Task: Create a public Facebook event named 'Neighborhood clean-up' in Los Angeles, California, USA, starting on 22 June 2023 at 6:00 AM, with a weekly recurrence and add a co-host.
Action: Mouse moved to (455, 337)
Screenshot: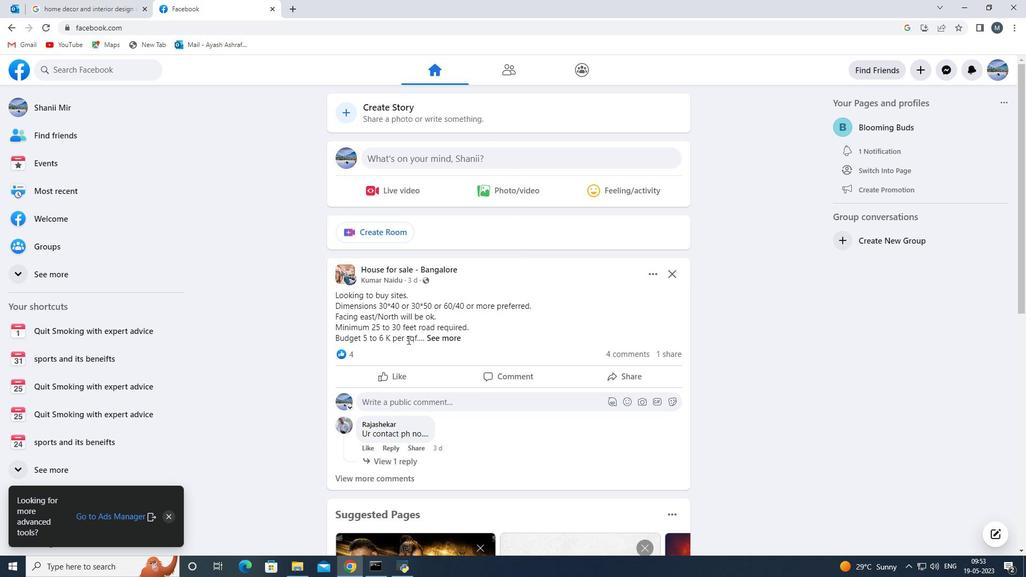 
Action: Mouse scrolled (455, 336) with delta (0, 0)
Screenshot: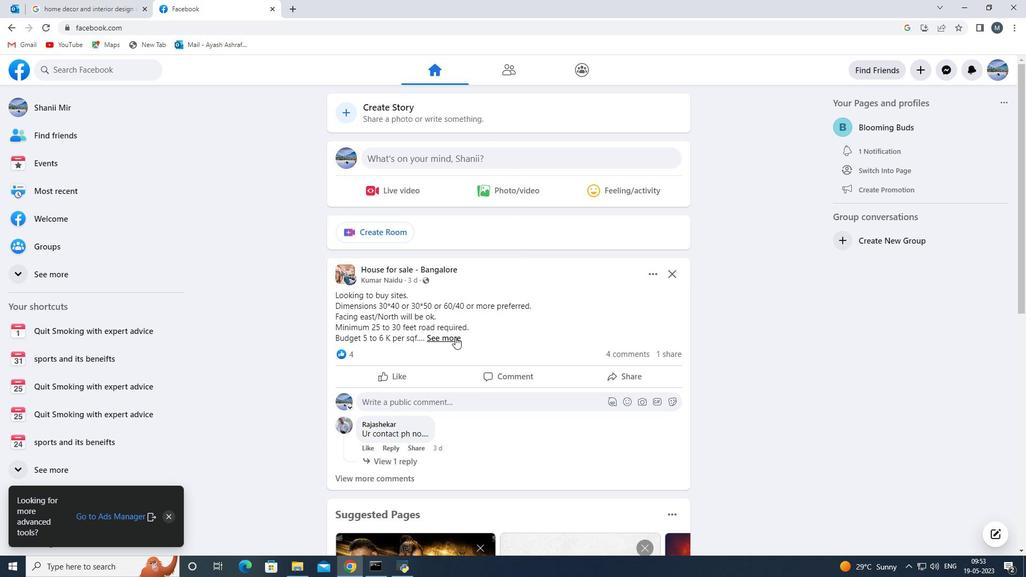
Action: Mouse moved to (705, 267)
Screenshot: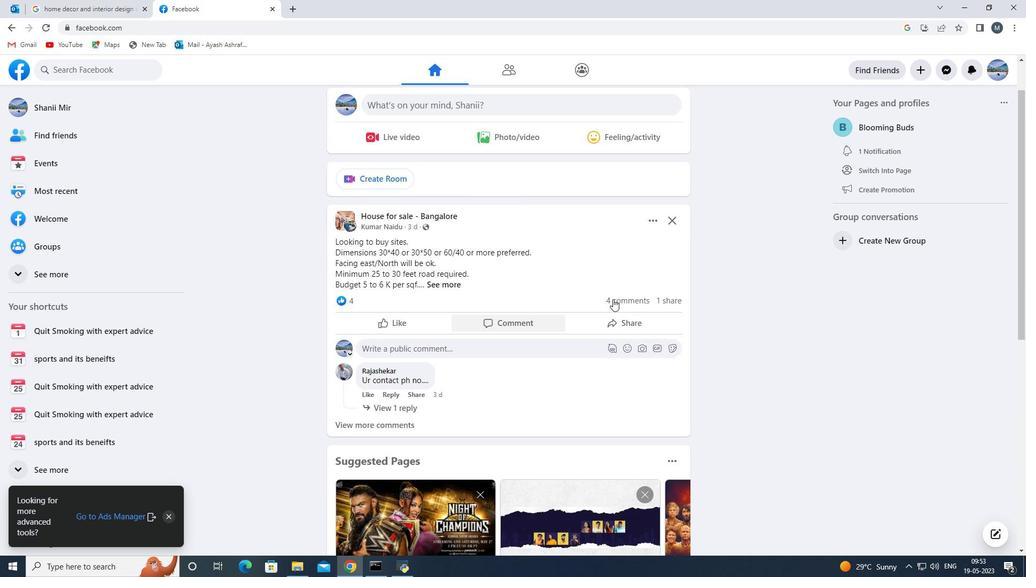 
Action: Mouse scrolled (705, 268) with delta (0, 0)
Screenshot: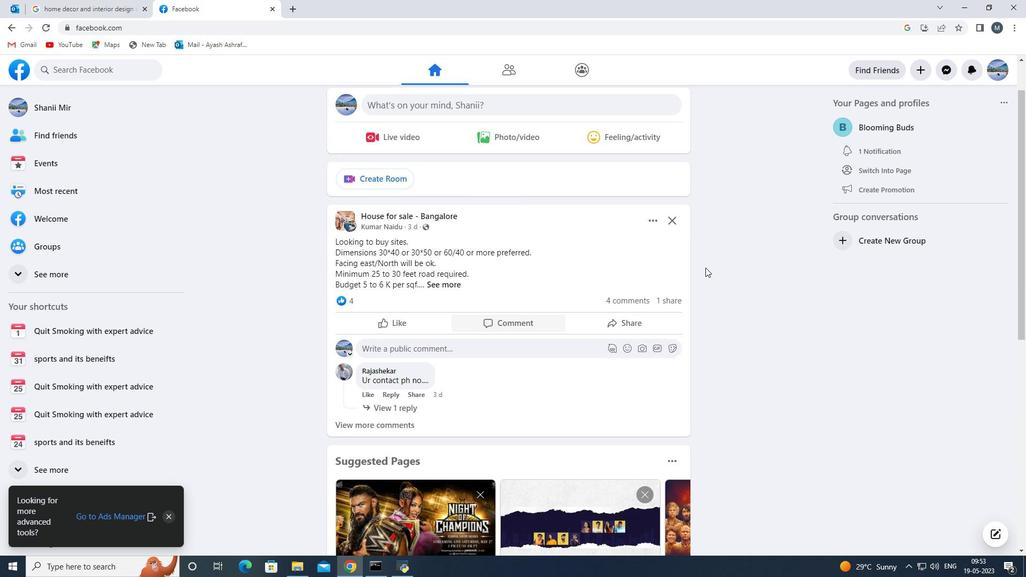 
Action: Mouse scrolled (705, 268) with delta (0, 0)
Screenshot: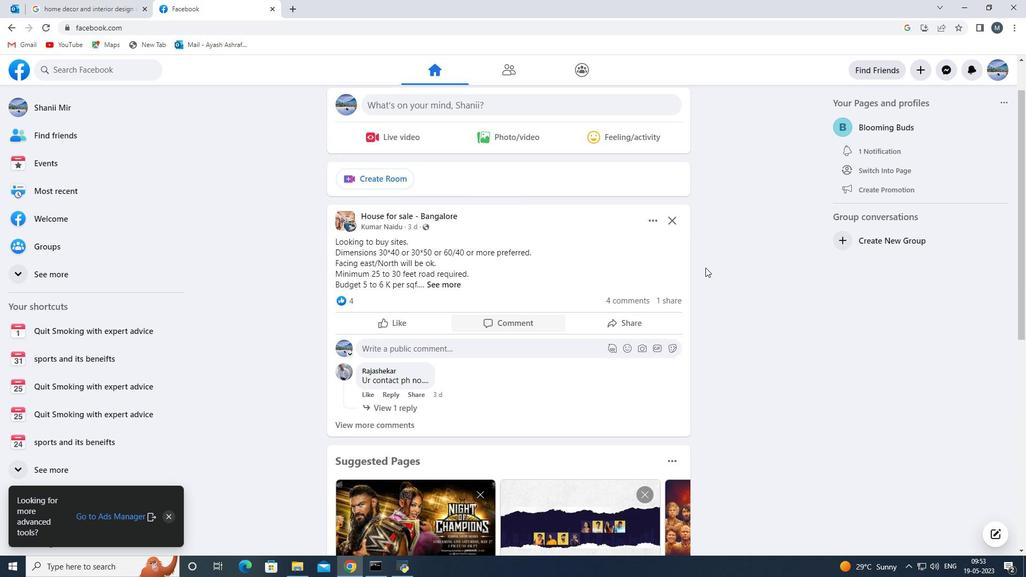 
Action: Mouse scrolled (705, 268) with delta (0, 0)
Screenshot: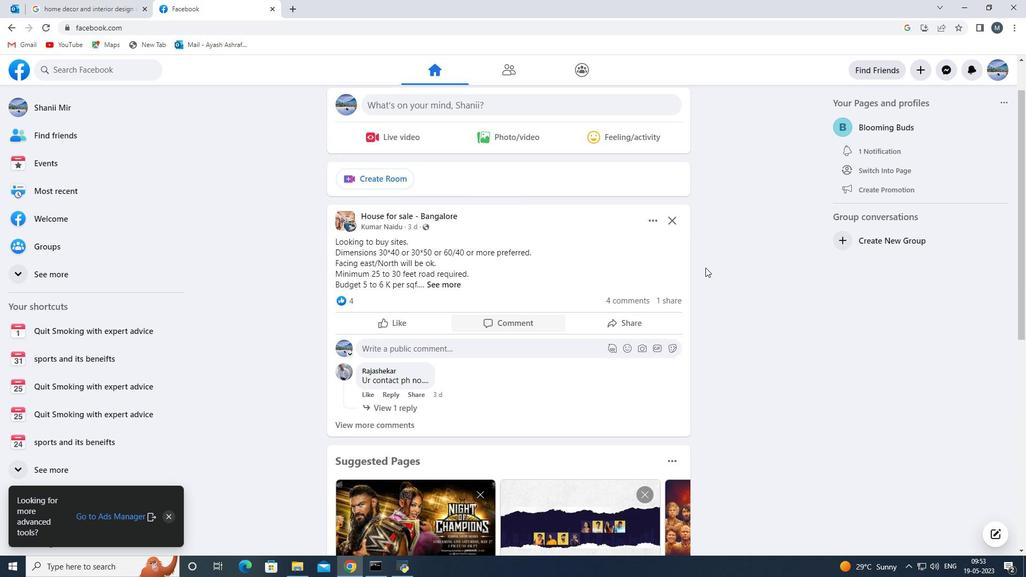 
Action: Mouse moved to (916, 74)
Screenshot: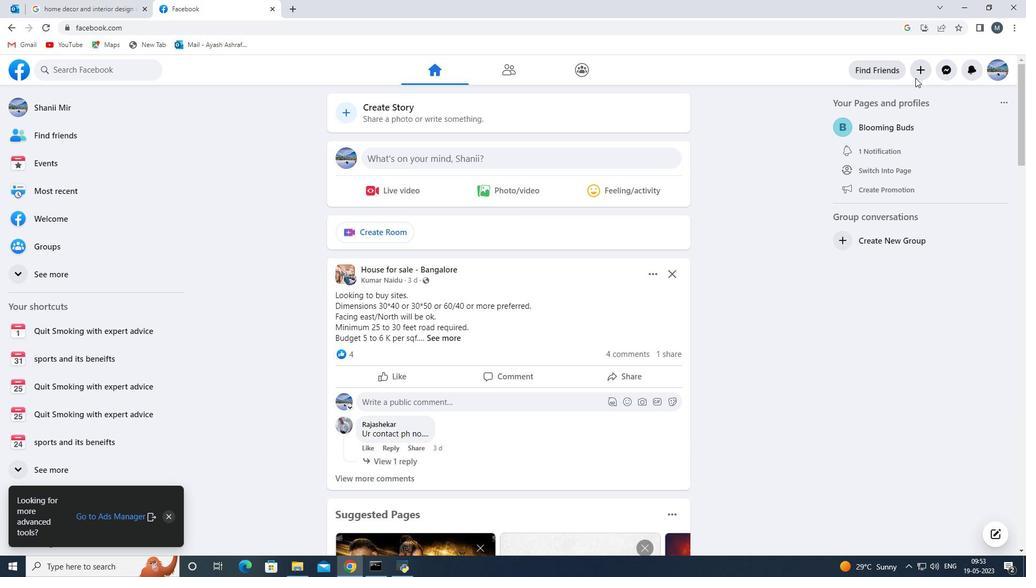 
Action: Mouse pressed left at (916, 74)
Screenshot: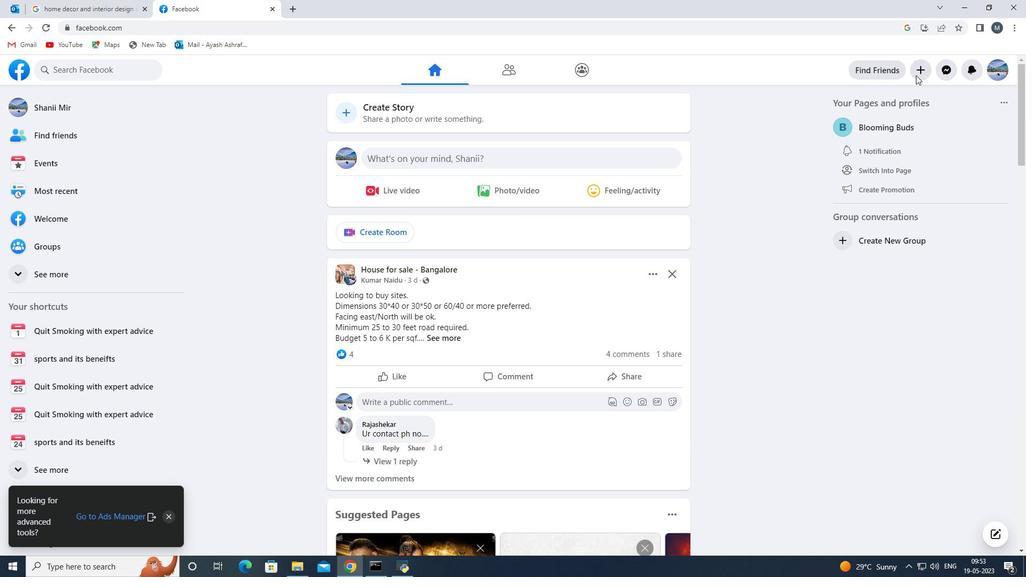 
Action: Mouse moved to (877, 343)
Screenshot: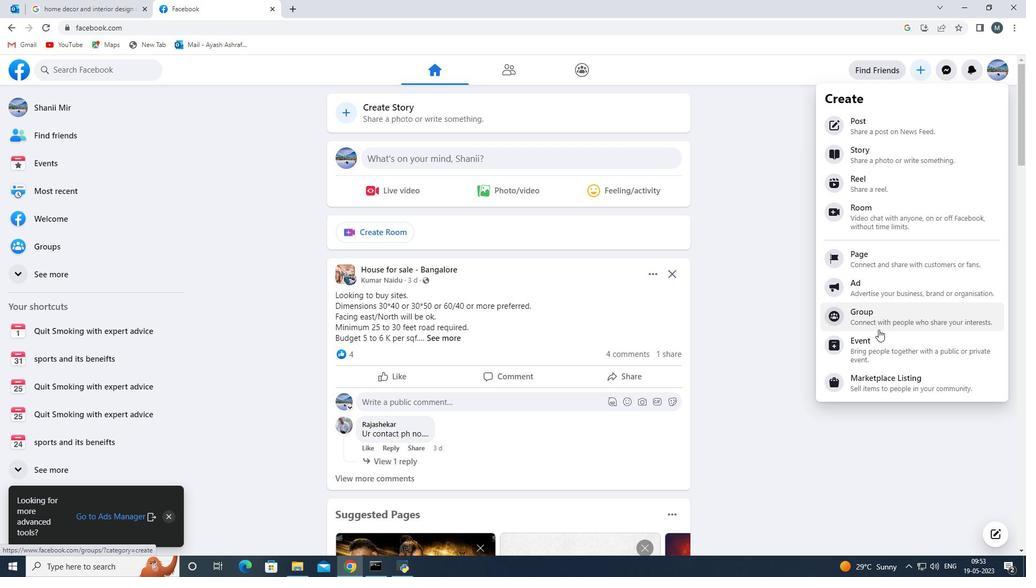 
Action: Mouse pressed left at (877, 343)
Screenshot: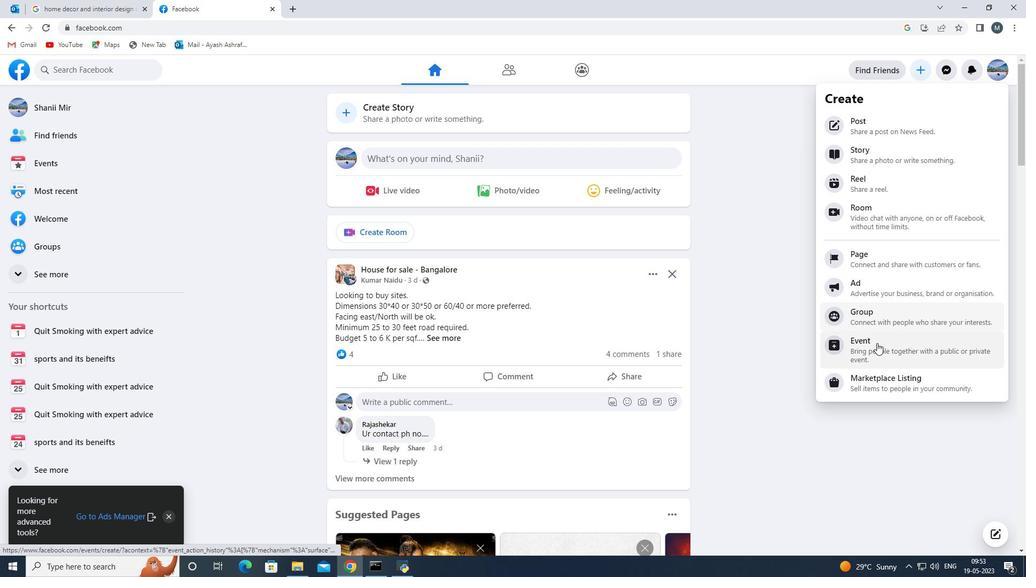 
Action: Mouse moved to (492, 269)
Screenshot: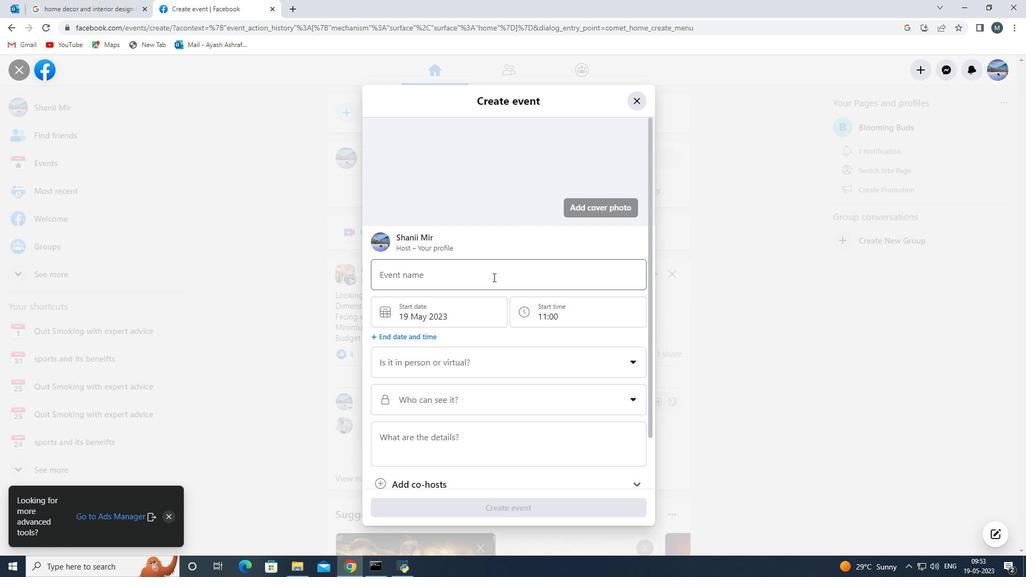 
Action: Mouse scrolled (492, 268) with delta (0, 0)
Screenshot: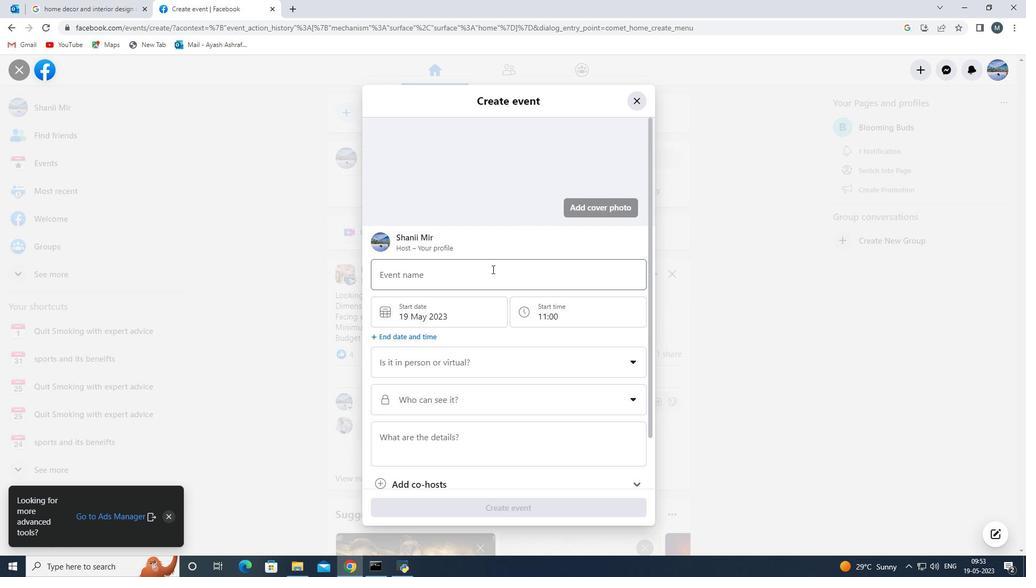 
Action: Mouse moved to (468, 224)
Screenshot: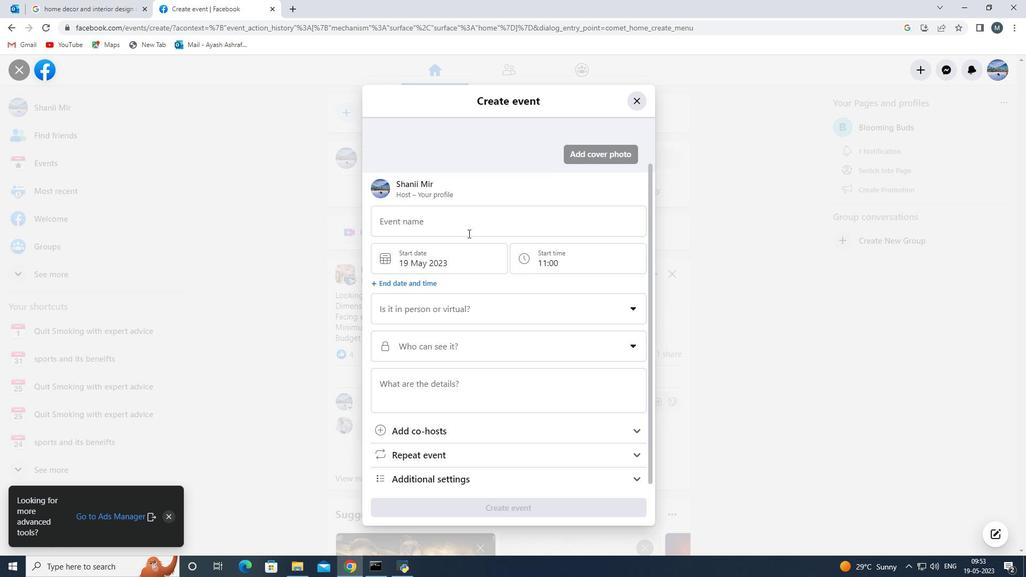 
Action: Mouse pressed left at (468, 224)
Screenshot: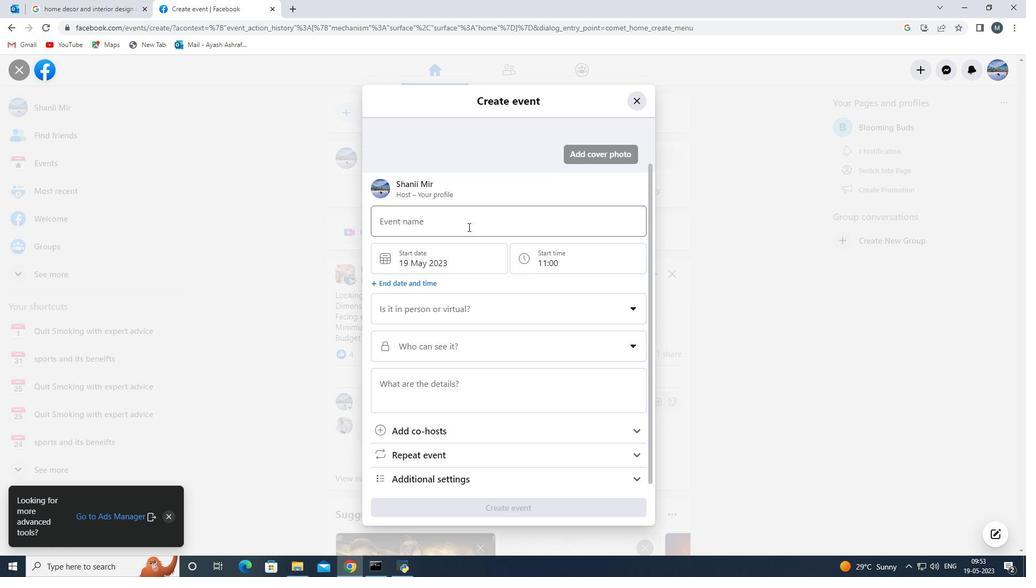 
Action: Key pressed <Key.shift>Neii<Key.backspace>ghborhod<Key.space>clean-up<Key.space>
Screenshot: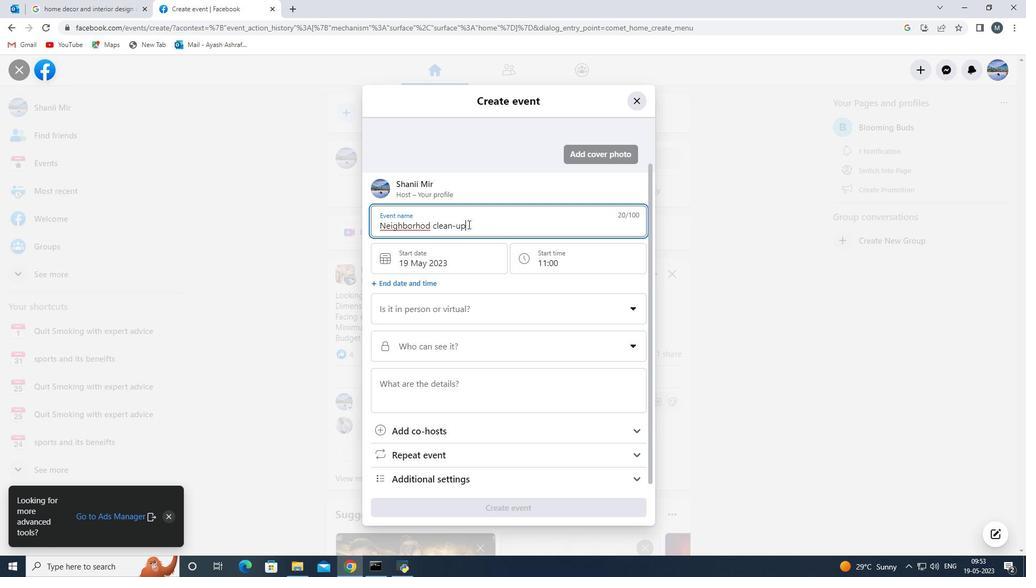 
Action: Mouse moved to (424, 226)
Screenshot: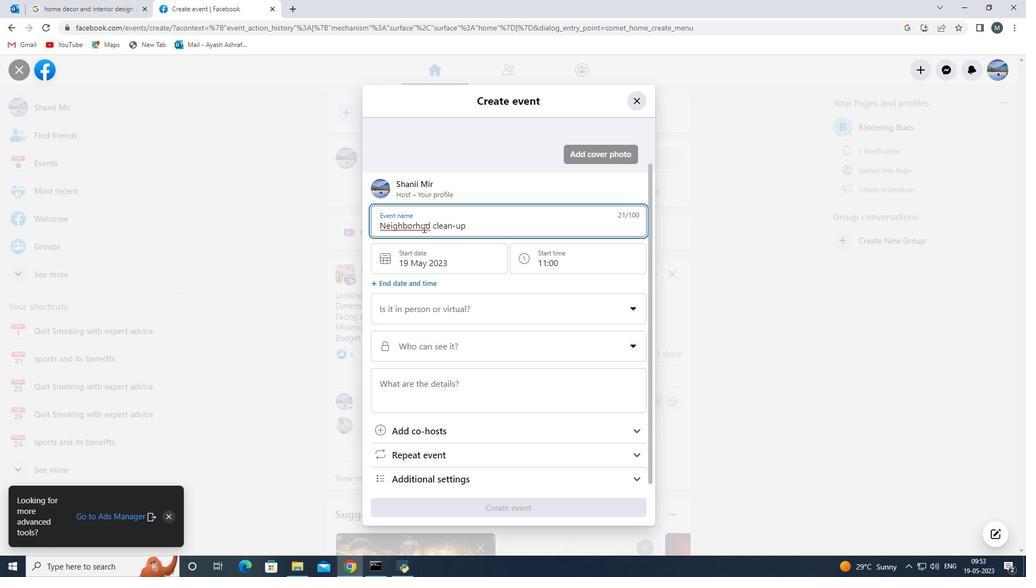 
Action: Mouse pressed left at (424, 226)
Screenshot: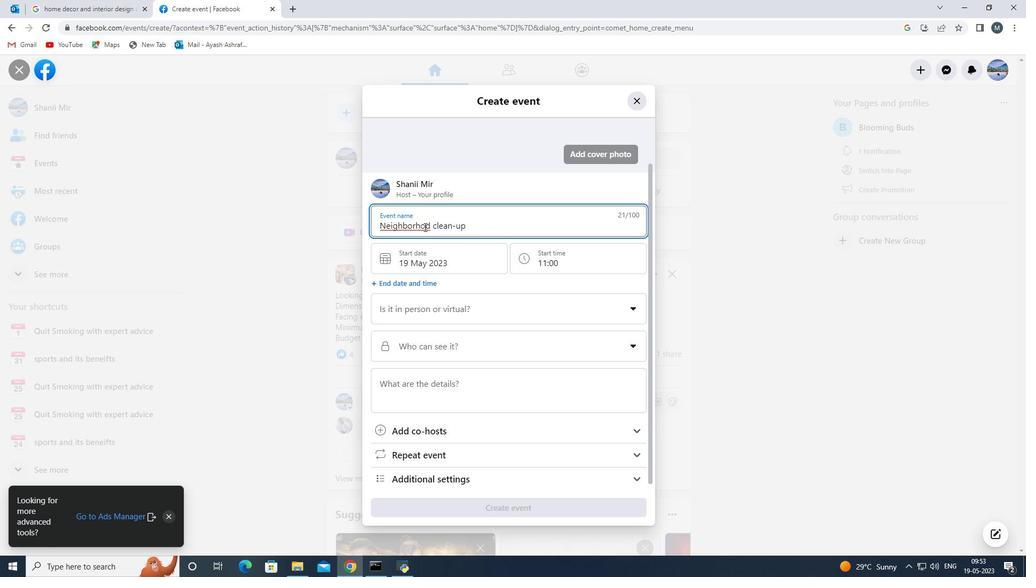 
Action: Mouse moved to (430, 227)
Screenshot: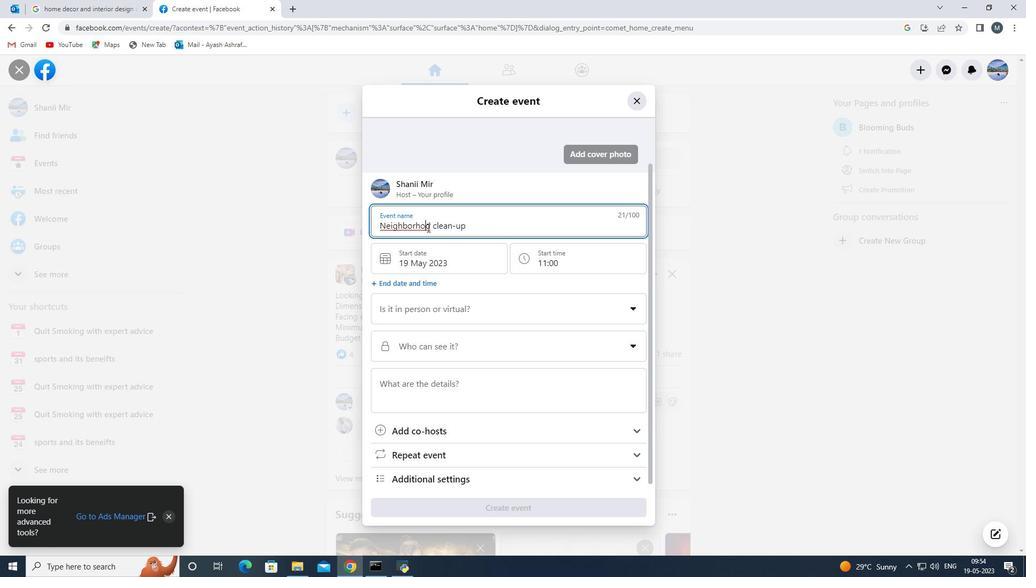 
Action: Key pressed o
Screenshot: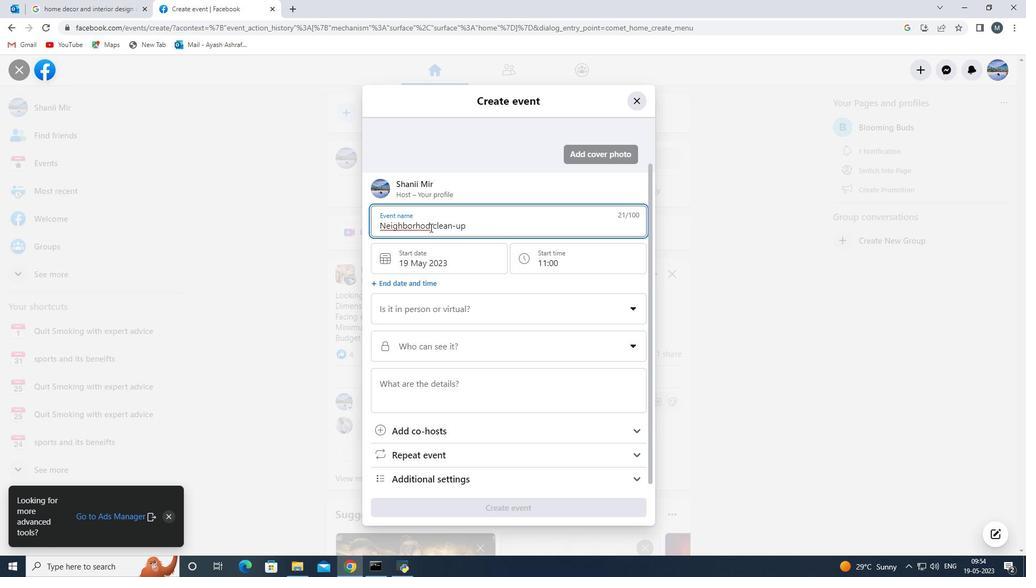 
Action: Mouse moved to (491, 226)
Screenshot: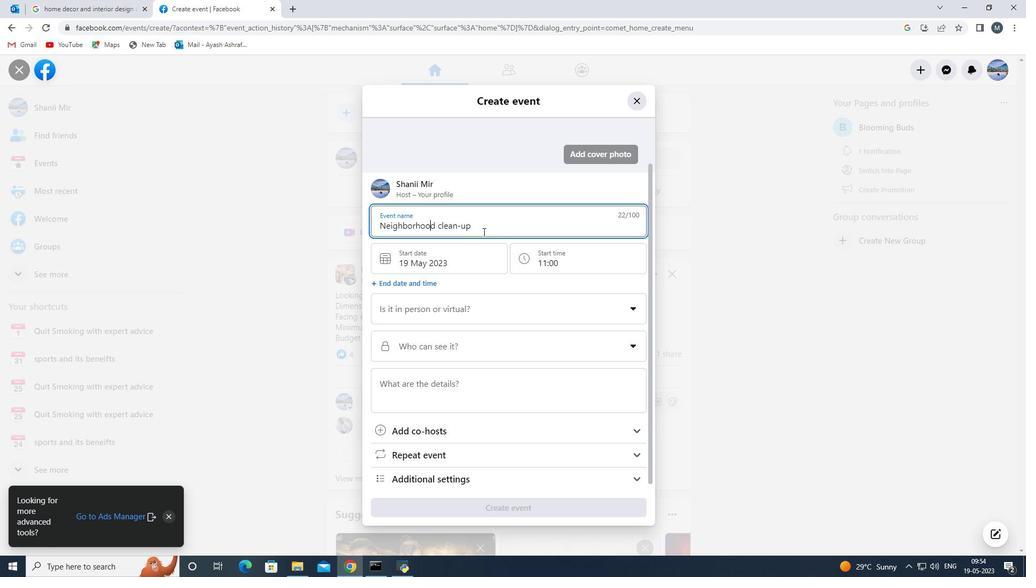 
Action: Mouse pressed left at (491, 226)
Screenshot: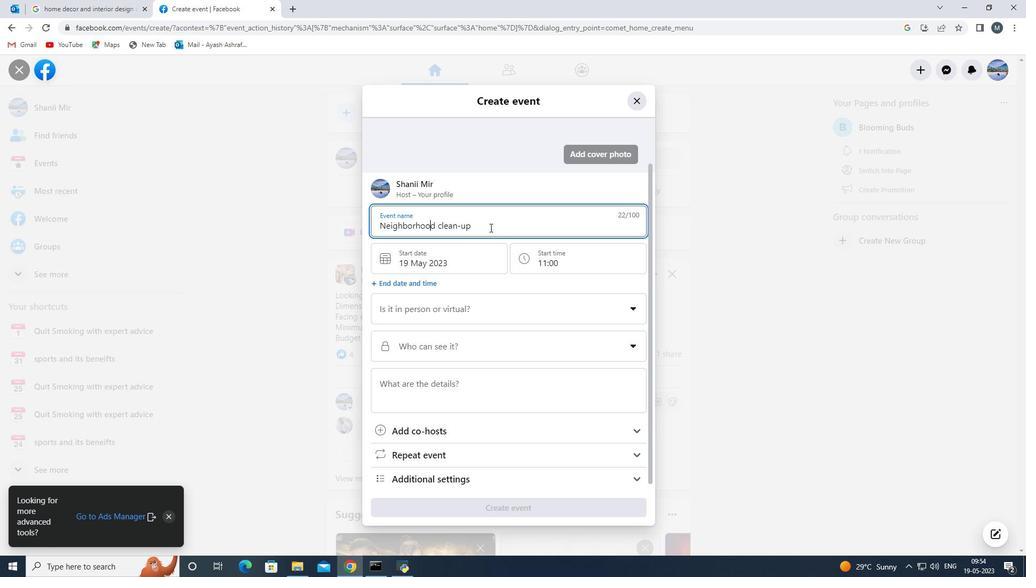 
Action: Key pressed and<Key.space><Key.backspace><Key.backspace><Key.backspace><Key.backspace>event<Key.space>
Screenshot: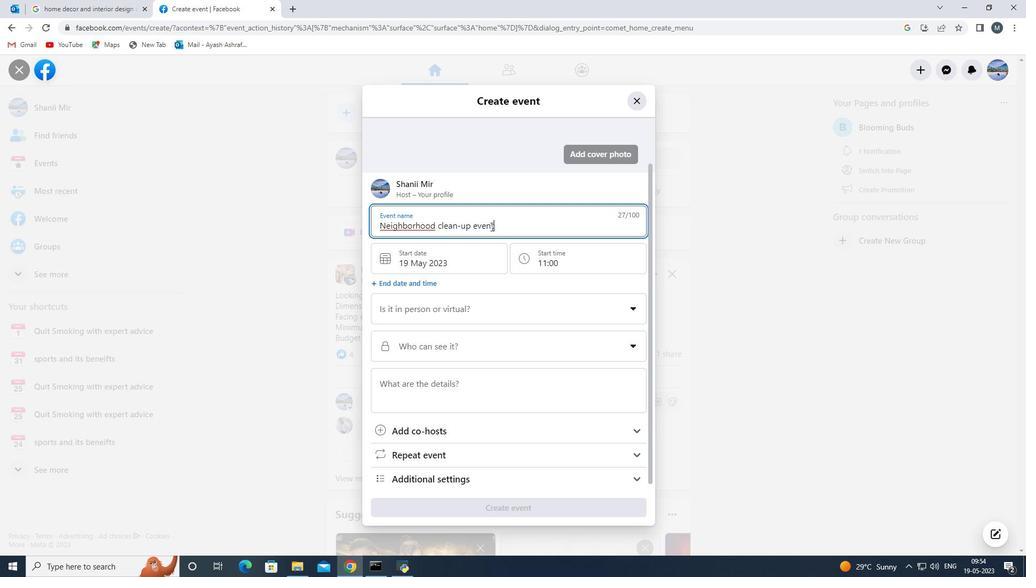 
Action: Mouse moved to (464, 294)
Screenshot: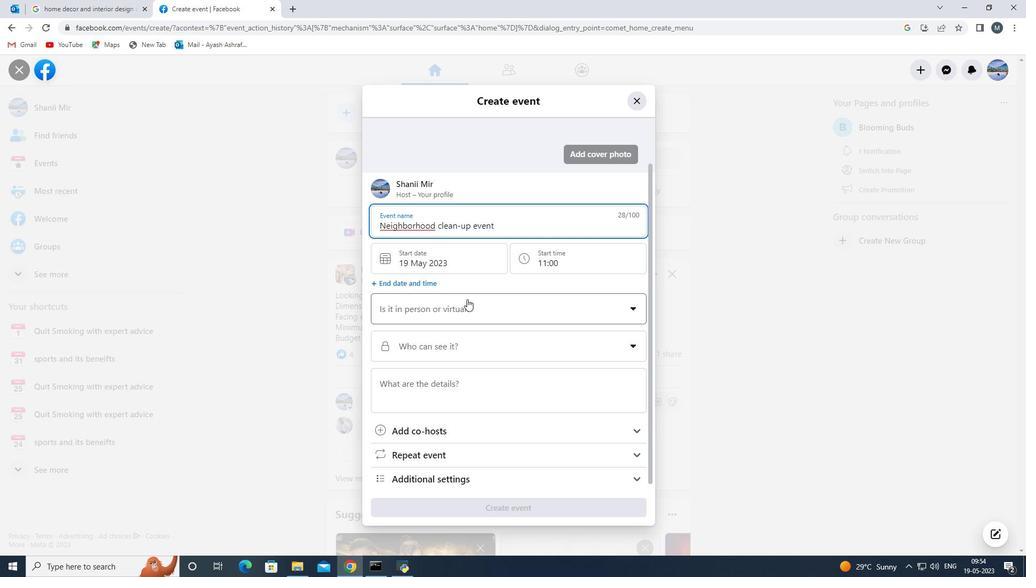 
Action: Mouse scrolled (464, 294) with delta (0, 0)
Screenshot: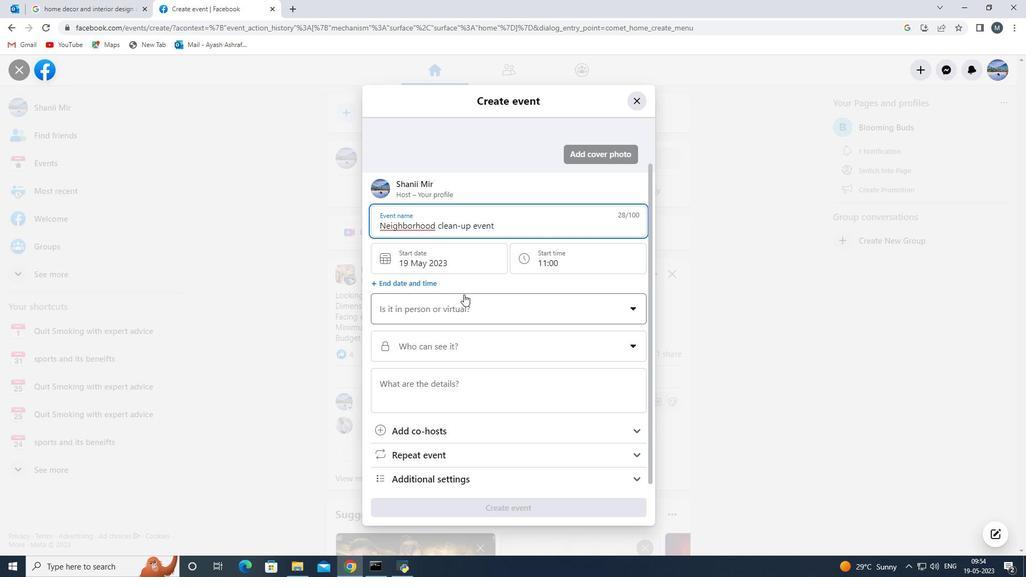 
Action: Mouse moved to (456, 253)
Screenshot: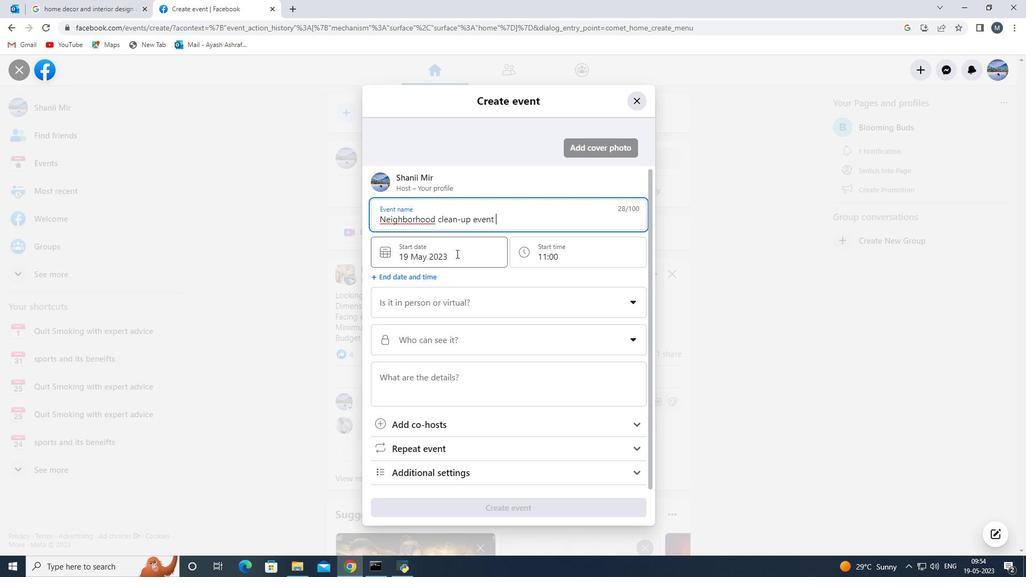 
Action: Mouse pressed left at (456, 253)
Screenshot: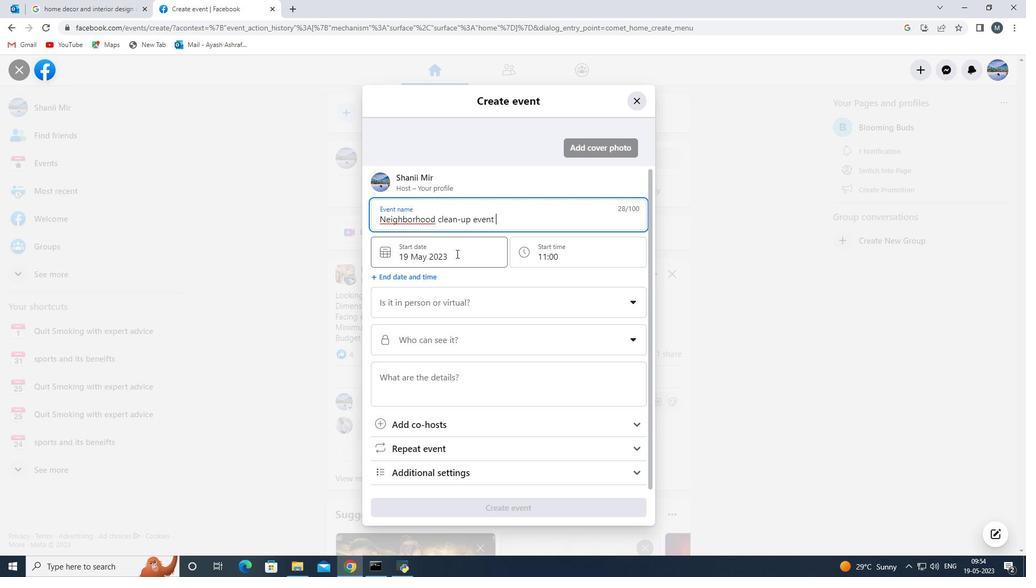 
Action: Mouse moved to (473, 327)
Screenshot: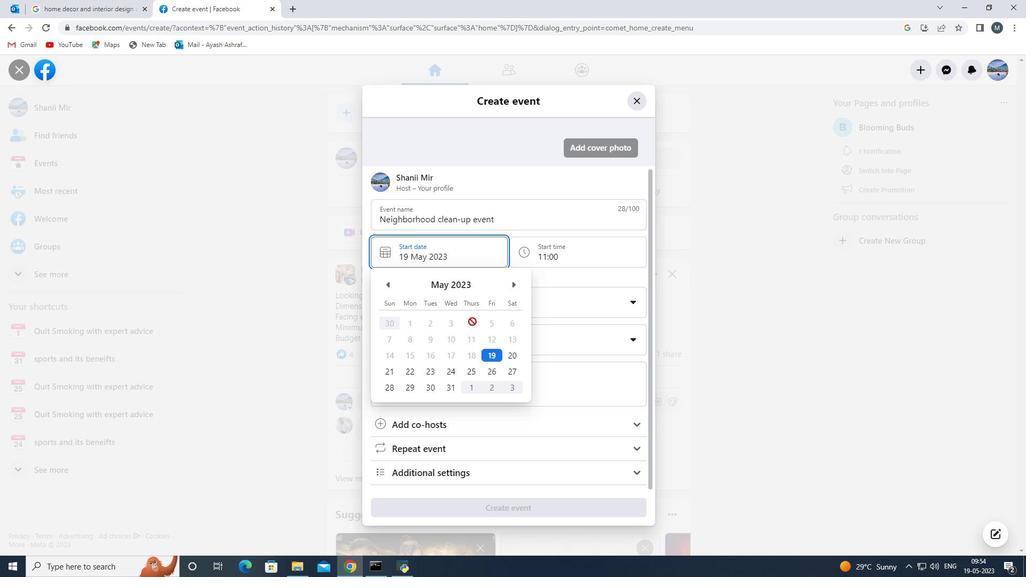 
Action: Mouse scrolled (473, 326) with delta (0, 0)
Screenshot: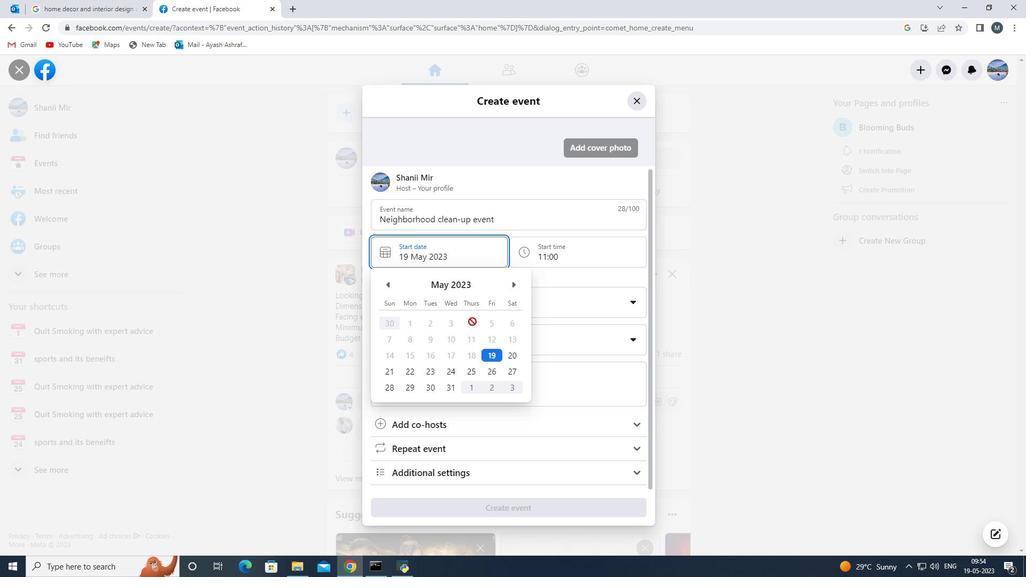 
Action: Mouse moved to (426, 393)
Screenshot: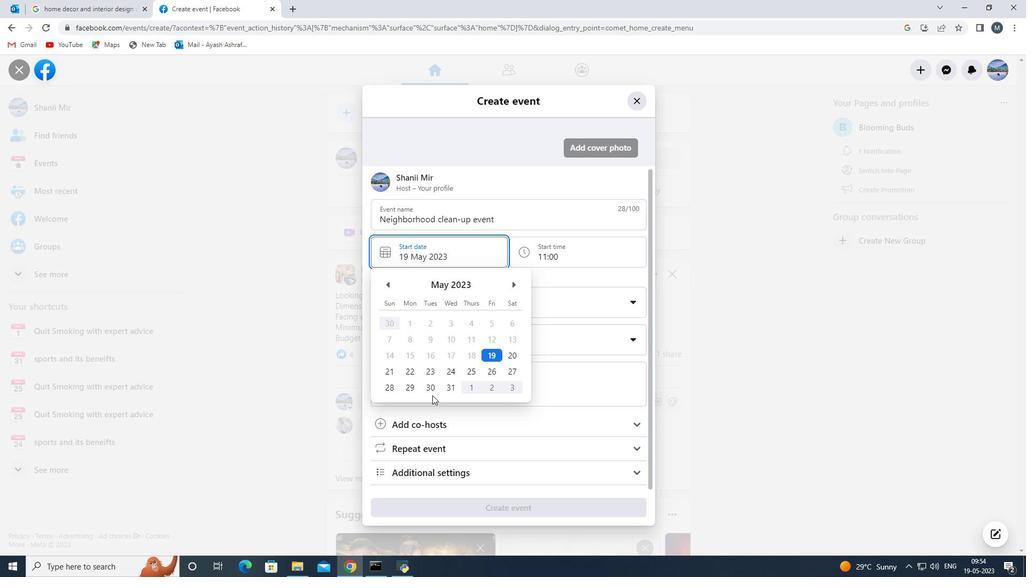 
Action: Mouse pressed left at (426, 393)
Screenshot: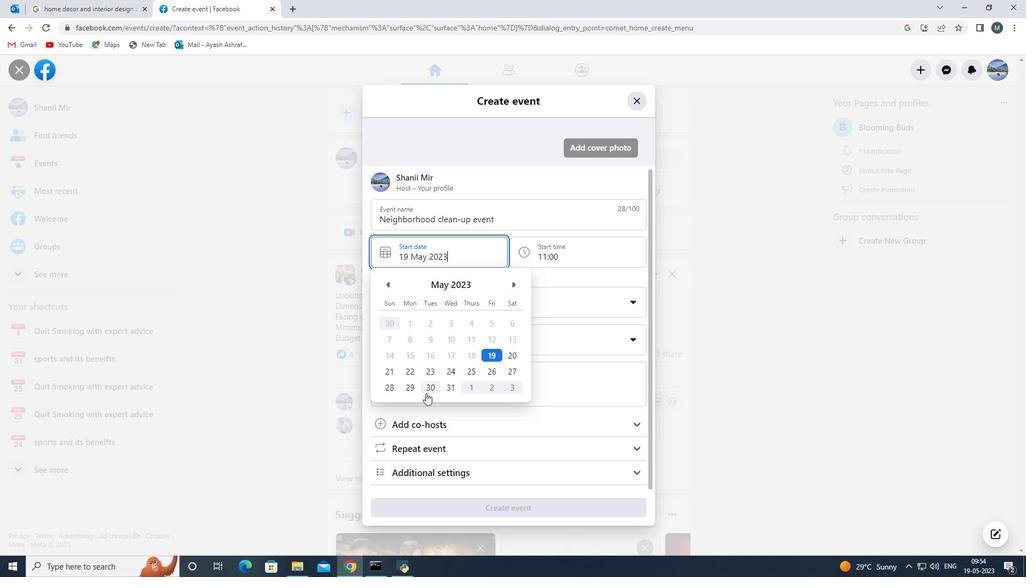 
Action: Mouse moved to (550, 248)
Screenshot: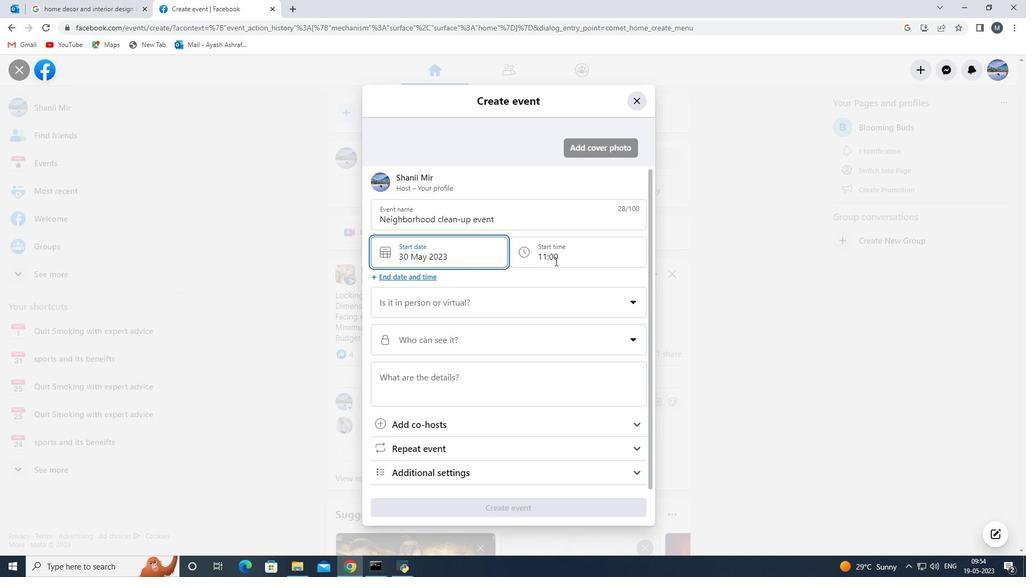 
Action: Mouse pressed left at (550, 248)
Screenshot: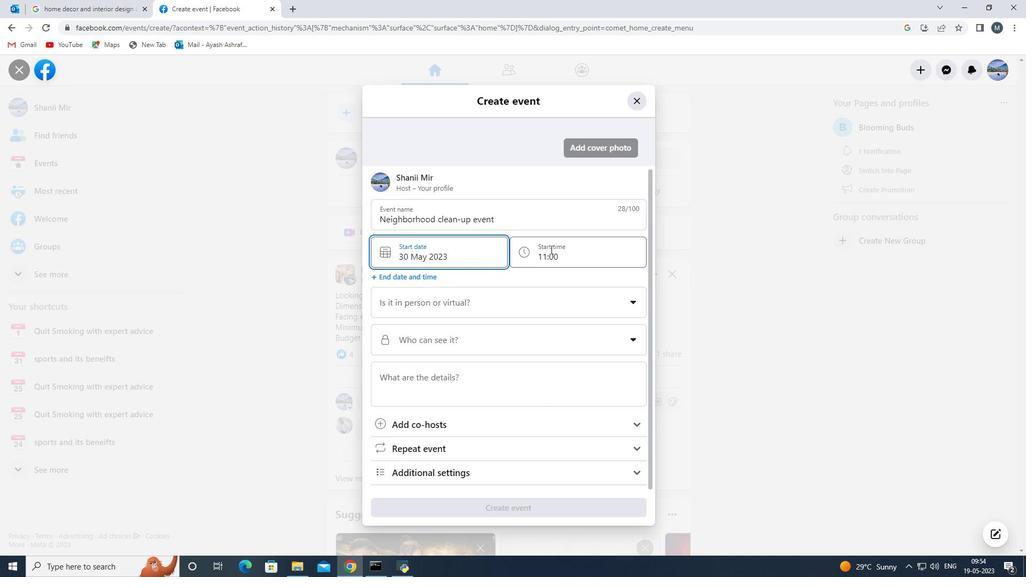 
Action: Mouse moved to (544, 407)
Screenshot: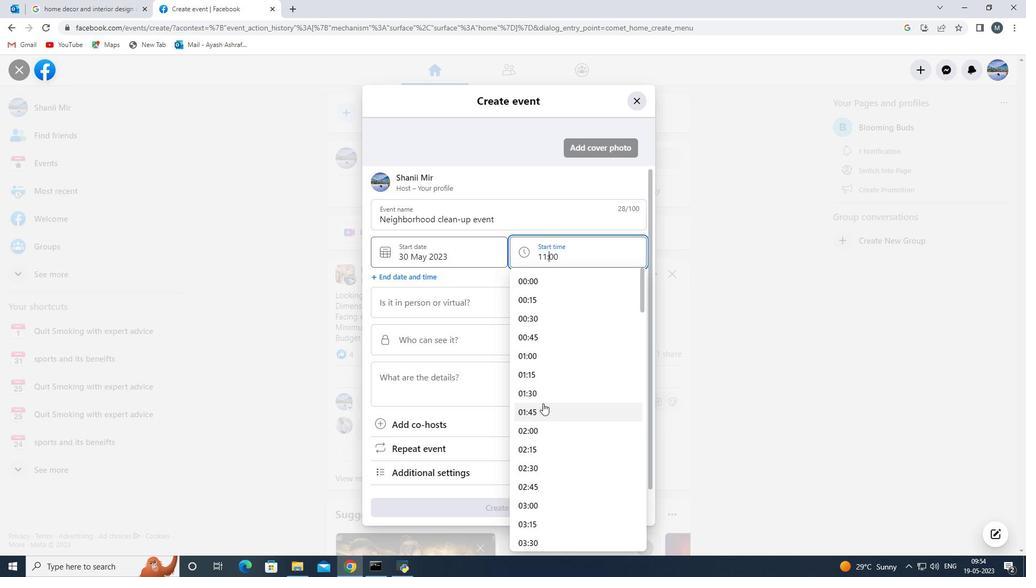
Action: Mouse pressed left at (544, 407)
Screenshot: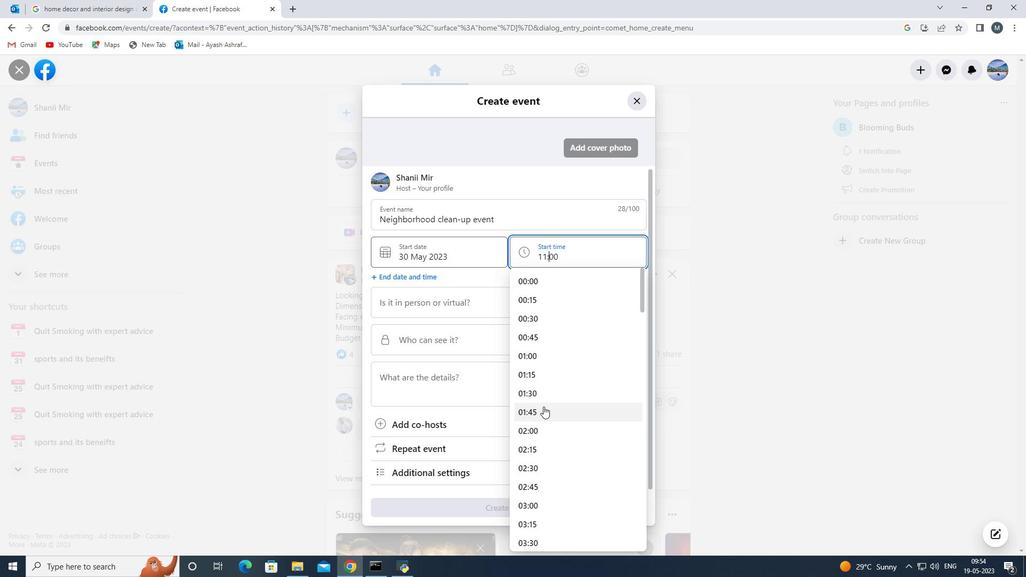 
Action: Mouse moved to (477, 306)
Screenshot: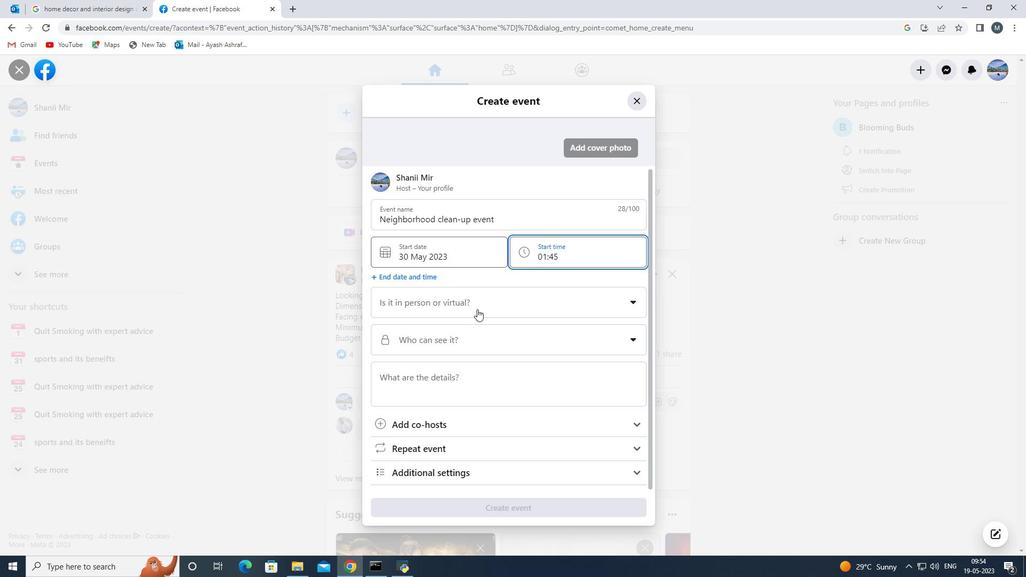 
Action: Mouse pressed left at (477, 306)
Screenshot: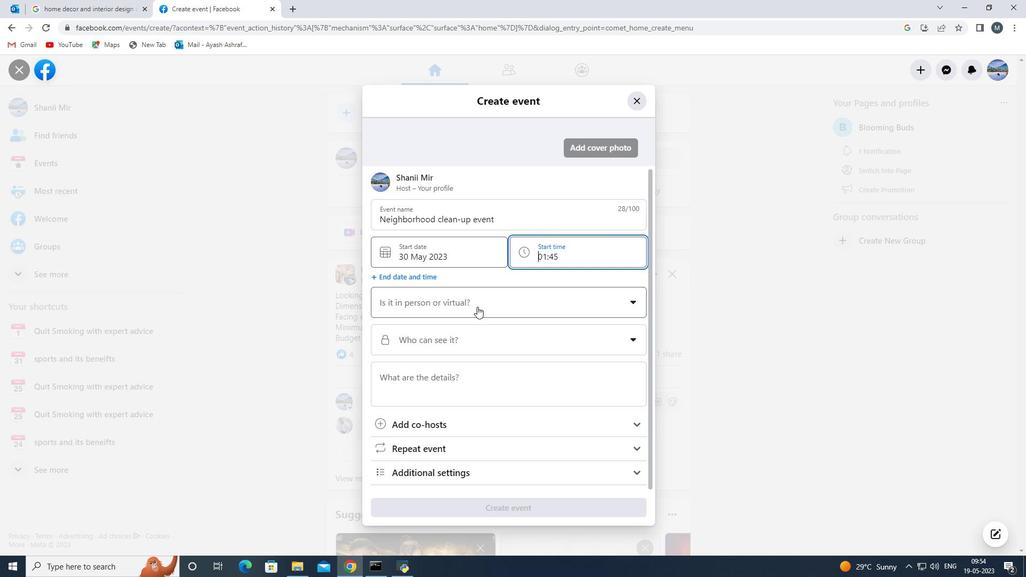 
Action: Mouse moved to (459, 365)
Screenshot: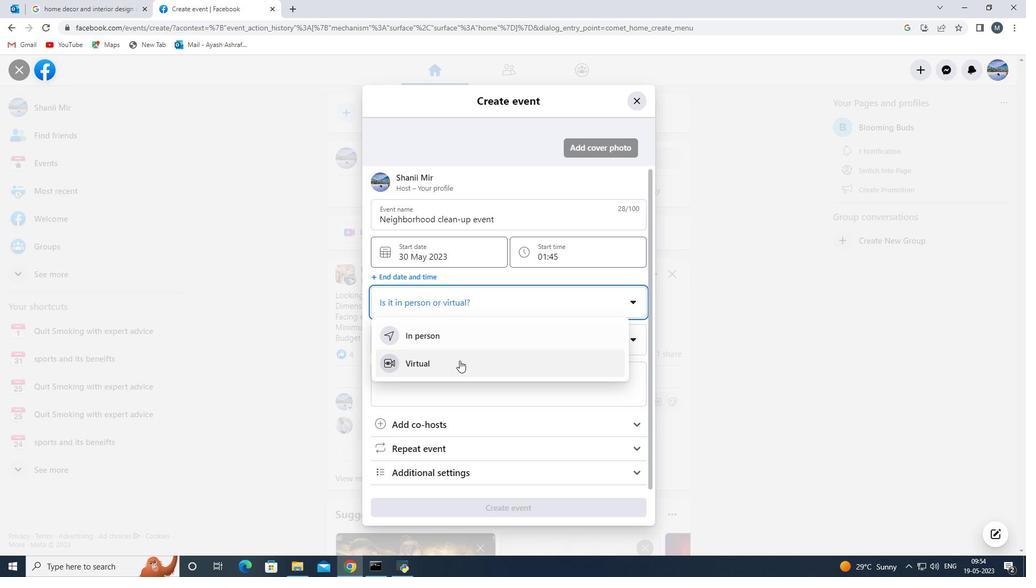 
Action: Mouse pressed left at (459, 365)
Screenshot: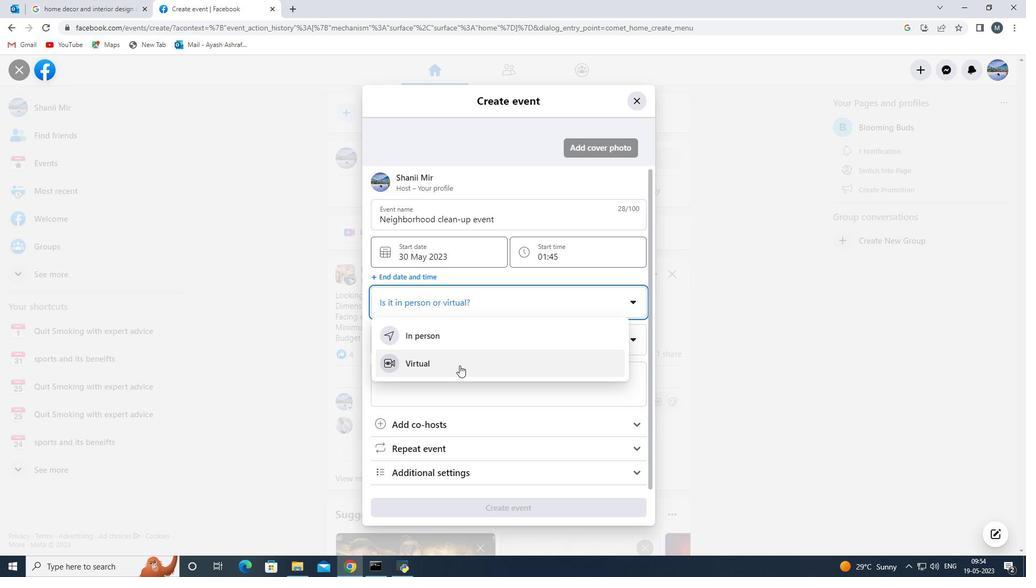 
Action: Mouse moved to (480, 339)
Screenshot: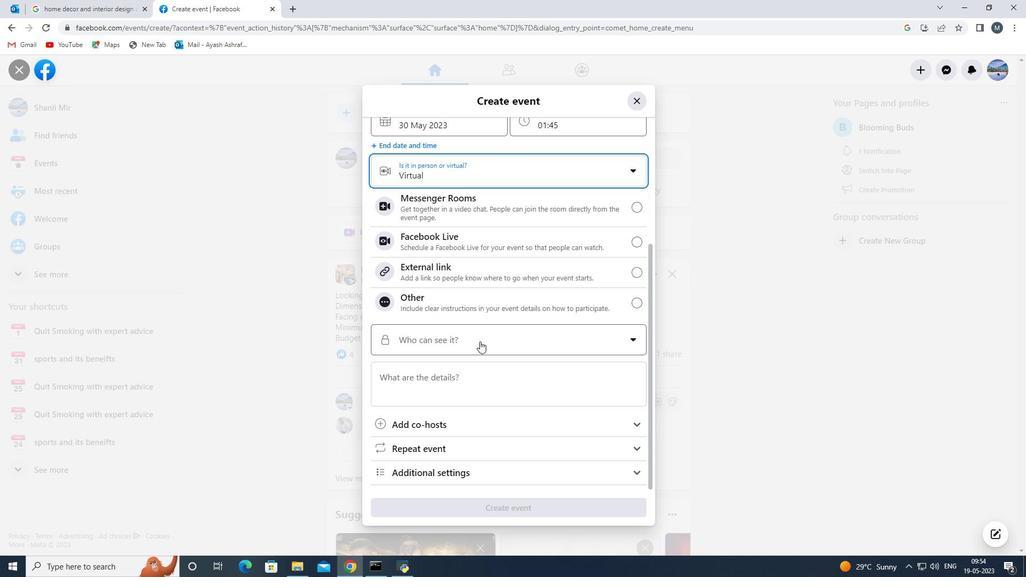 
Action: Mouse scrolled (480, 338) with delta (0, 0)
Screenshot: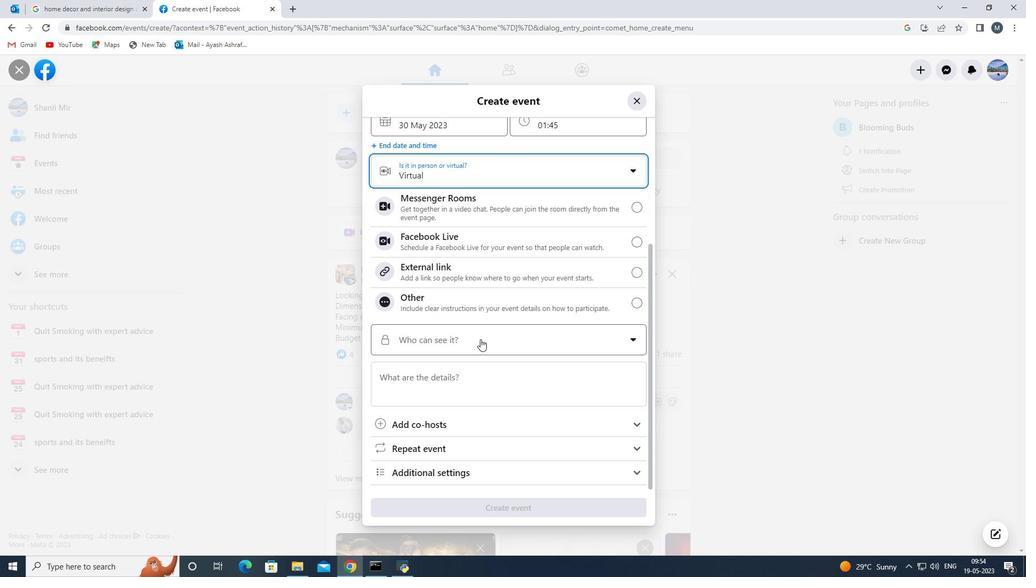 
Action: Mouse moved to (636, 276)
Screenshot: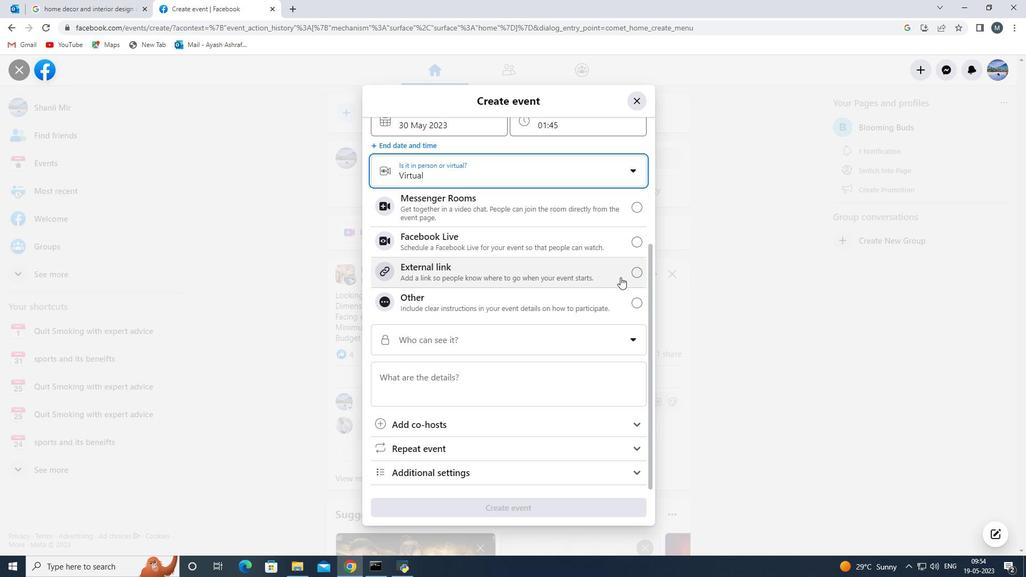 
Action: Mouse pressed left at (636, 276)
Screenshot: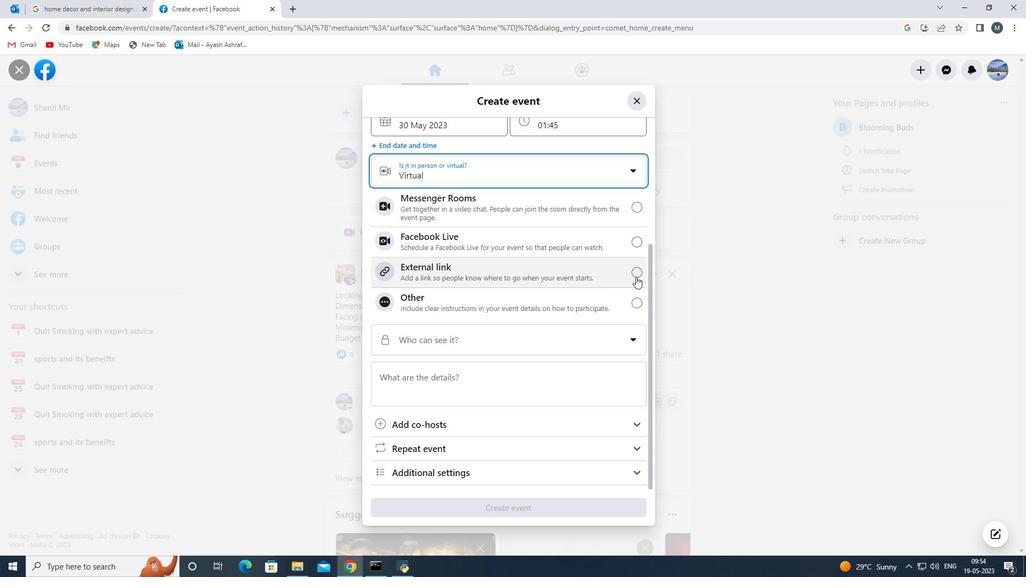 
Action: Mouse moved to (504, 276)
Screenshot: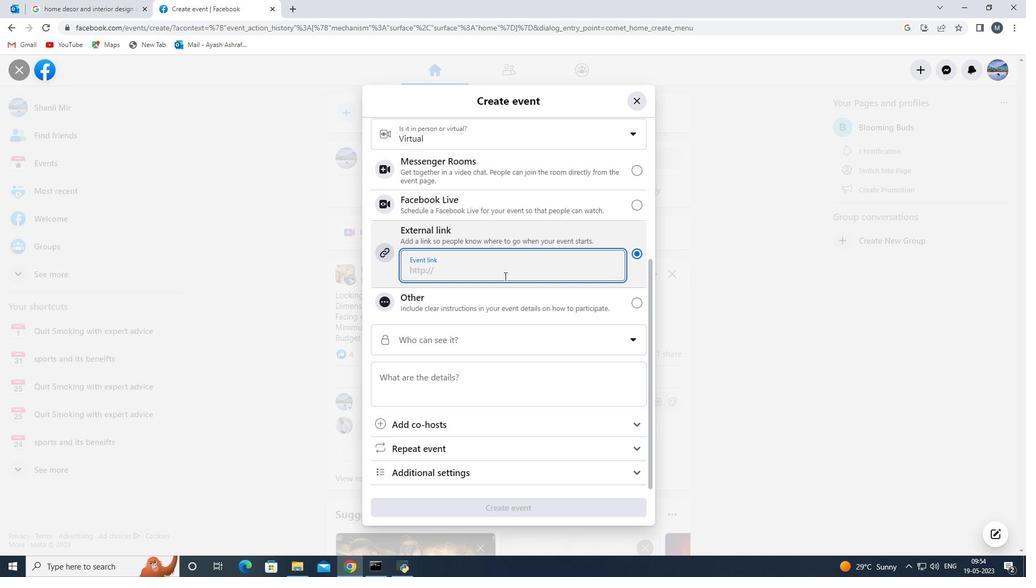 
Action: Key pressed https/sps.//facebool<Key.backspace>k.com
Screenshot: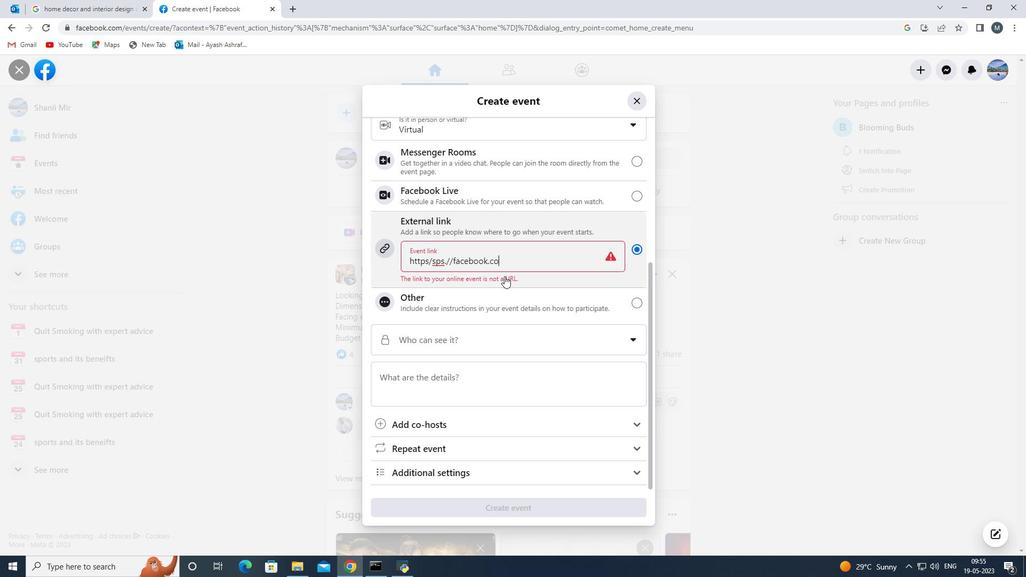 
Action: Mouse moved to (536, 261)
Screenshot: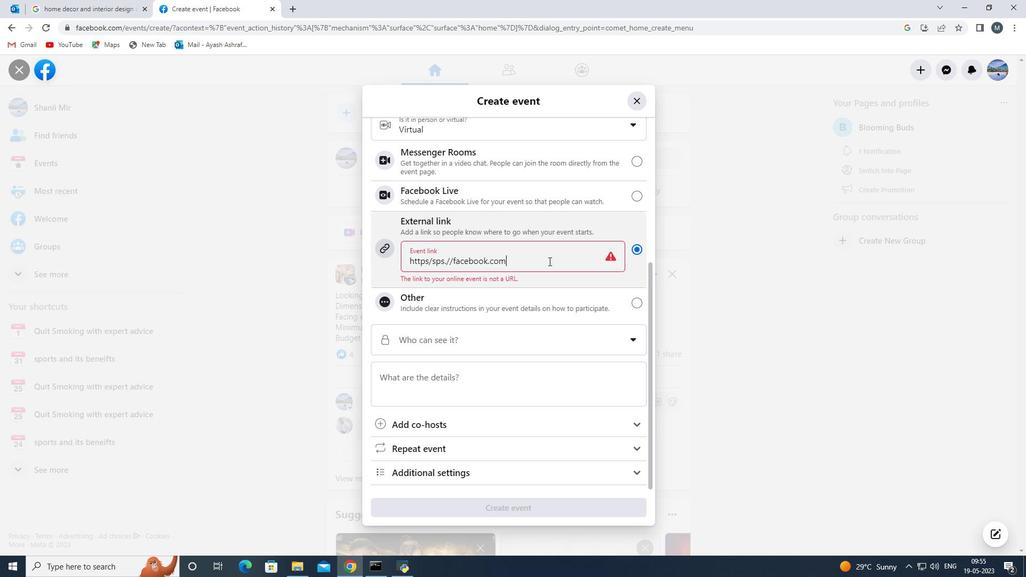 
Action: Mouse pressed left at (536, 261)
Screenshot: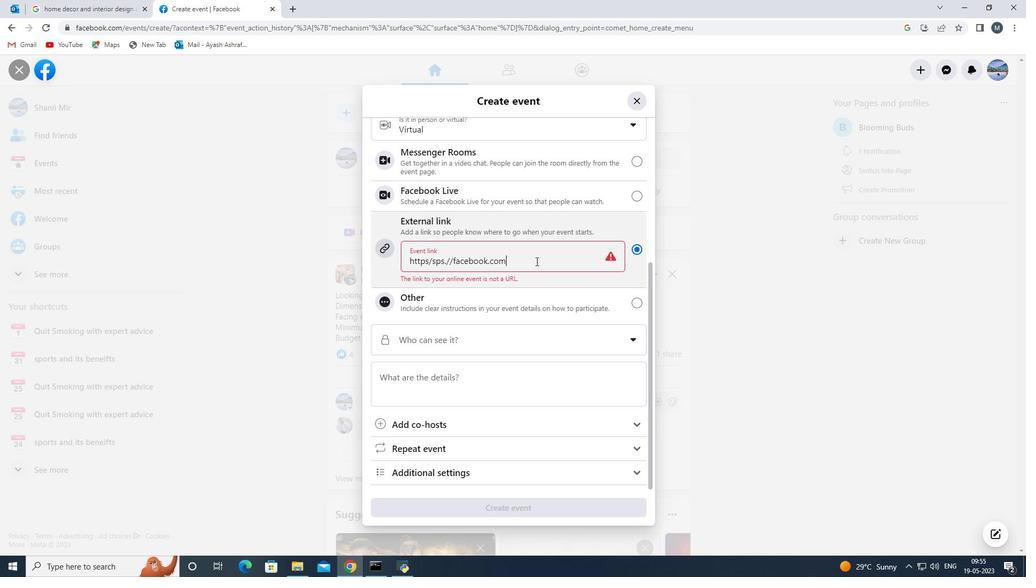 
Action: Mouse moved to (404, 268)
Screenshot: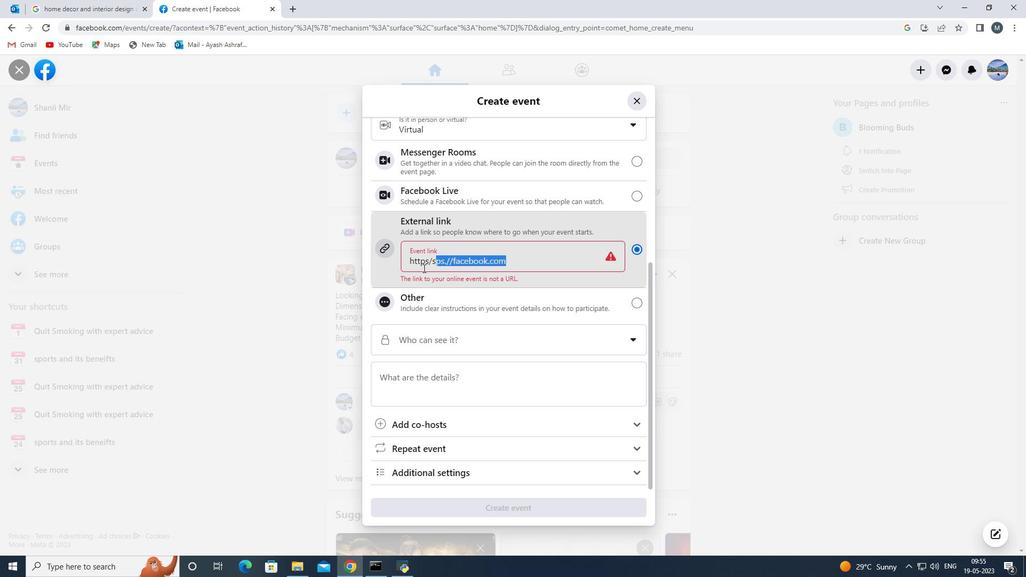 
Action: Key pressed <Key.delete>
Screenshot: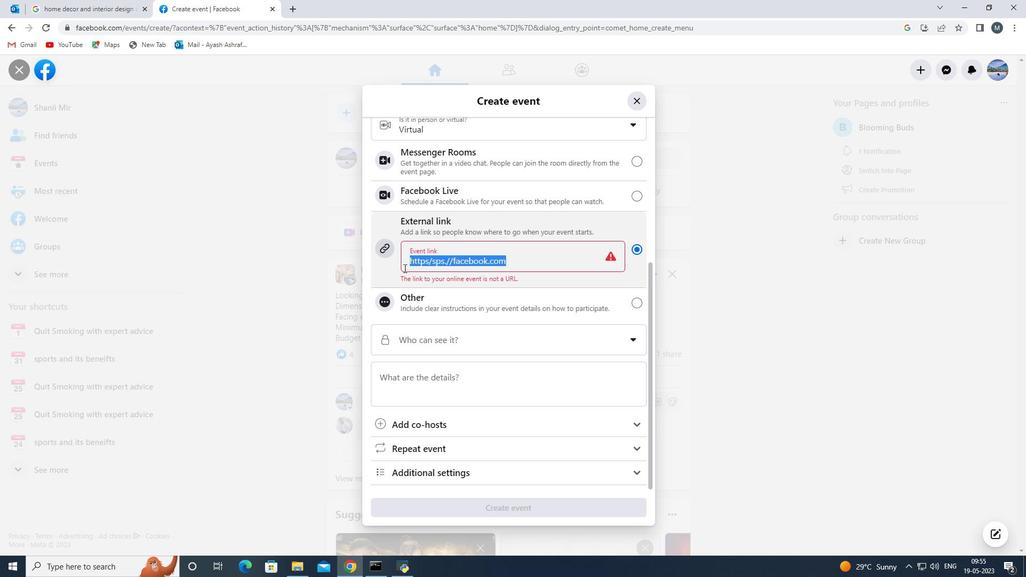 
Action: Mouse moved to (553, 312)
Screenshot: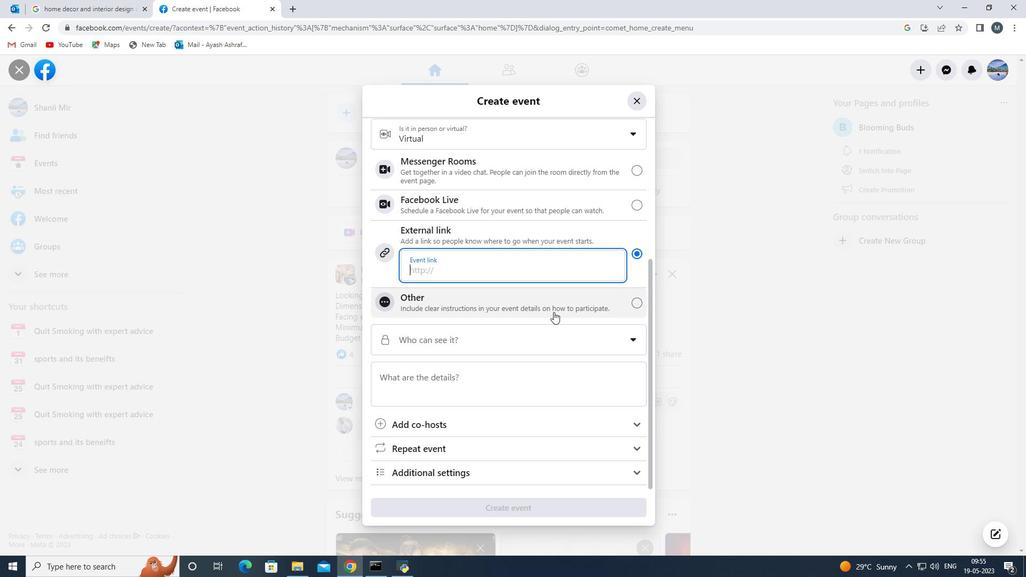 
Action: Mouse pressed left at (553, 312)
Screenshot: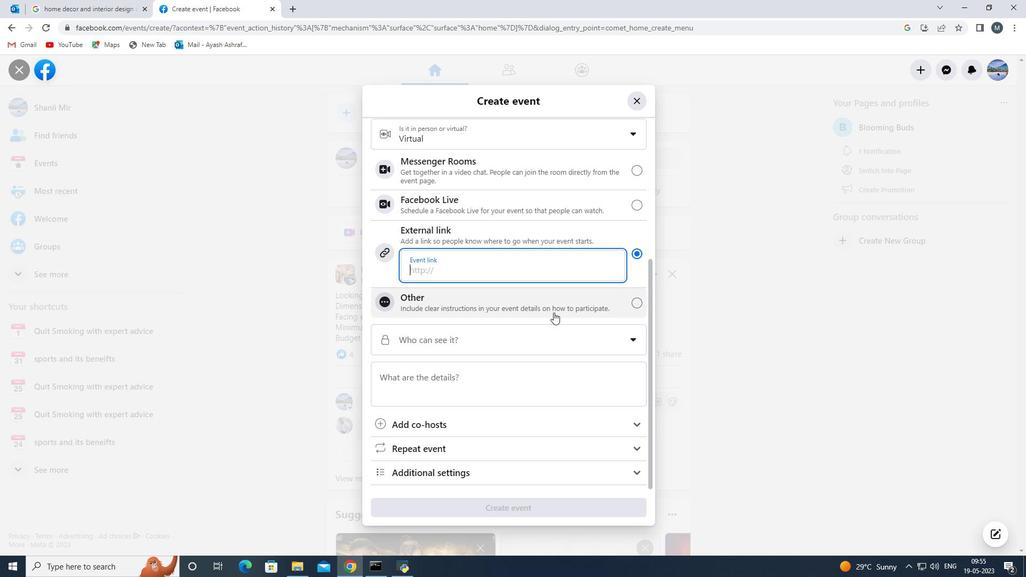
Action: Mouse moved to (559, 283)
Screenshot: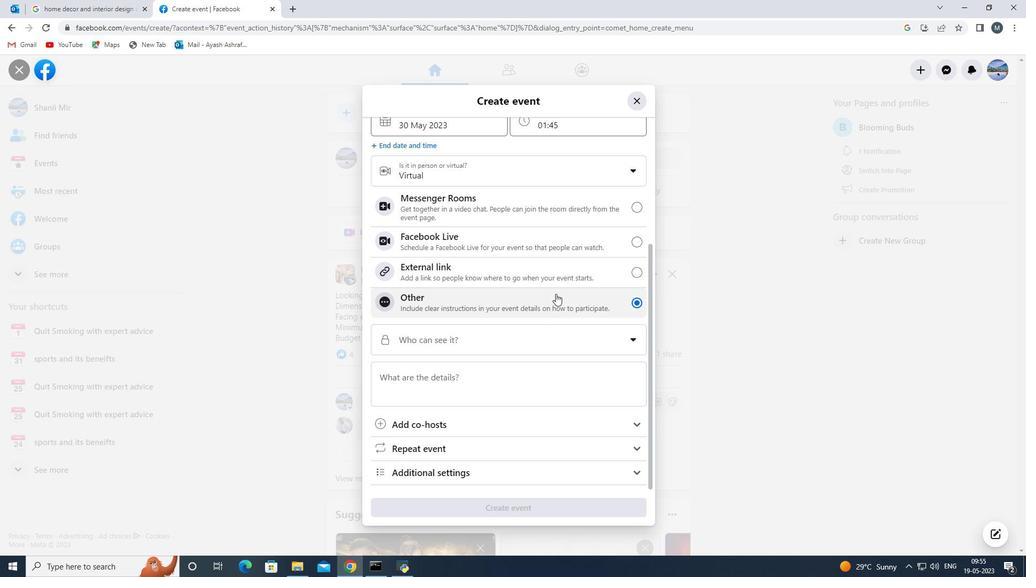 
Action: Mouse scrolled (559, 284) with delta (0, 0)
Screenshot: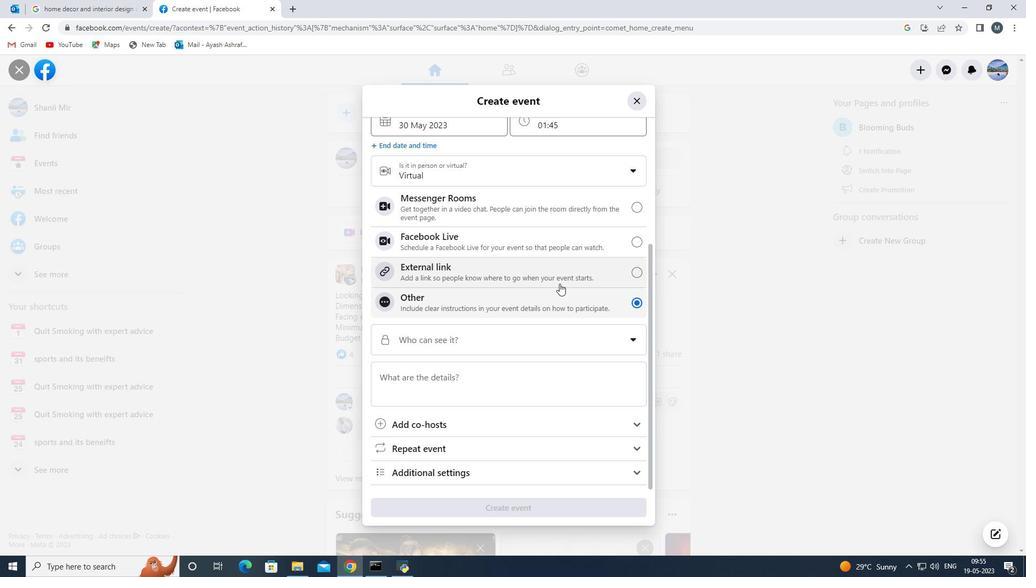 
Action: Mouse moved to (562, 281)
Screenshot: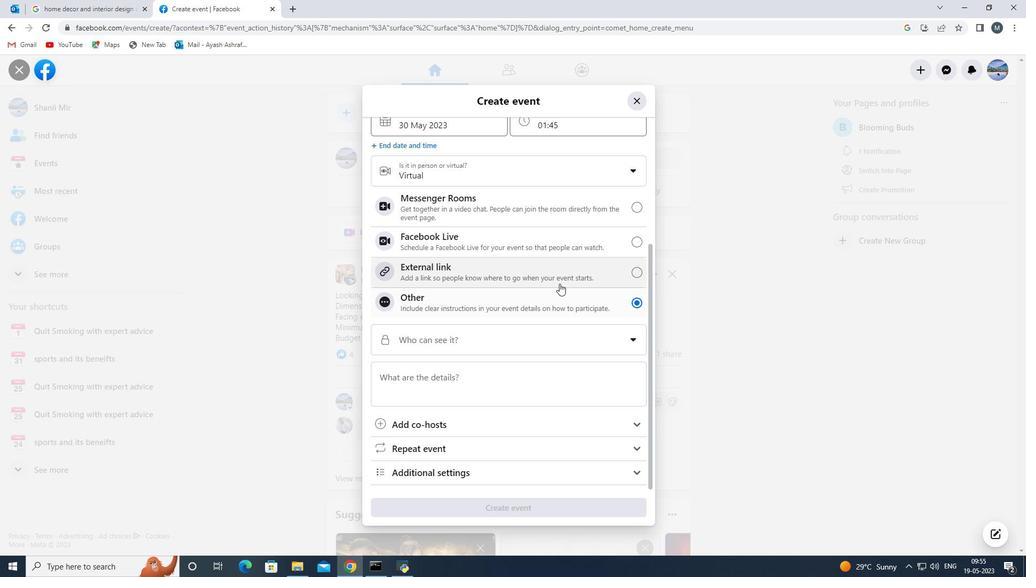 
Action: Mouse scrolled (562, 282) with delta (0, 0)
Screenshot: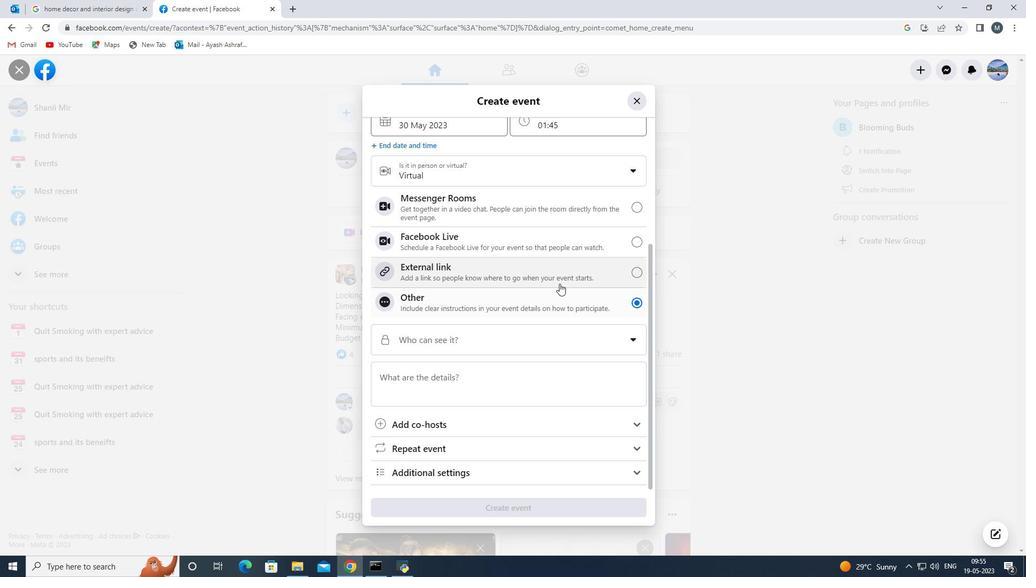 
Action: Mouse moved to (632, 317)
Screenshot: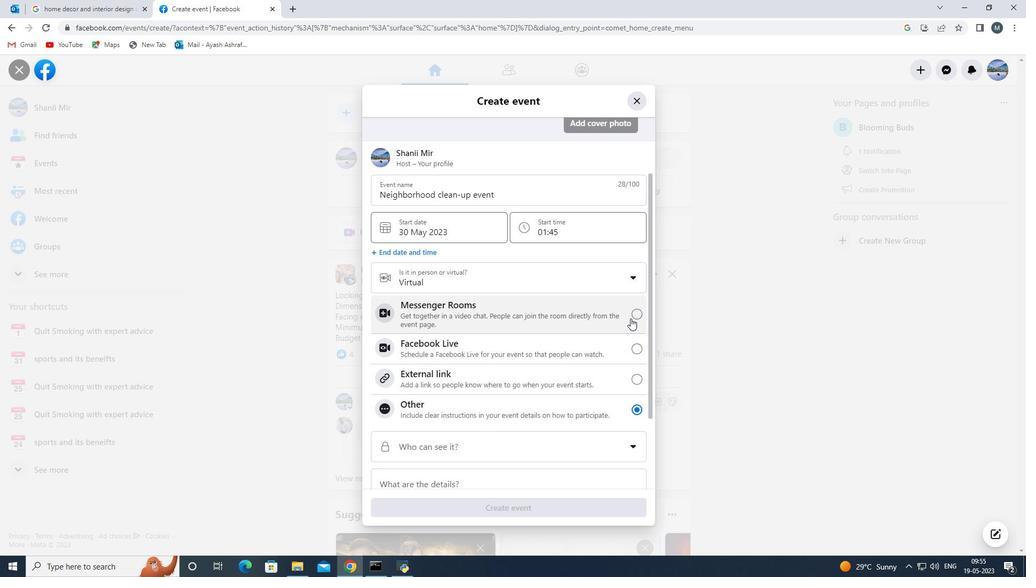 
Action: Mouse pressed left at (632, 317)
Screenshot: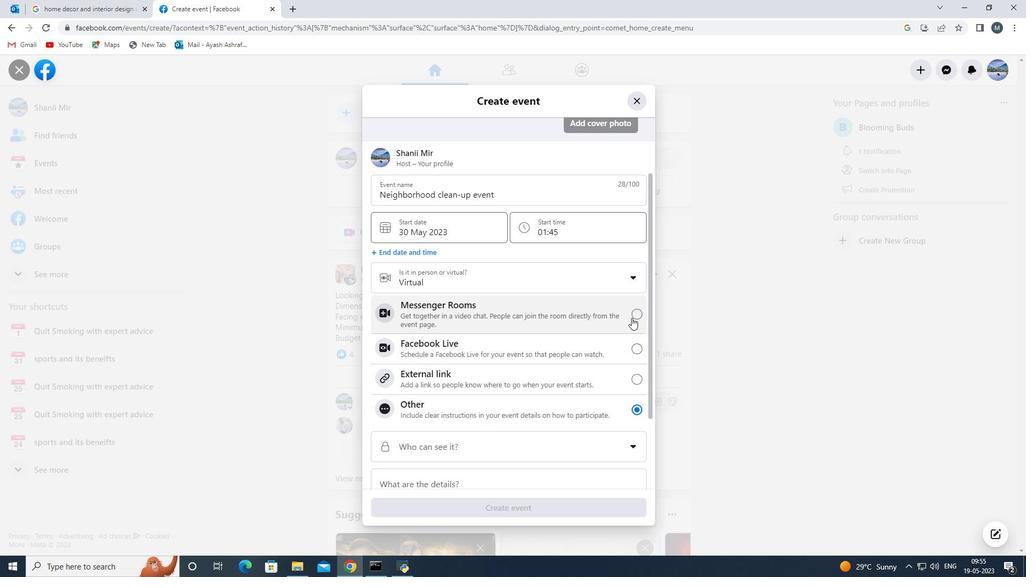 
Action: Mouse moved to (537, 337)
Screenshot: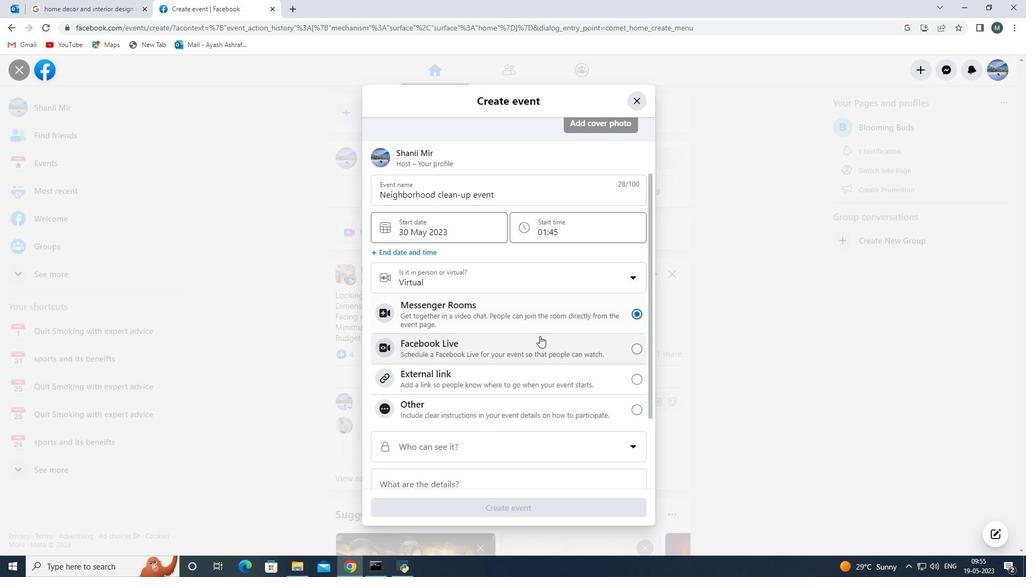 
Action: Mouse scrolled (537, 336) with delta (0, 0)
Screenshot: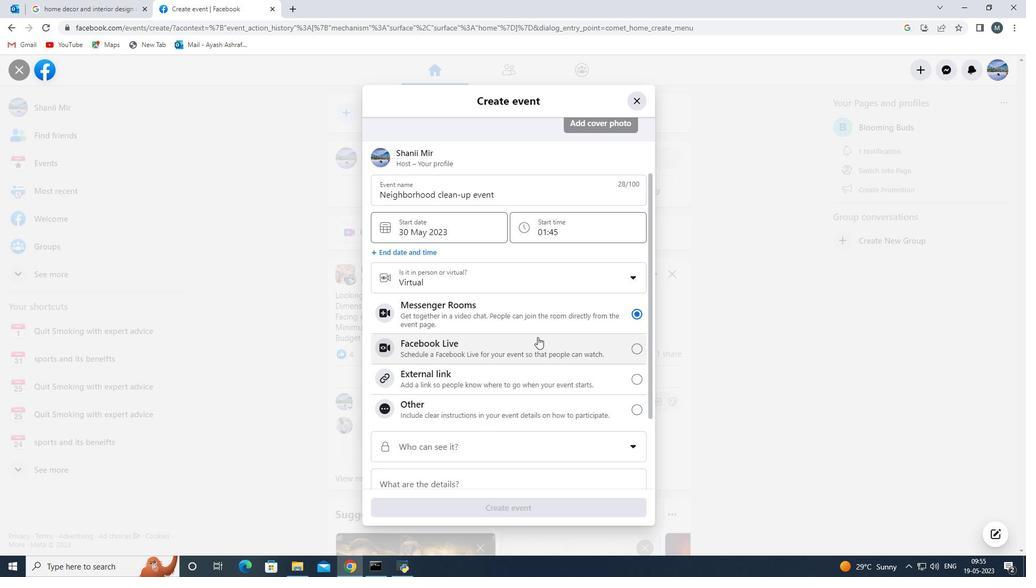 
Action: Mouse scrolled (537, 336) with delta (0, 0)
Screenshot: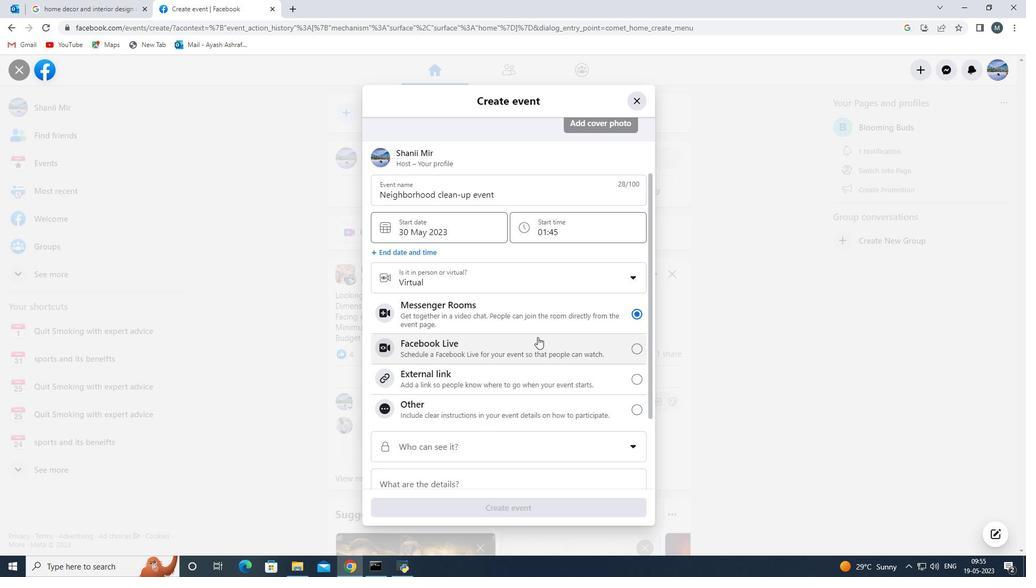 
Action: Mouse moved to (539, 337)
Screenshot: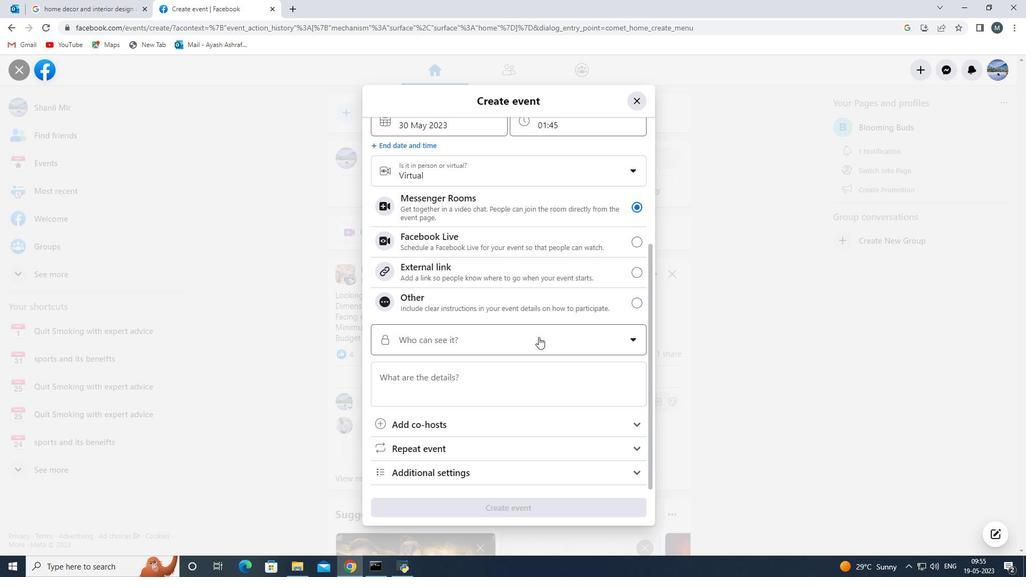 
Action: Mouse pressed left at (539, 337)
Screenshot: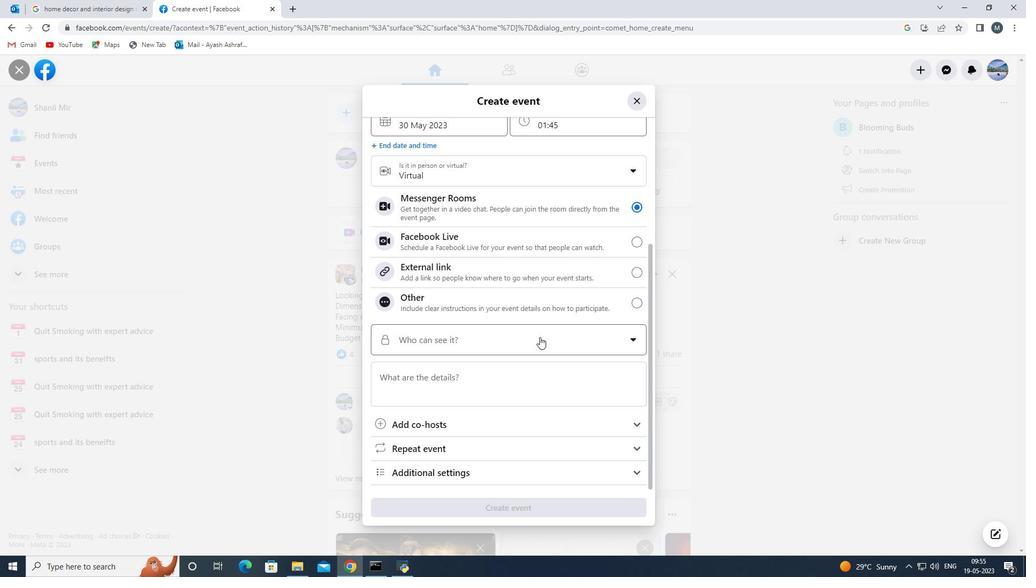 
Action: Mouse moved to (504, 399)
Screenshot: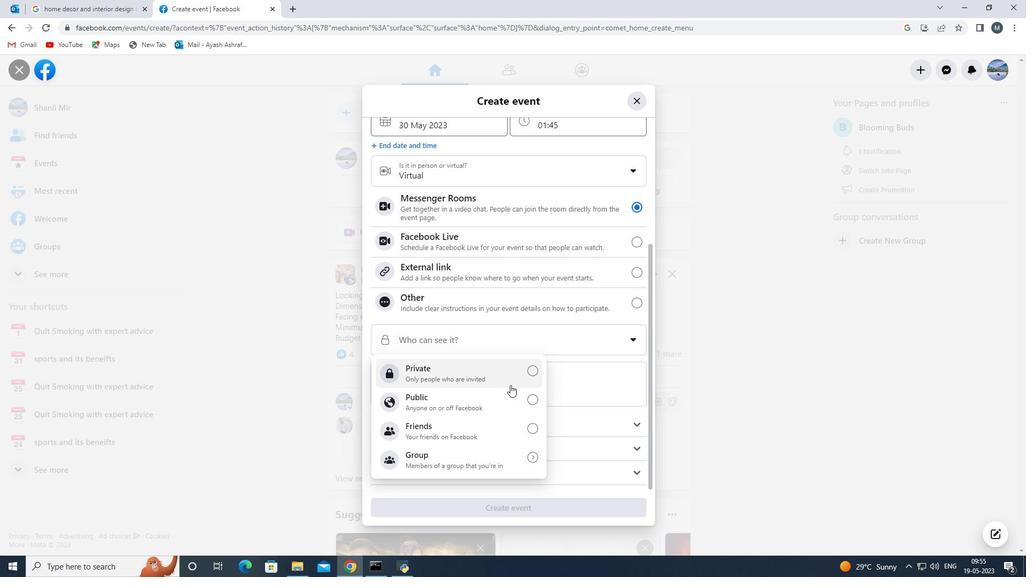 
Action: Mouse pressed left at (504, 399)
Screenshot: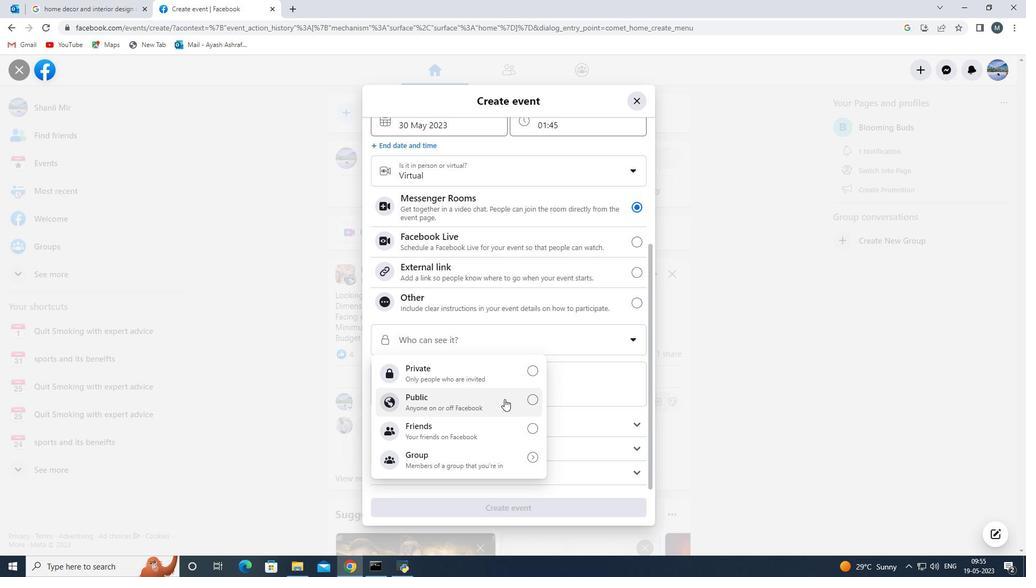 
Action: Mouse moved to (529, 359)
Screenshot: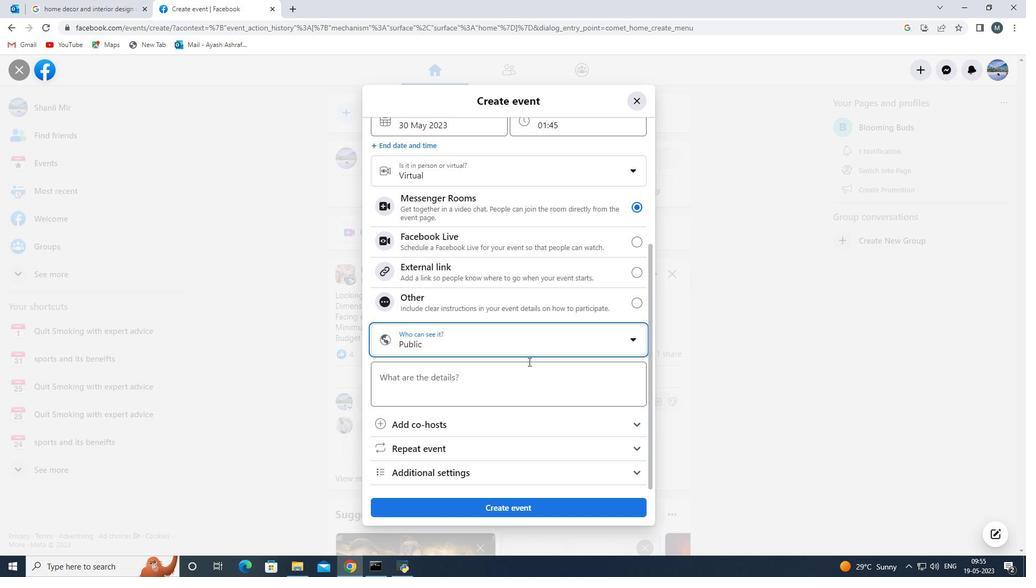 
Action: Mouse scrolled (529, 359) with delta (0, 0)
Screenshot: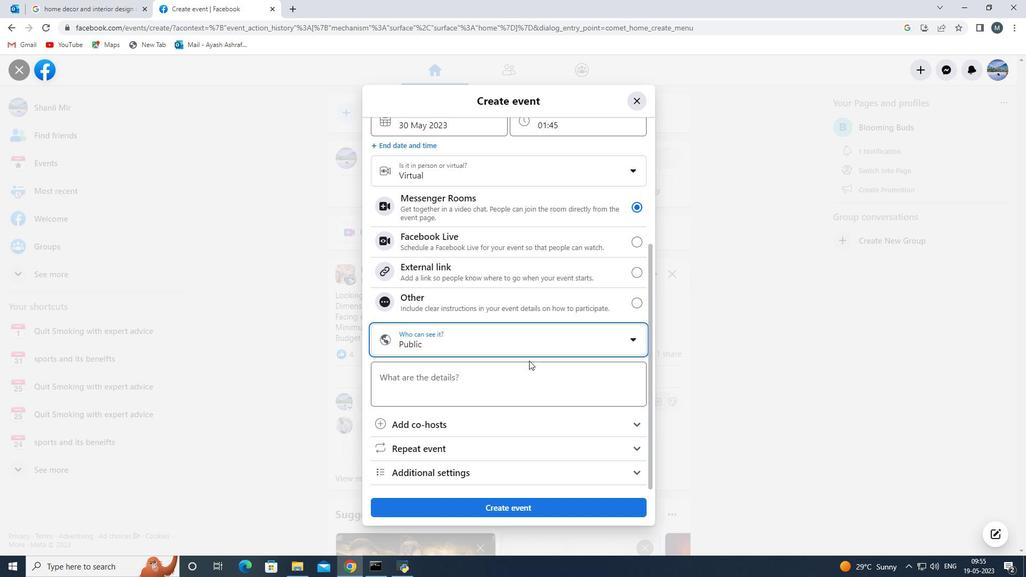 
Action: Mouse moved to (502, 384)
Screenshot: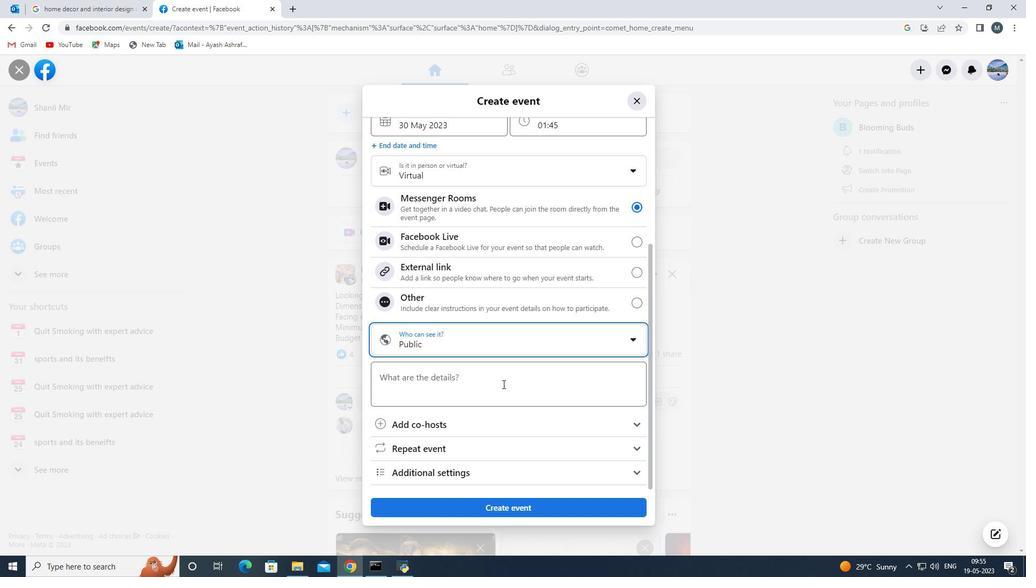 
Action: Mouse pressed left at (502, 384)
Screenshot: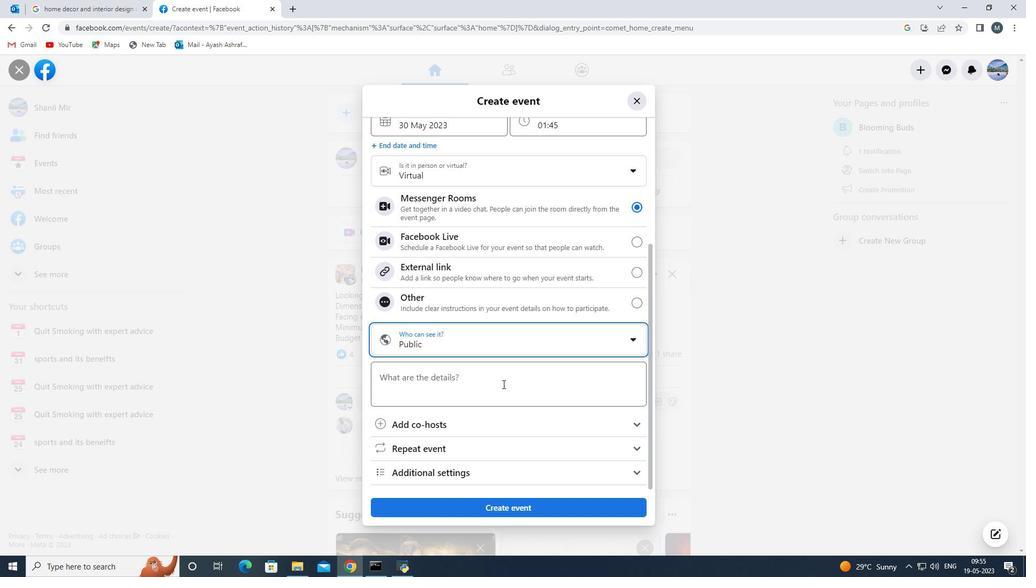 
Action: Key pressed heelo<Key.space><Key.backspace><Key.backspace><Key.backspace><Key.backspace><Key.backspace><Key.backspace><Key.caps_lock>HELLO<Key.space>ALL<Key.space>HOP[<Key.backspace>E<Key.space>YOU<Key.space>GI<Key.backspace>UYS<Key.space>ARE<Key.space>DING<Key.space><Key.backspace><Key.backspace><Key.backspace><Key.backspace><Key.backspace>DOING<Key.space>WELL<Key.space>OUT<Key.space>THERE<Key.space><Key.enter><Key.space>WE<Key.space>ARE<Key.space>PLEASED<Key.space>TO<Key.space>ANNOUCE<Key.space>YOU<Key.space>THAT<Key.space>WE<Key.space>ARE<Key.space>GOING<Key.space>TO<Key.space>CODUCT<Key.space>A<Key.space>NEIGHBORHOOD<Key.space>CLEAN-UP<Key.space>DRIVE<Key.space>EVENT<Key.space>HERE<Key.space>ON<Key.space>FACEBOOK<Key.space>VIRTUAL<Key.space>V<Key.backspace>EVENT<Key.space>AND<Key.space>WE<Key.space>HAVE<Key.space>SOME<Key.space>OF<Key.space>THE<Key.space>GREAT<Key.space>HOSTS<Key.space>WH<Key.space><Key.backspace>O<Key.space>WILL<Key.space>BE<Key.space>PRESENT<Key.space><Key.backspace>ING<Key.space>THE<Key.space>EVENT<Key.space>AN<Key.backspace><Key.backspace>WITH<Key.space>FULLL<Key.space>FERVOR<Key.space>AND<Key.space>ENTHUSIASAM<Key.space>AND<Key.space>WE<Key.space>ARE<Key.space>LOOKING<Key.space>FOR<Key.space>YOU<Key.space>GUYS<Key.space>TP<Key.backspace>O<Key.space>ATTEND<Key.space>THIS<Key.space>GREAT<Key.space>AWA<Key.backspace><Key.backspace><Key.backspace>EVENT<Key.space>SO,YOU<Key.backspace><Key.backspace><Key.backspace>WE<Key.space>CAN<Key.space>AWARE<Key.space>ABOUT<Key.space>THE<Key.space>SAME<Key.space>.<Key.space><Key.enter><Key.space><Key.backspace>WE<Key.space>FIRMLY<Key.space>BELEIVE<Key.space>THAT<Key.space>YOU<Key.space>GUYS<Key.space>WILL<Key.space>PARTICIPO<Key.backspace>PATE<Key.backspace><Key.backspace><Key.backspace><Key.backspace><Key.backspace>PATE<Key.space>IN<Key.space>THE<Key.space><Key.backspace><Key.backspace><Key.backspace><Key.backspace>
Screenshot: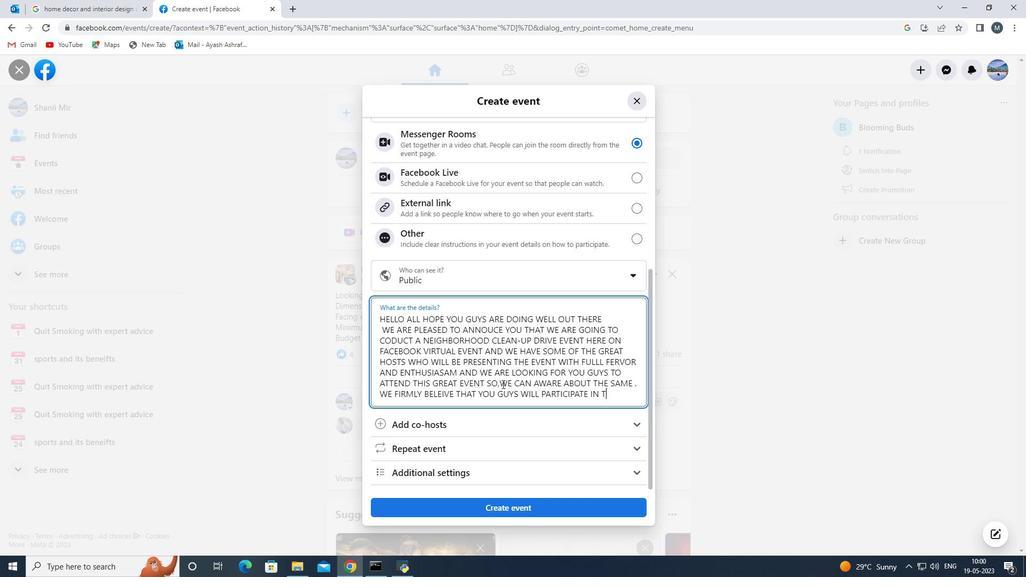 
Action: Mouse moved to (540, 398)
Screenshot: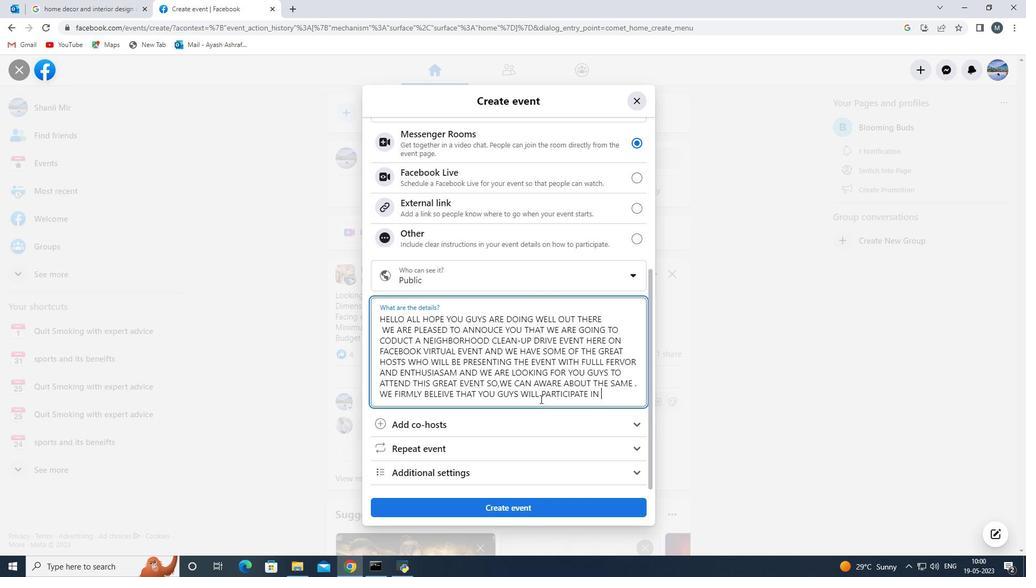 
Action: Mouse pressed left at (540, 398)
Screenshot: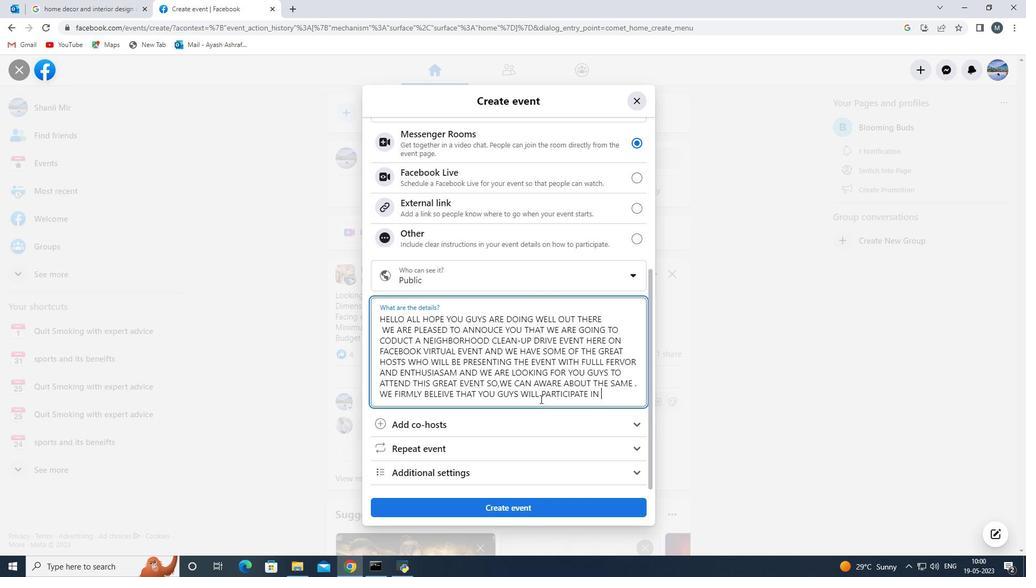 
Action: Mouse moved to (539, 398)
Screenshot: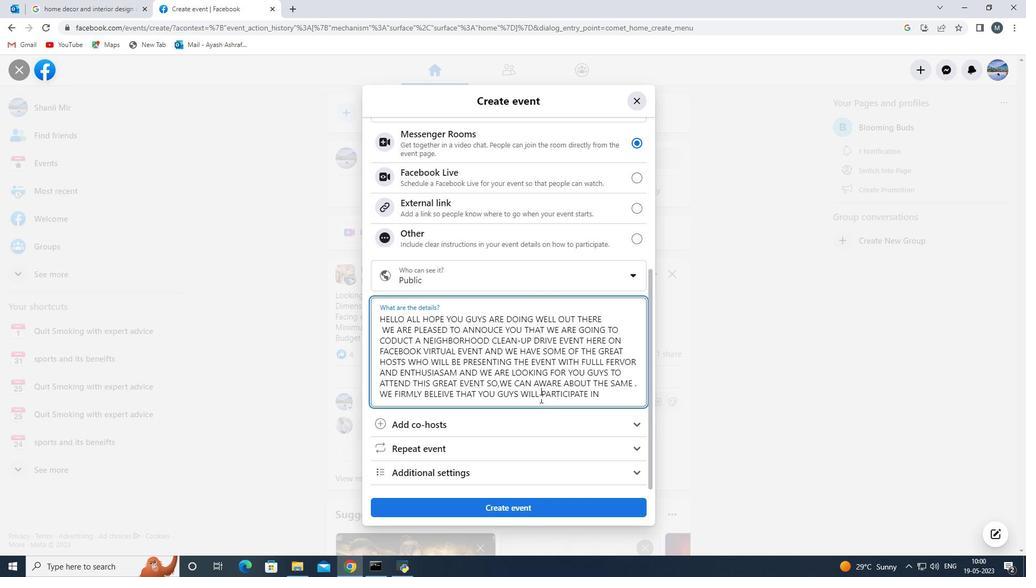 
Action: Key pressed TAKE<Key.space>
Screenshot: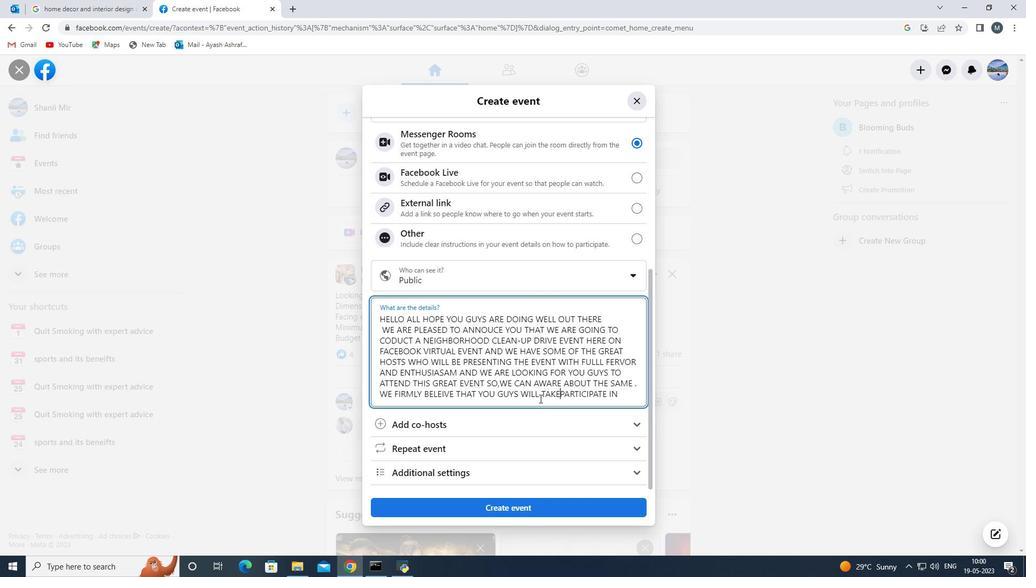 
Action: Mouse moved to (623, 395)
Screenshot: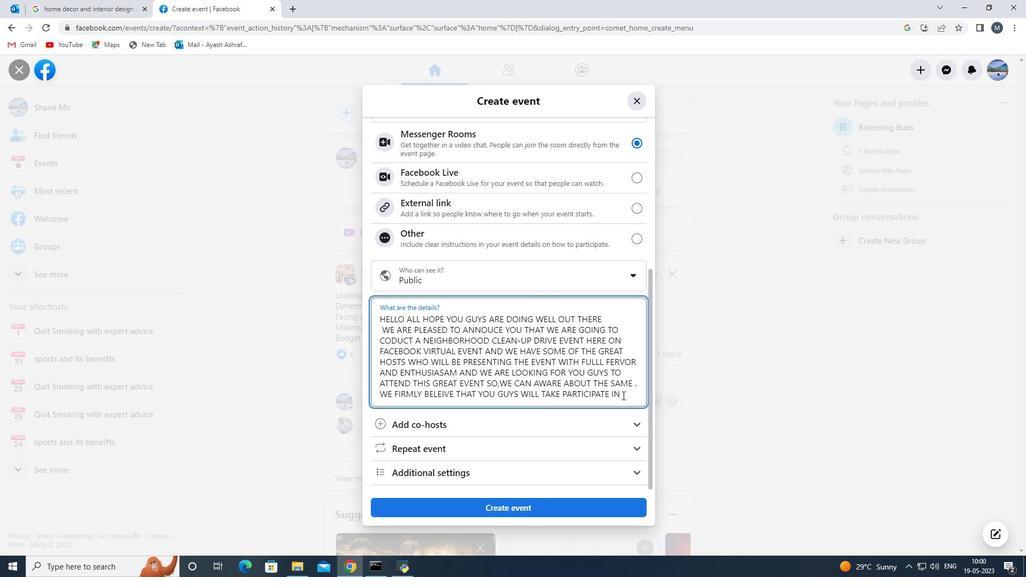 
Action: Mouse pressed left at (623, 395)
Screenshot: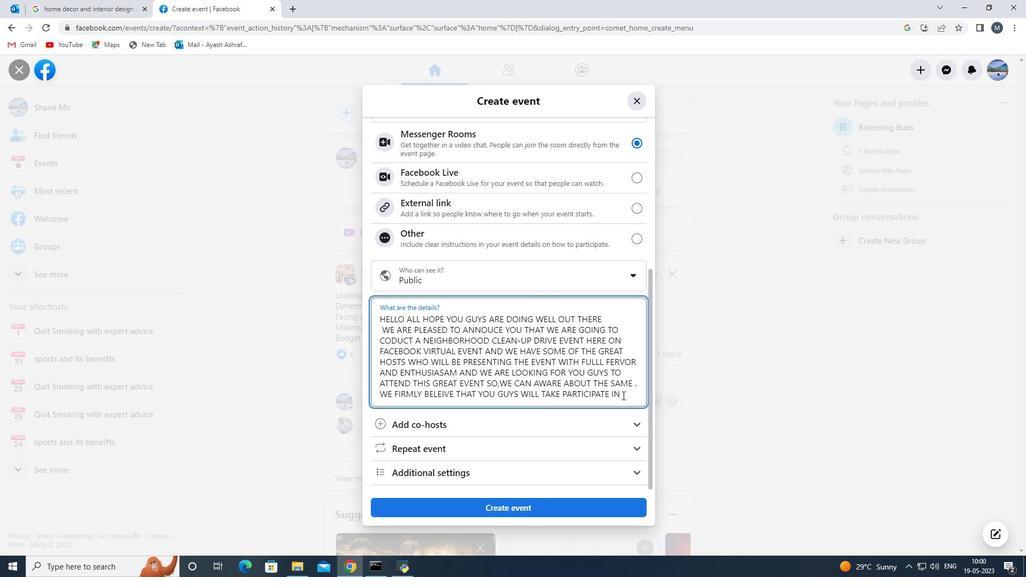
Action: Mouse moved to (631, 409)
Screenshot: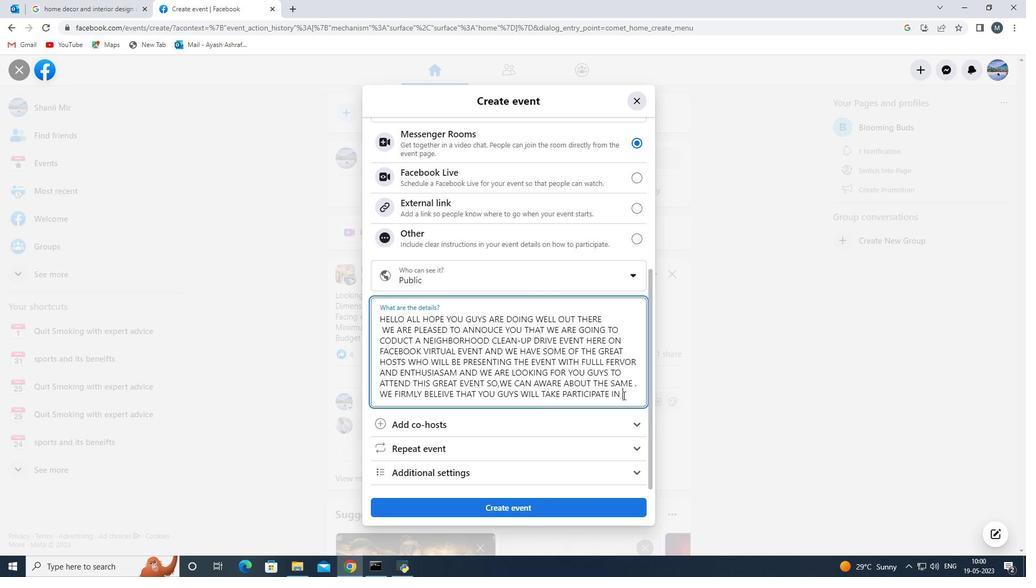 
Action: Key pressed <Key.backspace><Key.backspace><Key.backspace><Key.backspace><Key.backspace>IN<Key.backspace><Key.backspace>ION<Key.space>IN<Key.space>THIS<Key.space>SAME<Key.space>
Screenshot: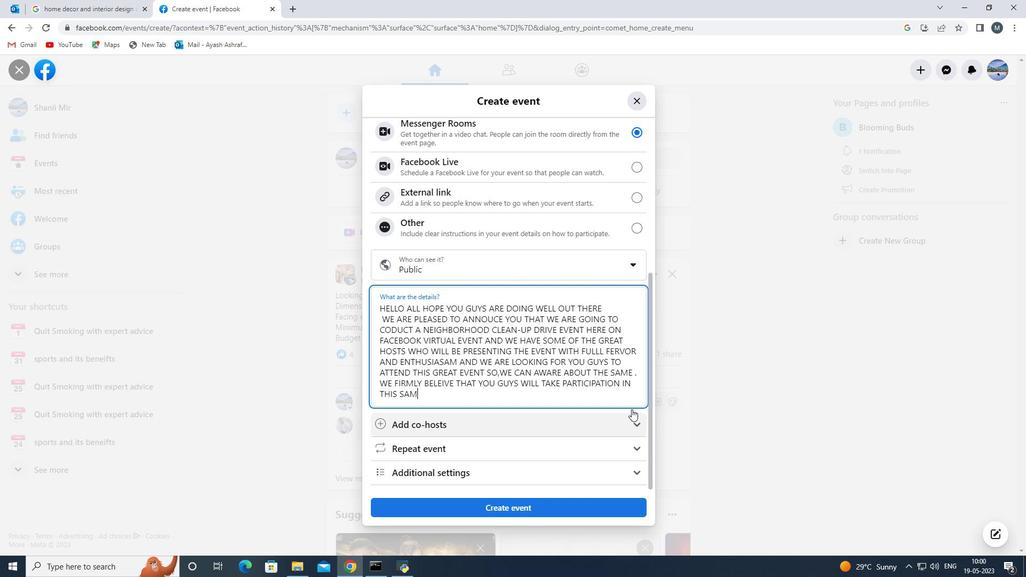 
Action: Mouse moved to (430, 403)
Screenshot: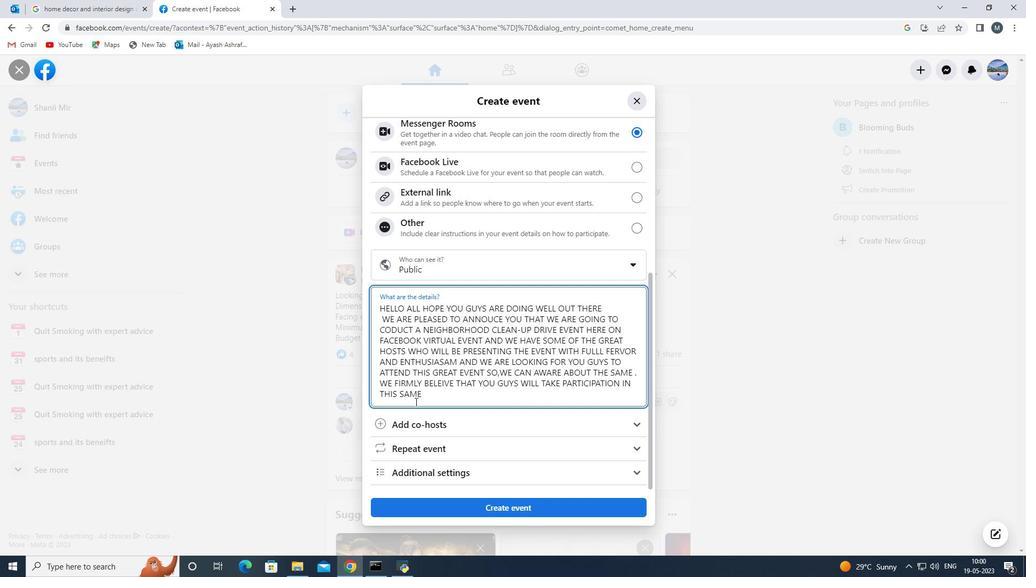 
Action: Key pressed VIRY<Key.backspace>TUAL<Key.space><Key.space>E<Key.backspace><Key.backspace>EVENT<Key.space><Key.backspace>.<Key.space><Key.shift>aND<Key.space><Key.backspace><Key.backspace><Key.backspace><Key.backspace>AND<Key.space><Key.backspace><Key.backspace><Key.backspace><Key.backspace><Key.backspace><Key.backspace>.<Key.enter><Key.space>WE<Key.space>EXPECT<Key.space>YU<Key.space><Key.backspace><Key.backspace>OU<Key.space>GUYTS<Key.space>TO<Key.space>JOIN<Key.space>THE<Key.space>EVENT<Key.space>ON<Key.space>THE<Key.space>DESIRED<Key.space>DATE<Key.space>AND<Key.space>ITME<Key.space><Key.backspace><Key.backspace><Key.backspace><Key.backspace><Key.backspace>TIME<Key.space>
Screenshot: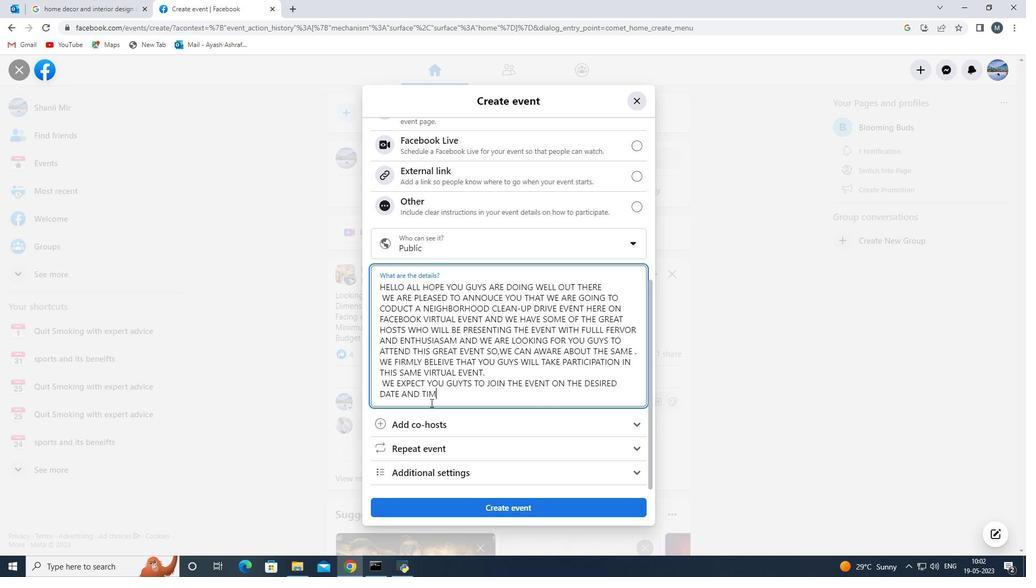 
Action: Mouse moved to (410, 430)
Screenshot: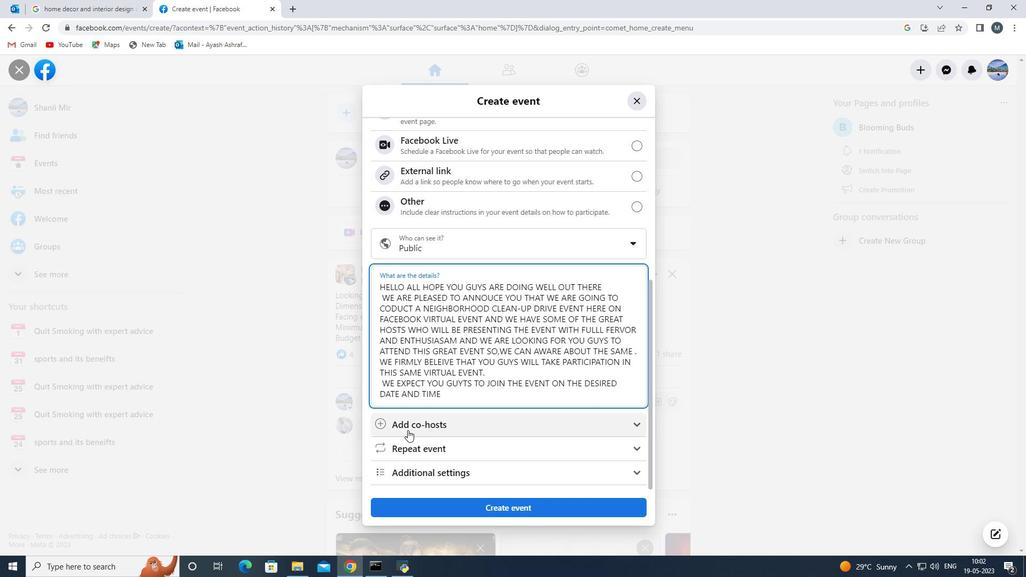 
Action: Mouse pressed left at (410, 430)
Screenshot: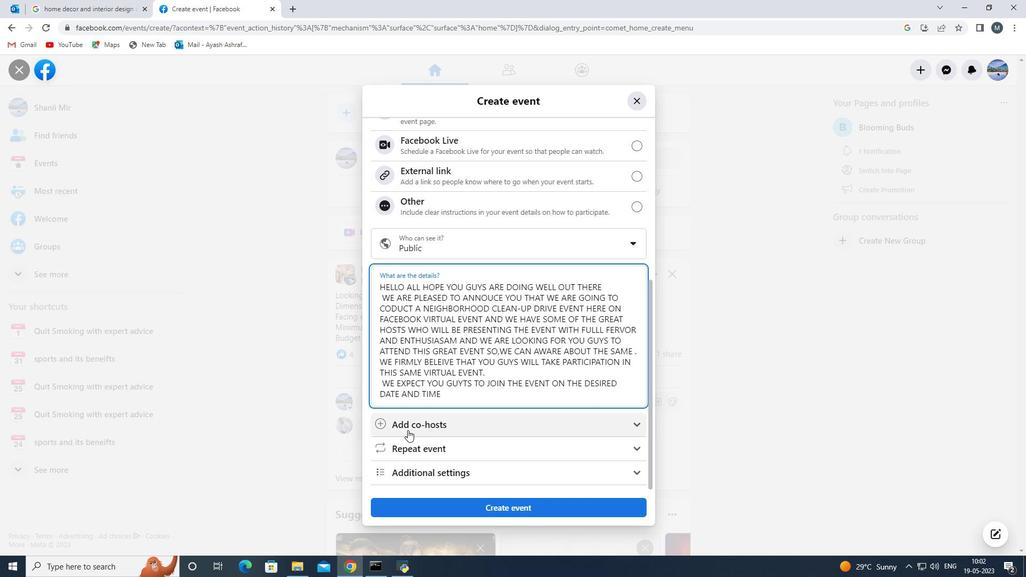 
Action: Mouse moved to (436, 388)
Screenshot: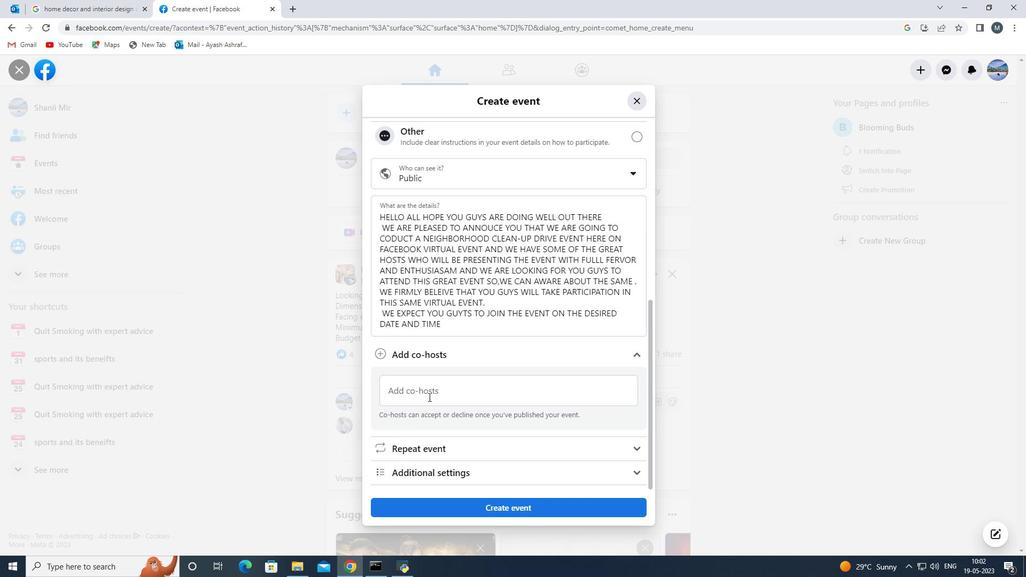 
Action: Mouse pressed left at (436, 388)
Screenshot: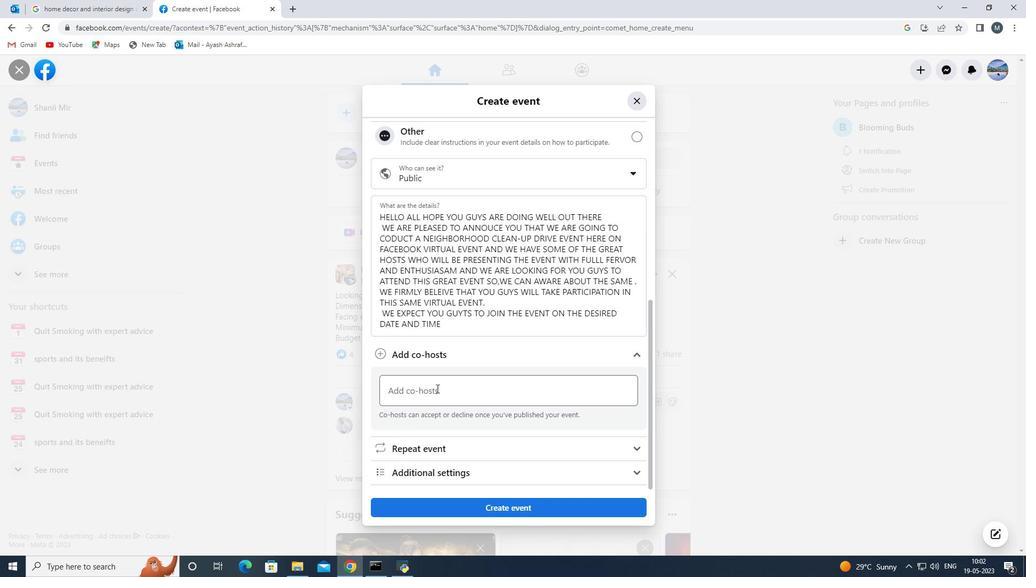 
Action: Key pressed JAVEED<Key.space>AH<Key.space>DAR<Key.space>
Screenshot: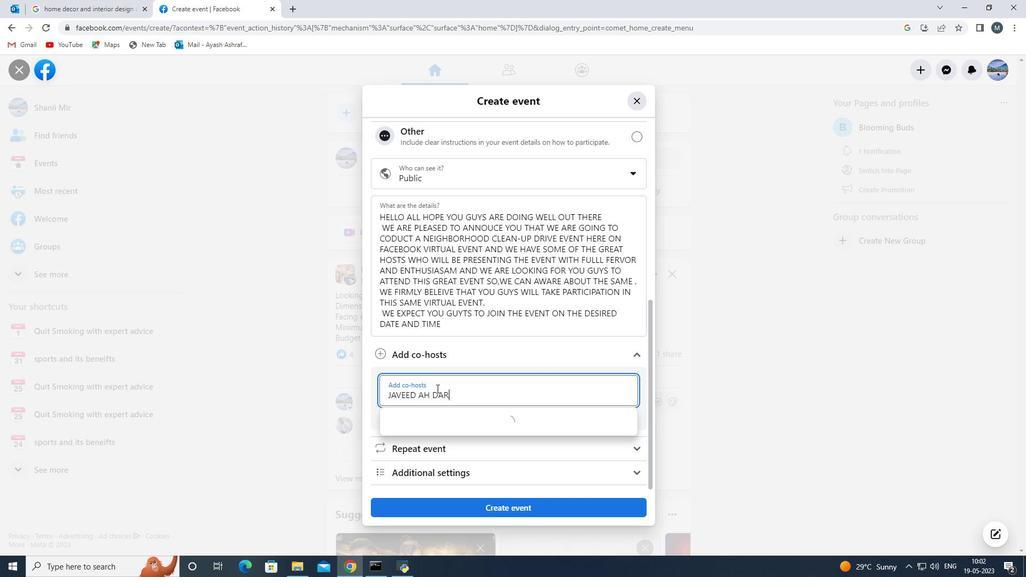 
Action: Mouse moved to (428, 356)
Screenshot: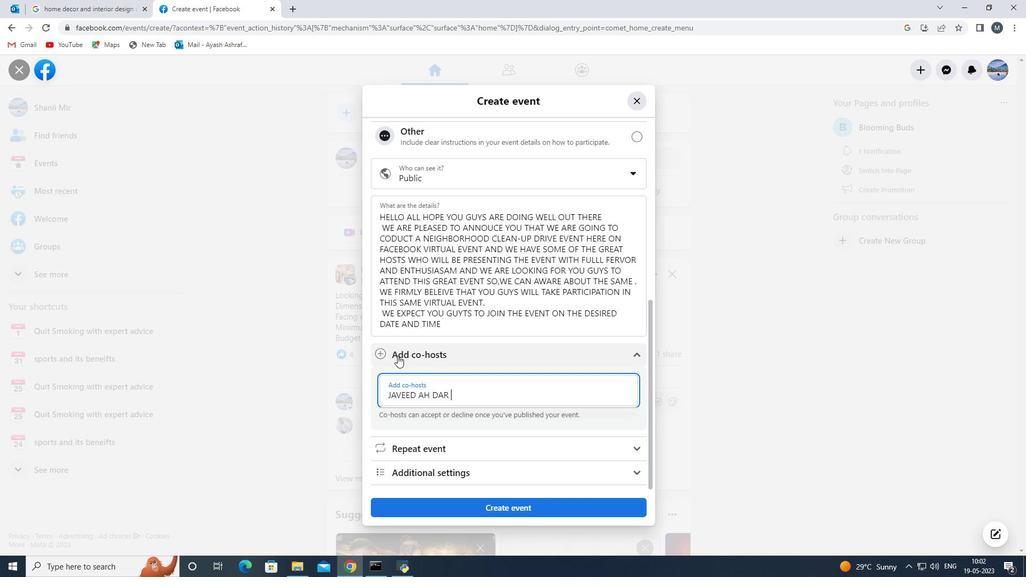 
Action: Mouse scrolled (428, 355) with delta (0, 0)
Screenshot: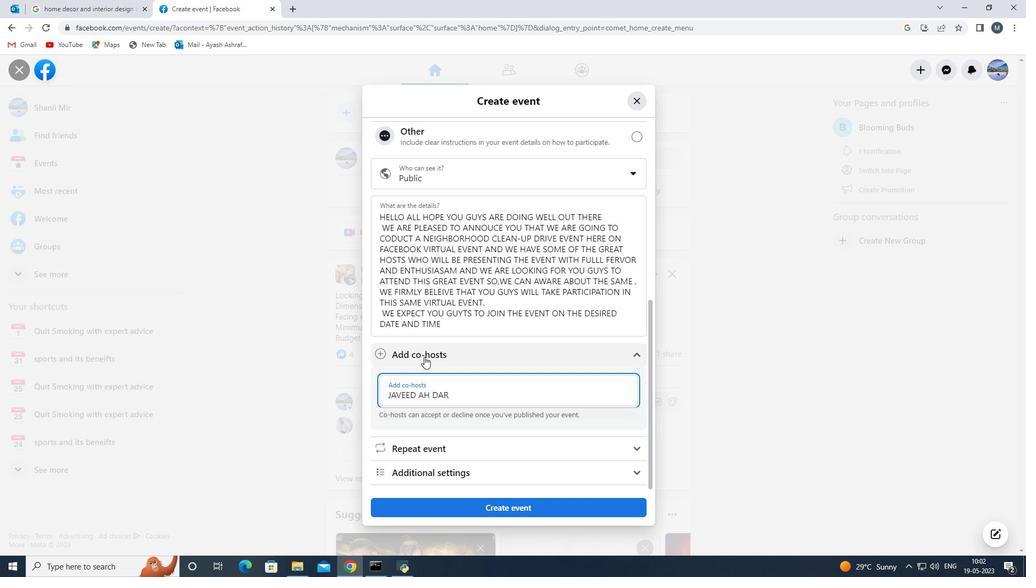 
Action: Mouse moved to (428, 356)
Screenshot: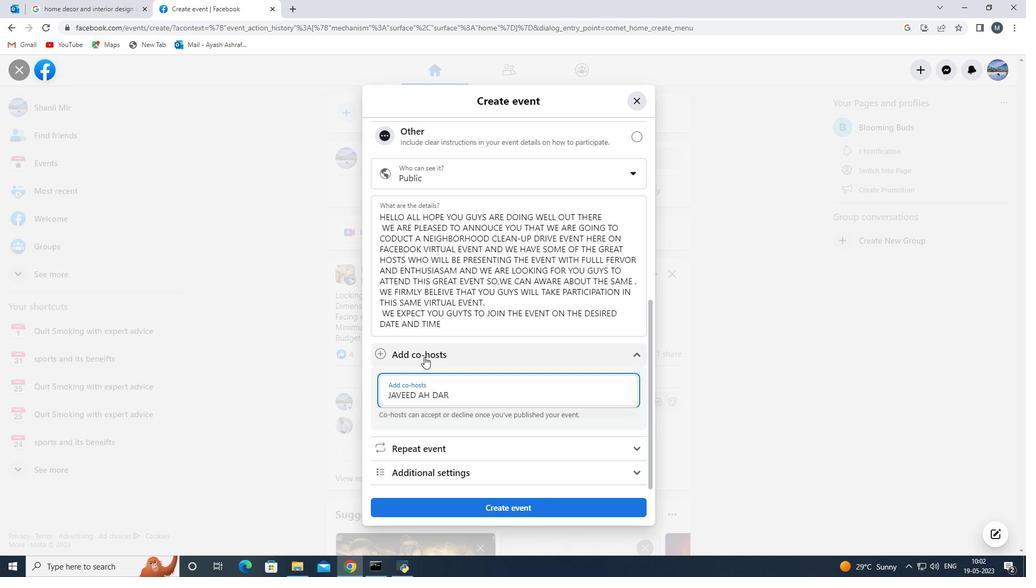 
Action: Mouse scrolled (428, 355) with delta (0, 0)
Screenshot: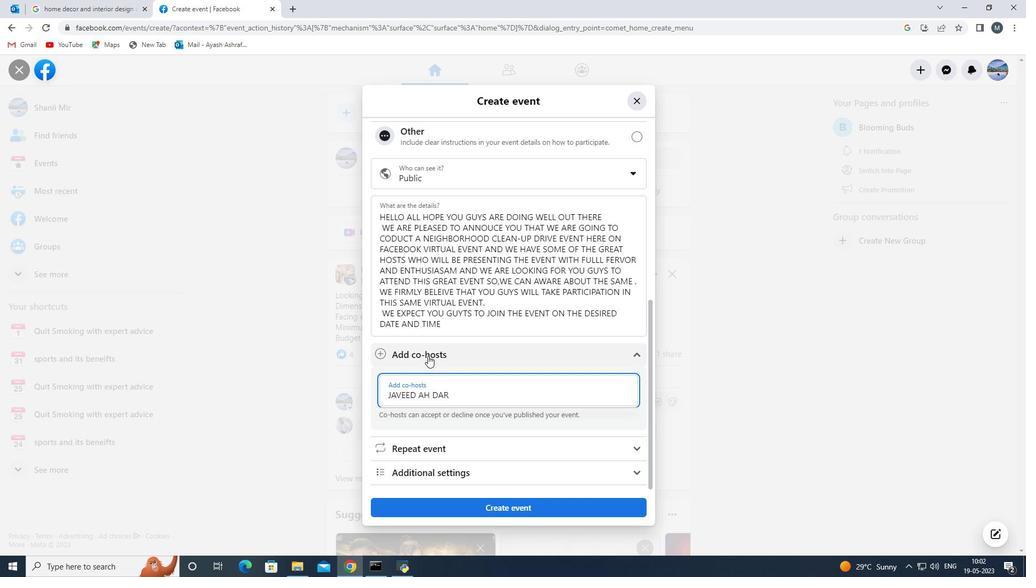 
Action: Mouse moved to (471, 445)
Screenshot: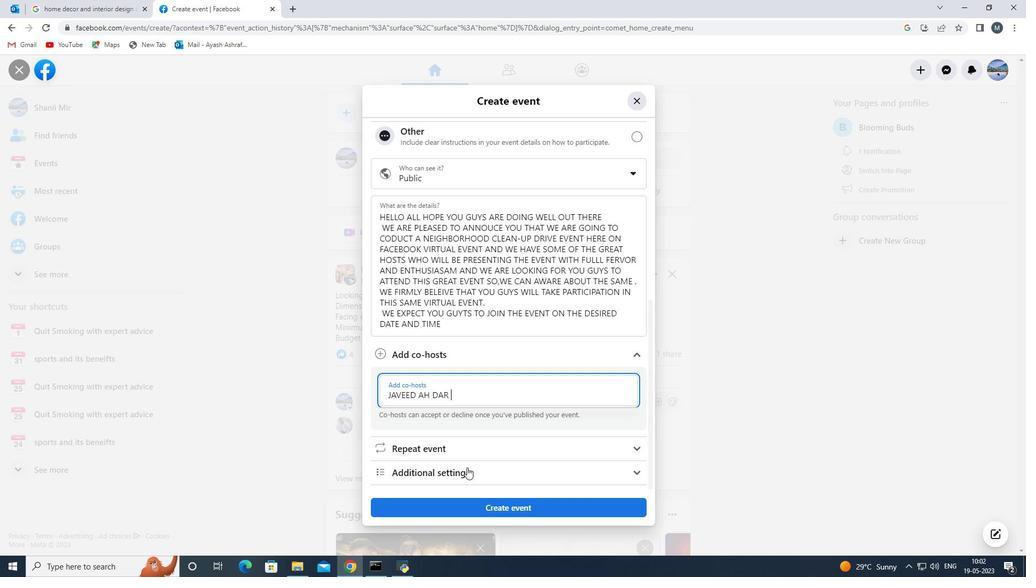 
Action: Mouse pressed left at (471, 445)
Screenshot: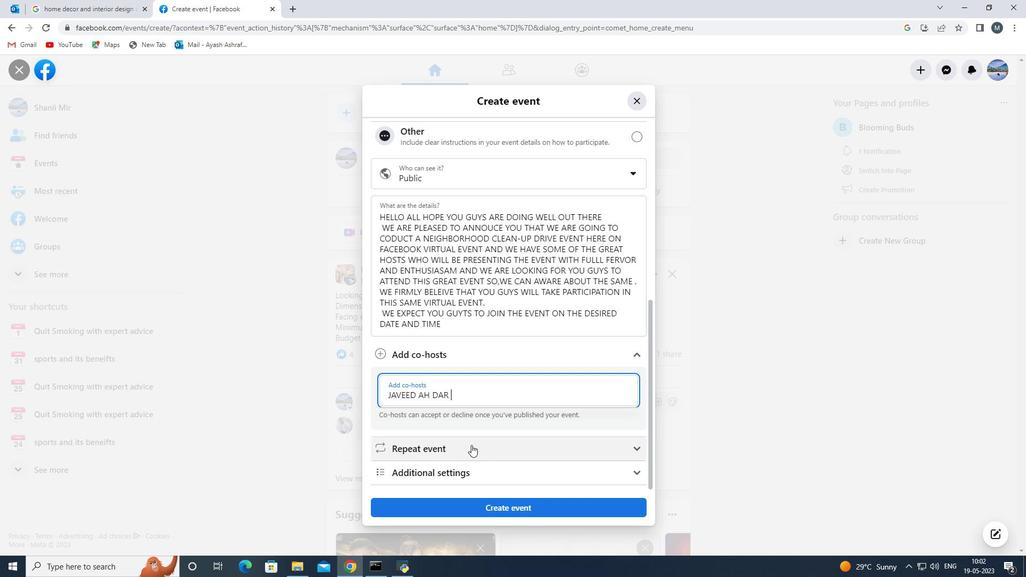 
Action: Mouse moved to (483, 392)
Screenshot: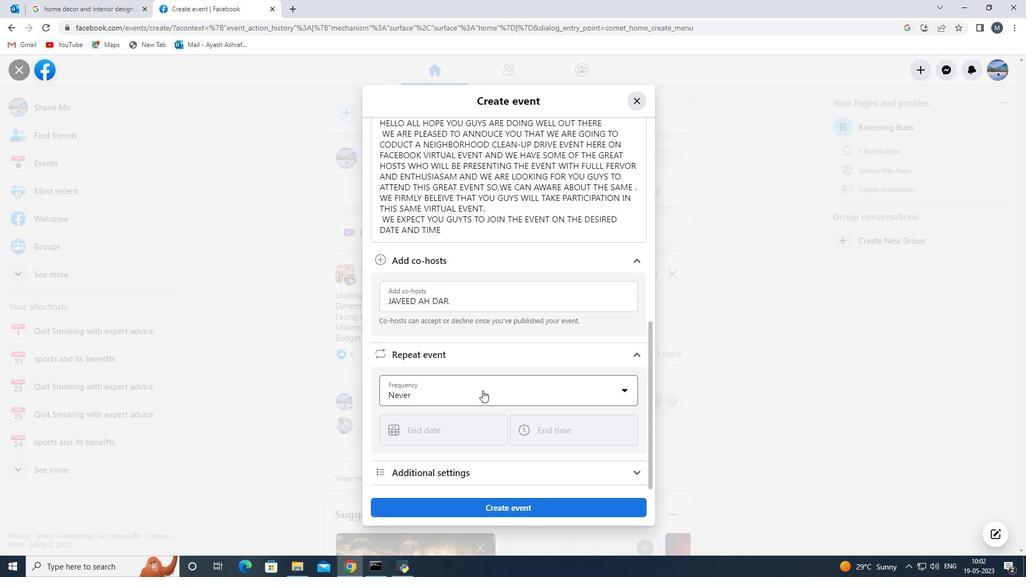
Action: Mouse pressed left at (483, 392)
Screenshot: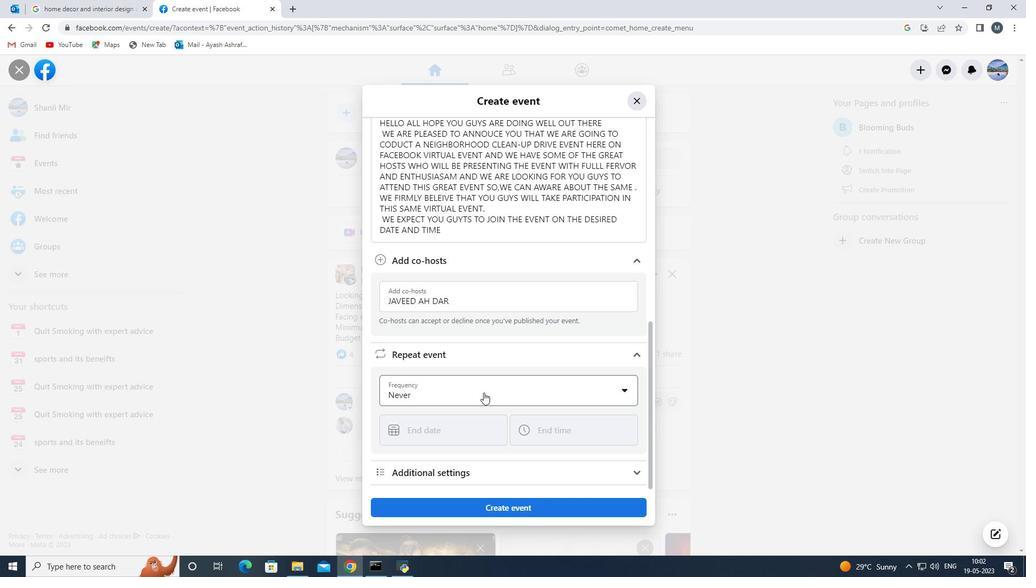 
Action: Mouse moved to (511, 382)
Screenshot: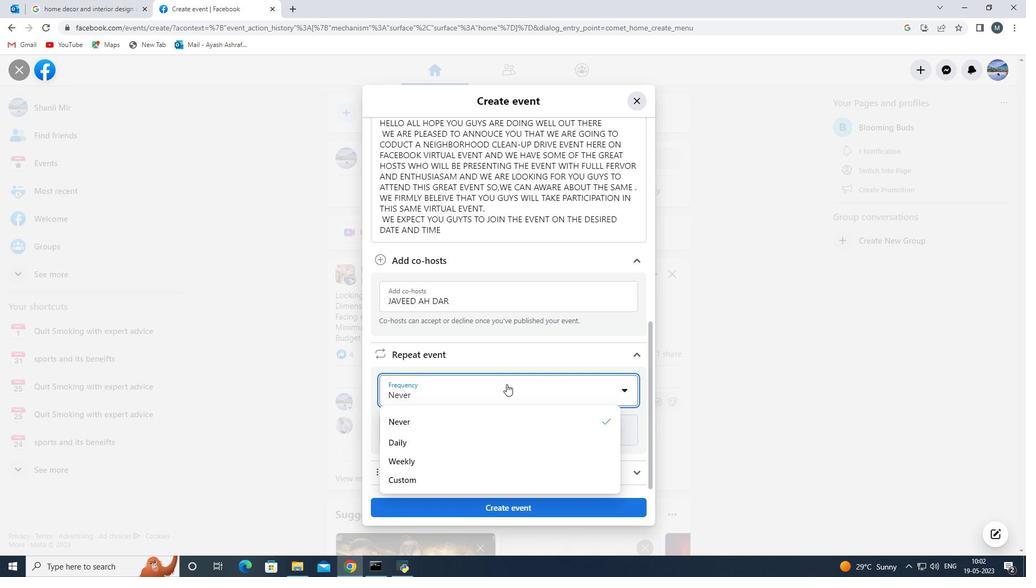
Action: Mouse scrolled (511, 381) with delta (0, 0)
Screenshot: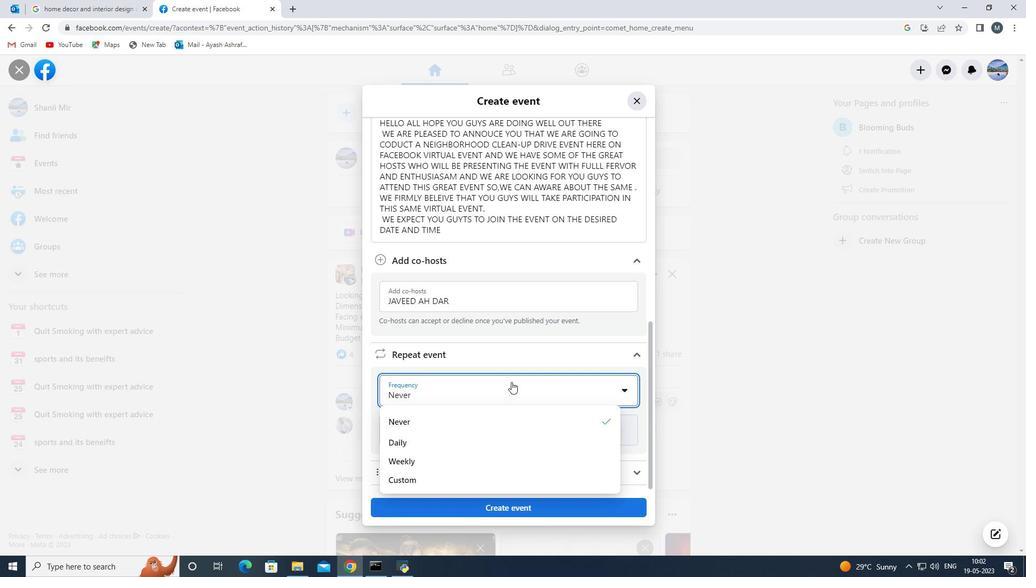 
Action: Mouse moved to (449, 455)
Screenshot: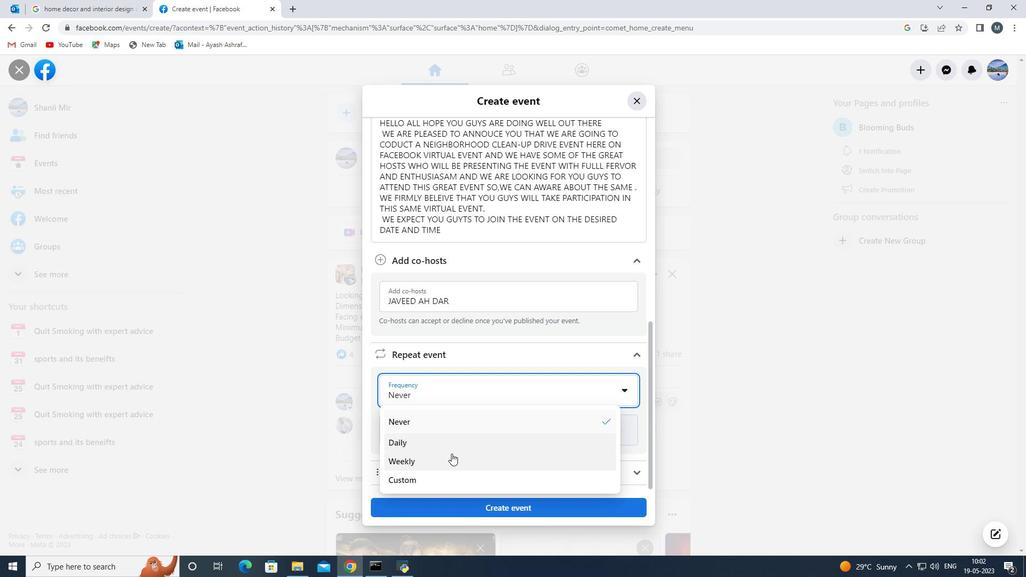 
Action: Mouse pressed left at (449, 455)
Screenshot: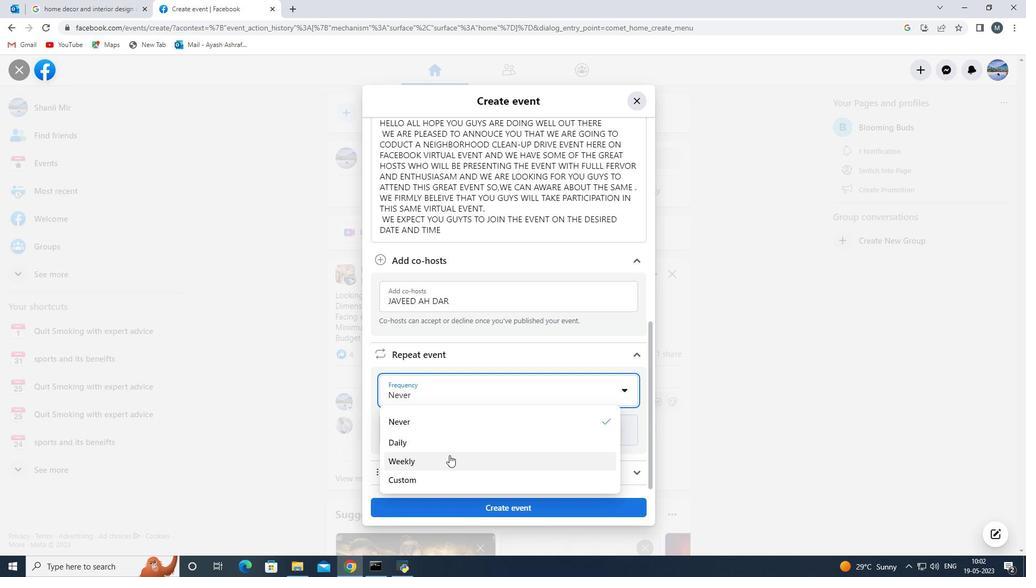 
Action: Mouse moved to (485, 423)
Screenshot: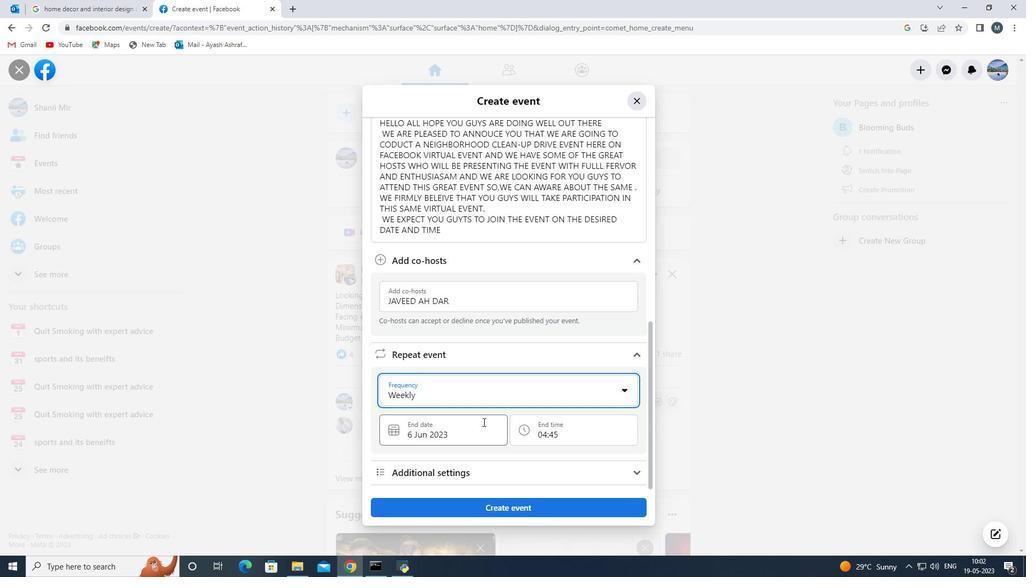 
Action: Mouse scrolled (485, 422) with delta (0, 0)
Screenshot: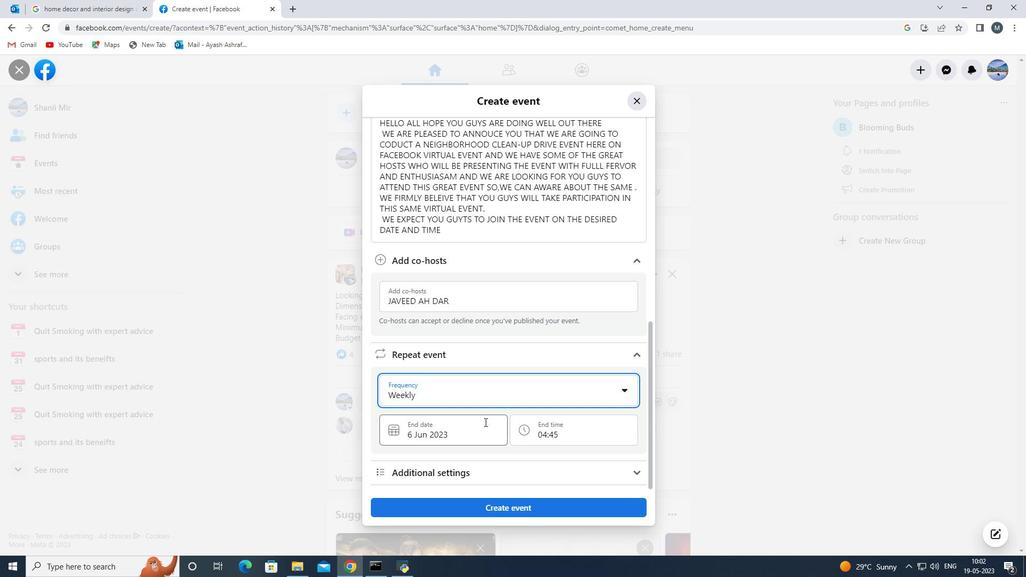 
Action: Mouse moved to (489, 481)
Screenshot: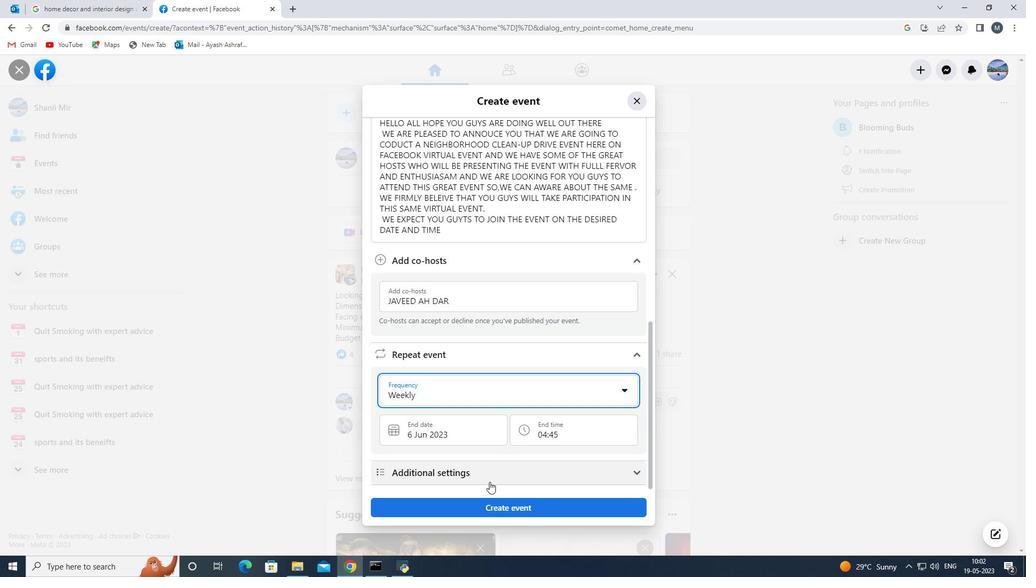 
Action: Mouse pressed left at (489, 481)
Screenshot: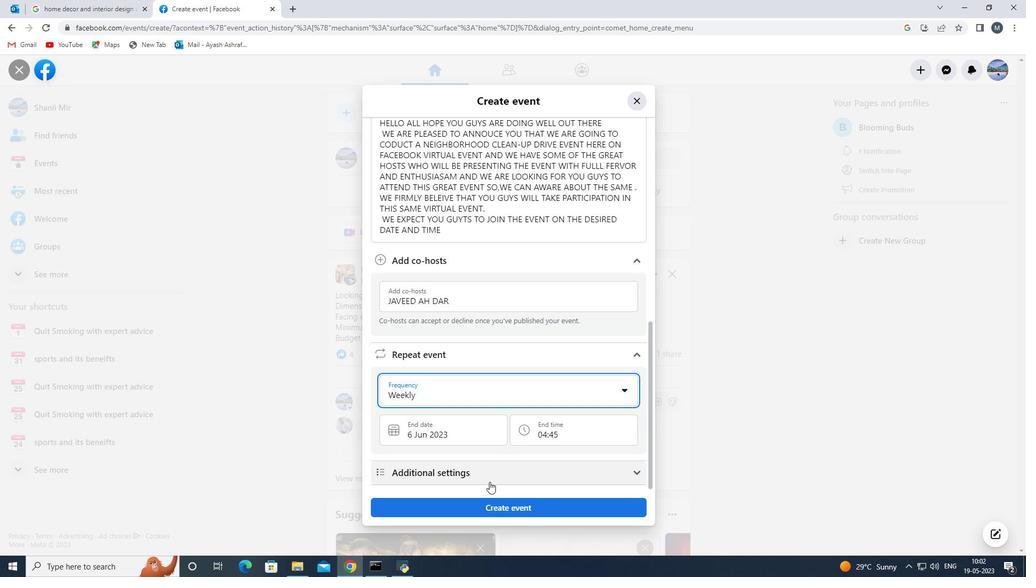 
Action: Mouse moved to (497, 421)
Screenshot: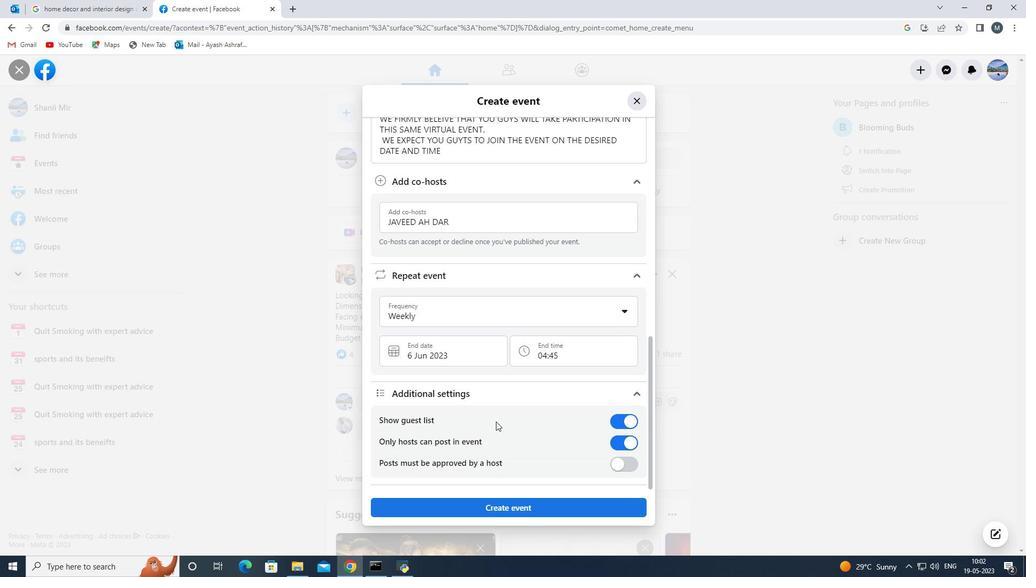 
Action: Mouse scrolled (497, 420) with delta (0, 0)
Screenshot: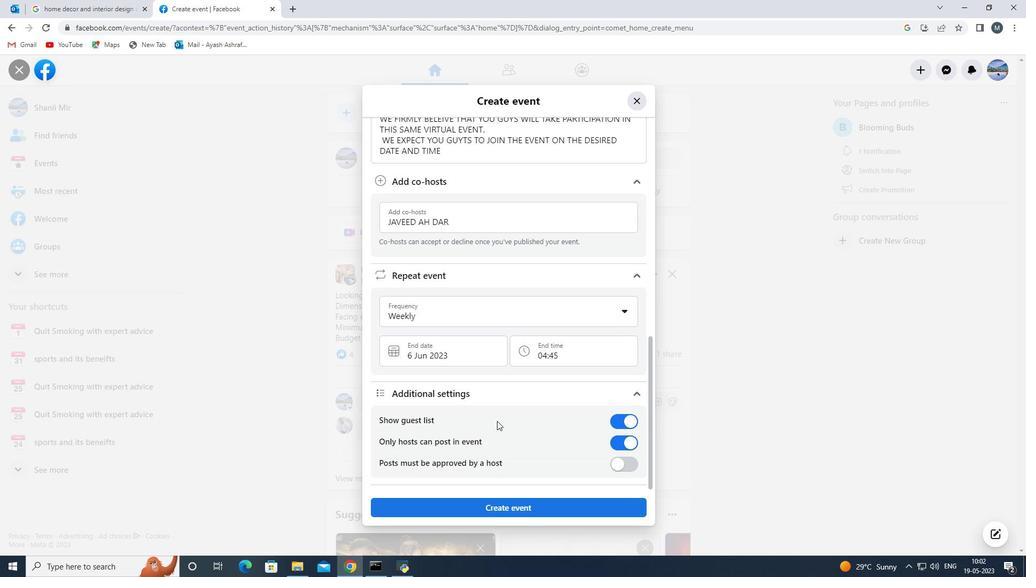 
Action: Mouse moved to (529, 406)
Screenshot: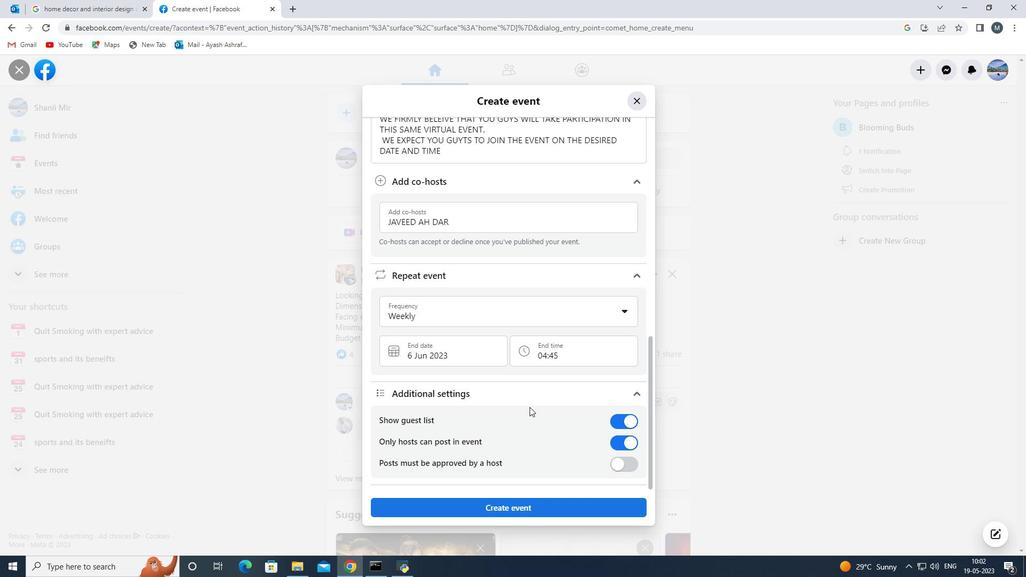 
Action: Mouse scrolled (529, 406) with delta (0, 0)
Screenshot: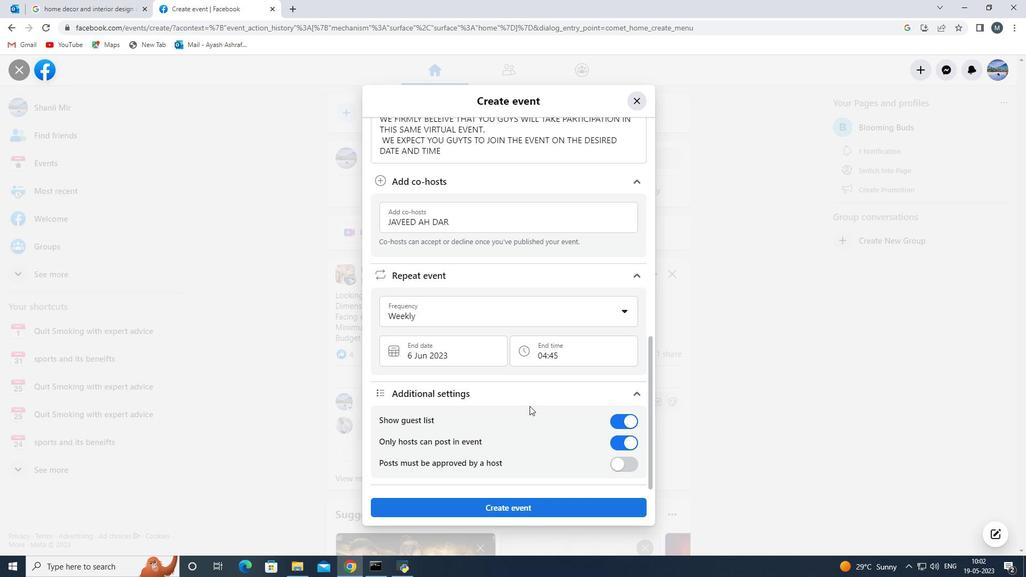 
Action: Mouse scrolled (529, 406) with delta (0, 0)
Screenshot: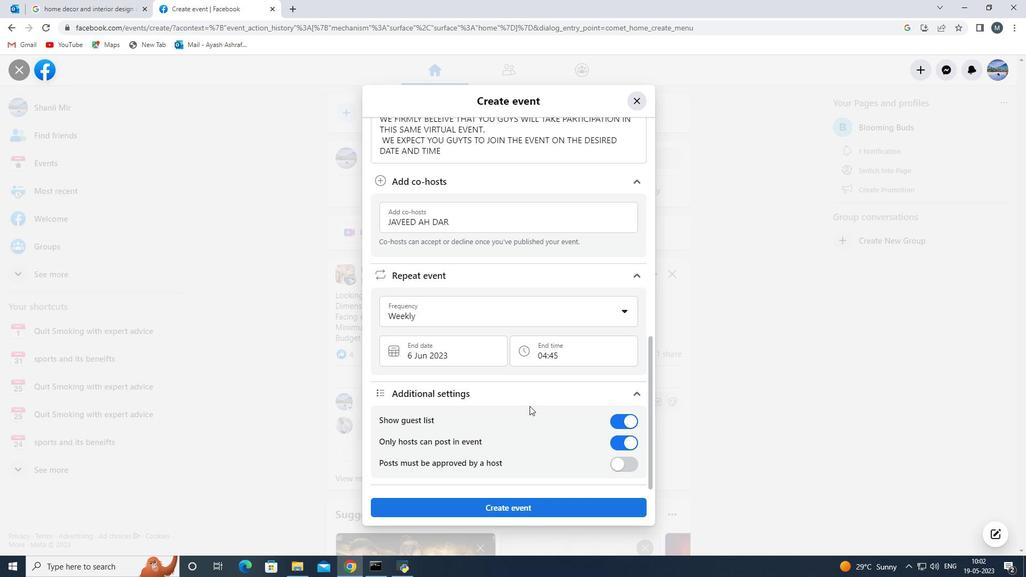
Action: Mouse scrolled (529, 406) with delta (0, 0)
Screenshot: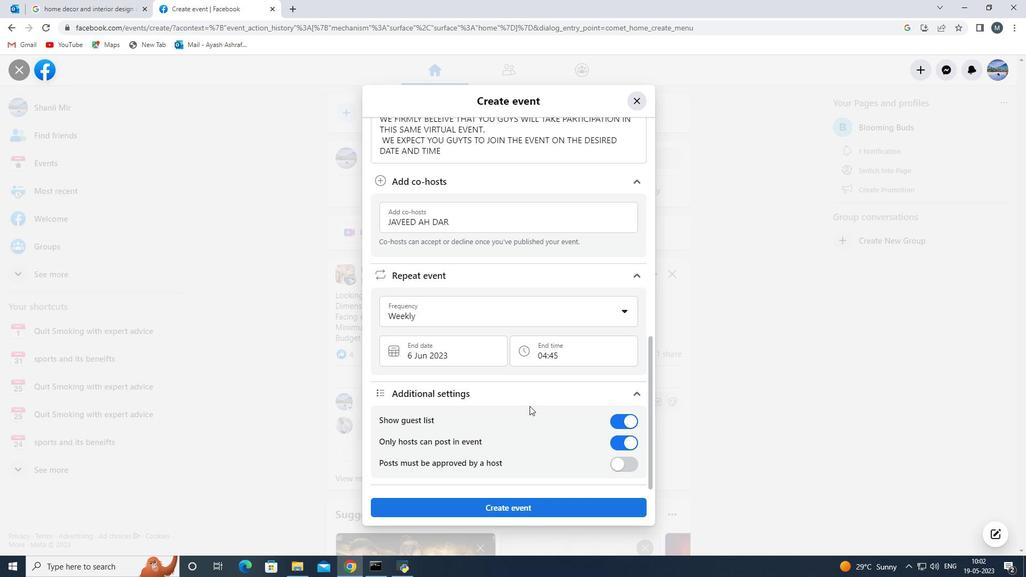 
Action: Mouse scrolled (529, 406) with delta (0, 0)
Screenshot: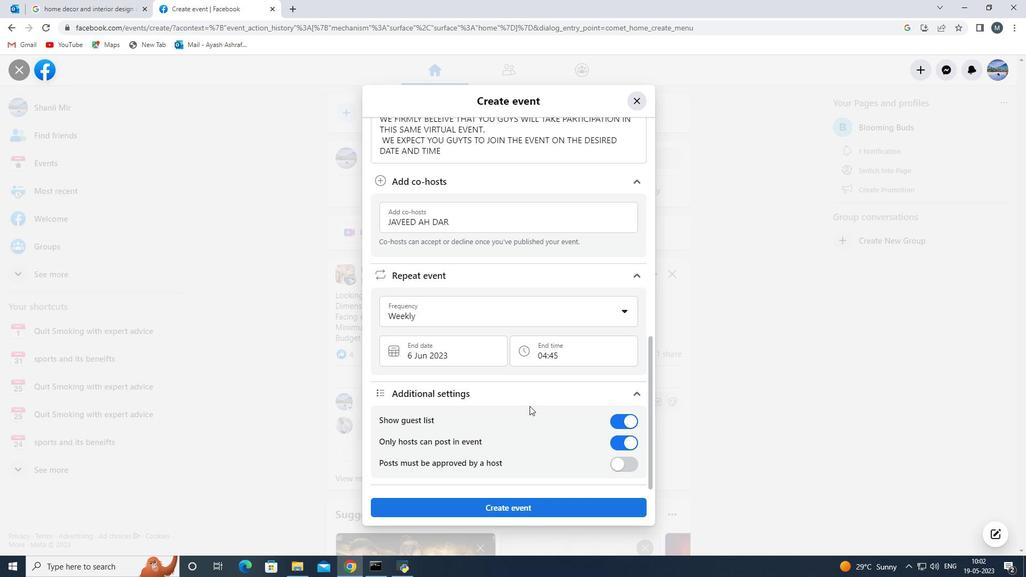 
Action: Mouse moved to (529, 408)
Screenshot: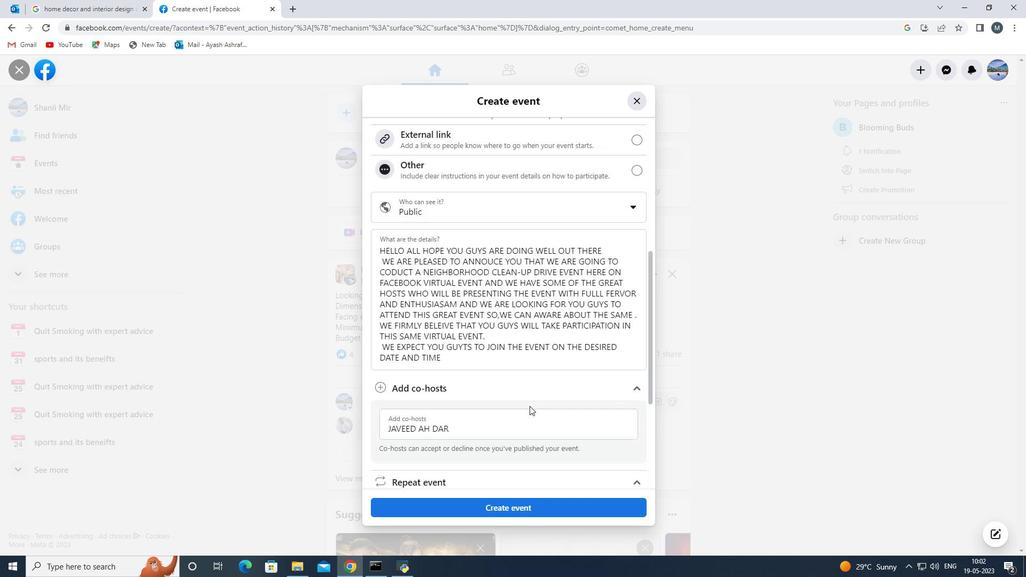 
Action: Mouse scrolled (529, 408) with delta (0, 0)
Screenshot: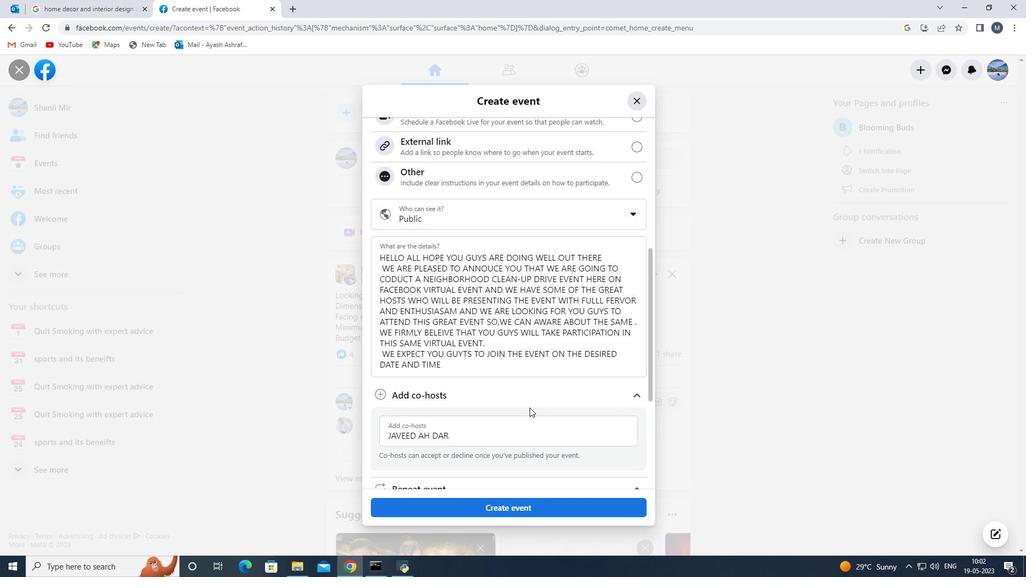 
Action: Mouse scrolled (529, 408) with delta (0, 0)
Screenshot: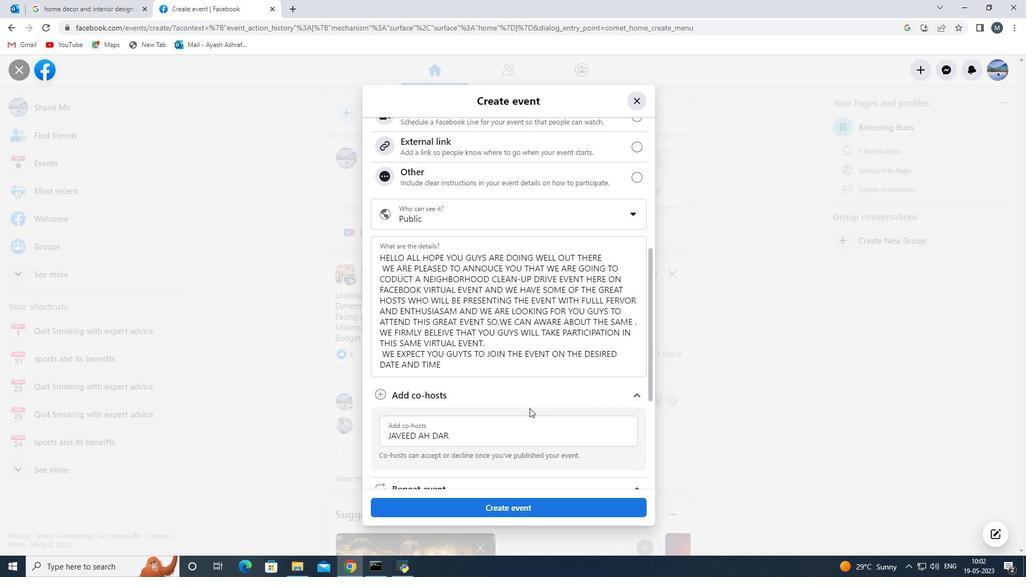 
Action: Mouse scrolled (529, 408) with delta (0, 0)
Screenshot: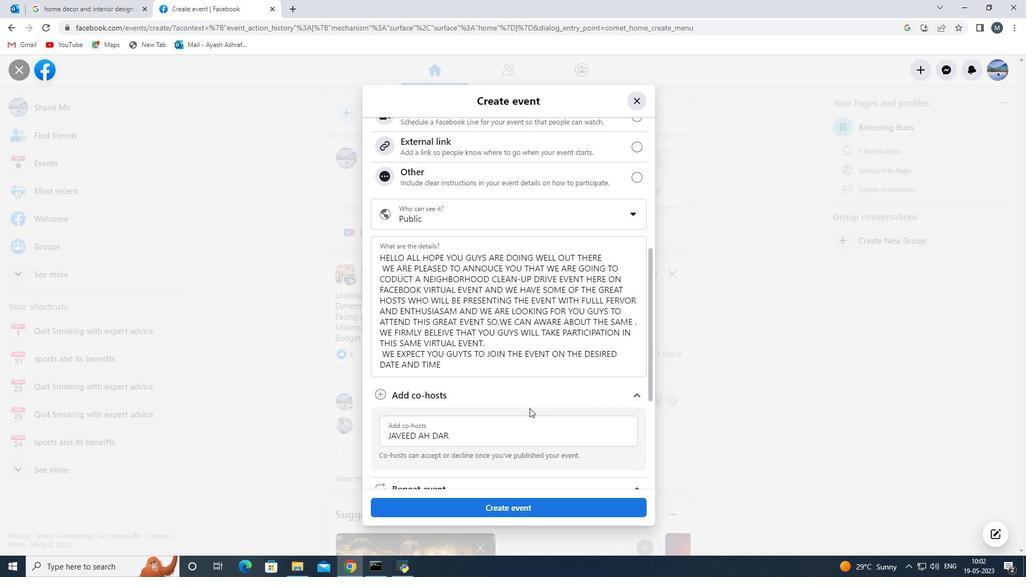 
Action: Mouse scrolled (529, 408) with delta (0, 0)
Screenshot: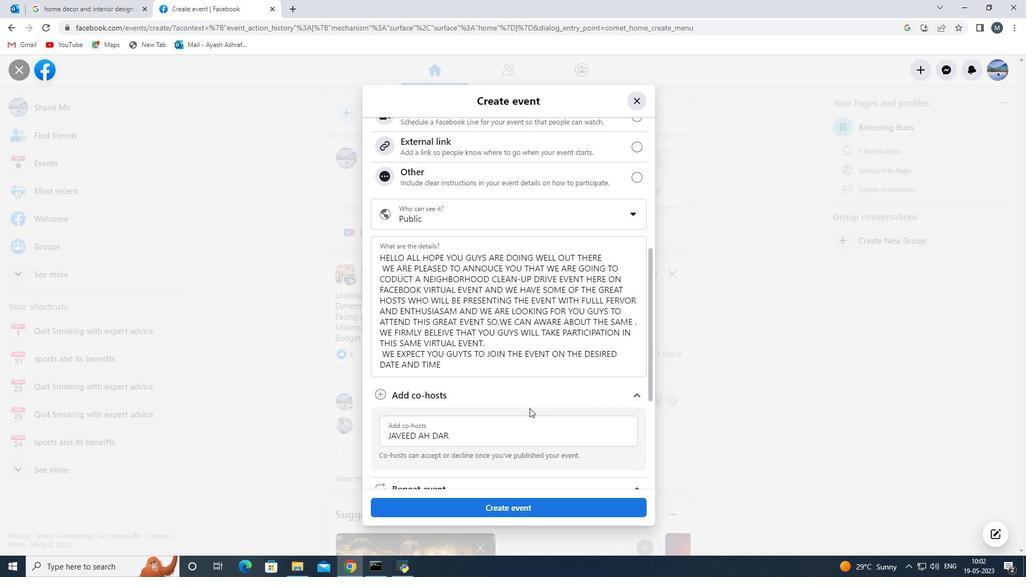 
Action: Mouse scrolled (529, 408) with delta (0, 0)
Screenshot: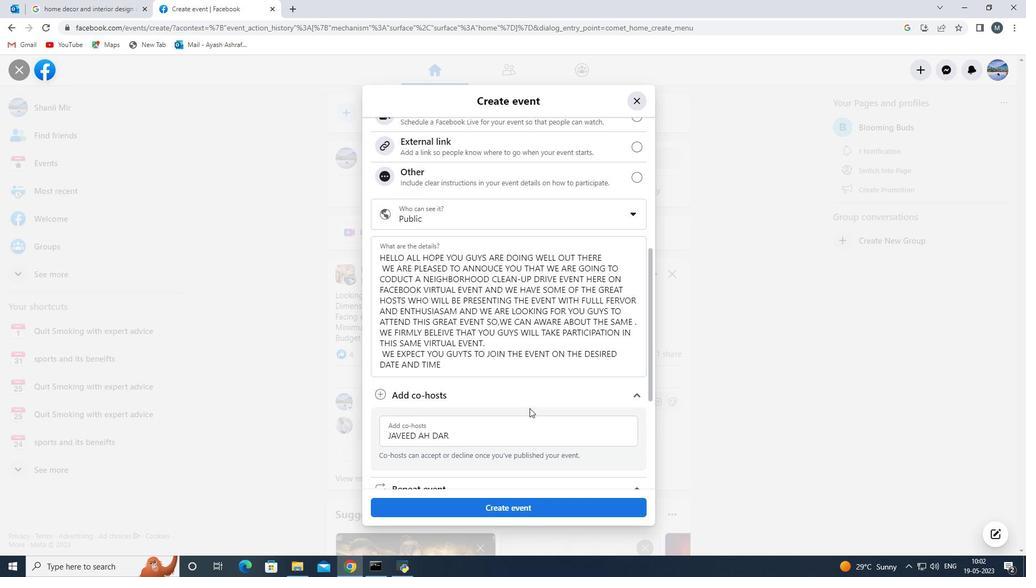 
Action: Mouse moved to (529, 408)
Screenshot: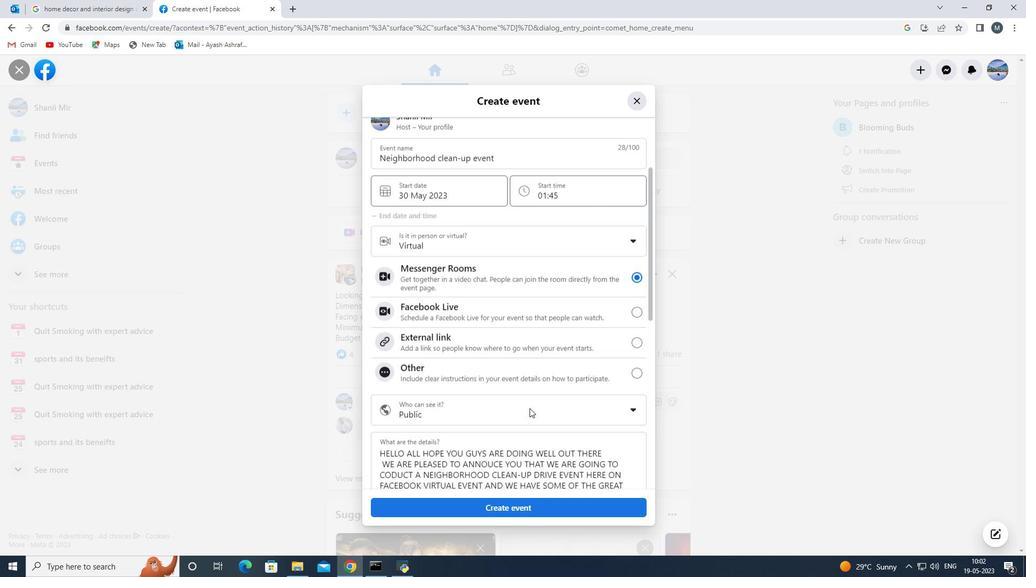 
Action: Mouse scrolled (529, 408) with delta (0, 0)
Screenshot: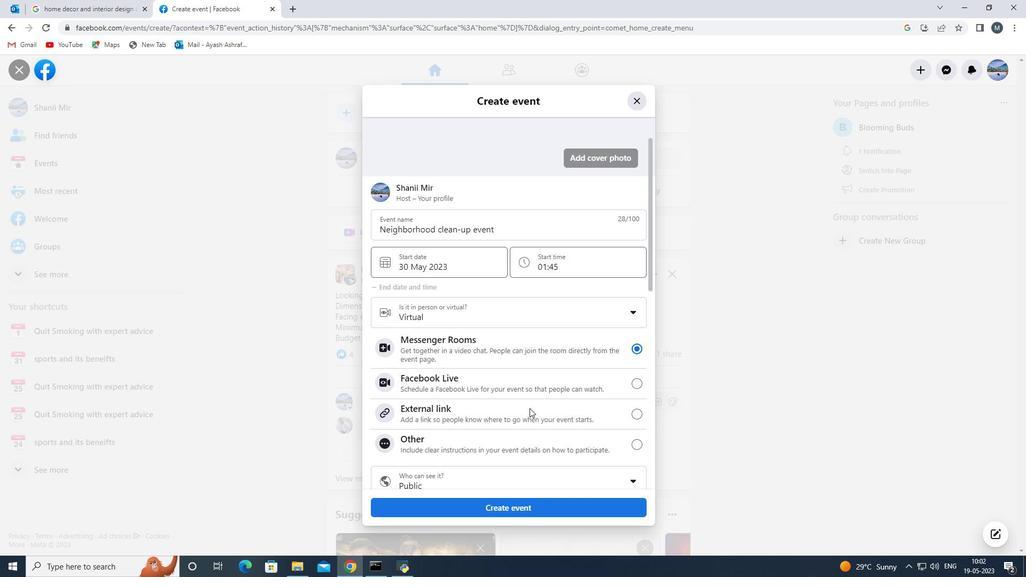 
Action: Mouse scrolled (529, 408) with delta (0, 0)
Screenshot: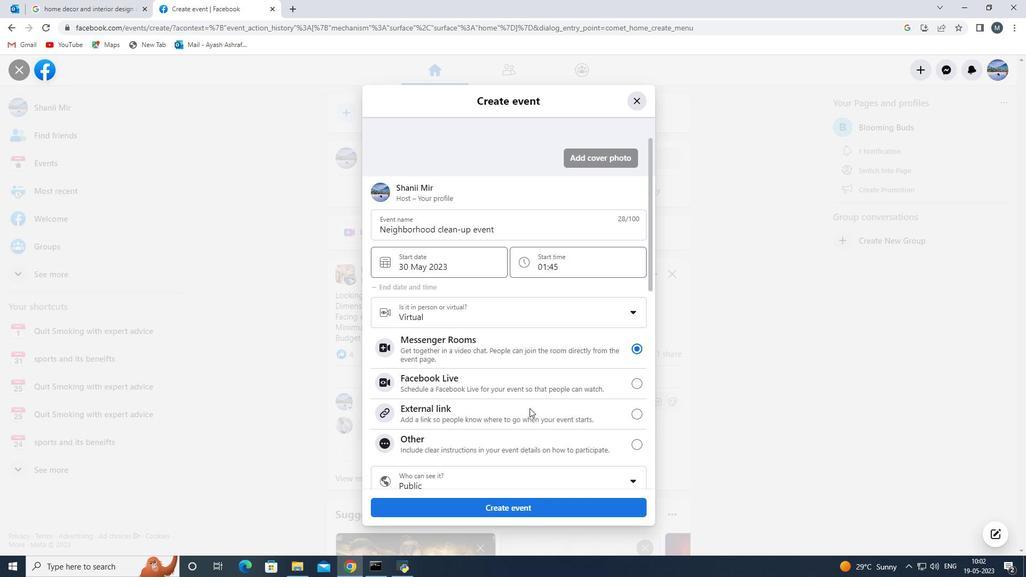 
Action: Mouse scrolled (529, 408) with delta (0, 0)
Screenshot: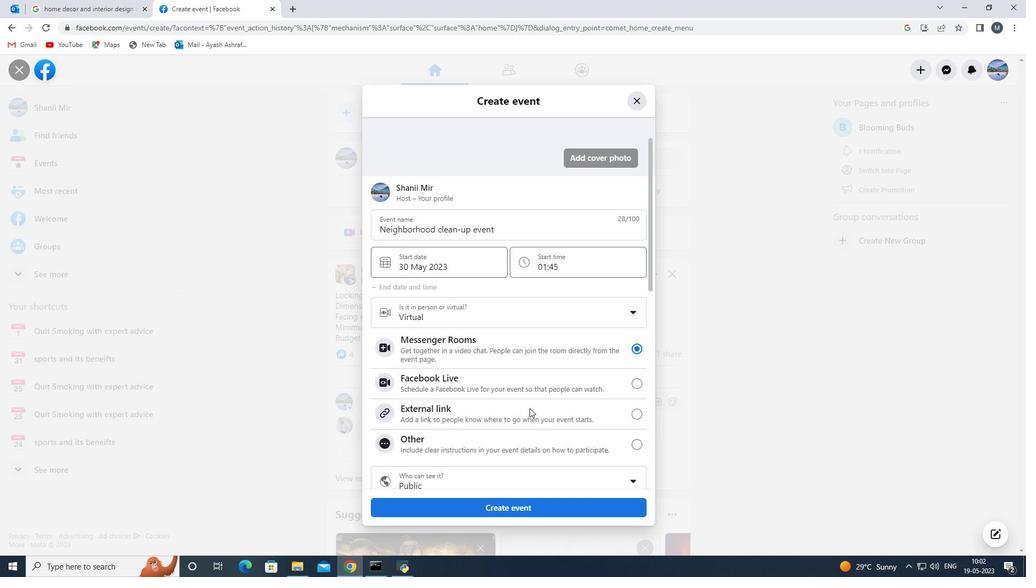
Action: Mouse scrolled (529, 408) with delta (0, 0)
Screenshot: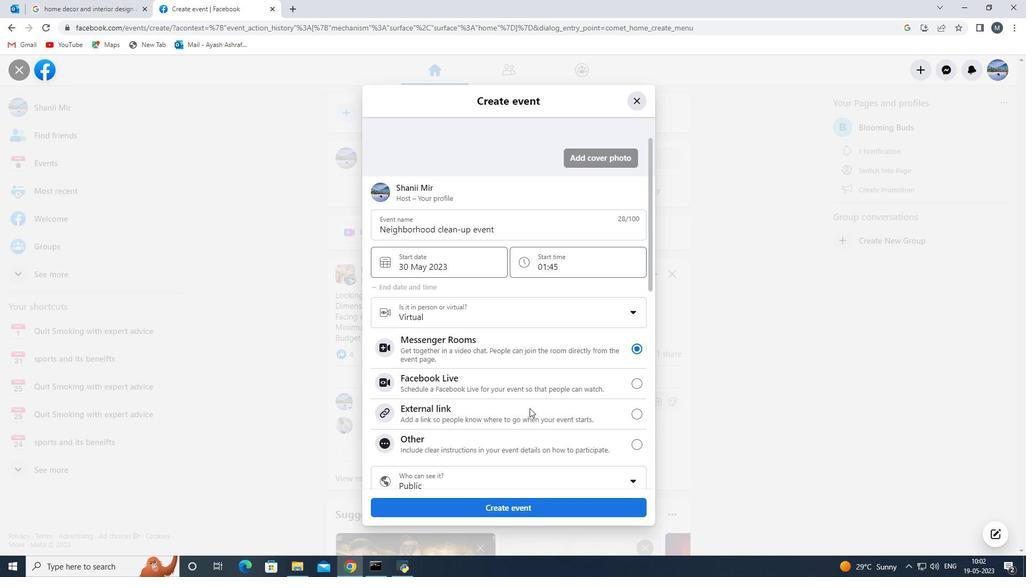 
Action: Mouse scrolled (529, 408) with delta (0, 0)
Screenshot: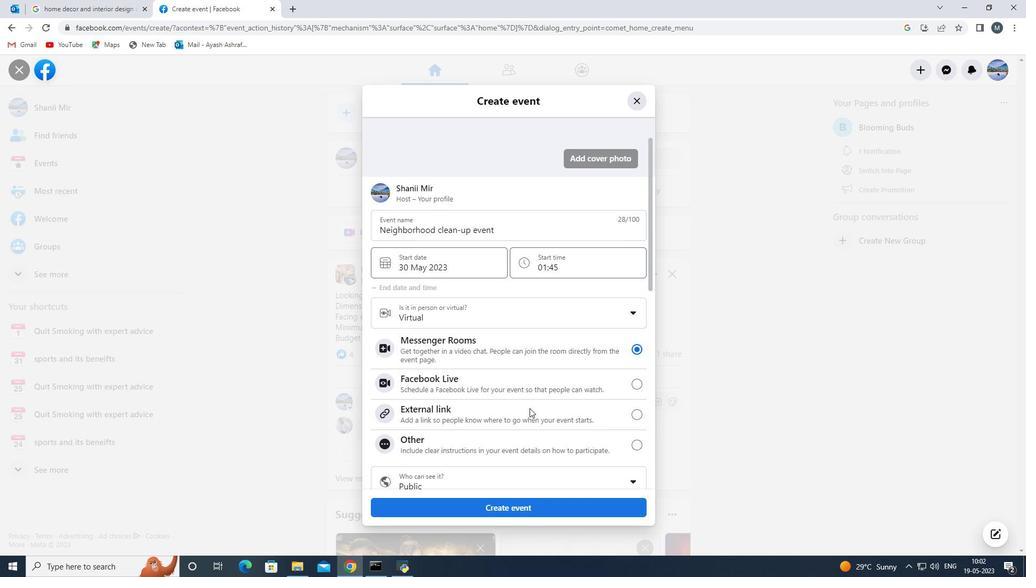
Action: Mouse moved to (578, 208)
Screenshot: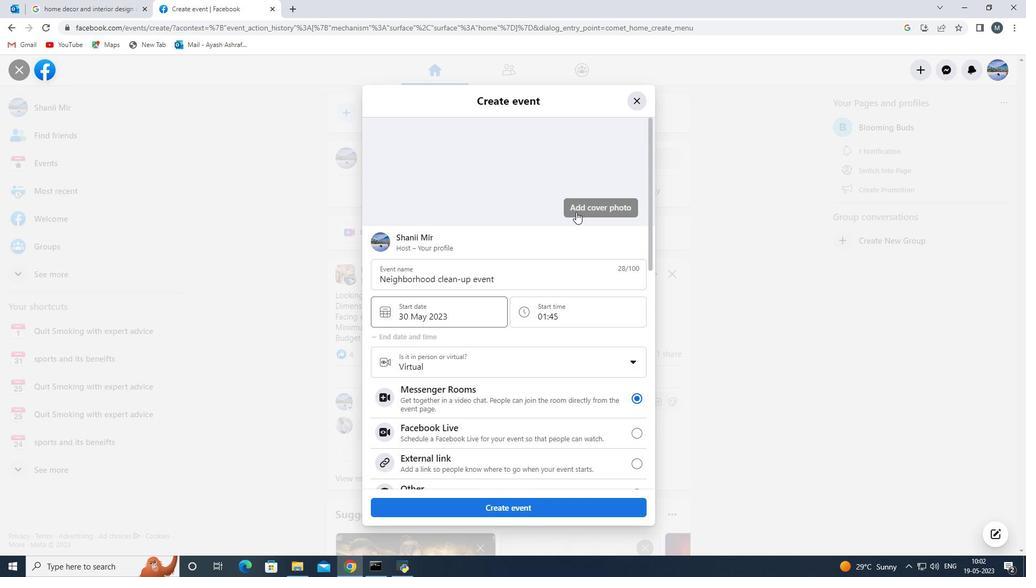 
Action: Mouse pressed left at (578, 208)
Screenshot: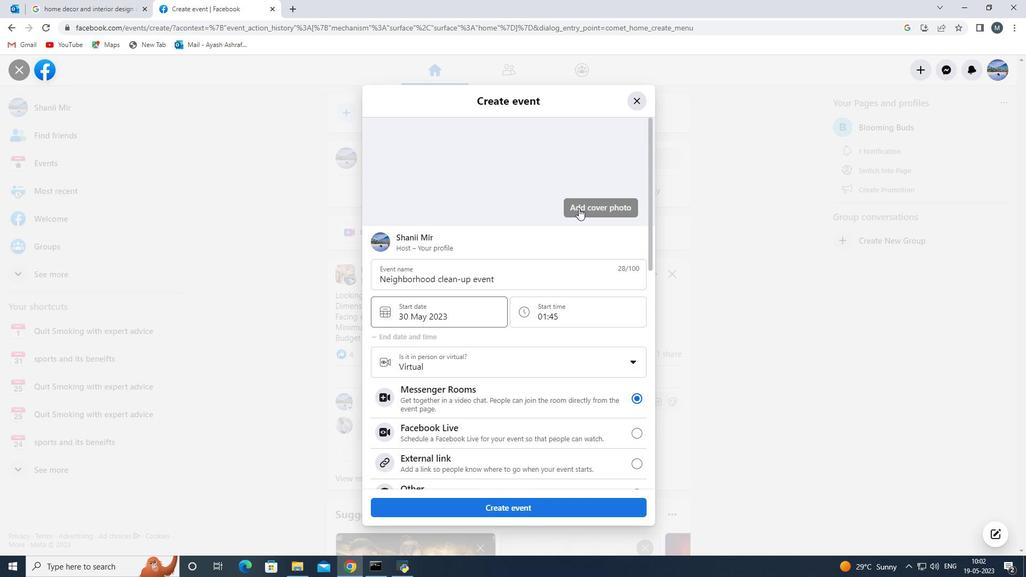 
Action: Mouse moved to (522, 182)
Screenshot: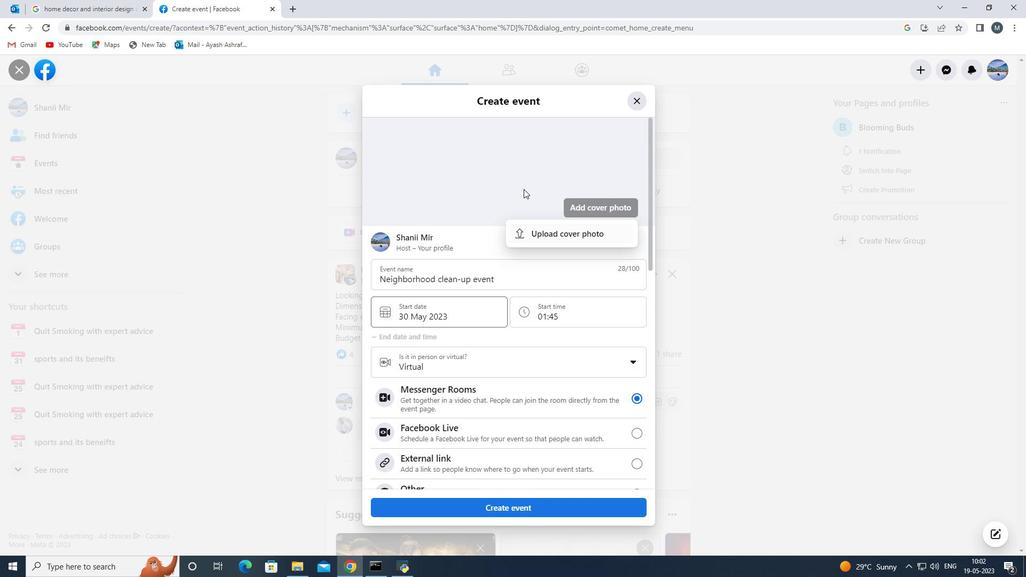 
Action: Mouse pressed left at (522, 182)
Screenshot: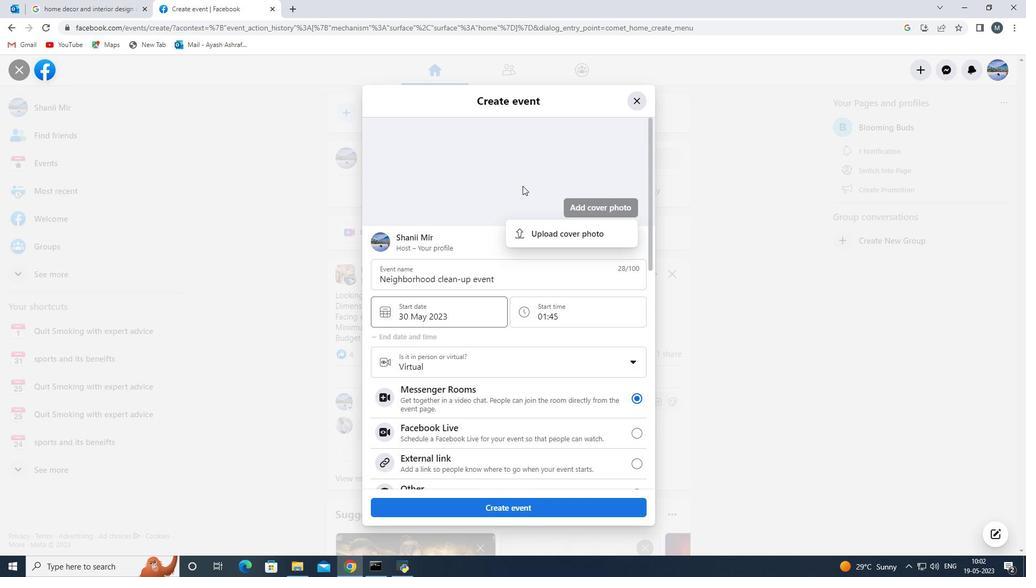 
Action: Mouse moved to (603, 202)
Screenshot: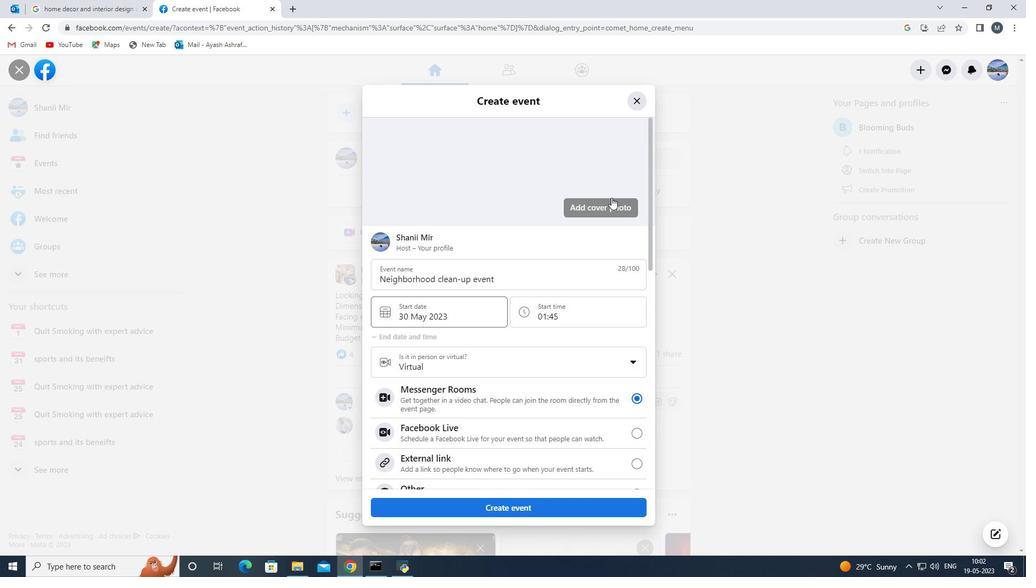
Action: Mouse pressed left at (603, 202)
Screenshot: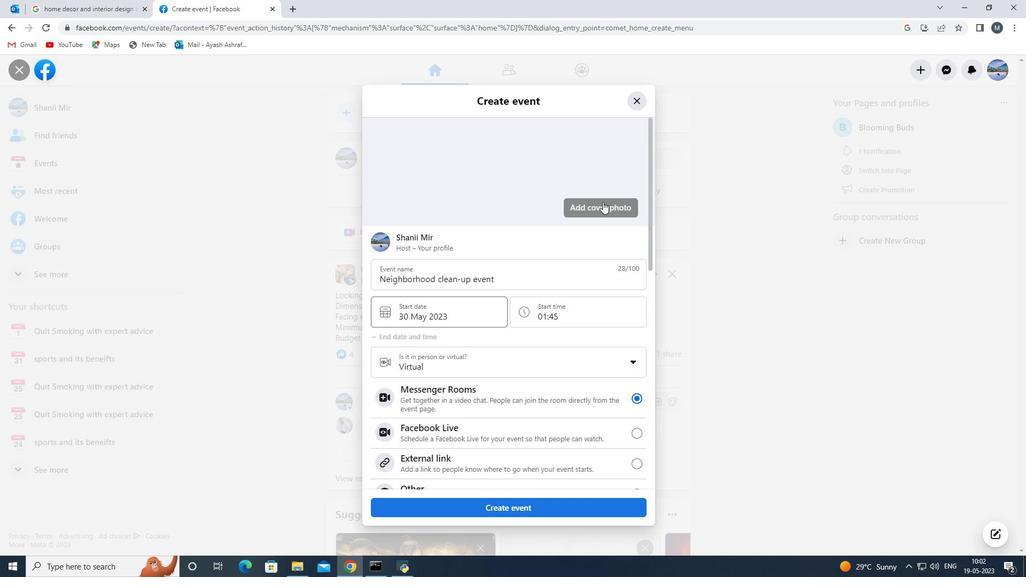 
Action: Mouse moved to (608, 226)
Screenshot: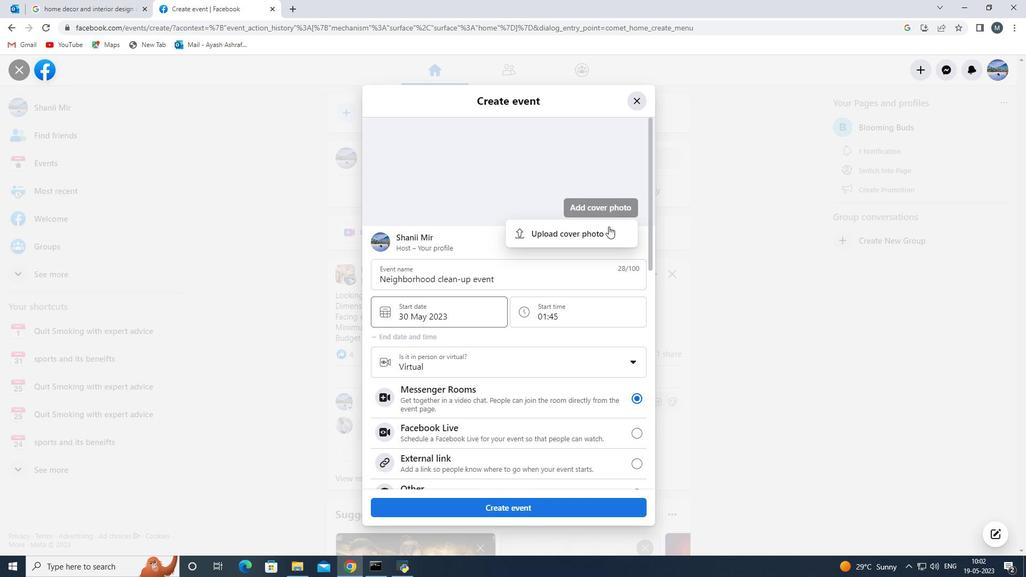 
Action: Mouse pressed left at (608, 226)
Screenshot: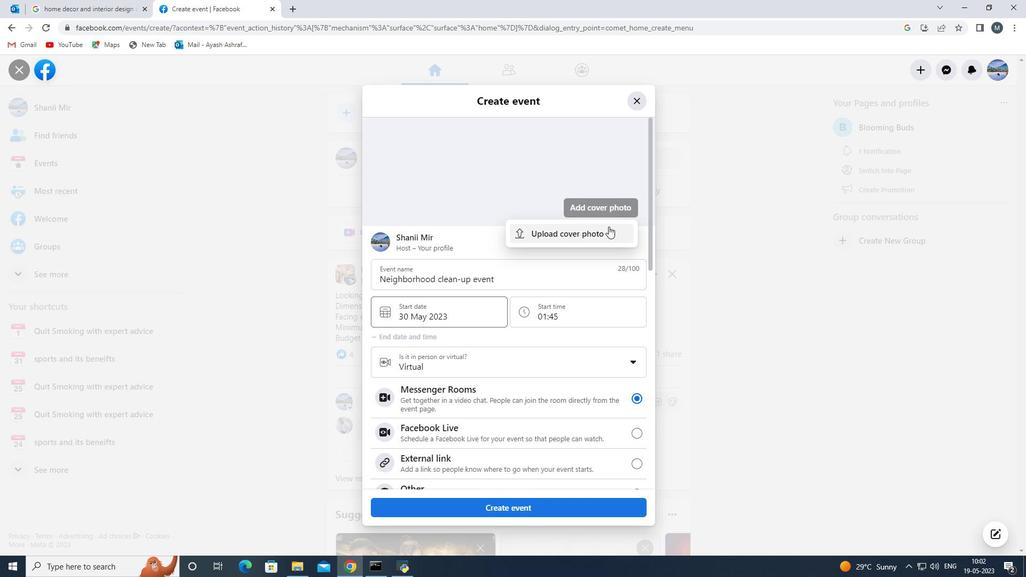 
Action: Mouse moved to (206, 124)
Screenshot: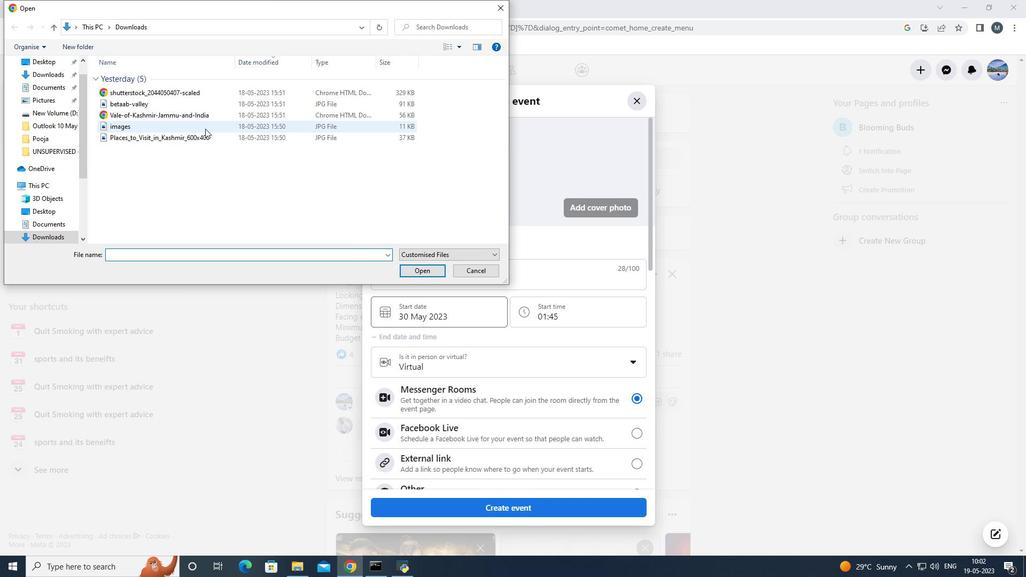 
Action: Mouse pressed left at (206, 124)
Screenshot: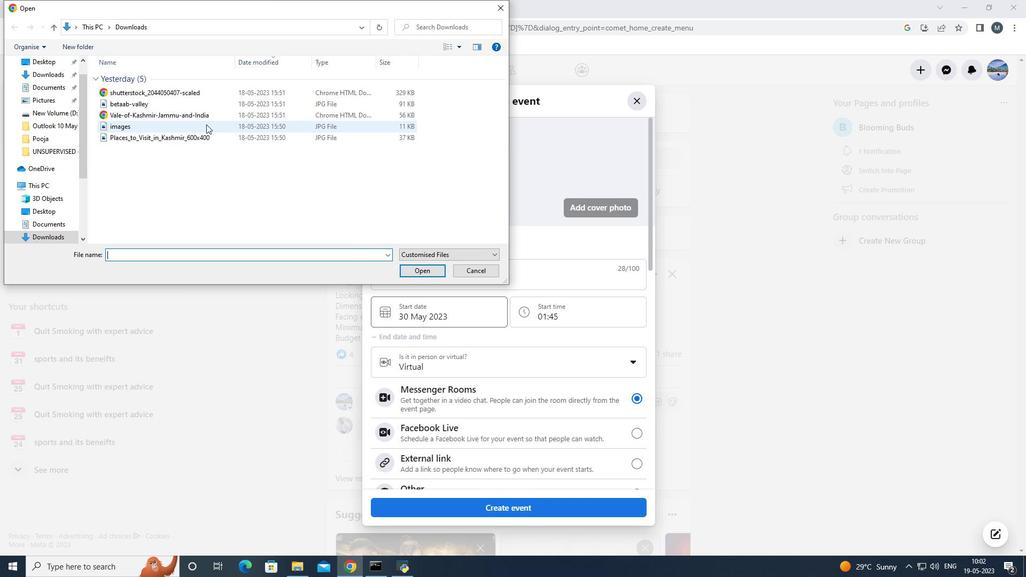 
Action: Mouse moved to (416, 268)
Screenshot: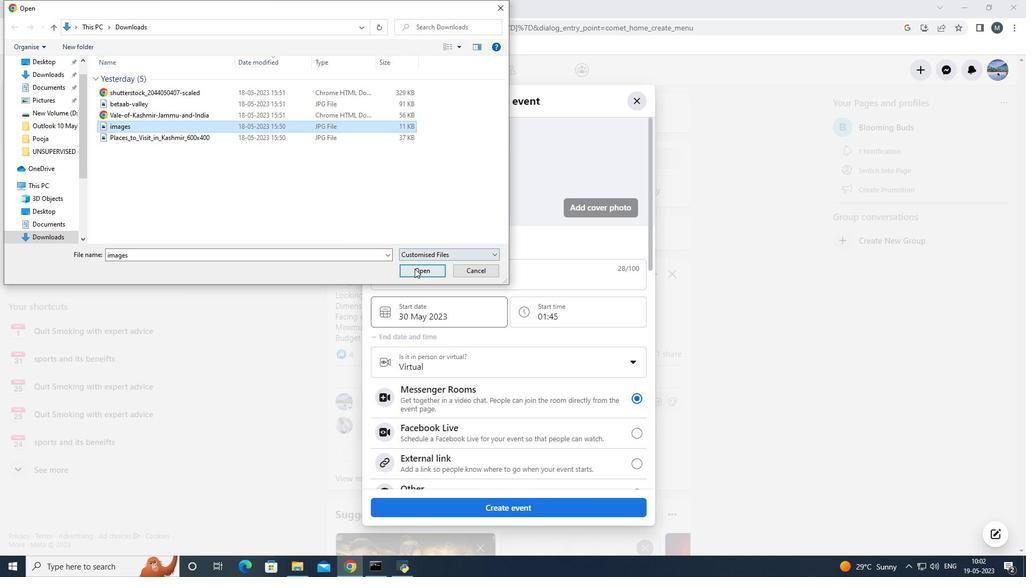 
Action: Mouse pressed left at (416, 268)
Screenshot: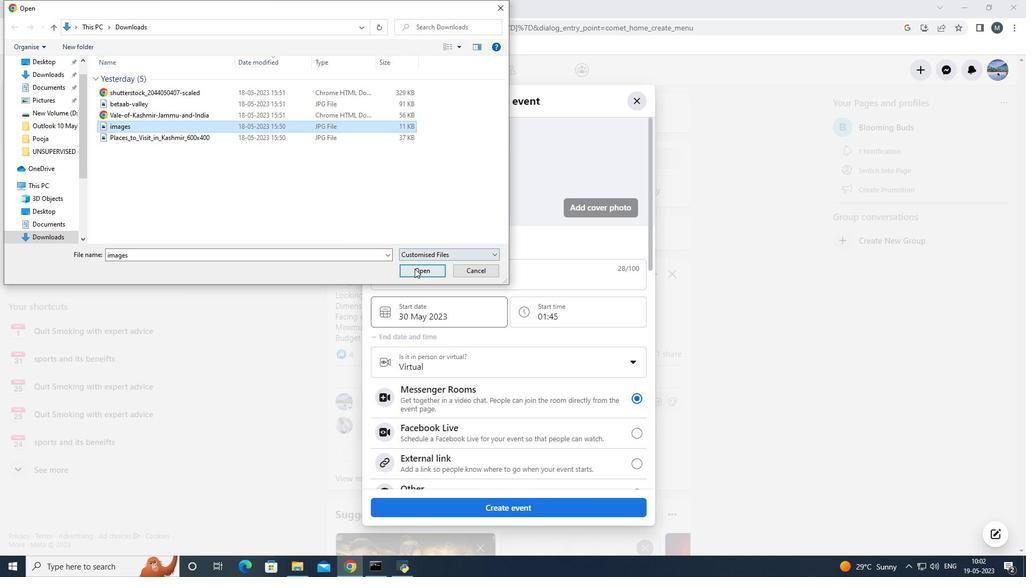 
Action: Mouse moved to (73, 0)
Screenshot: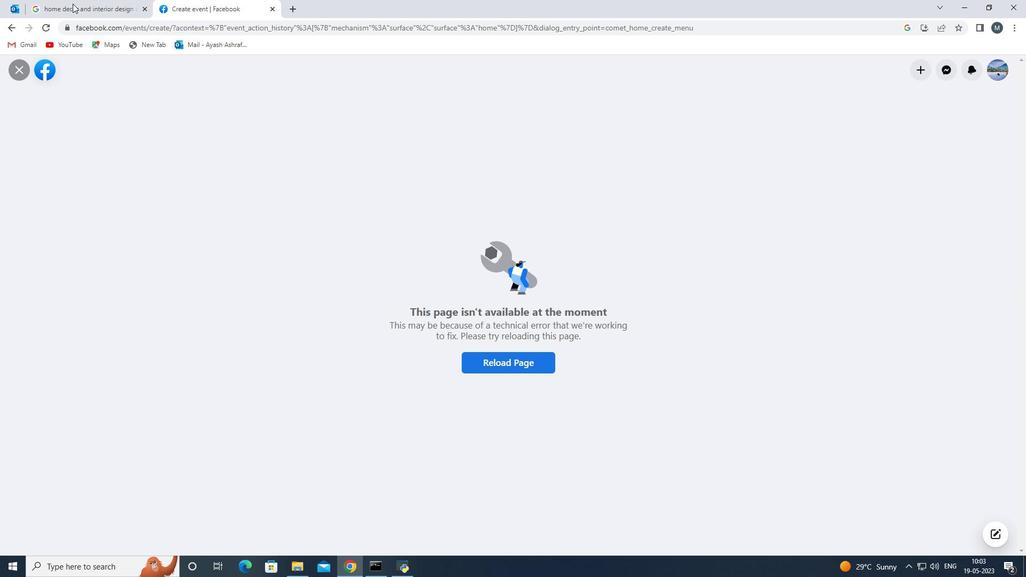 
Action: Mouse pressed left at (73, 0)
Screenshot: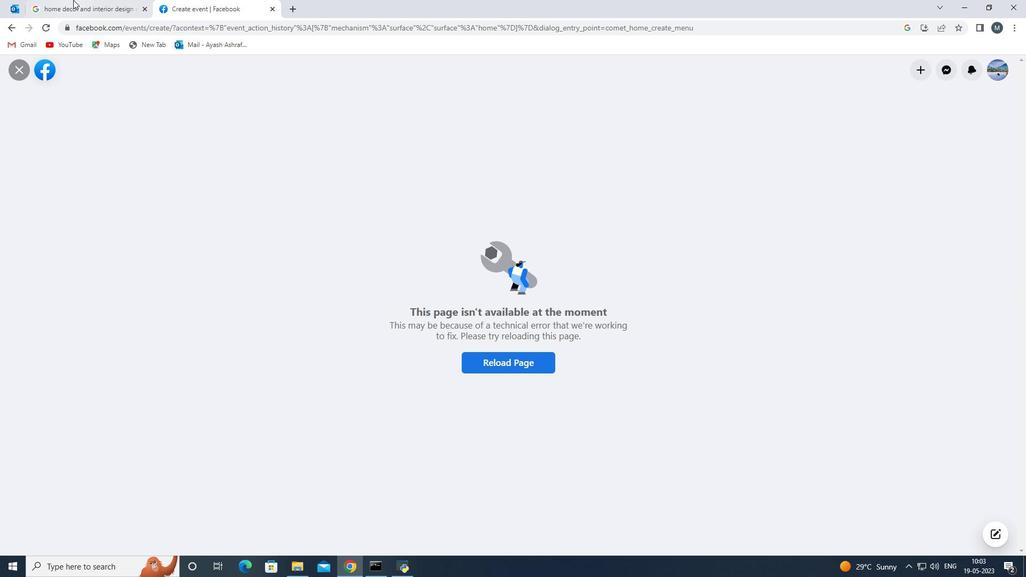 
Action: Mouse moved to (192, 18)
Screenshot: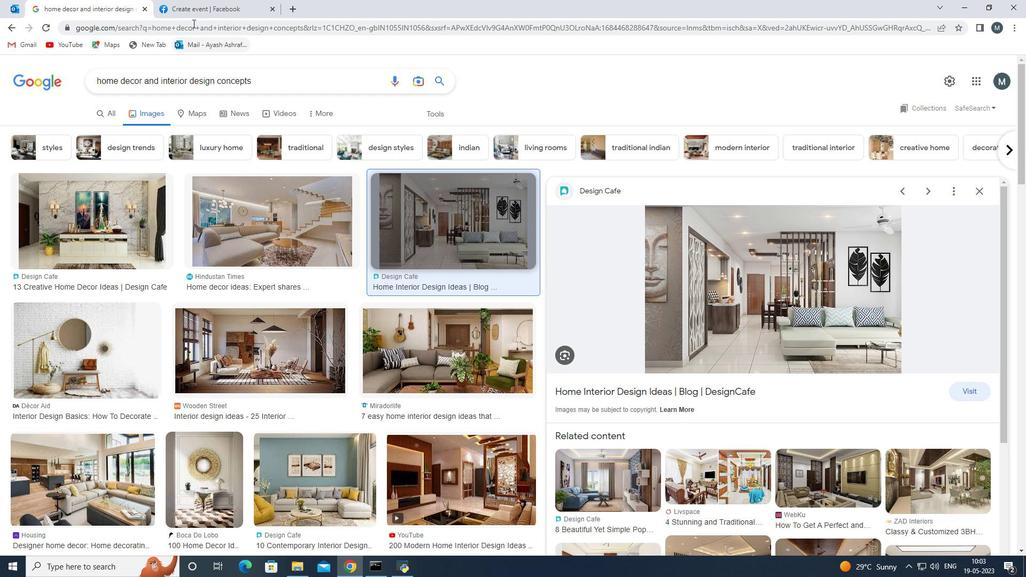 
Action: Mouse pressed left at (192, 18)
Screenshot: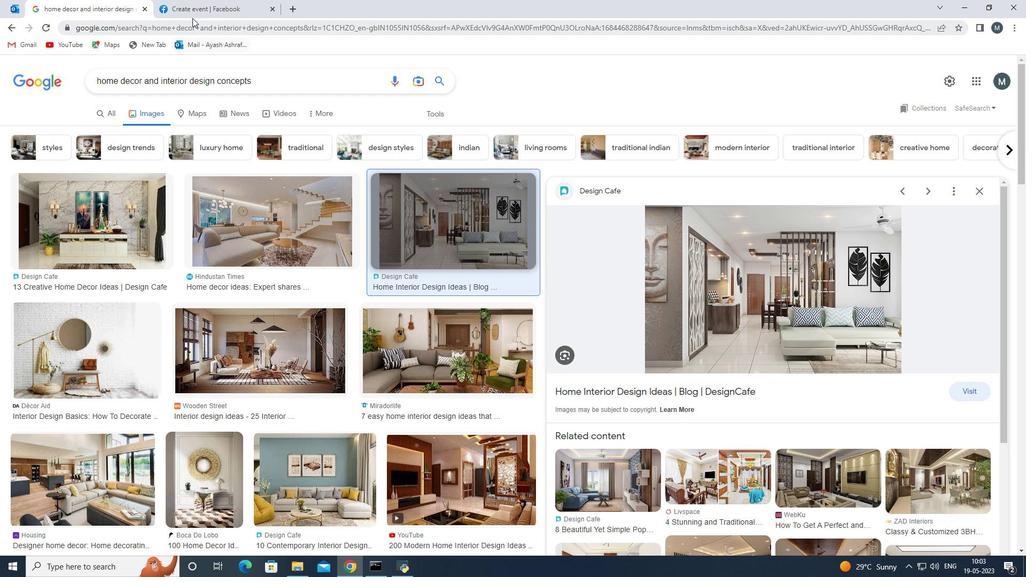 
Action: Mouse moved to (193, 9)
Screenshot: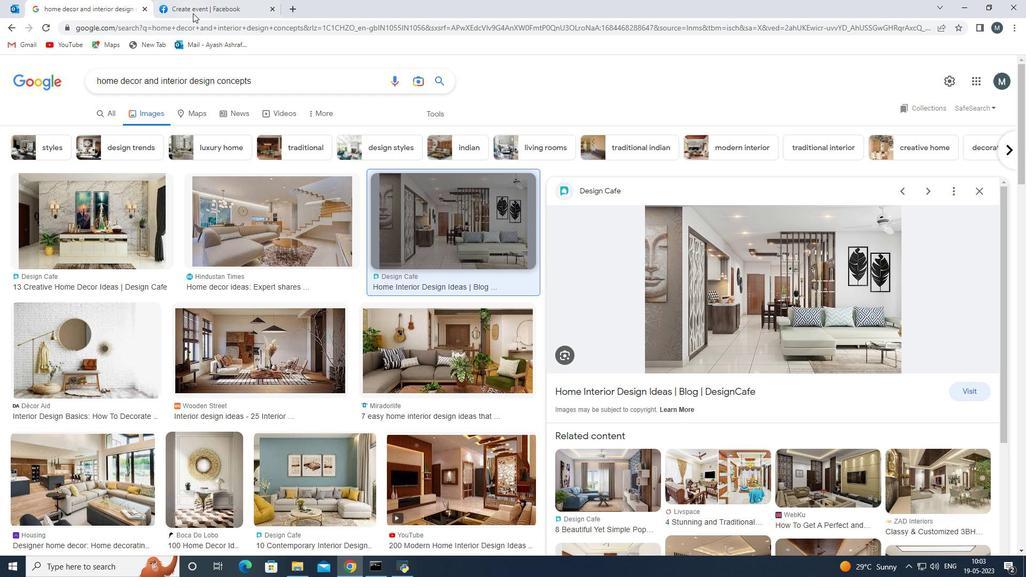 
Action: Mouse pressed left at (193, 9)
Screenshot: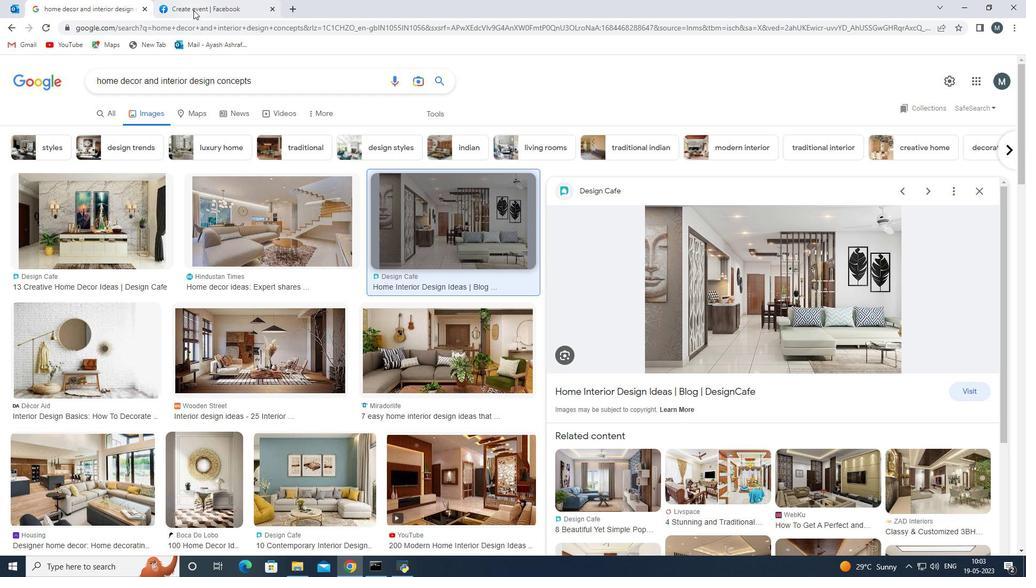 
Action: Mouse moved to (493, 370)
Screenshot: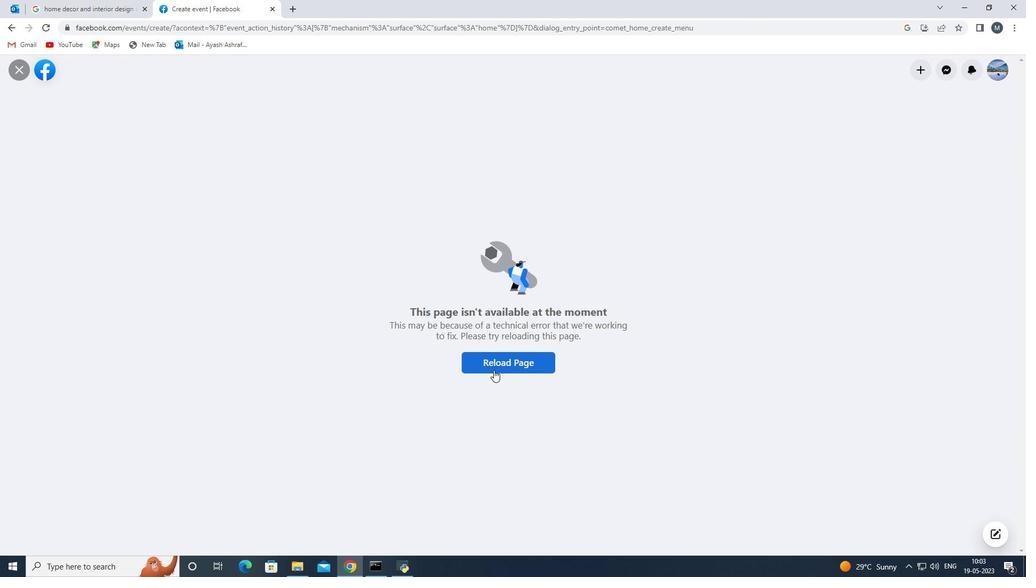 
Action: Mouse pressed left at (493, 370)
Screenshot: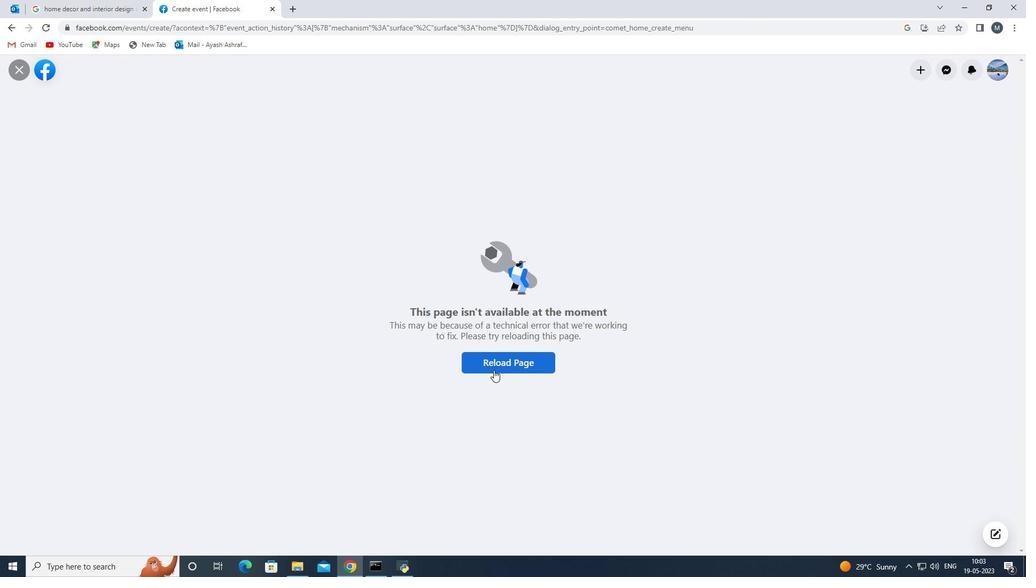 
Action: Mouse moved to (503, 360)
Screenshot: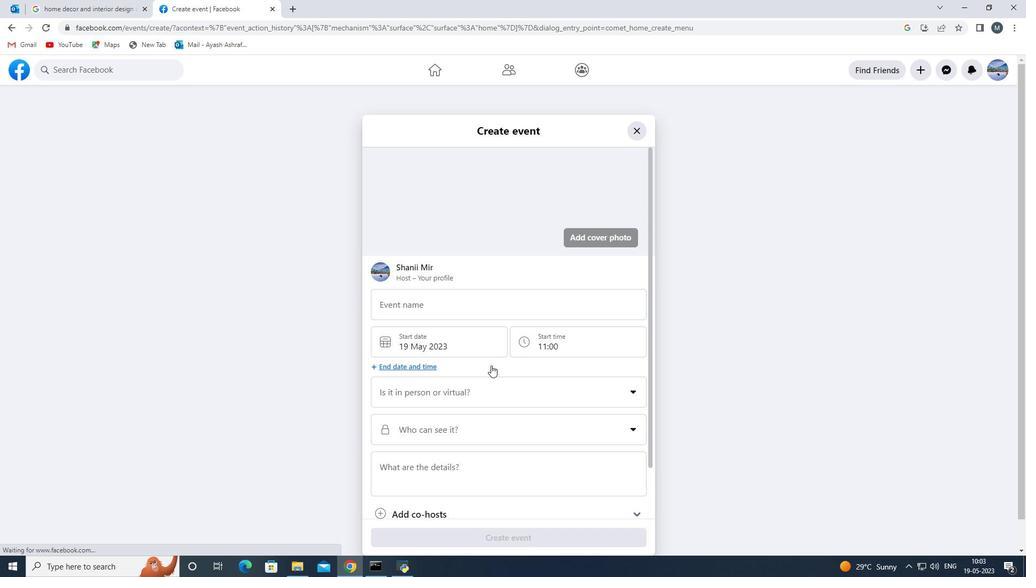 
Action: Mouse scrolled (503, 360) with delta (0, 0)
Screenshot: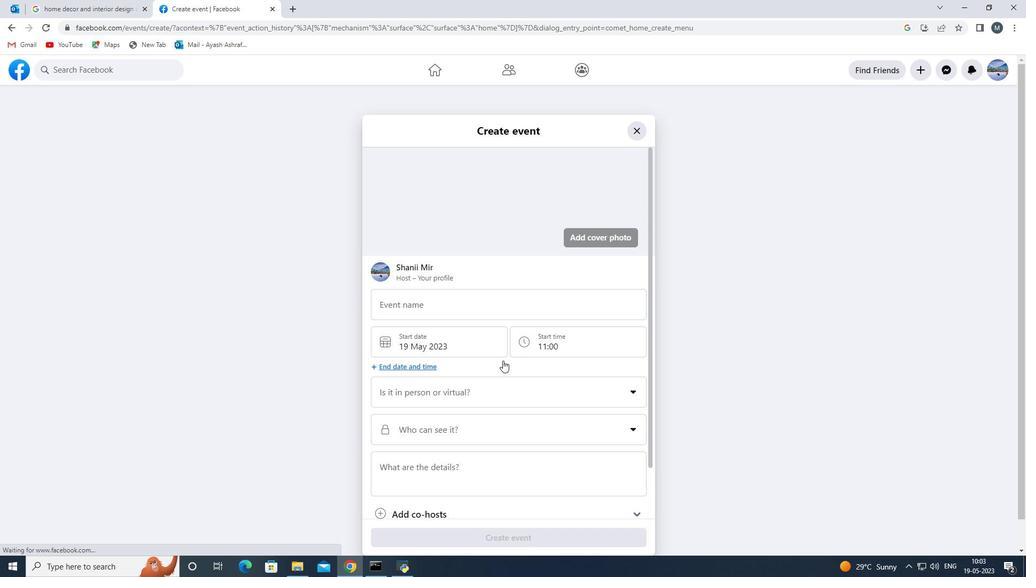 
Action: Mouse moved to (503, 360)
Screenshot: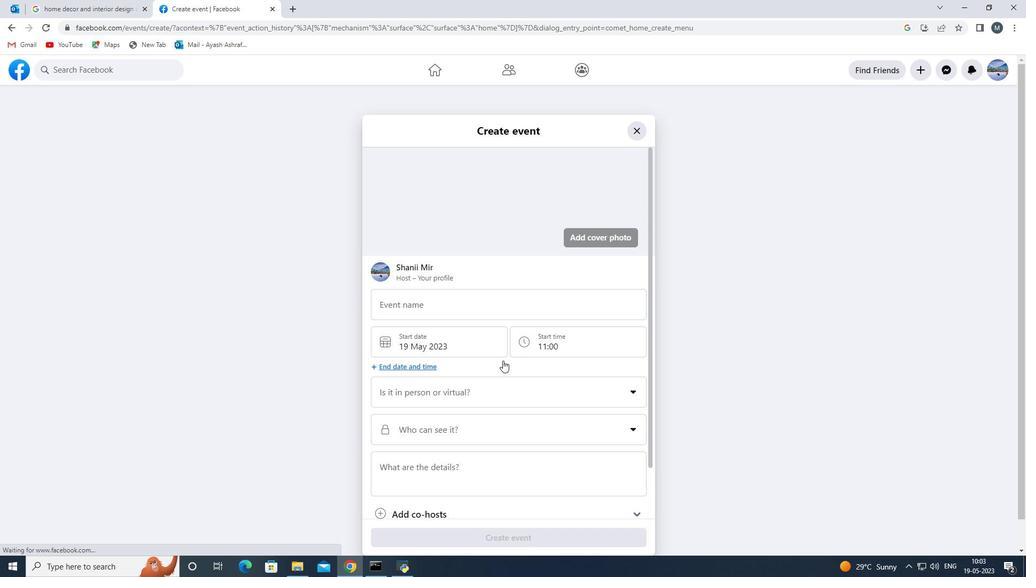 
Action: Mouse scrolled (503, 360) with delta (0, 0)
Screenshot: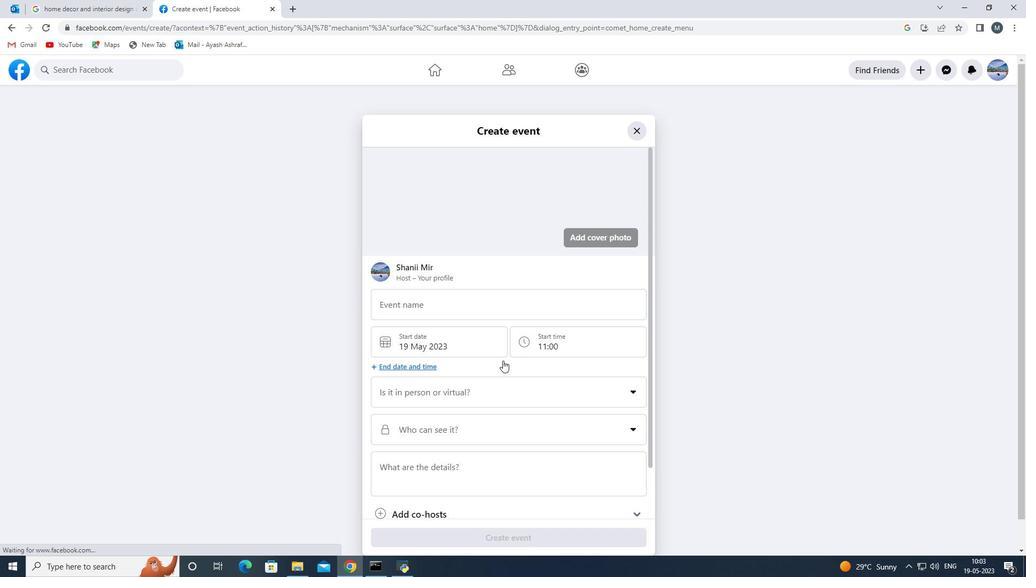 
Action: Mouse scrolled (503, 360) with delta (0, 0)
Screenshot: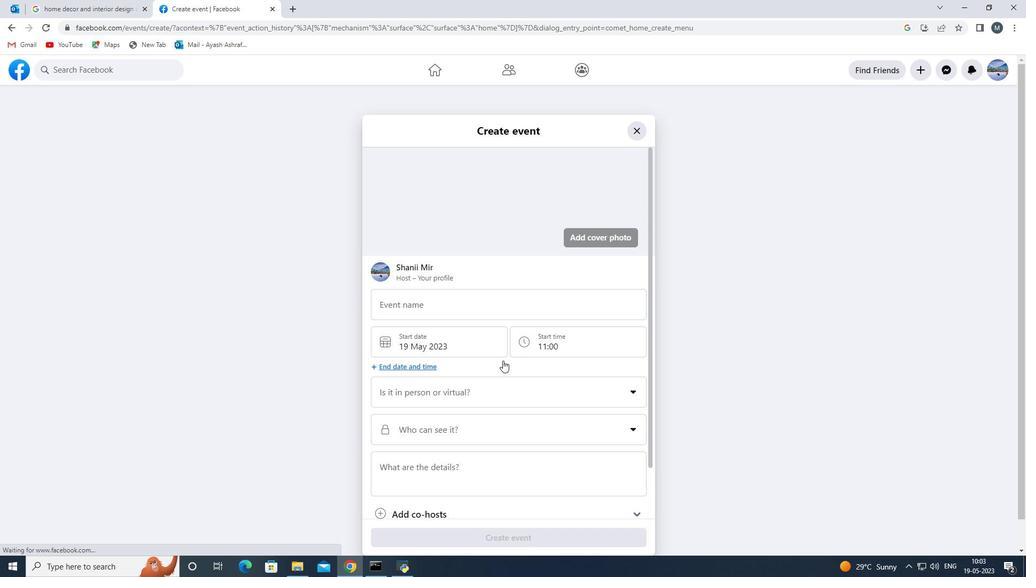 
Action: Mouse moved to (497, 375)
Screenshot: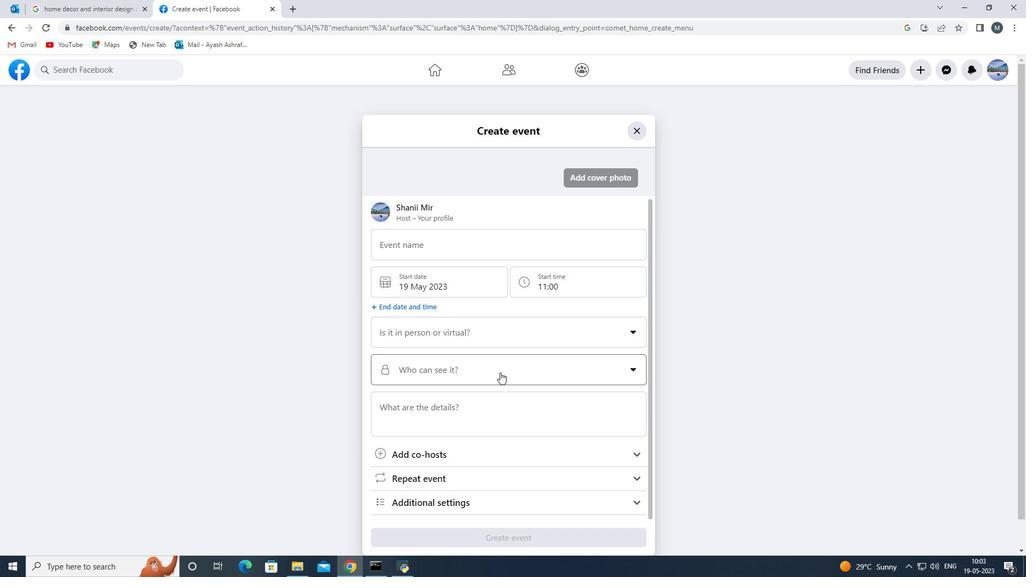 
Action: Mouse scrolled (497, 374) with delta (0, 0)
Screenshot: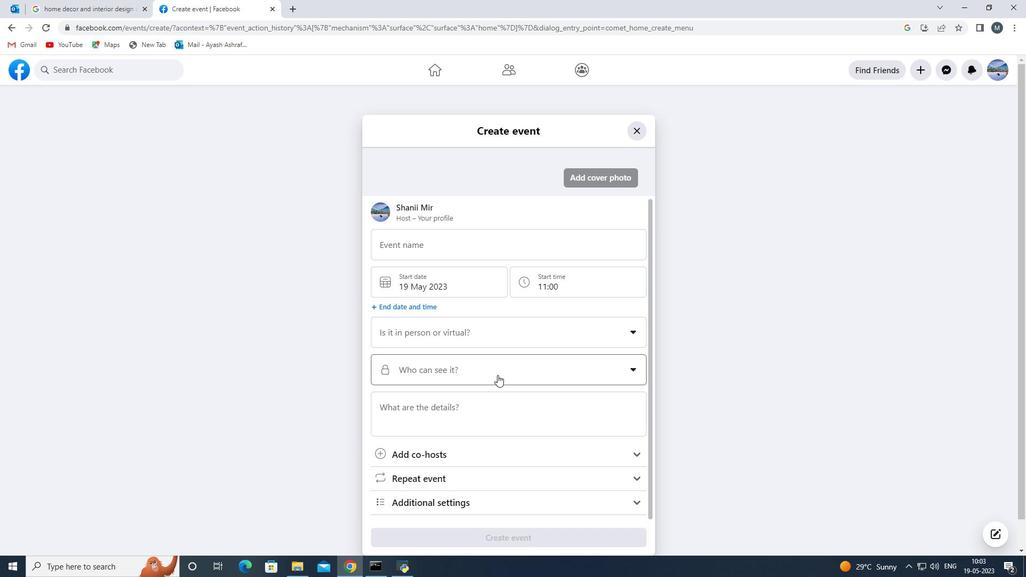 
Action: Mouse moved to (501, 387)
Screenshot: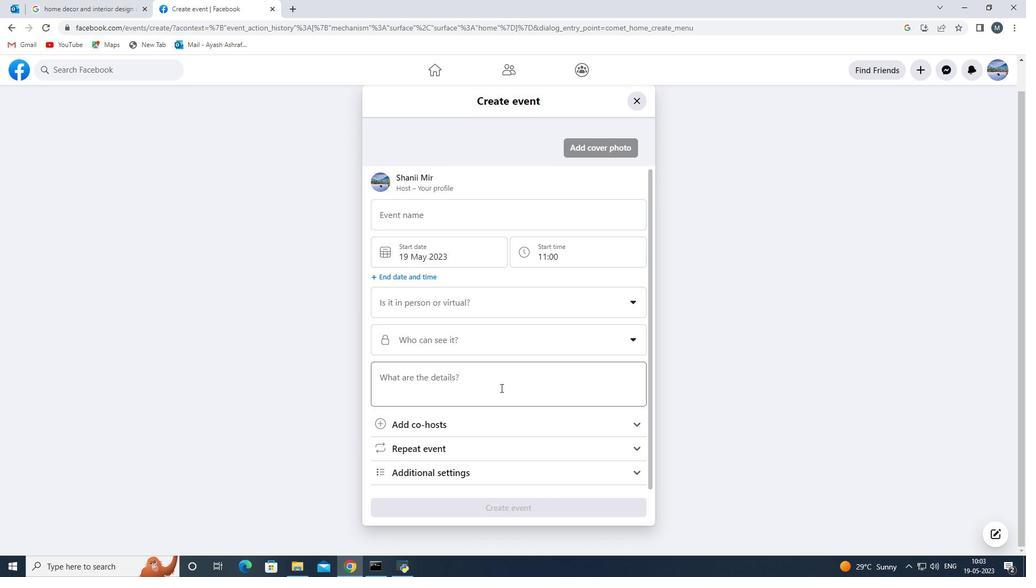 
Action: Mouse scrolled (501, 387) with delta (0, 0)
Screenshot: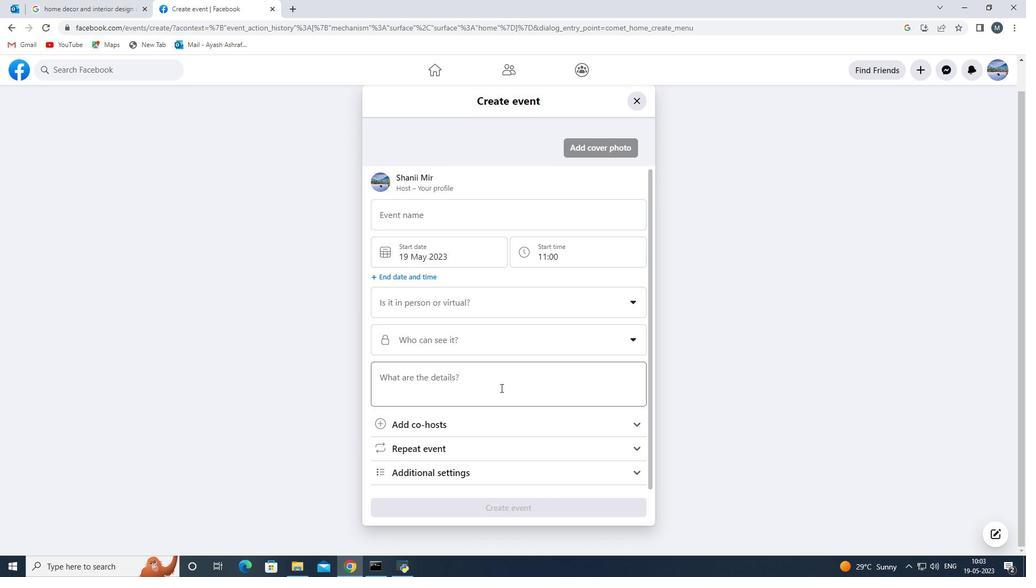 
Action: Mouse moved to (501, 386)
Screenshot: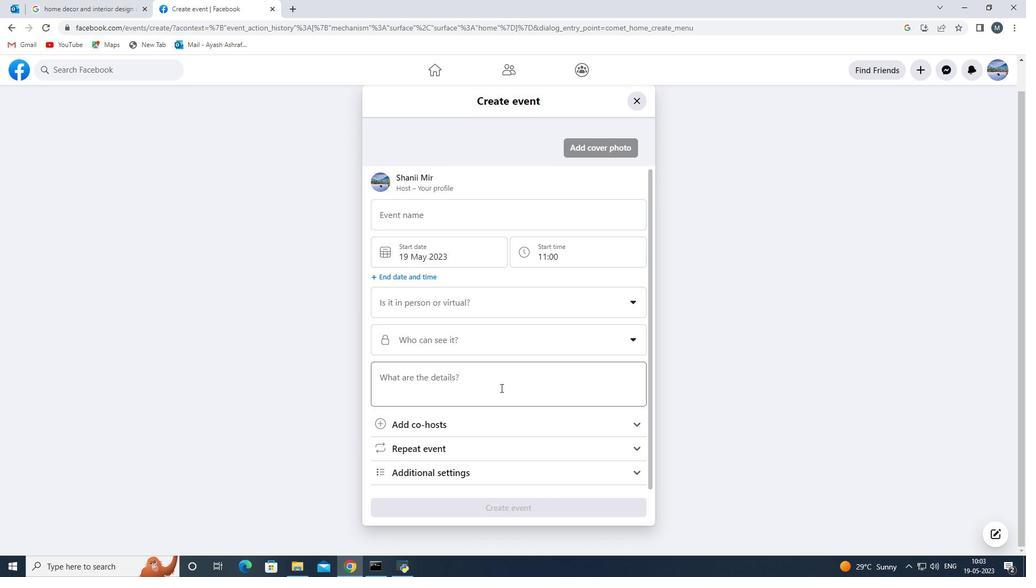 
Action: Mouse scrolled (501, 387) with delta (0, 0)
Screenshot: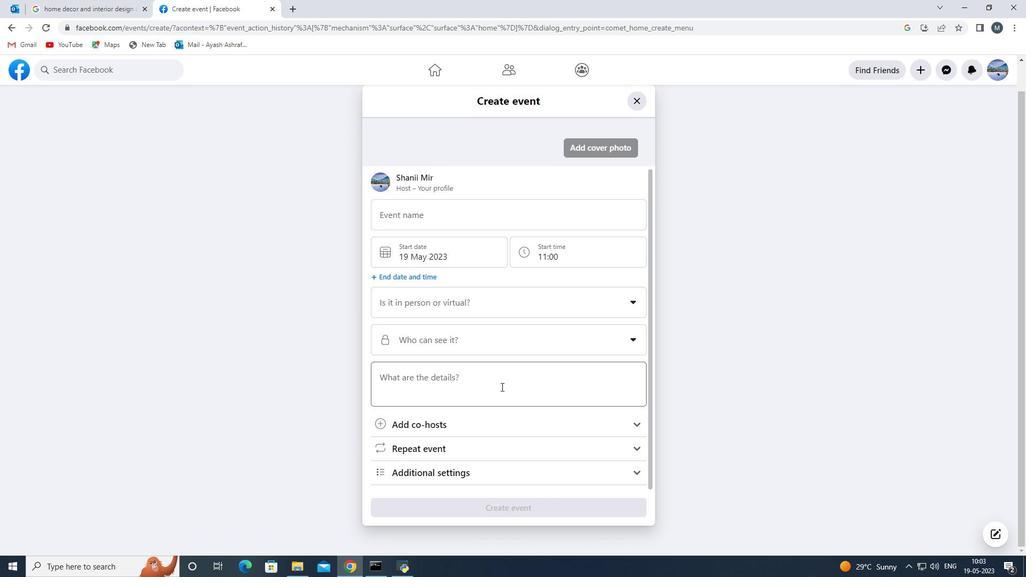 
Action: Mouse moved to (477, 281)
Screenshot: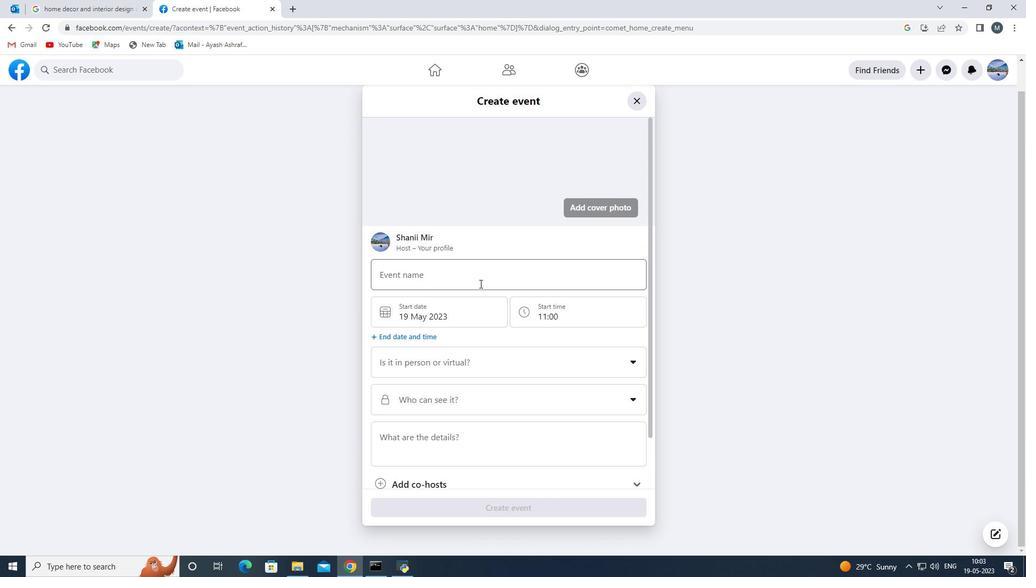 
Action: Mouse pressed left at (477, 281)
Screenshot: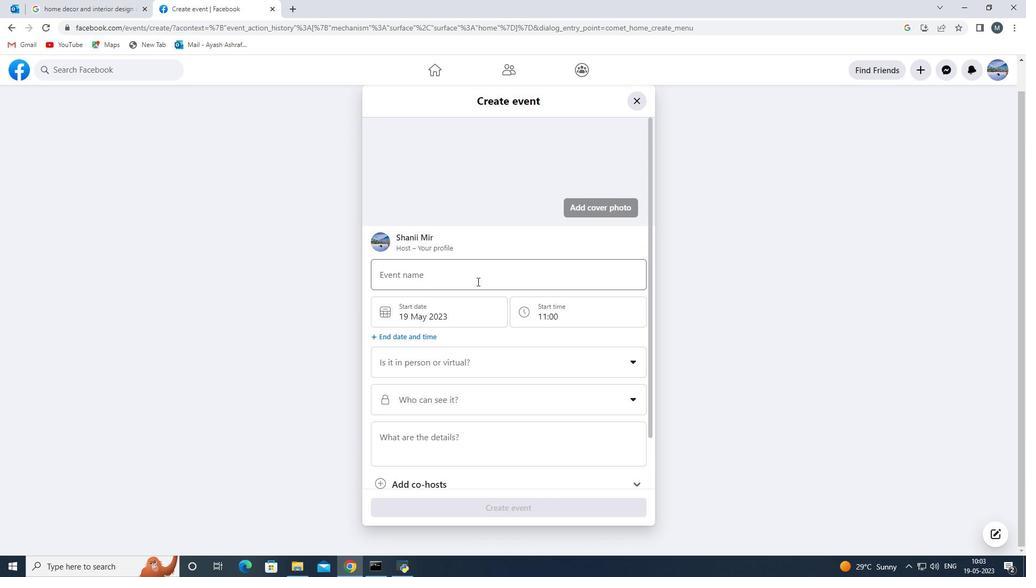 
Action: Key pressed <Key.shift>fa<Key.backspace><Key.backspace><Key.backspace><Key.caps_lock>ce<Key.backspace>lean<Key.space><Key.backspace>-up<Key.space>drive<Key.space>
Screenshot: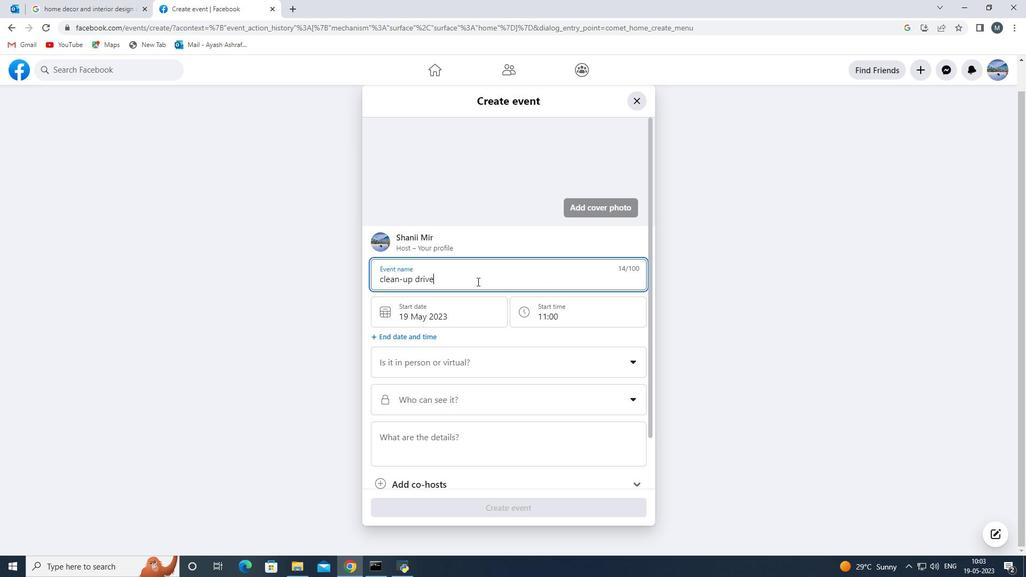 
Action: Mouse moved to (450, 318)
Screenshot: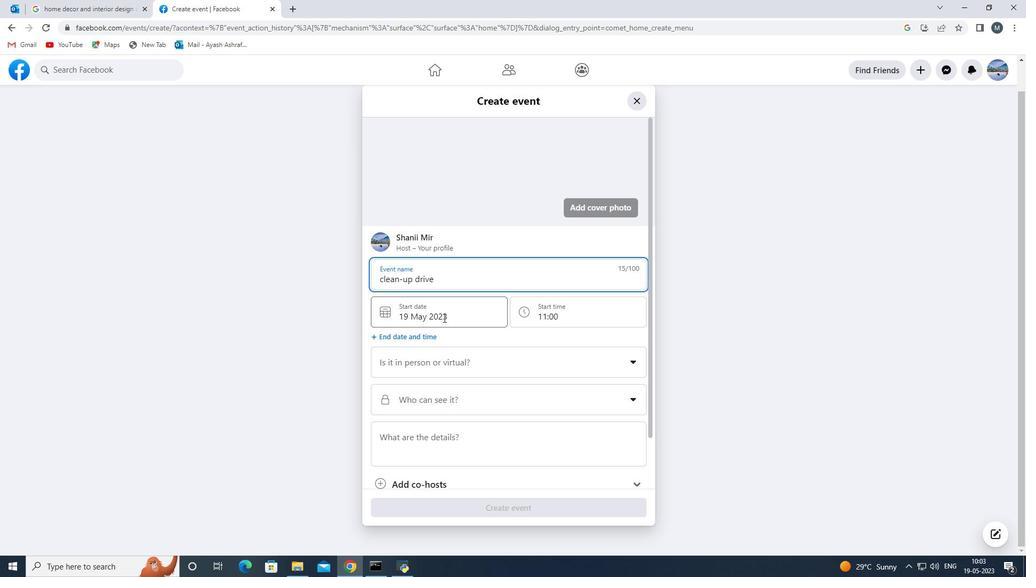 
Action: Mouse pressed left at (450, 318)
Screenshot: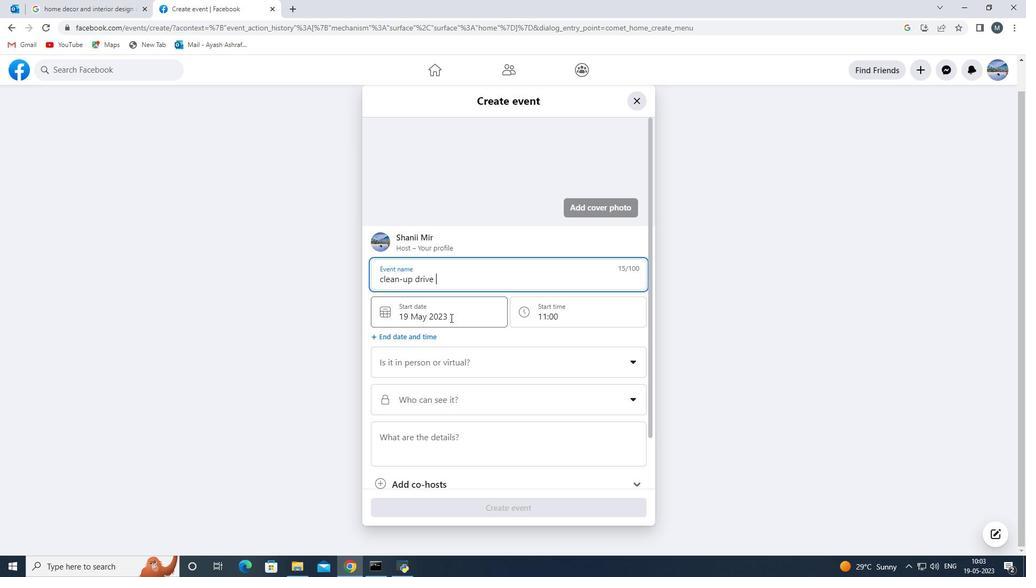 
Action: Mouse moved to (519, 344)
Screenshot: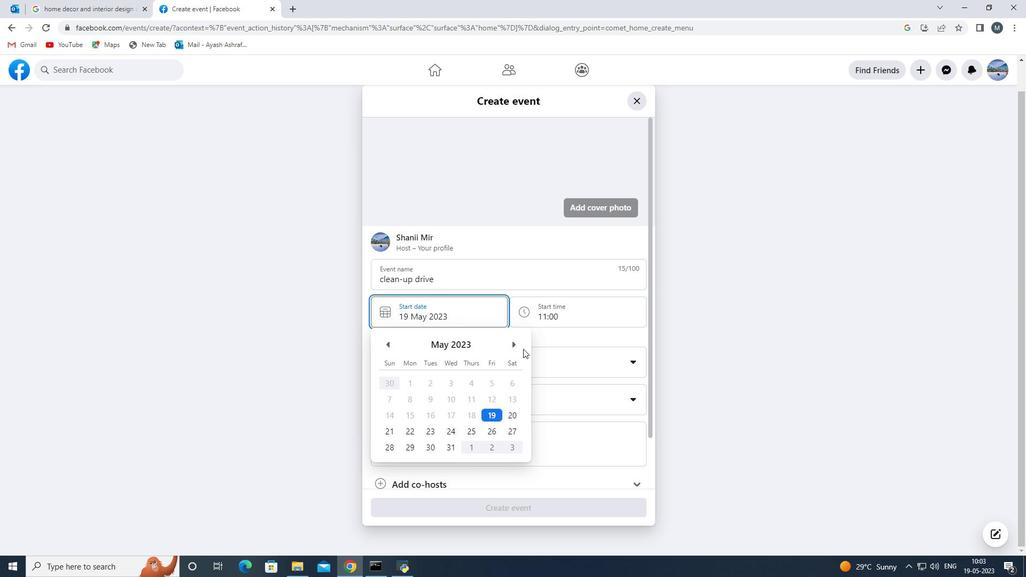 
Action: Mouse pressed left at (519, 344)
Screenshot: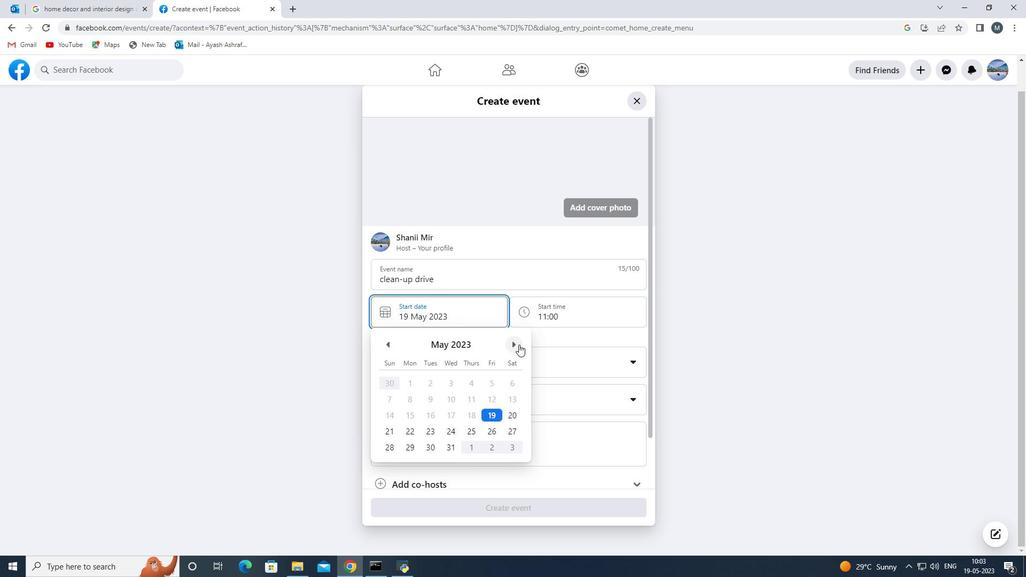 
Action: Mouse moved to (473, 435)
Screenshot: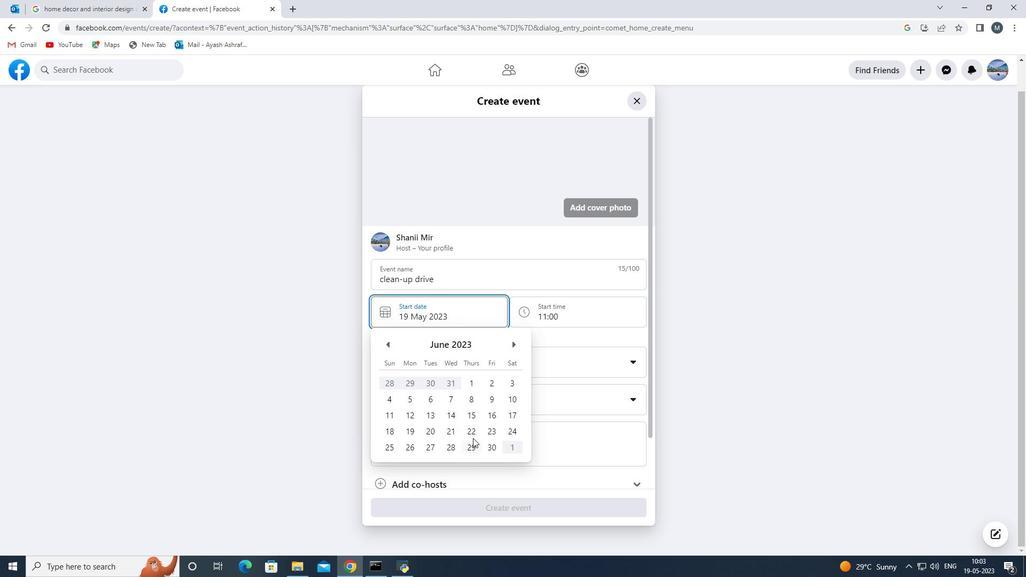 
Action: Mouse pressed left at (473, 435)
Screenshot: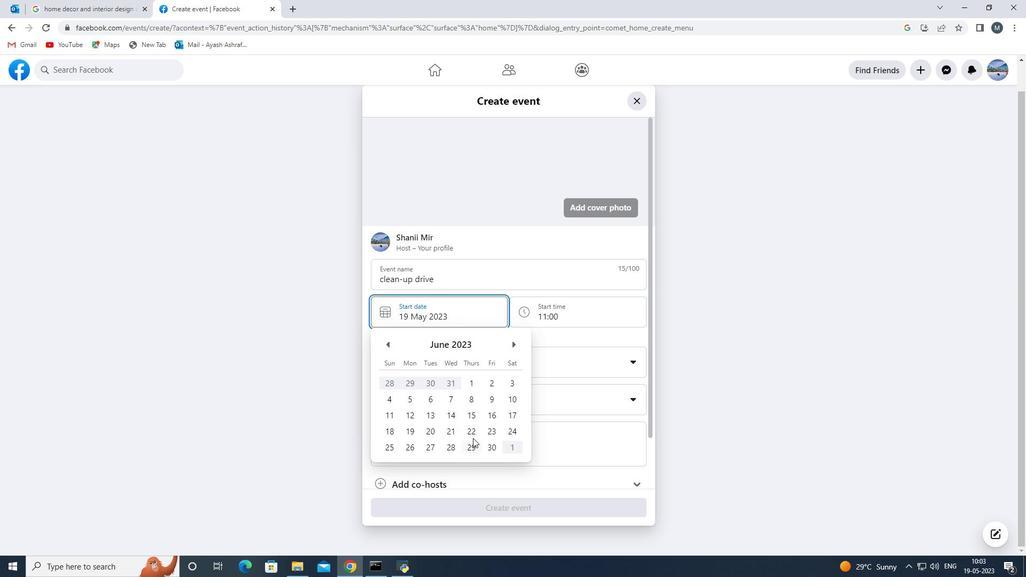 
Action: Mouse moved to (573, 312)
Screenshot: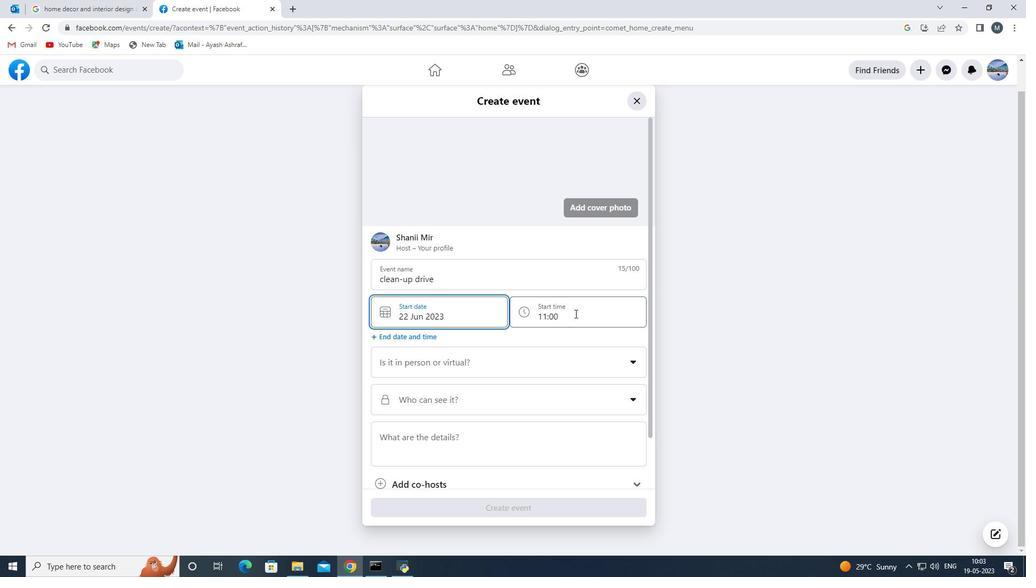 
Action: Mouse pressed left at (573, 312)
Screenshot: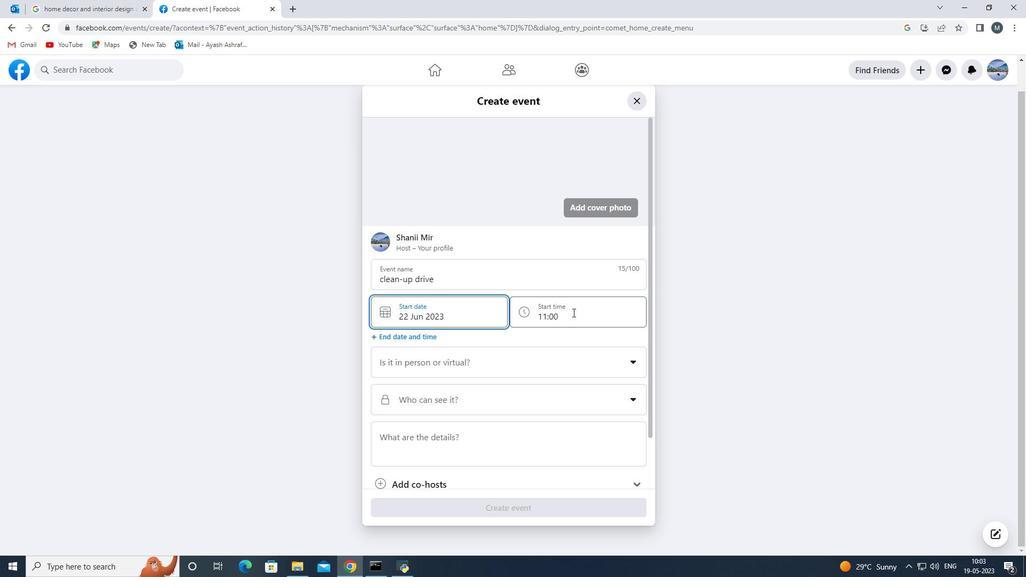 
Action: Mouse moved to (541, 492)
Screenshot: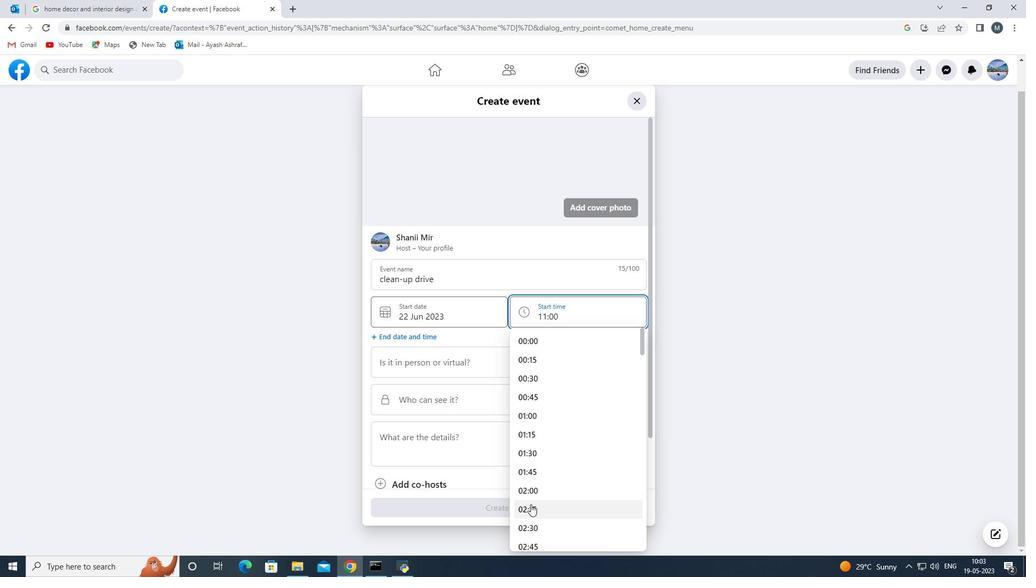 
Action: Mouse scrolled (541, 492) with delta (0, 0)
Screenshot: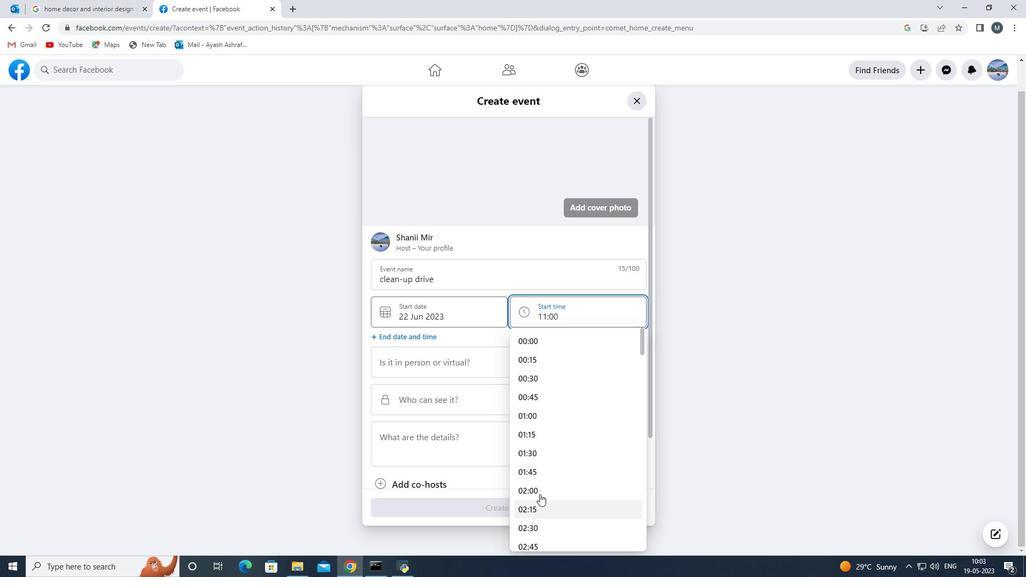 
Action: Mouse moved to (540, 497)
Screenshot: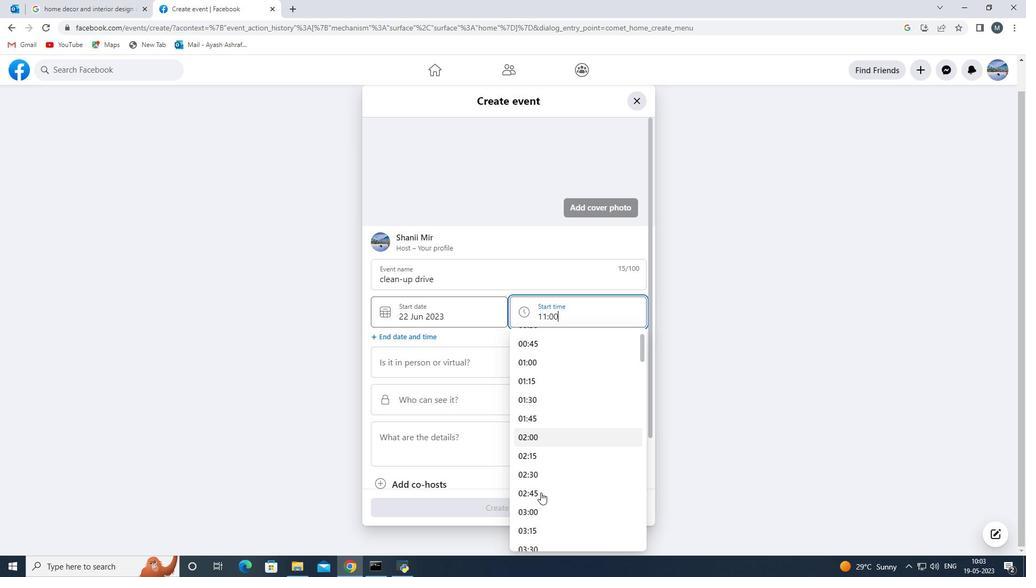 
Action: Mouse scrolled (540, 496) with delta (0, 0)
Screenshot: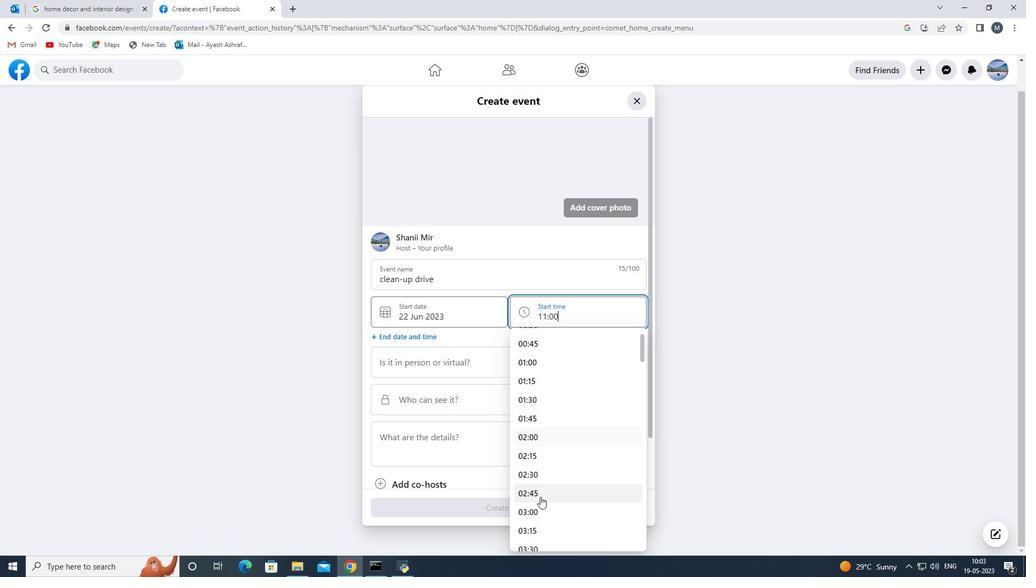 
Action: Mouse scrolled (540, 496) with delta (0, 0)
Screenshot: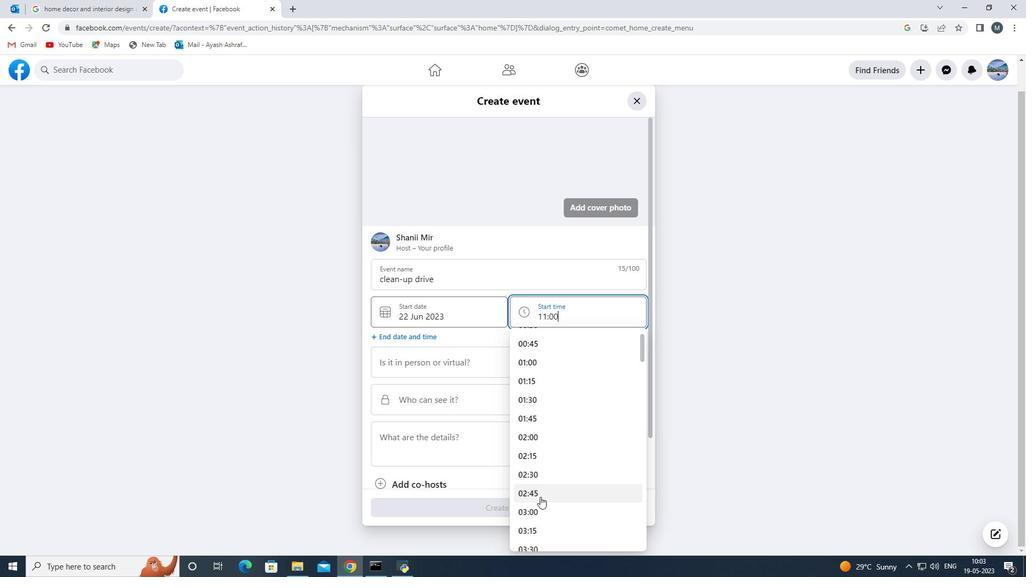 
Action: Mouse moved to (543, 503)
Screenshot: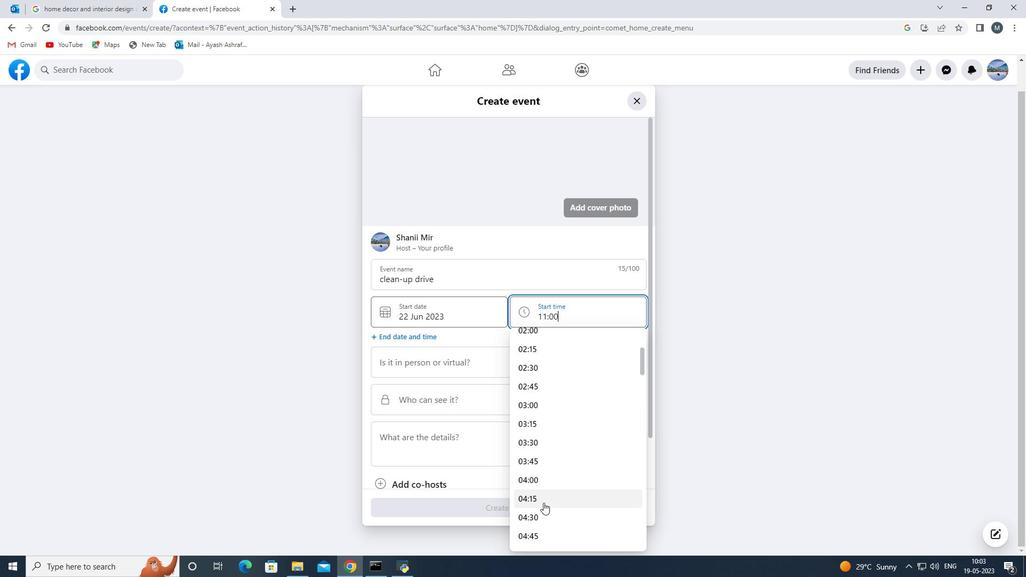 
Action: Mouse scrolled (543, 502) with delta (0, 0)
Screenshot: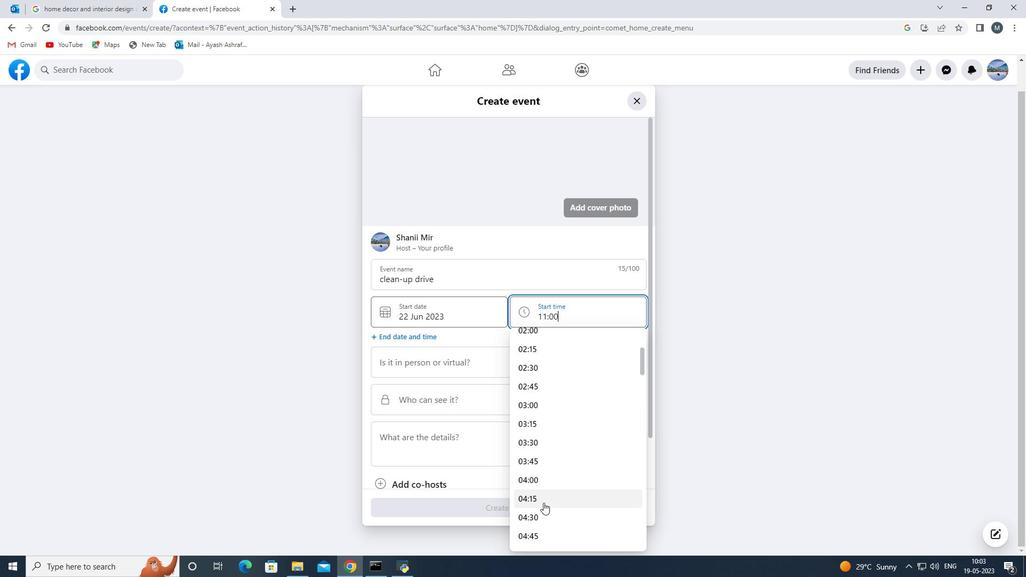 
Action: Mouse scrolled (543, 502) with delta (0, 0)
Screenshot: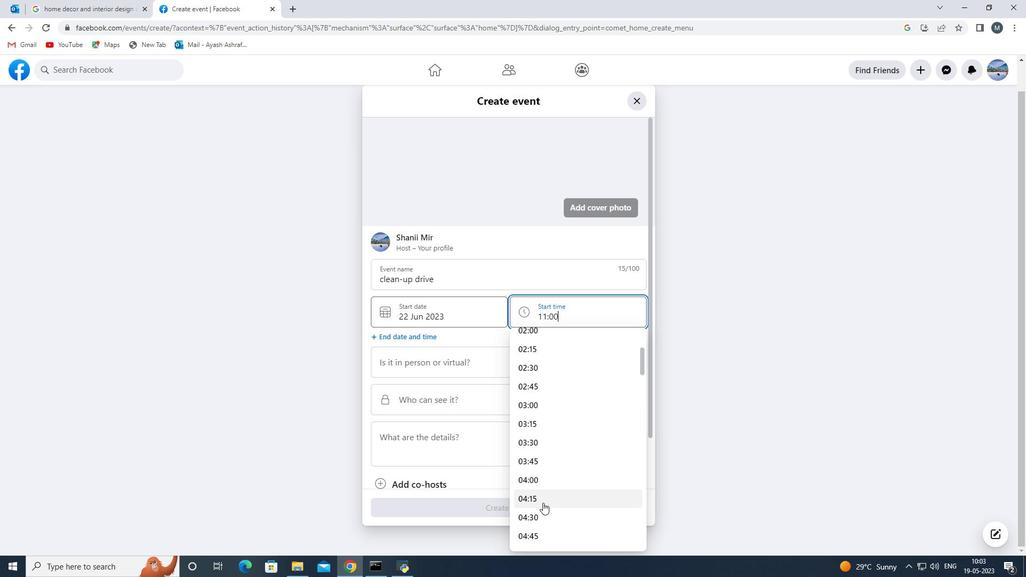 
Action: Mouse moved to (543, 497)
Screenshot: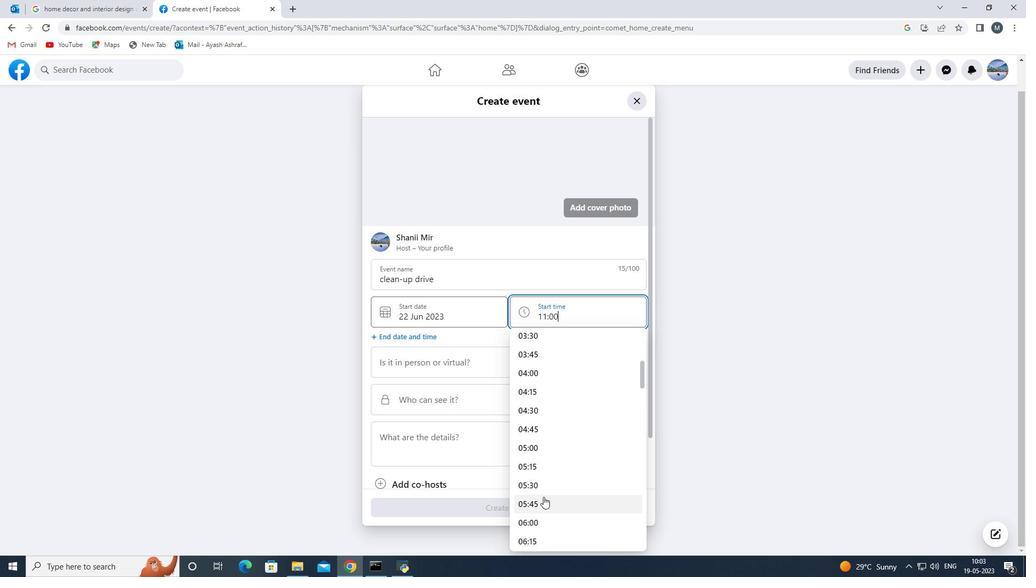 
Action: Mouse scrolled (543, 496) with delta (0, 0)
Screenshot: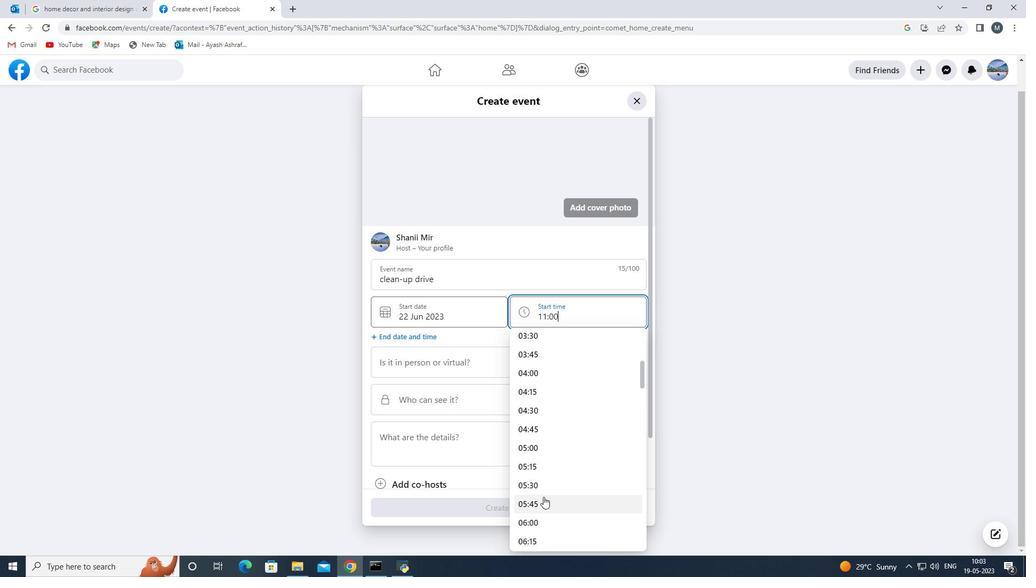 
Action: Mouse moved to (550, 474)
Screenshot: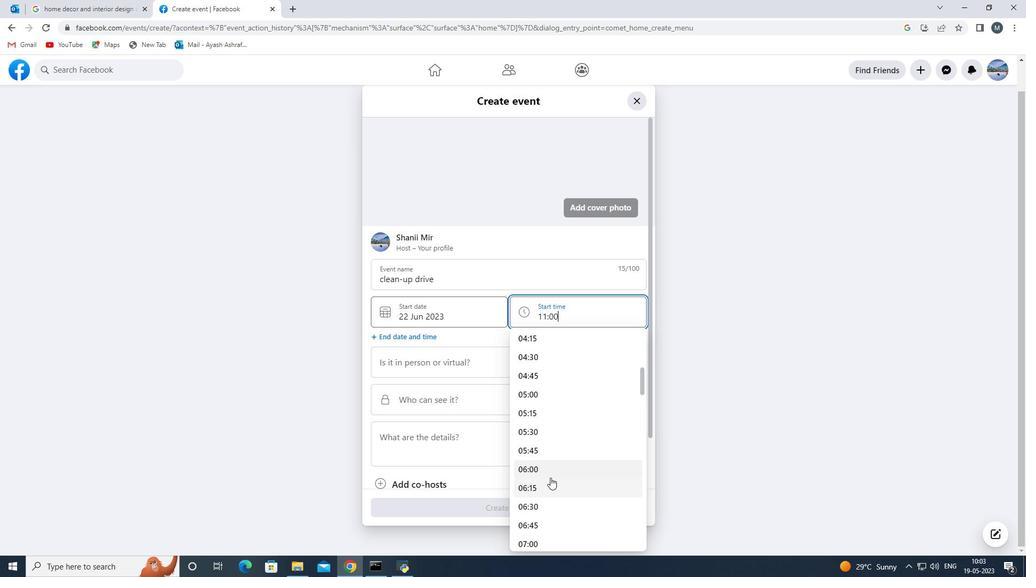 
Action: Mouse pressed left at (550, 474)
Screenshot: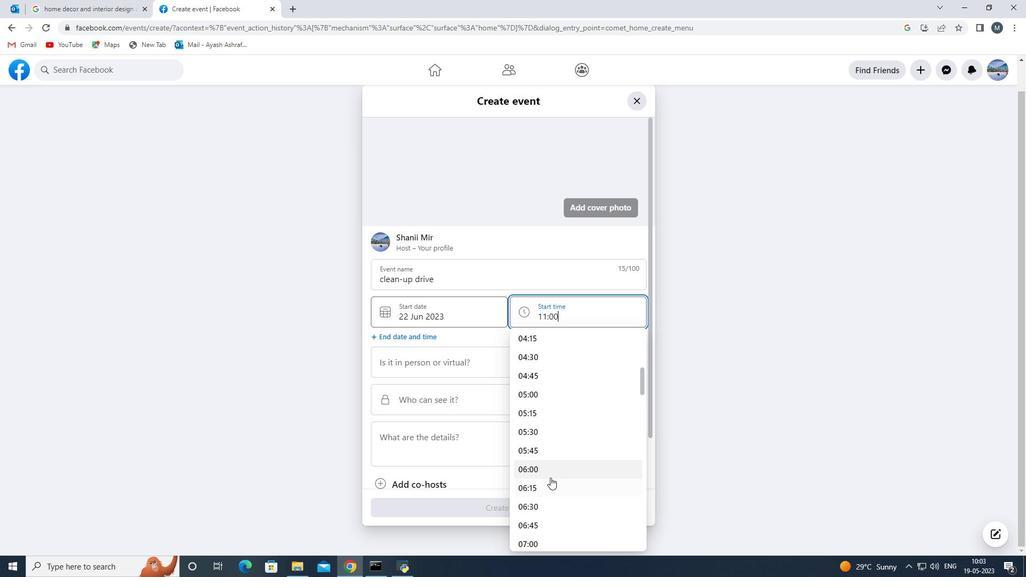 
Action: Mouse moved to (443, 371)
Screenshot: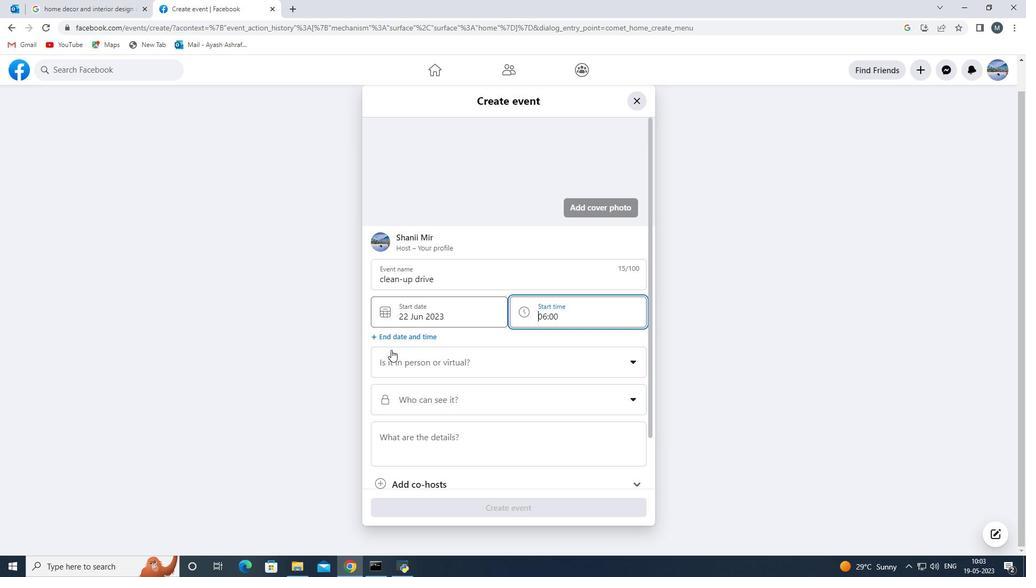 
Action: Mouse pressed left at (443, 371)
Screenshot: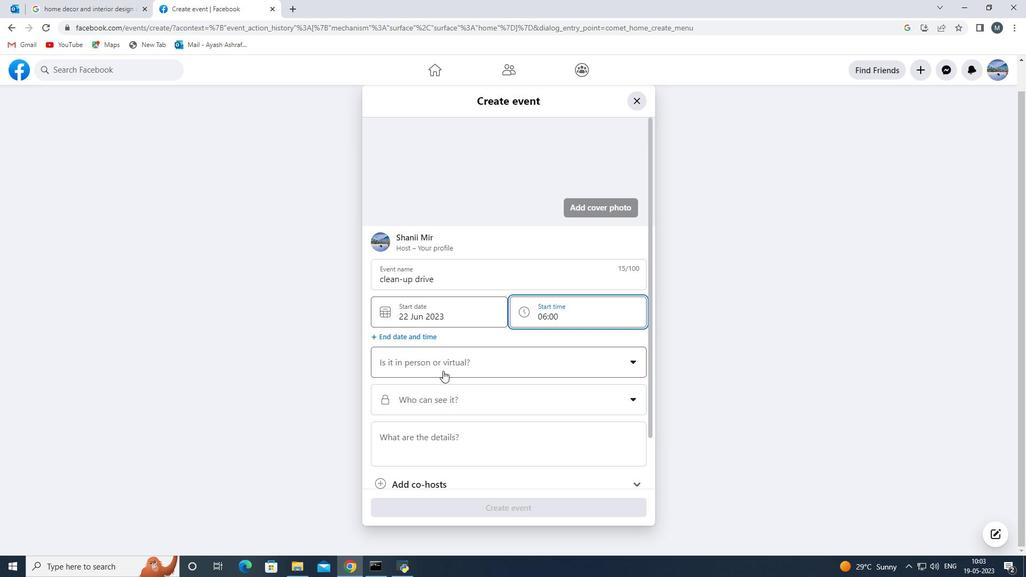 
Action: Mouse moved to (447, 401)
Screenshot: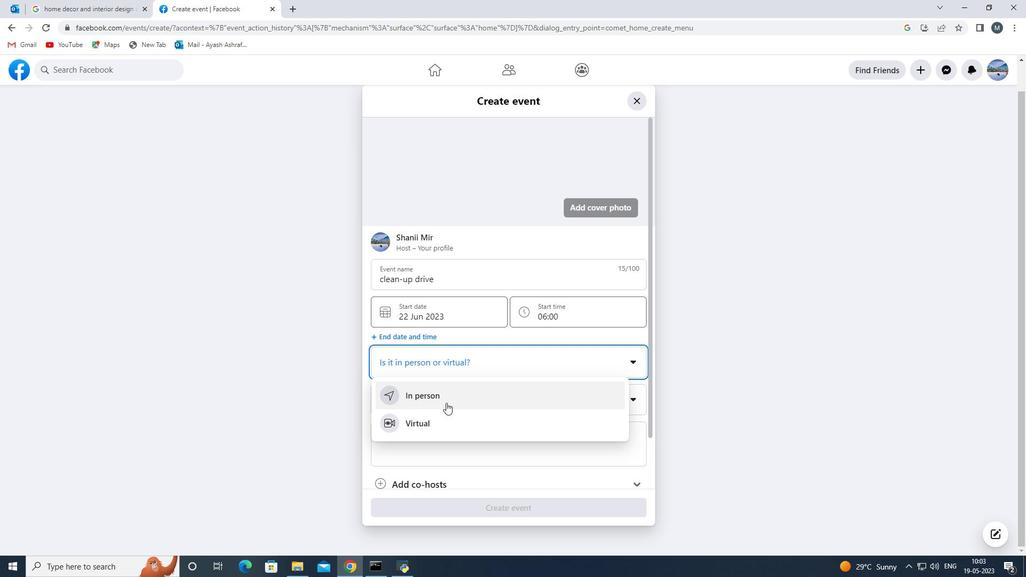 
Action: Mouse pressed left at (447, 401)
Screenshot: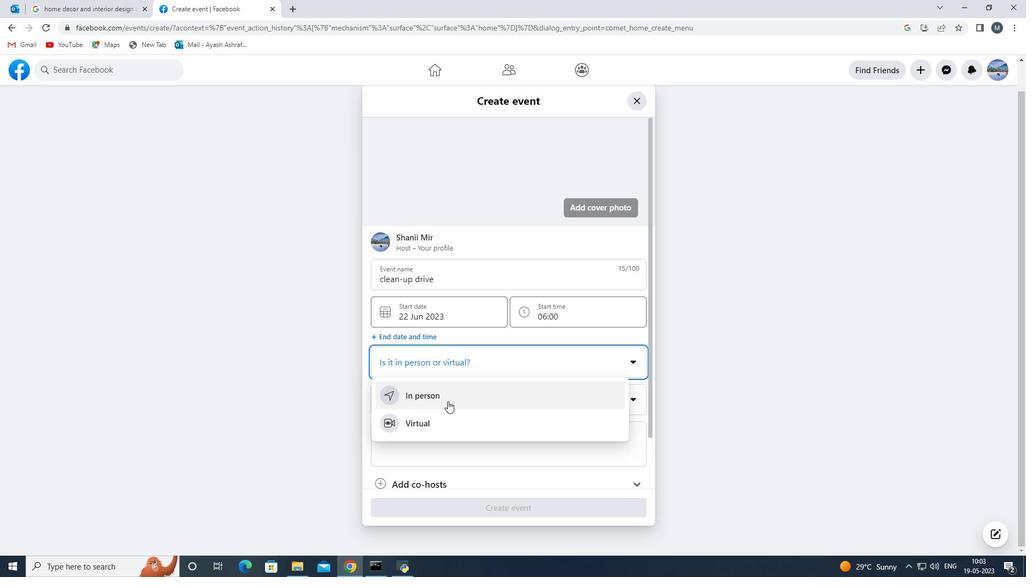 
Action: Mouse moved to (456, 399)
Screenshot: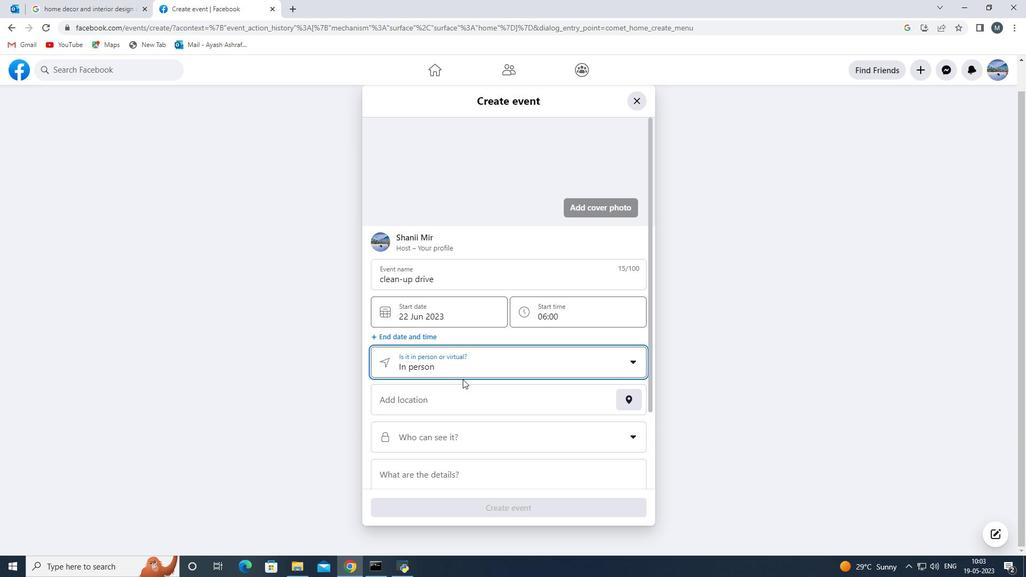 
Action: Mouse pressed left at (456, 399)
Screenshot: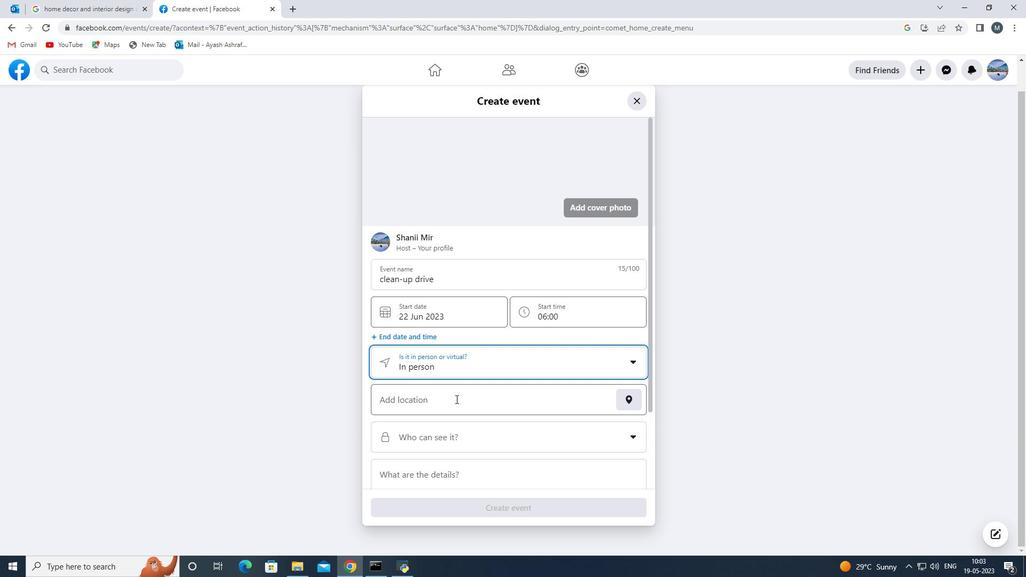 
Action: Mouse moved to (480, 411)
Screenshot: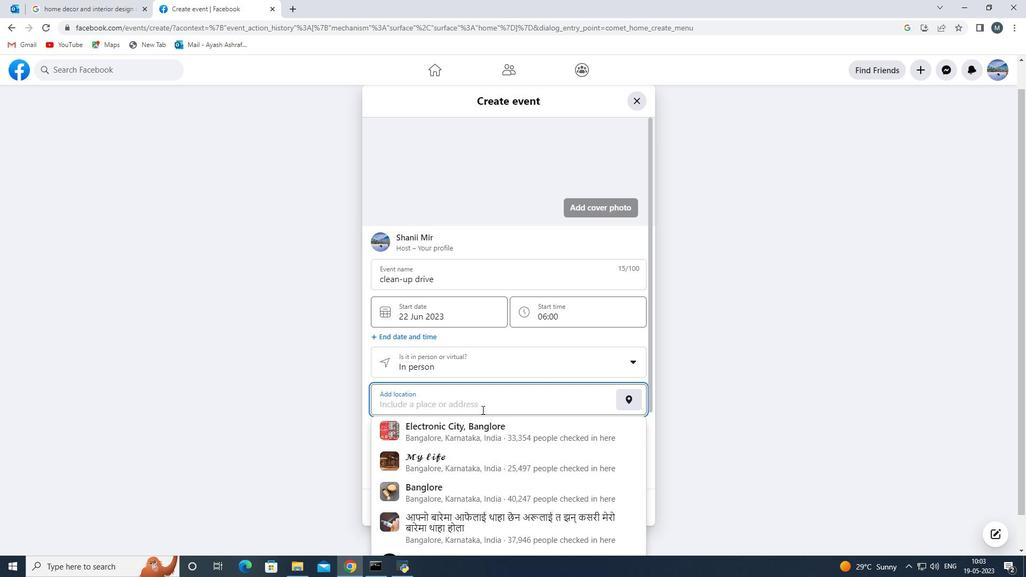 
Action: Key pressed l
Screenshot: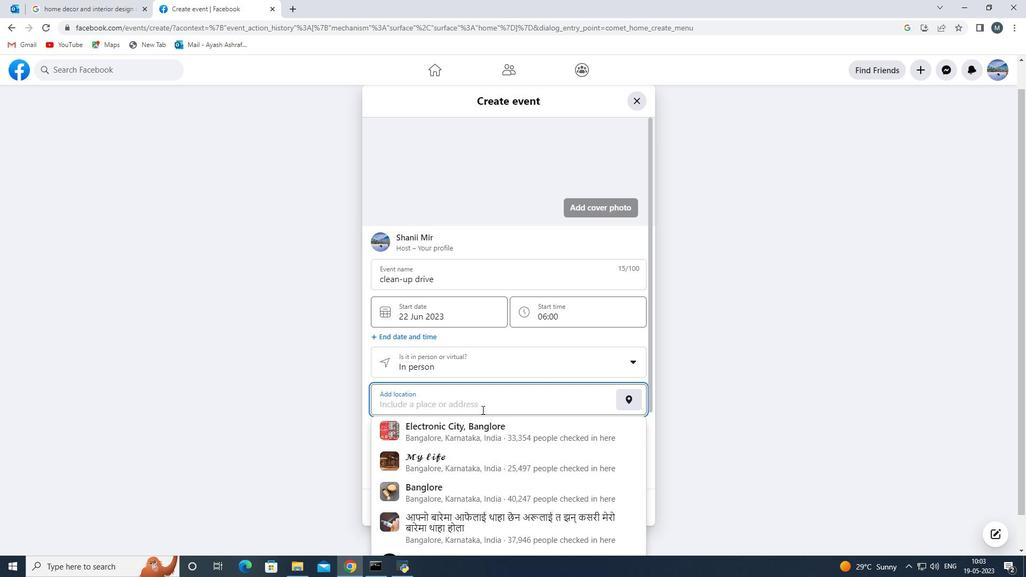 
Action: Mouse moved to (474, 414)
Screenshot: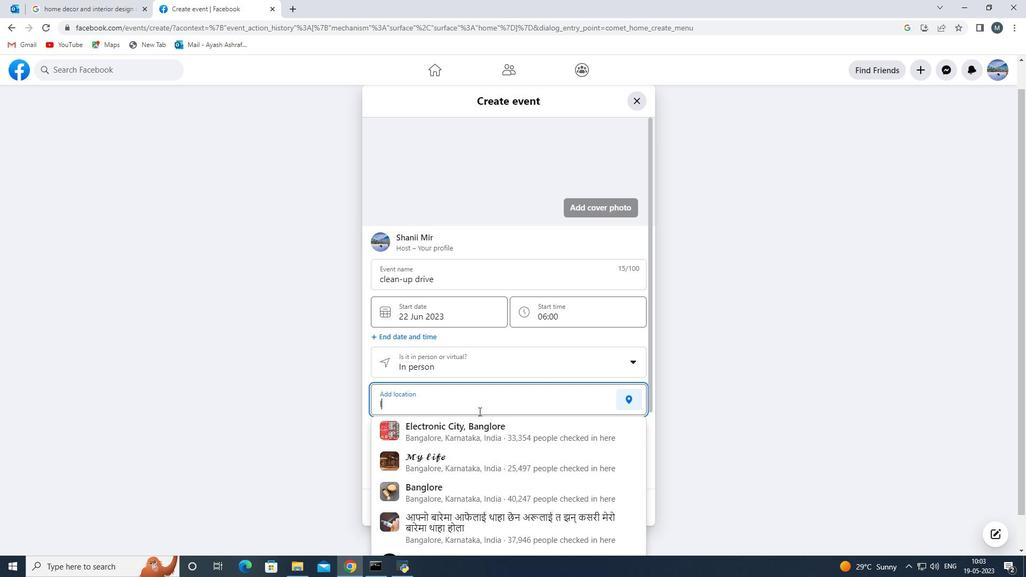 
Action: Key pressed o
Screenshot: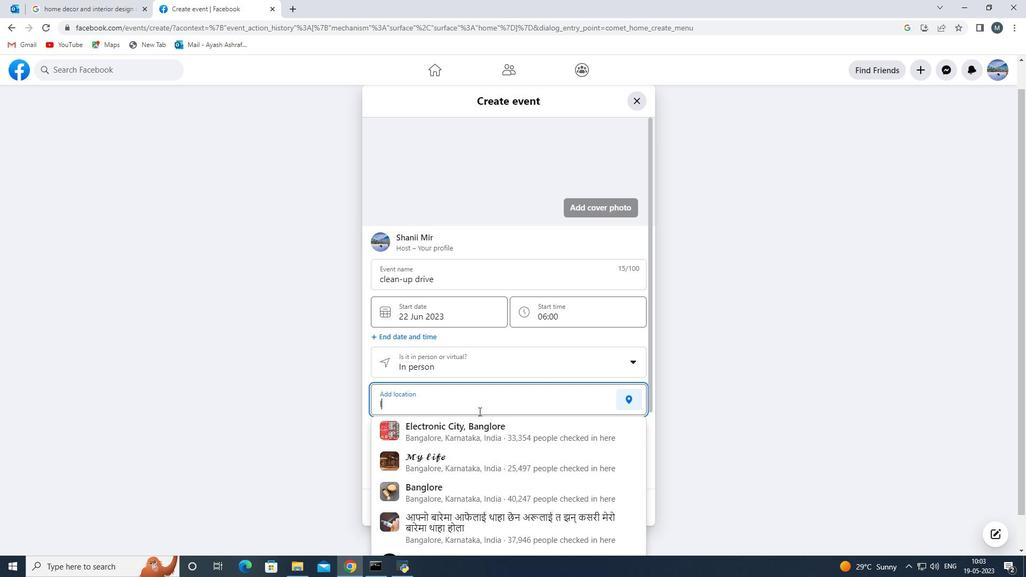
Action: Mouse moved to (473, 414)
Screenshot: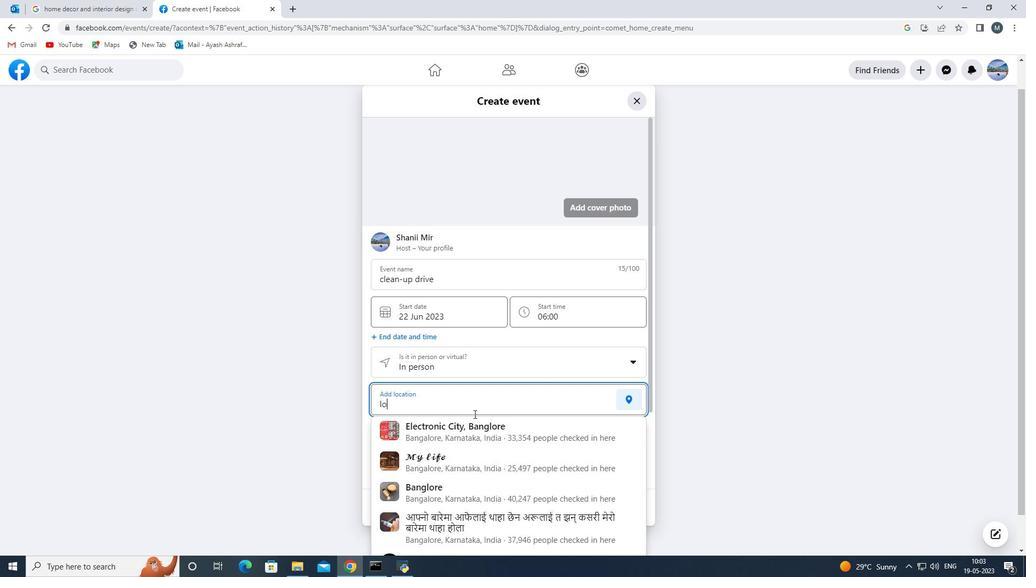 
Action: Key pressed s
Screenshot: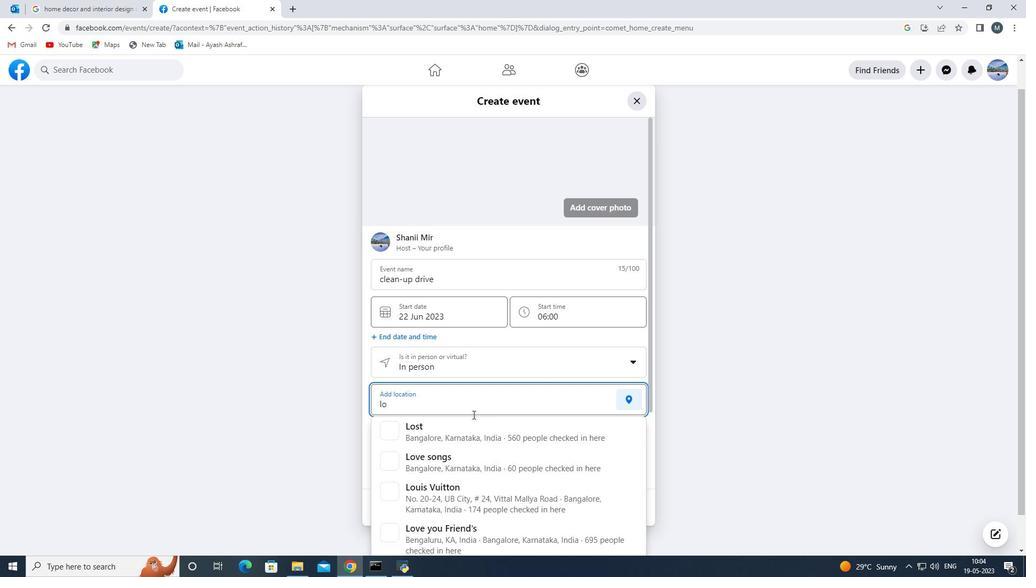 
Action: Mouse moved to (473, 415)
Screenshot: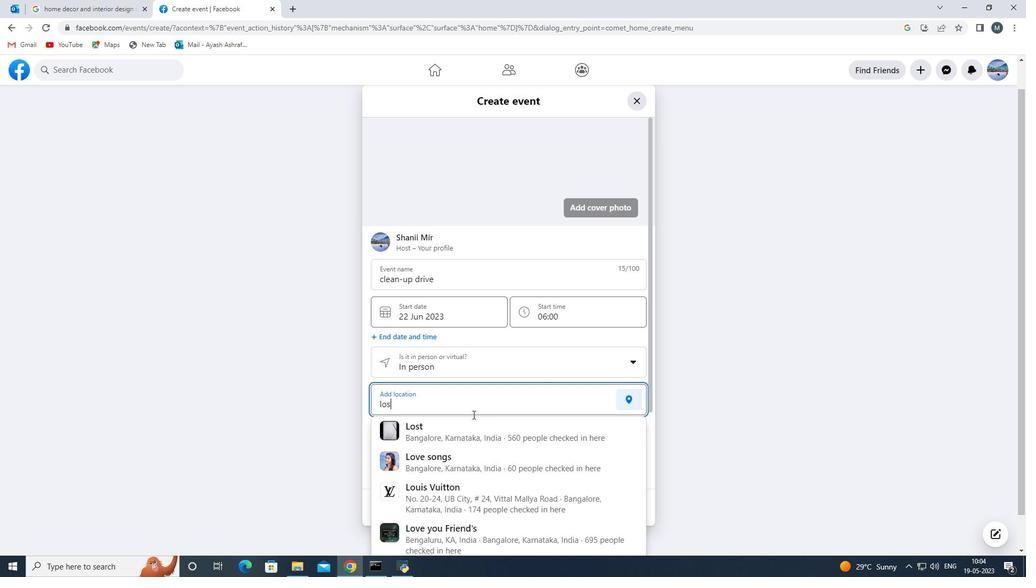 
Action: Key pressed <Key.space>a
Screenshot: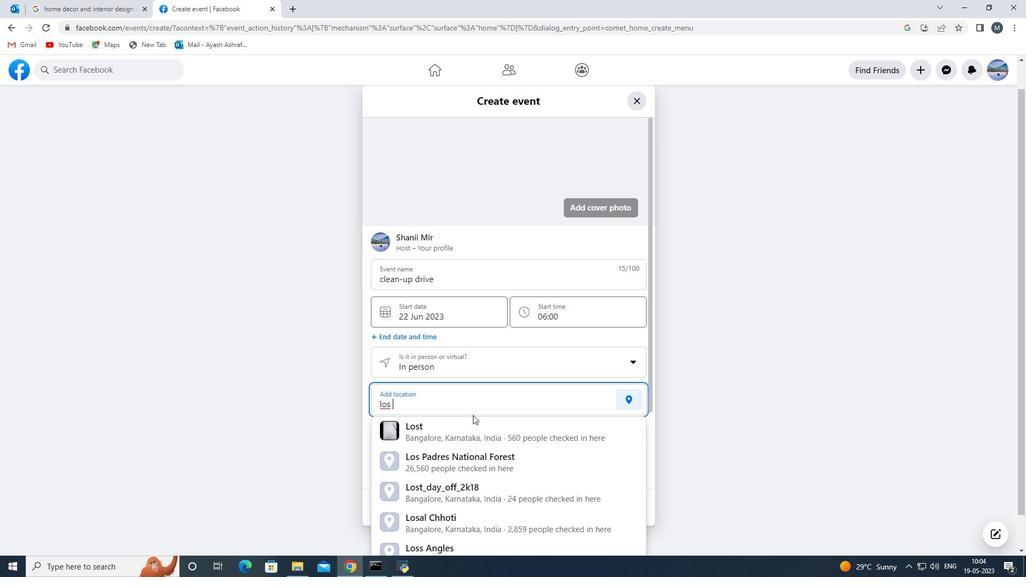 
Action: Mouse moved to (487, 441)
Screenshot: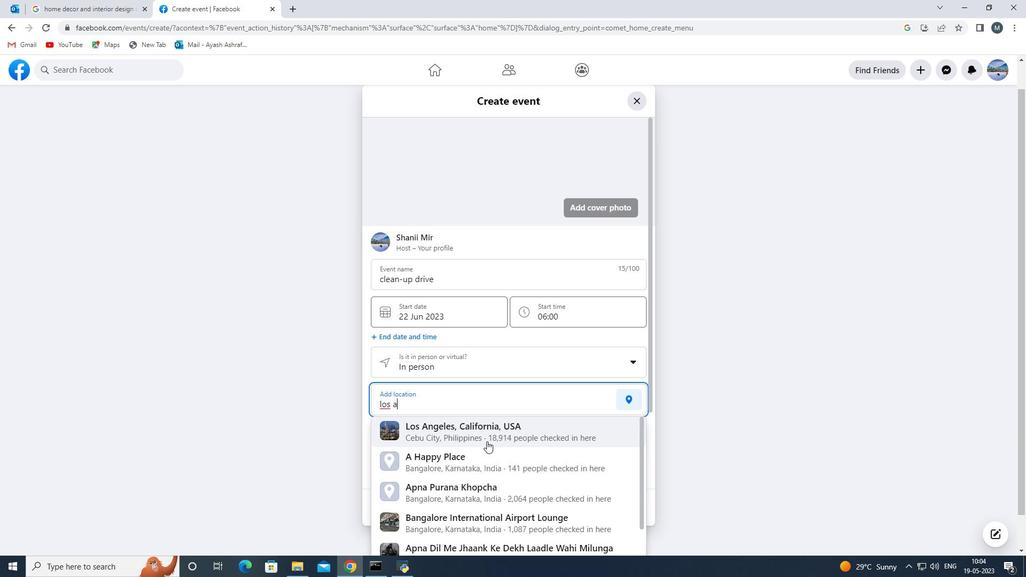 
Action: Mouse pressed left at (487, 441)
Screenshot: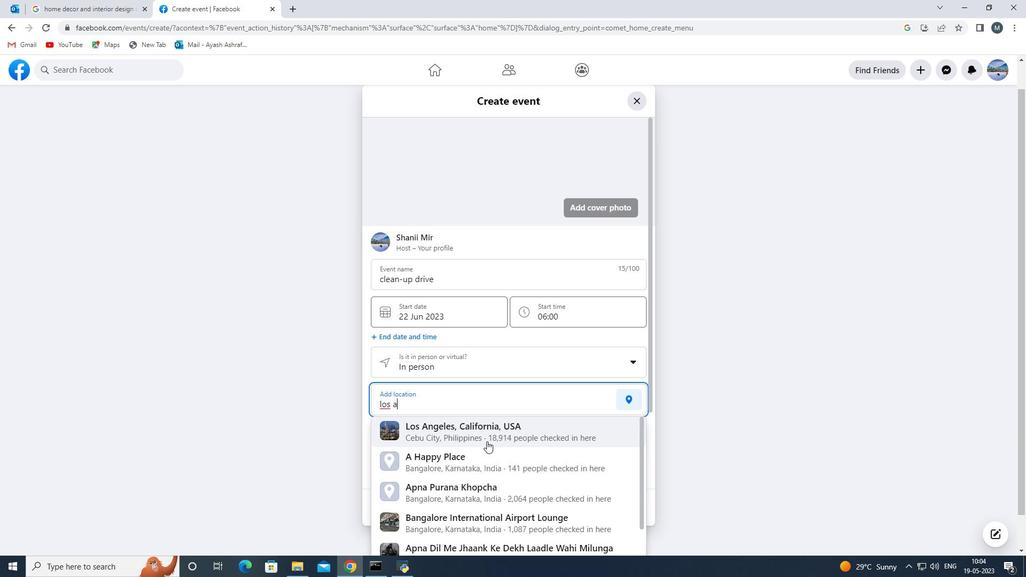 
Action: Mouse moved to (481, 437)
Screenshot: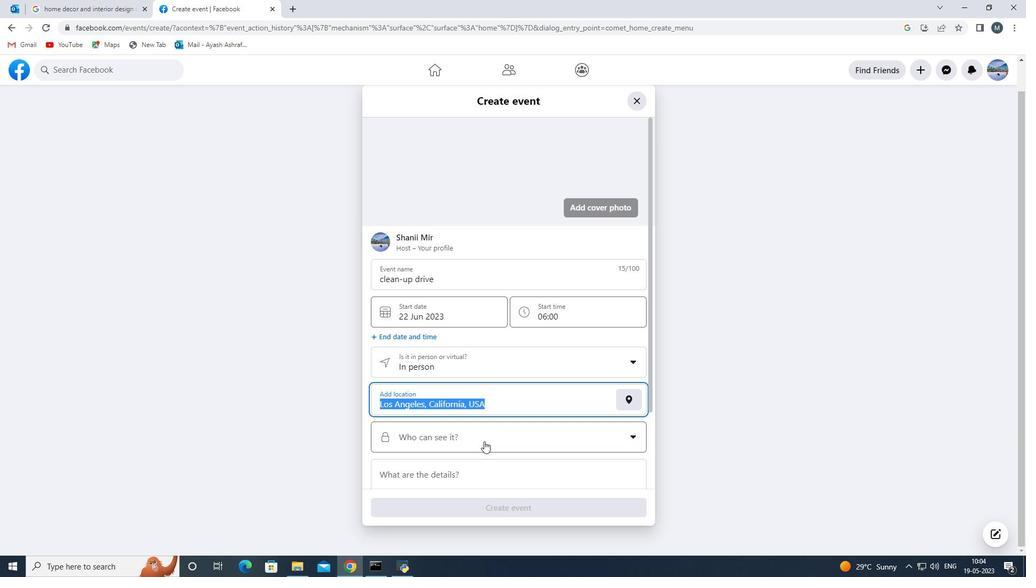 
Action: Mouse pressed left at (481, 437)
Screenshot: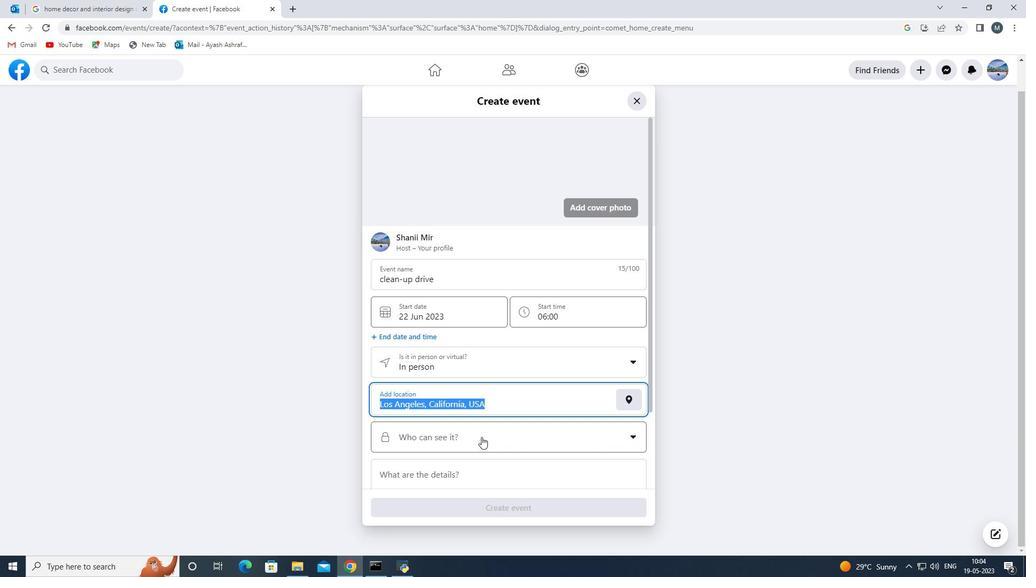 
Action: Mouse moved to (467, 343)
Screenshot: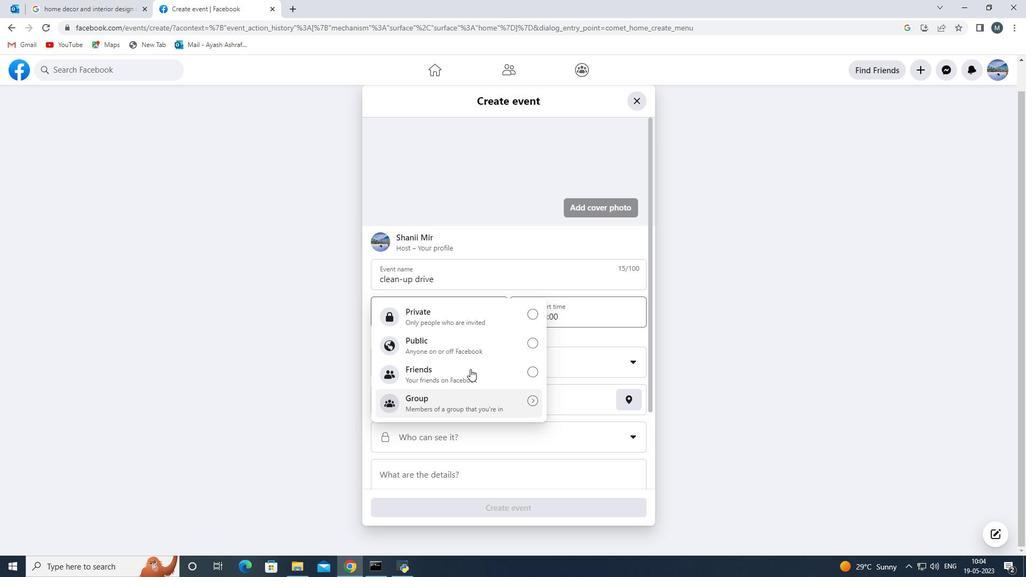 
Action: Mouse pressed left at (467, 343)
Screenshot: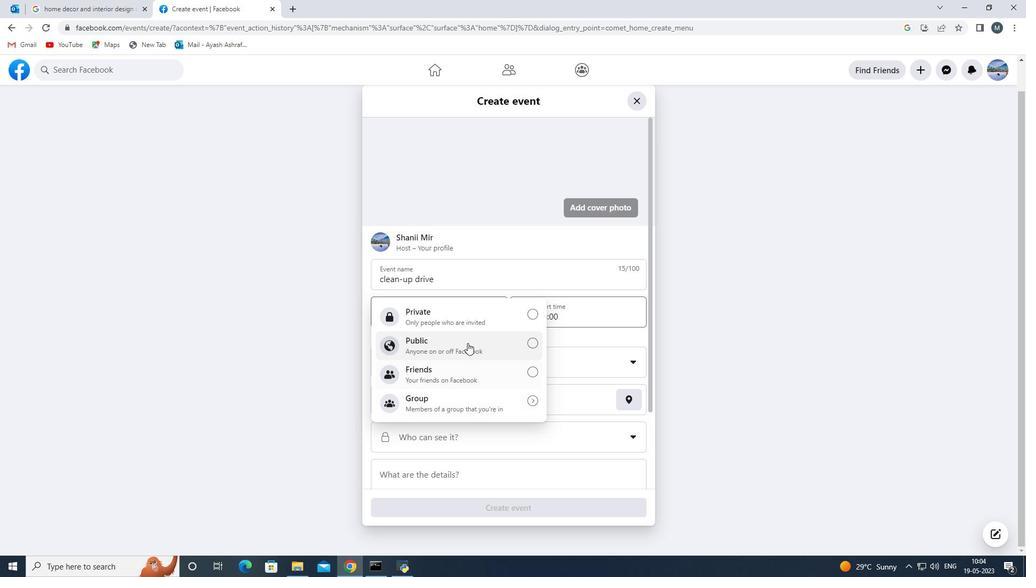 
Action: Mouse moved to (442, 479)
Screenshot: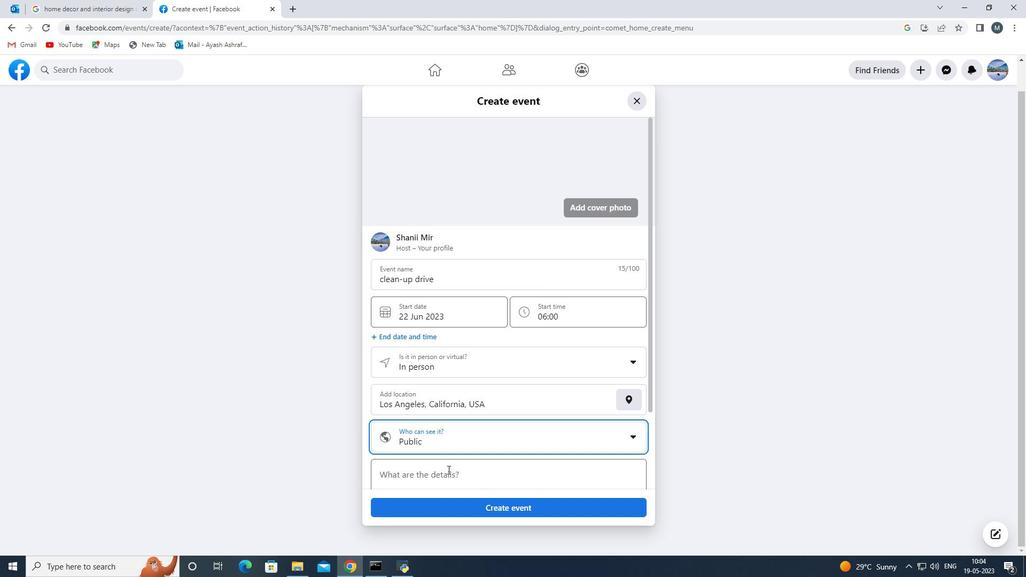 
Action: Mouse pressed left at (442, 479)
Screenshot: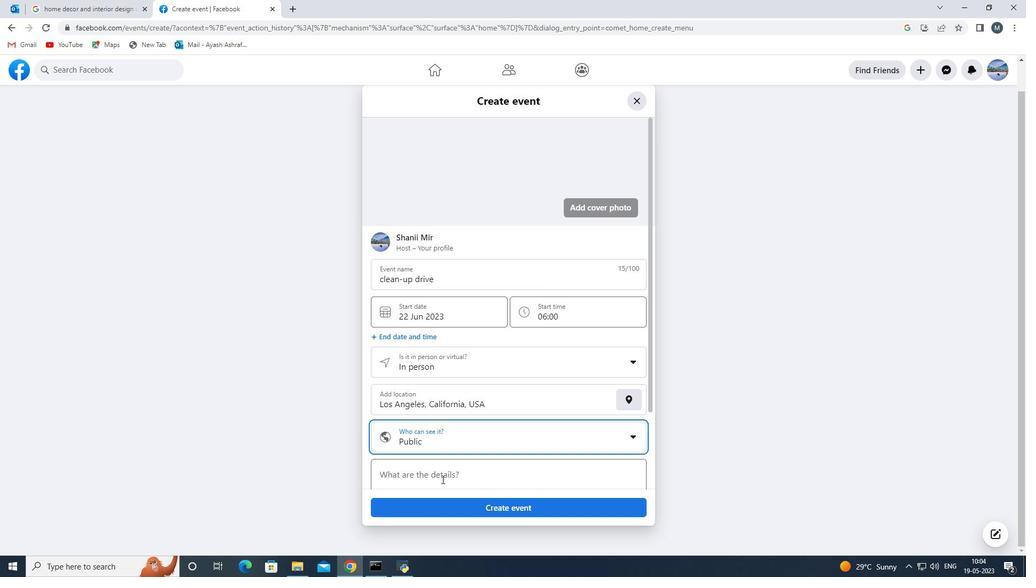
Action: Mouse moved to (469, 466)
Screenshot: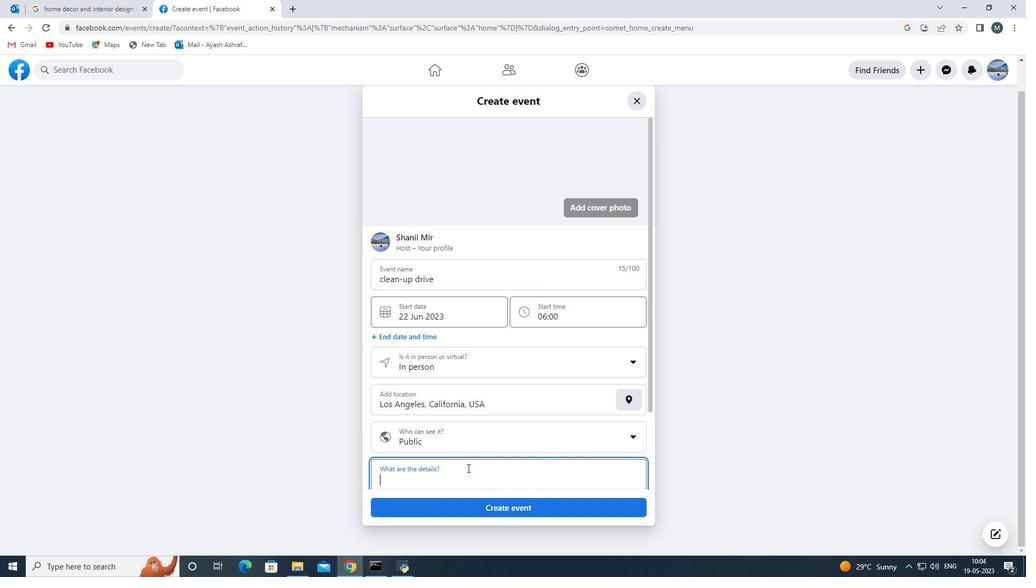 
Action: Mouse scrolled (469, 466) with delta (0, 0)
Screenshot: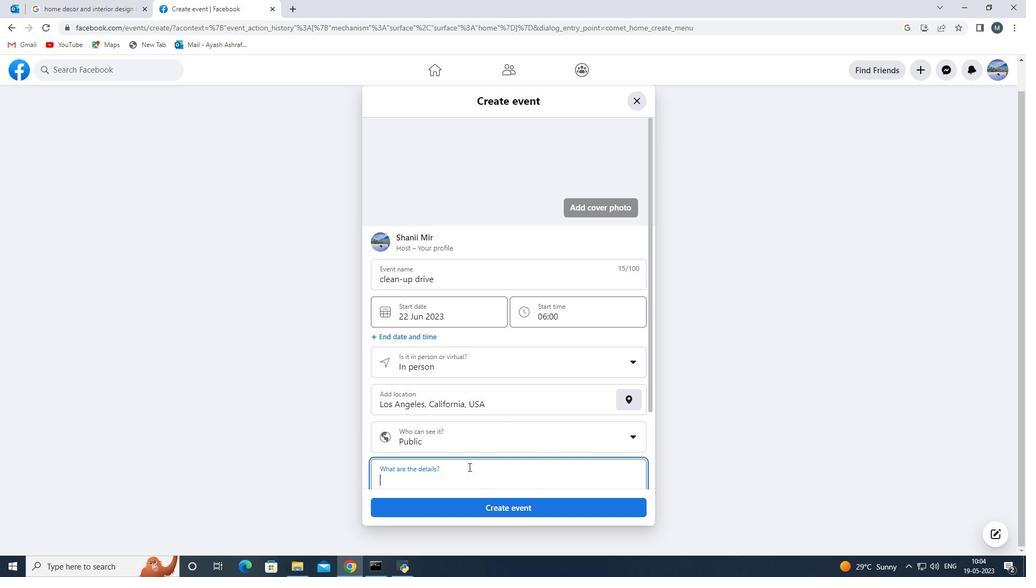 
Action: Mouse scrolled (469, 466) with delta (0, 0)
Screenshot: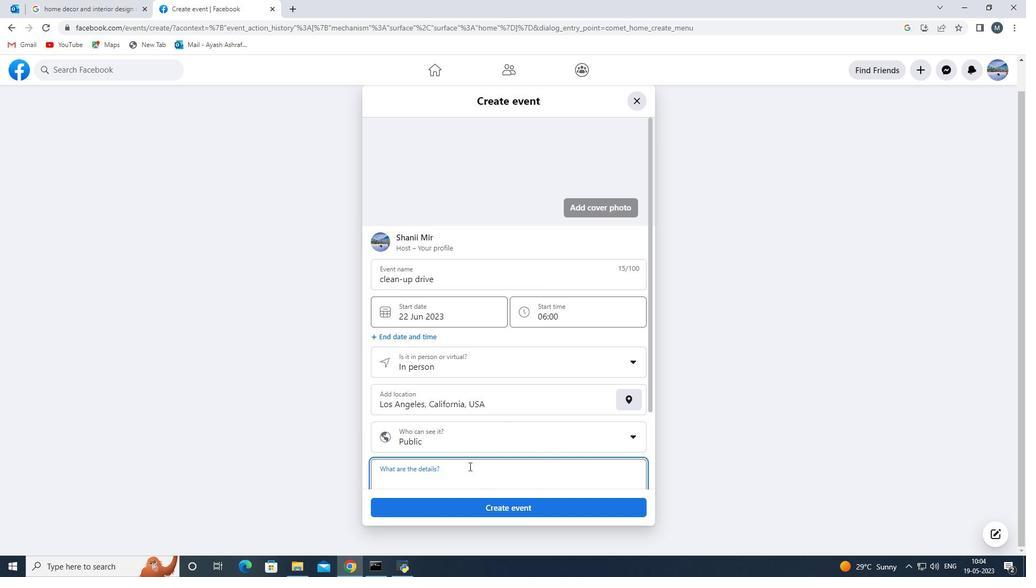 
Action: Key pressed hello<Key.space>everyone<Key.space>out<Key.space>here<Key.space>we<Key.space>
Screenshot: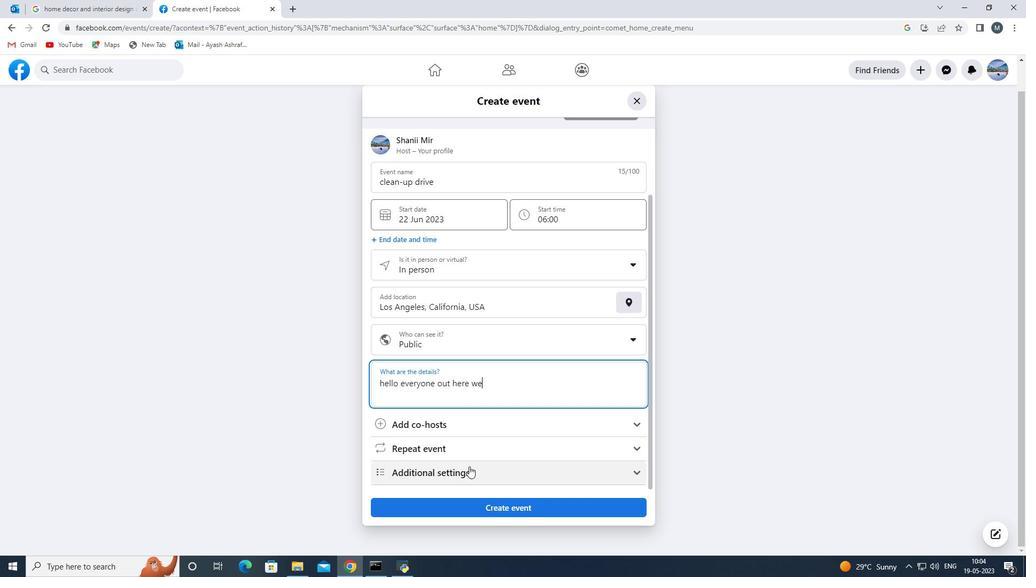 
Action: Mouse moved to (384, 390)
Screenshot: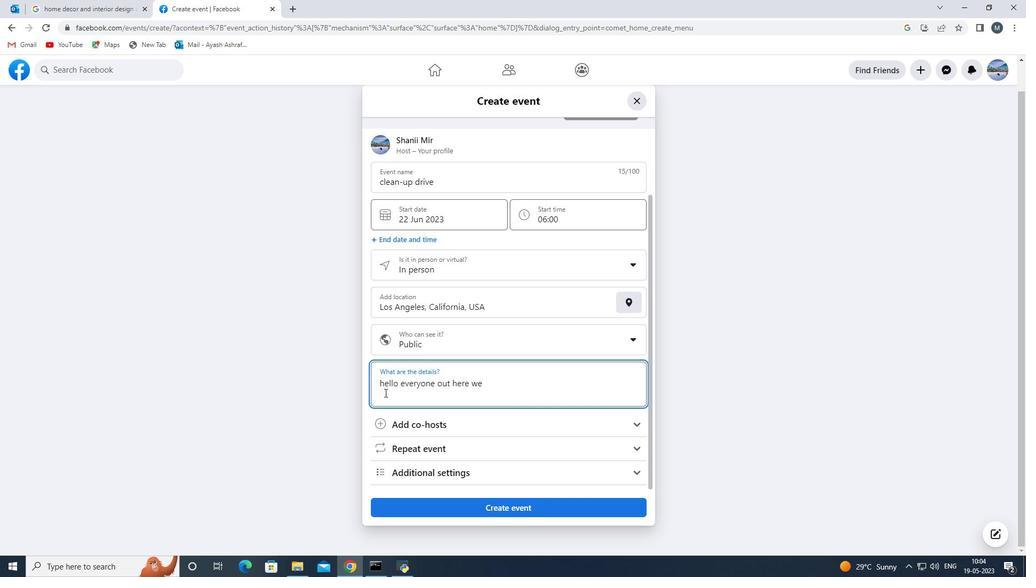 
Action: Mouse pressed left at (384, 390)
Screenshot: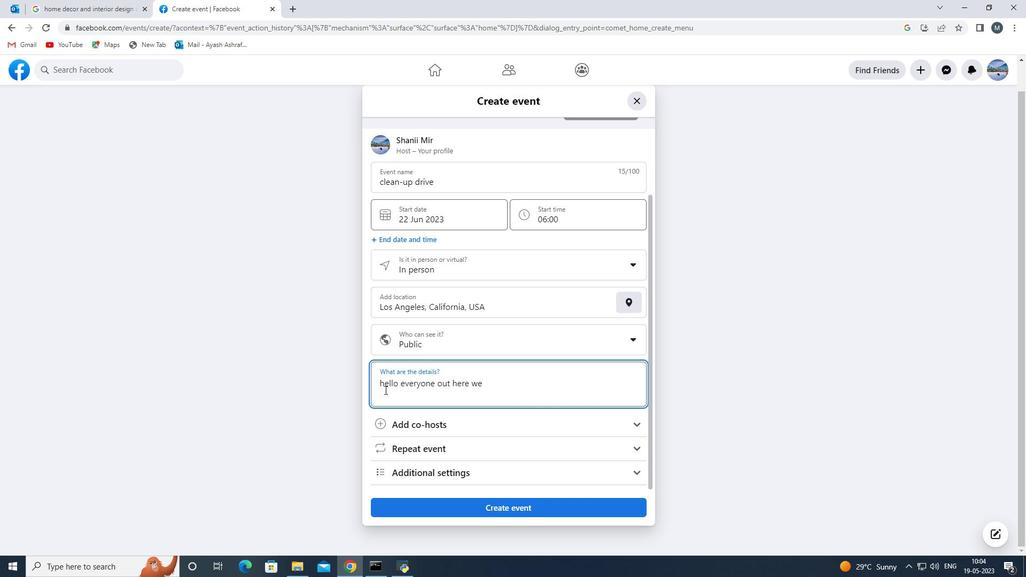 
Action: Mouse moved to (393, 393)
Screenshot: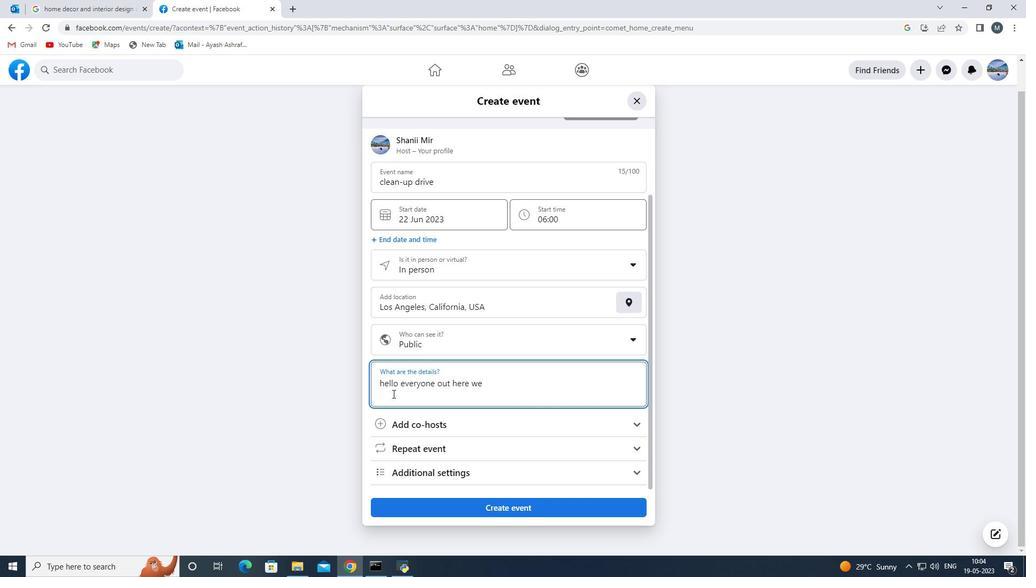
Action: Key pressed <Key.backspace>
Screenshot: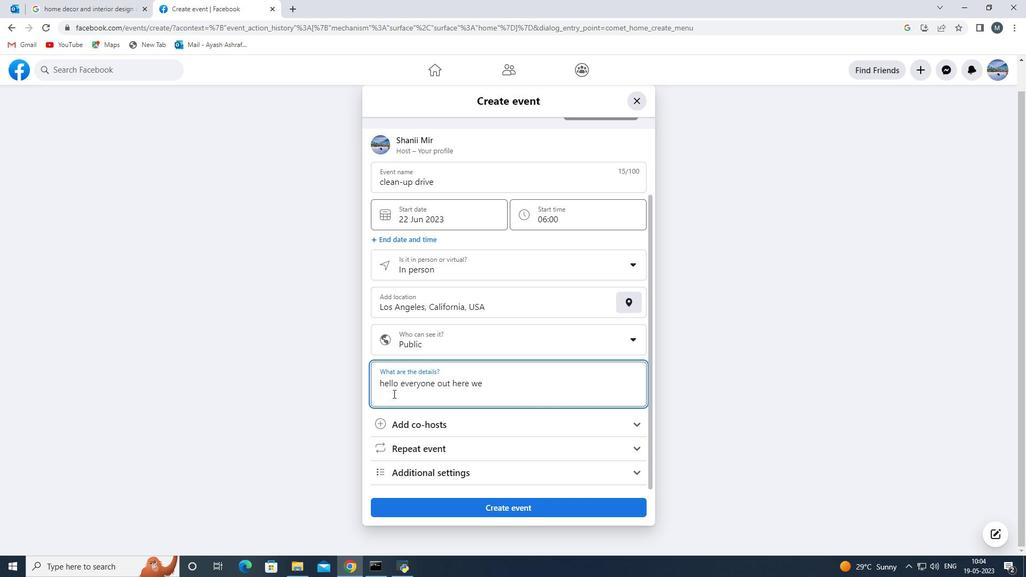
Action: Mouse moved to (392, 398)
Screenshot: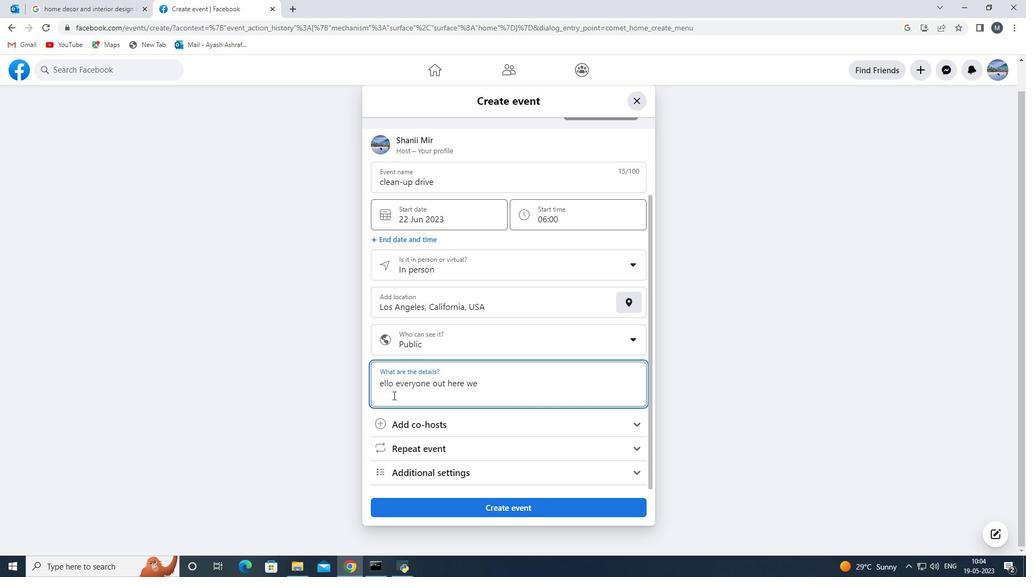 
Action: Key pressed <Key.shift>H
Screenshot: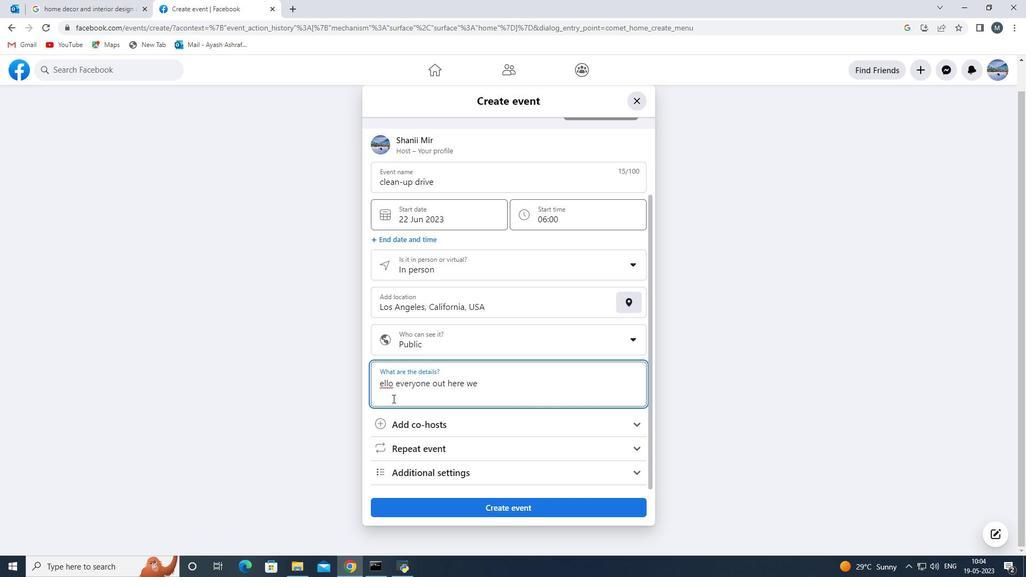 
Action: Mouse moved to (496, 387)
Screenshot: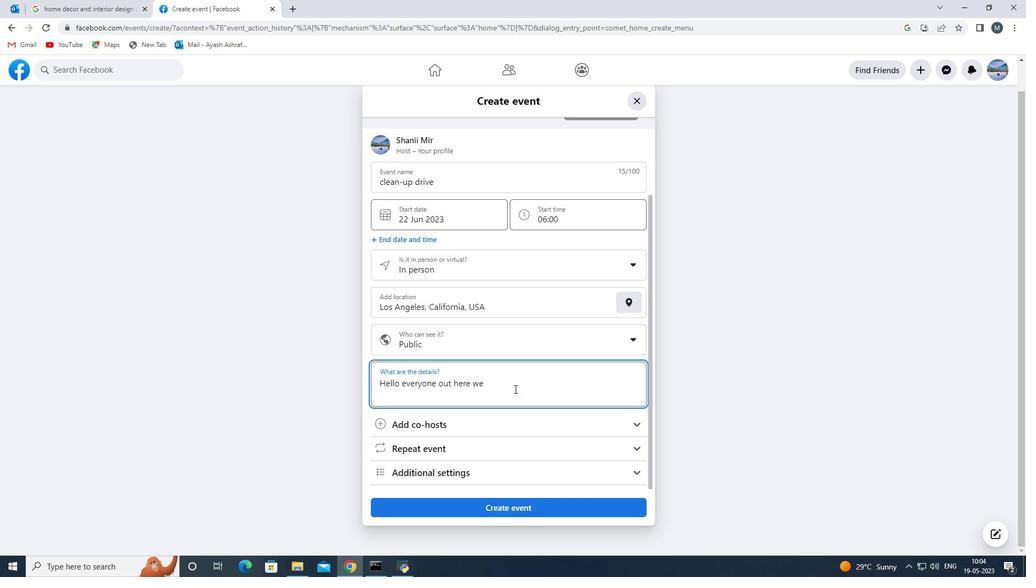 
Action: Mouse pressed left at (496, 387)
Screenshot: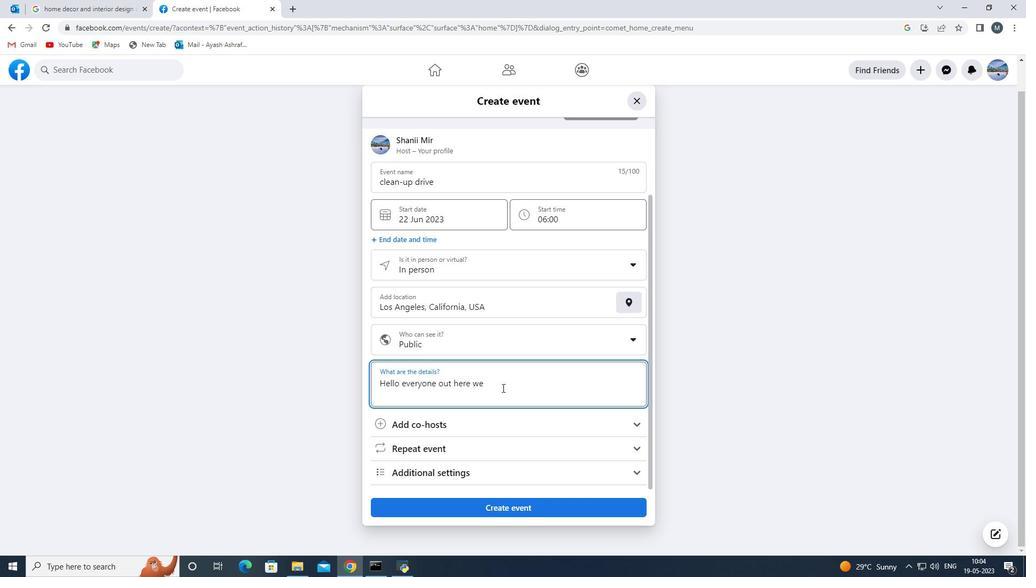 
Action: Key pressed <Key.space>are<Key.space><Key.backspace><Key.backspace><Key.backspace><Key.backspace><Key.backspace>are<Key.space>going<Key.space>to<Key.space><Key.backspace><Key.backspace><Key.backspace>for<Key.space>a<Key.space>clean<Key.space><Key.backspace>up<Key.space>
Screenshot: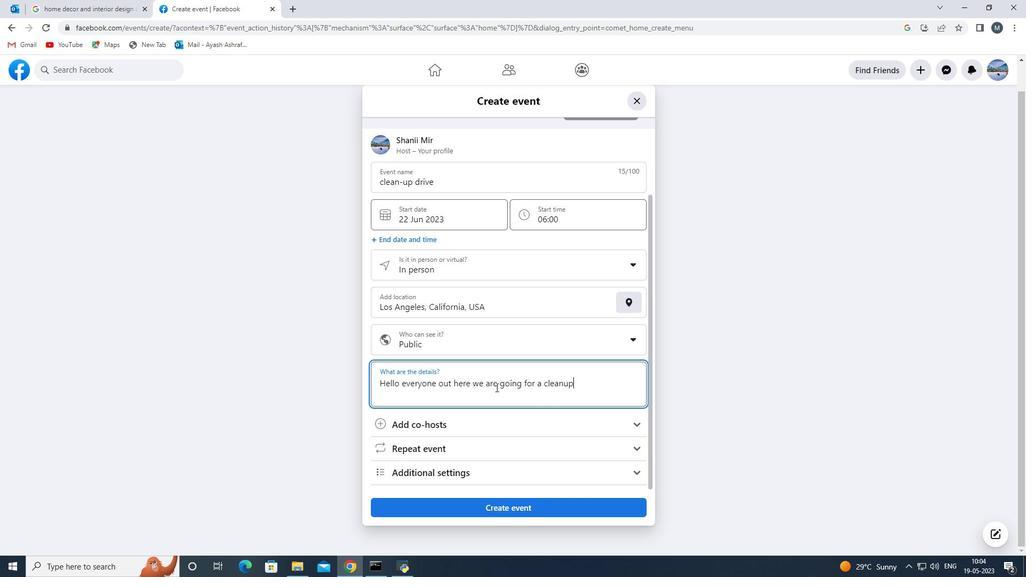 
Action: Mouse moved to (563, 384)
Screenshot: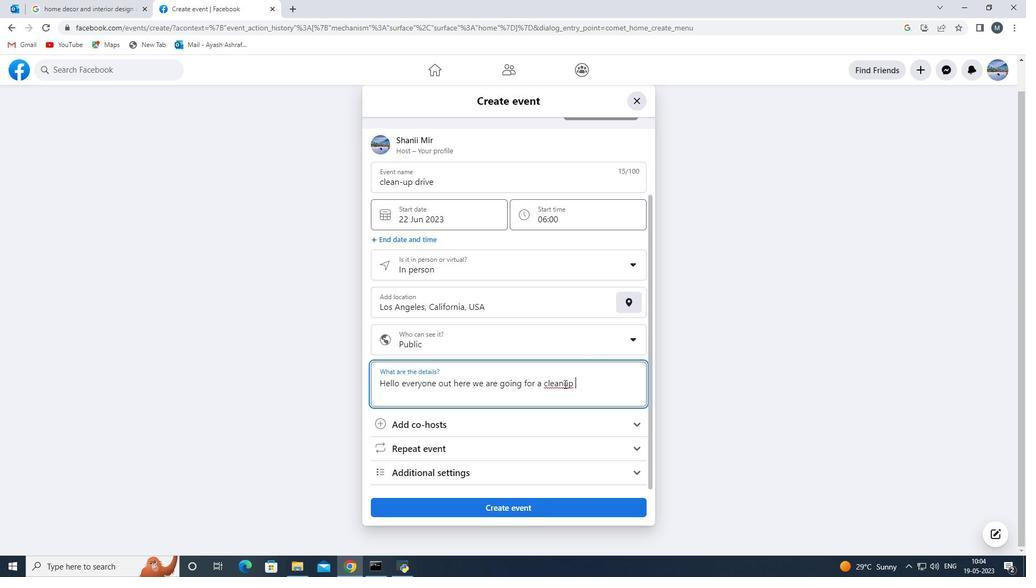 
Action: Mouse pressed left at (563, 384)
Screenshot: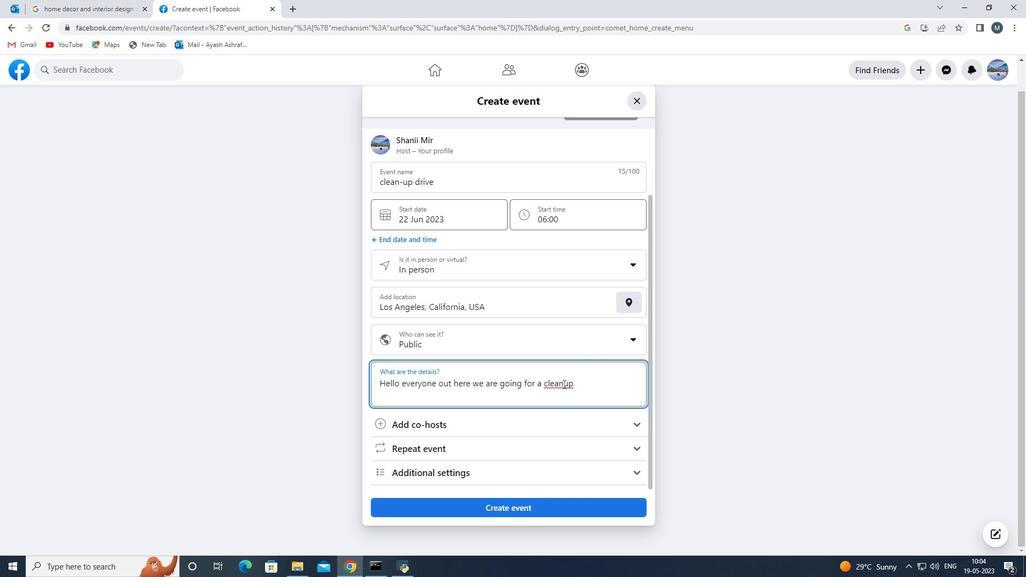 
Action: Mouse moved to (560, 390)
Screenshot: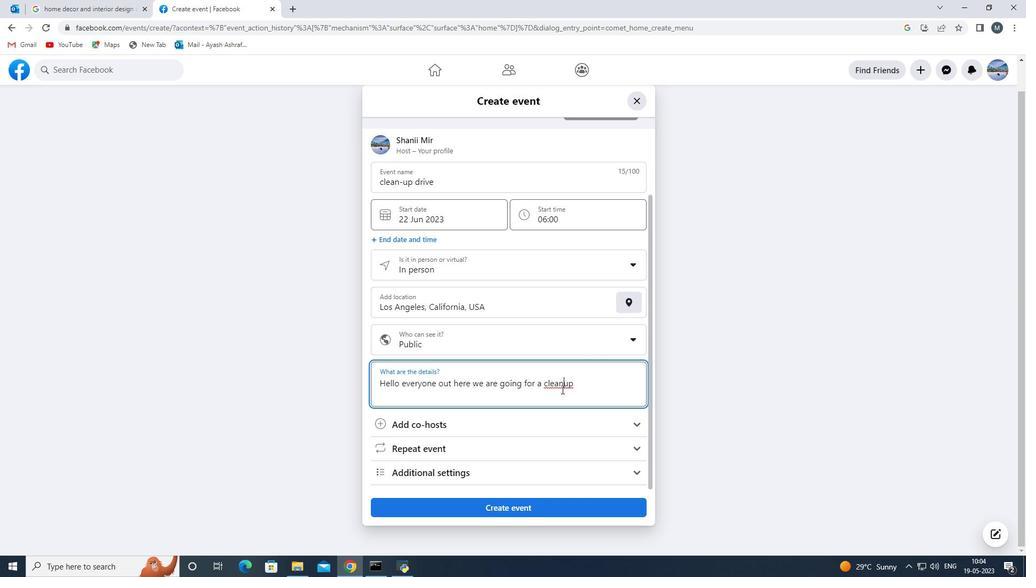 
Action: Key pressed -
Screenshot: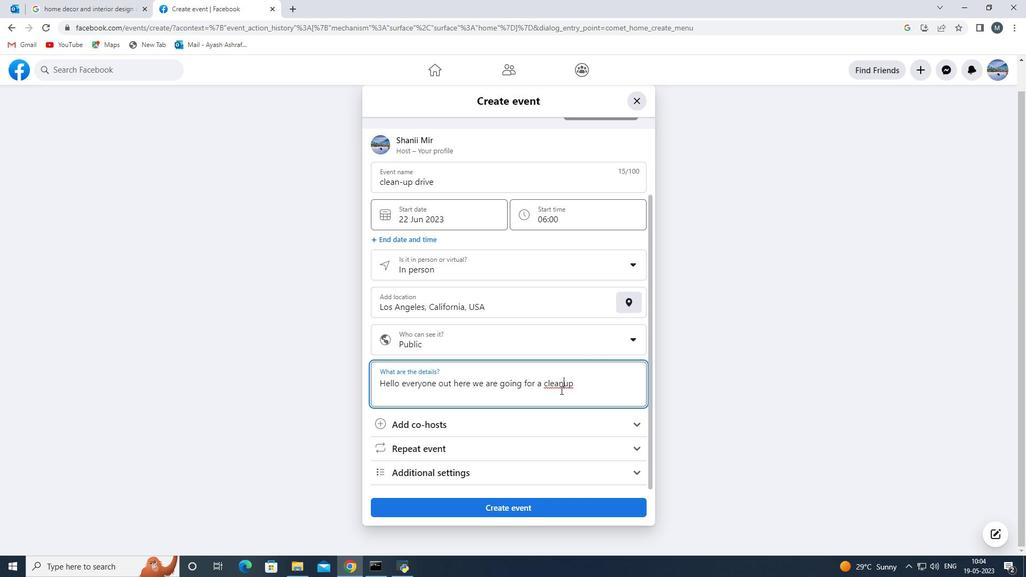 
Action: Mouse moved to (583, 391)
Screenshot: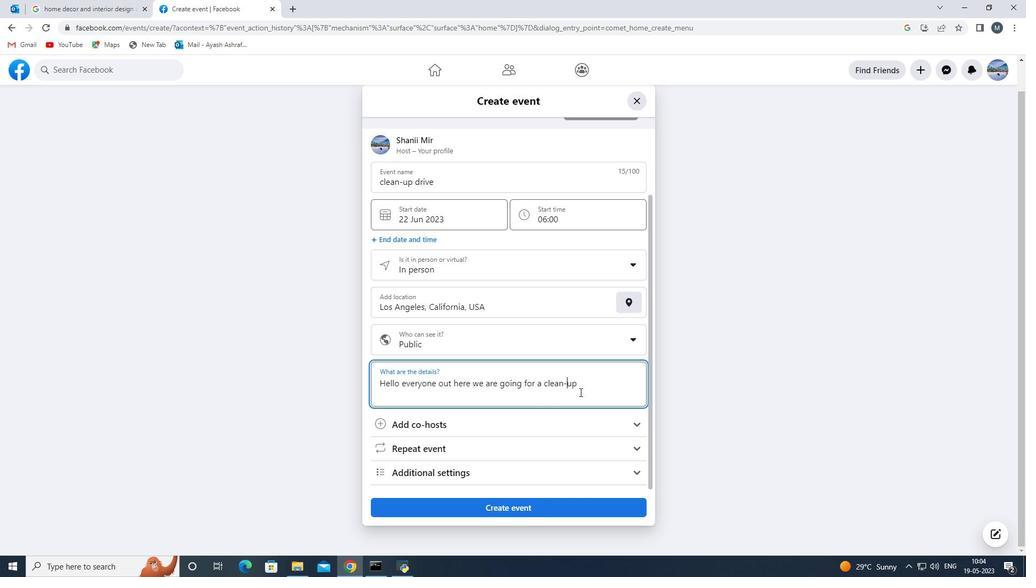 
Action: Mouse pressed left at (583, 391)
Screenshot: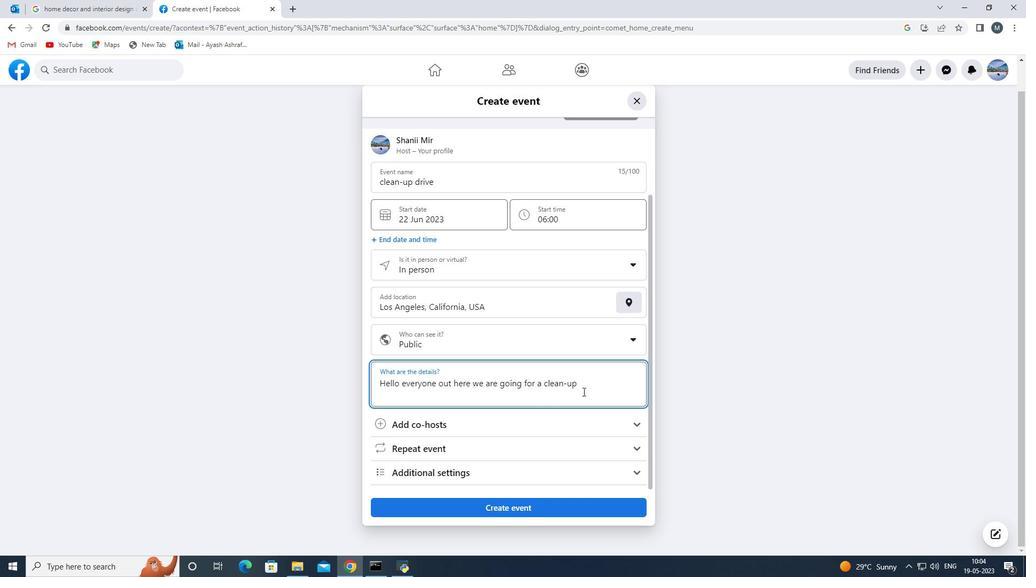 
Action: Key pressed on<Key.space>the<Key.space>mentioned<Key.space>
Screenshot: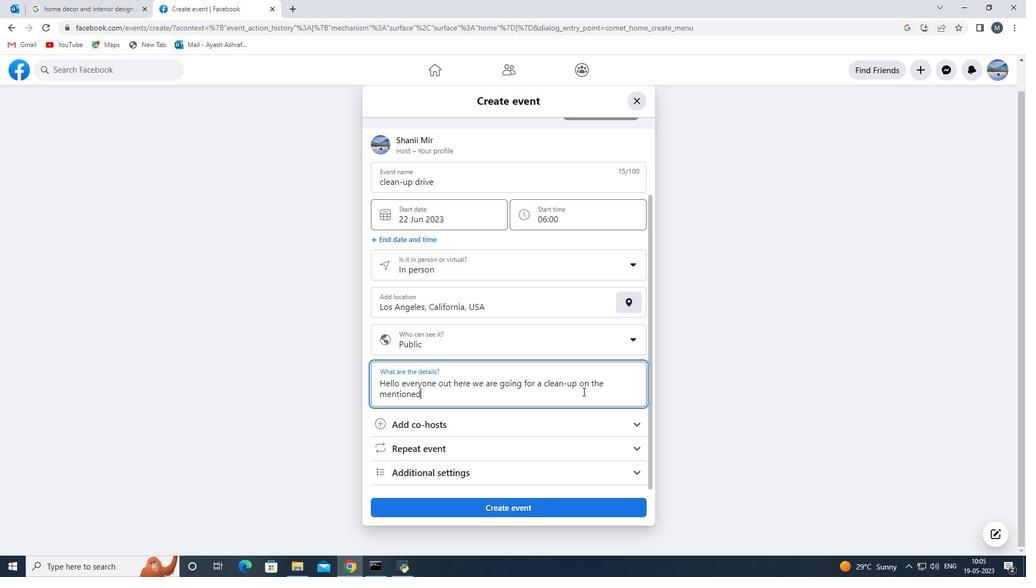 
Action: Mouse moved to (612, 385)
Screenshot: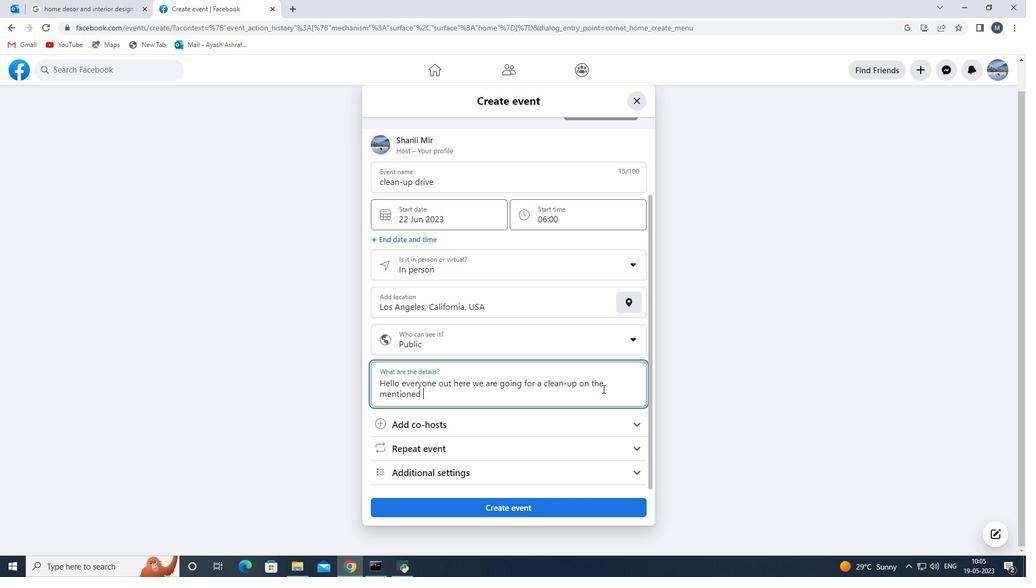 
Action: Mouse pressed left at (612, 385)
Screenshot: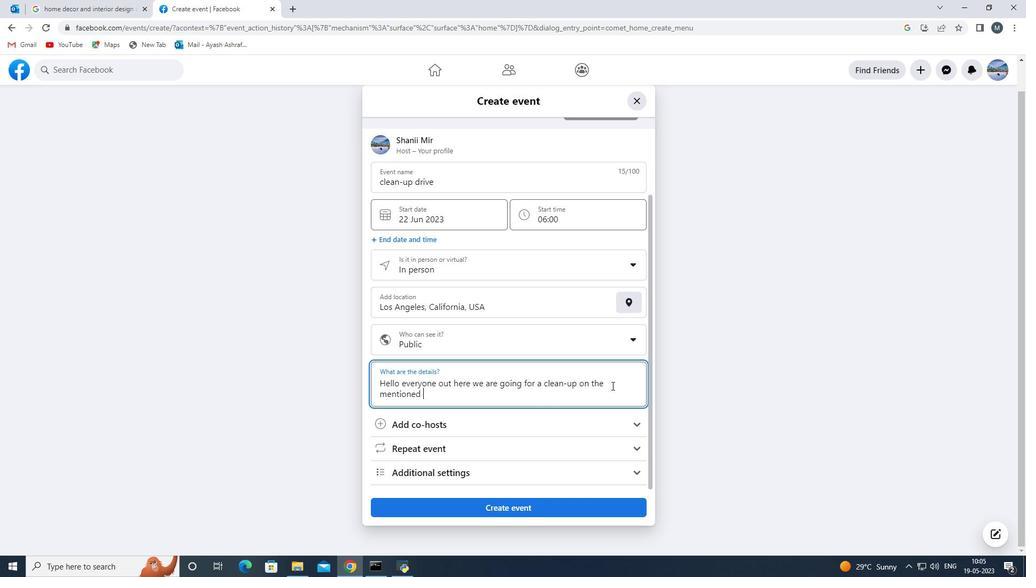 
Action: Mouse moved to (608, 385)
Screenshot: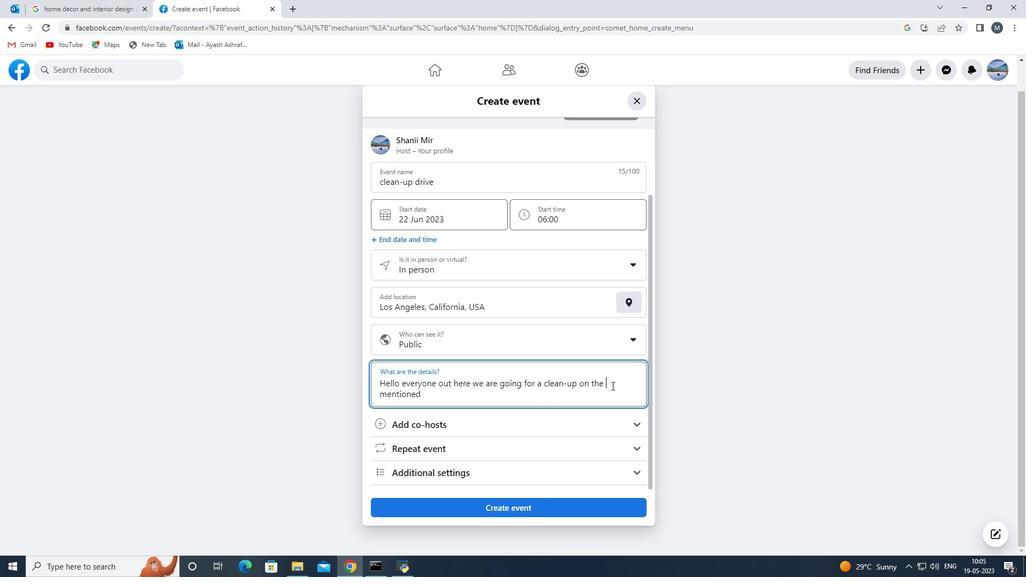 
Action: Key pressed date<Key.space>
Screenshot: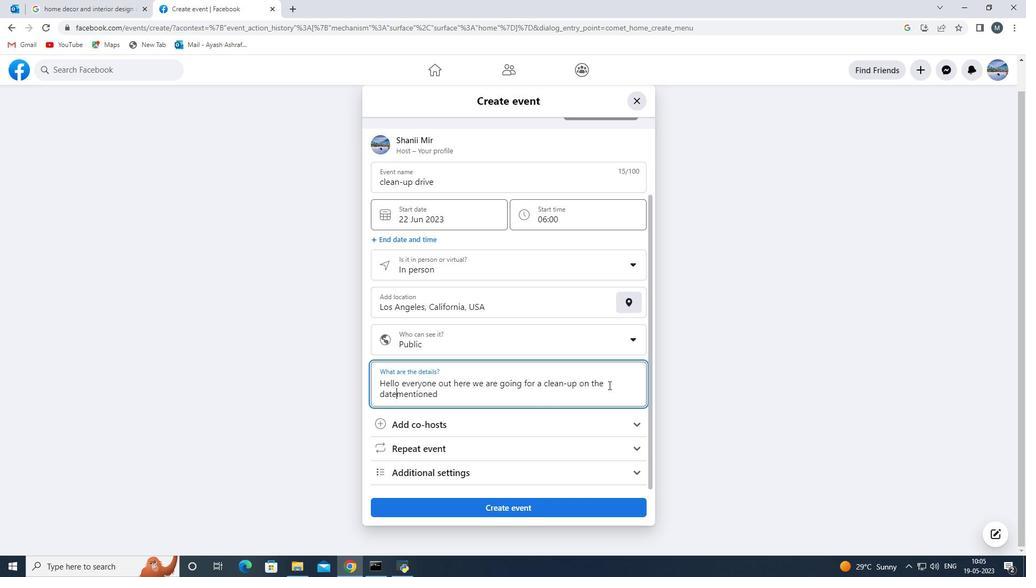 
Action: Mouse moved to (456, 402)
Screenshot: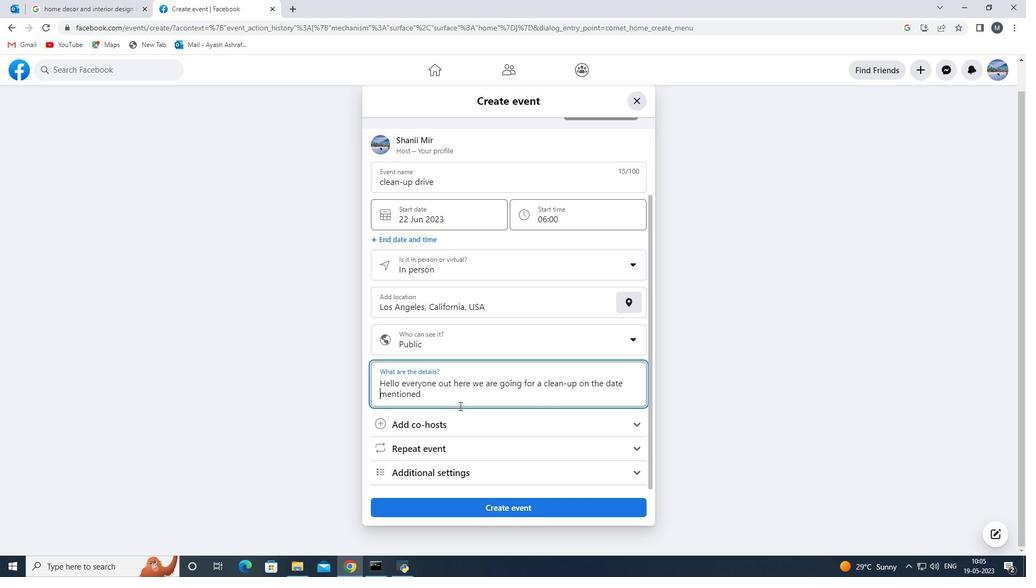 
Action: Mouse pressed left at (456, 402)
Screenshot: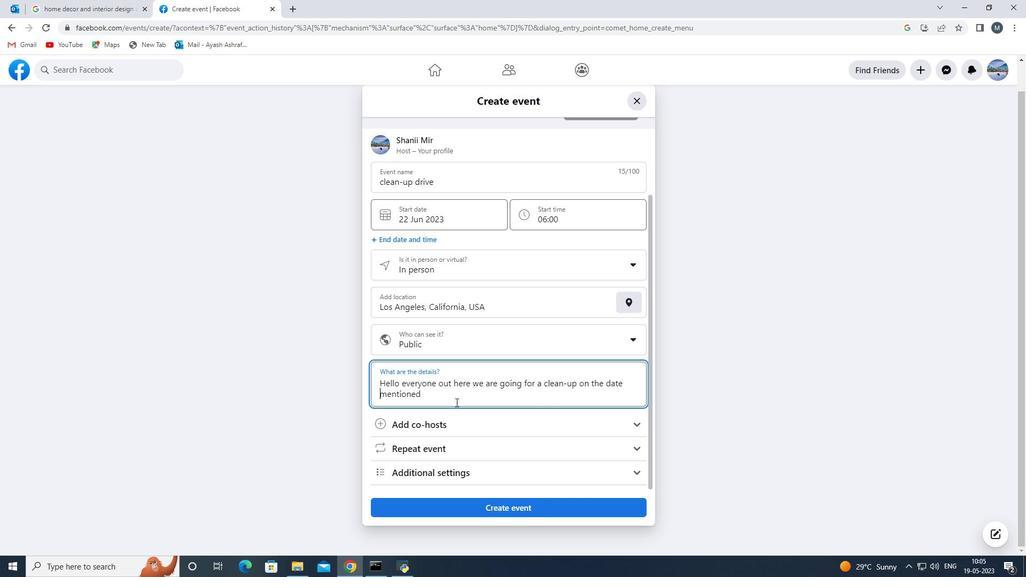 
Action: Mouse moved to (459, 398)
Screenshot: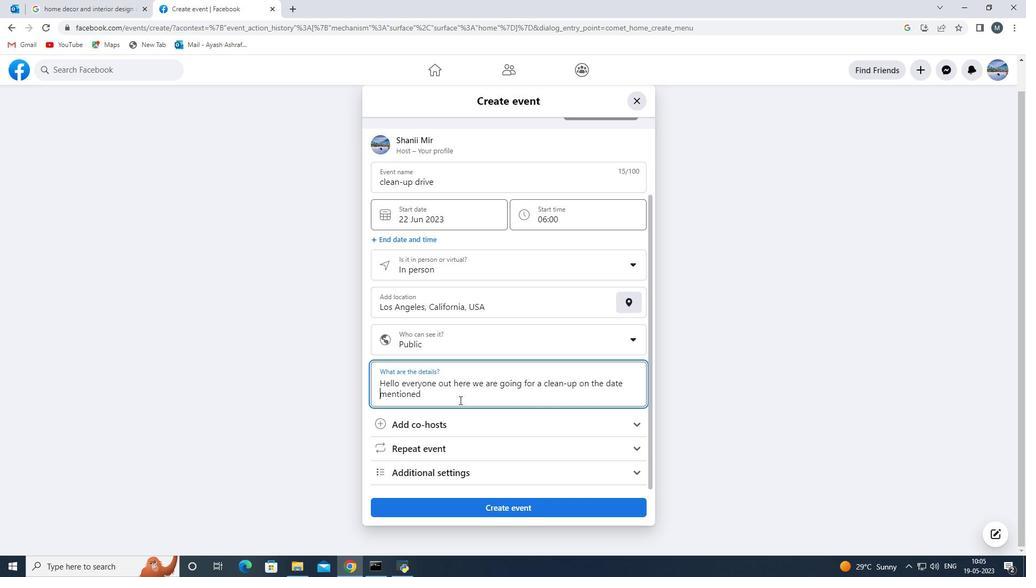 
Action: Mouse pressed left at (459, 398)
Screenshot: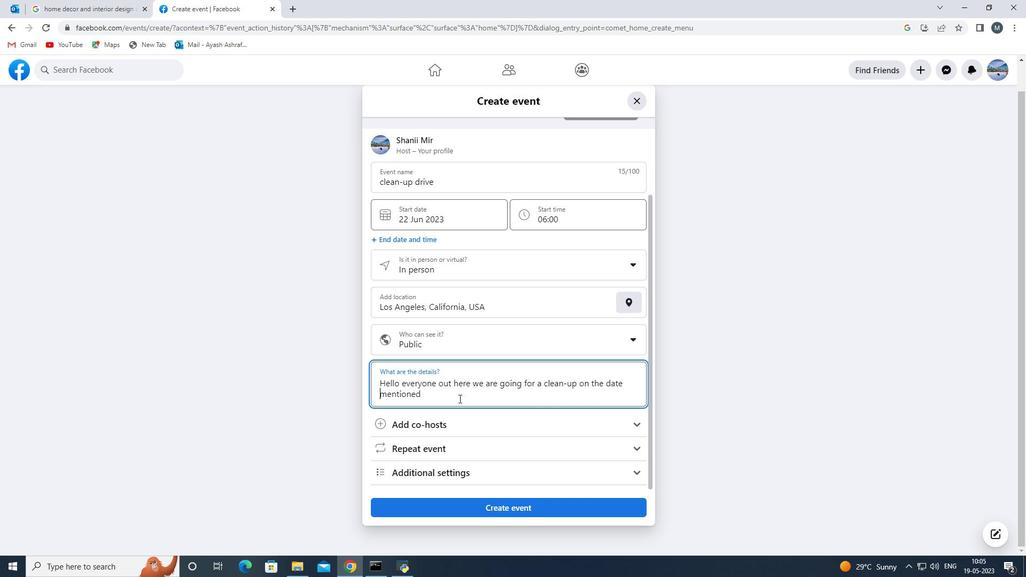 
Action: Mouse moved to (458, 398)
Screenshot: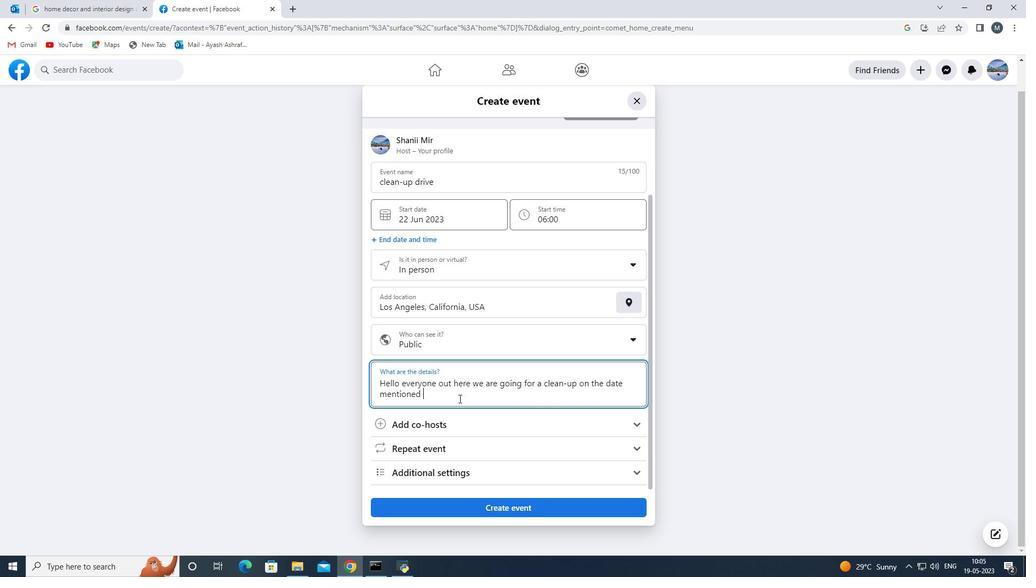 
Action: Key pressed above<Key.space>taht<Key.space><Key.backspace><Key.backspace><Key.backspace><Key.backspace><Key.backspace>we<Key.space>will<Key.space>be<Key.space><Key.backspace><Key.backspace><Key.backspace><Key.backspace><Key.backspace><Key.backspace><Key.backspace><Key.backspace>hope<Key.space>yu<Key.space><Key.backspace><Key.backspace>ou<Key.space>gi<Key.backspace>uys<Key.space>wwi<Key.backspace><Key.backspace>ill<Key.space>take<Key.space>partiv<Key.backspace>cipation<Key.space>on<Key.space>the<Key.backspace><Key.backspace><Key.backspace><Key.backspace><Key.backspace><Key.backspace>in<Key.space>this<Key.space>same<Key.space>event<Key.space>and<Key.space>serve<Key.space>the<Key.space>people<Key.space>through<Key.space>this<Key.space>timely<Key.space>cleanup
Screenshot: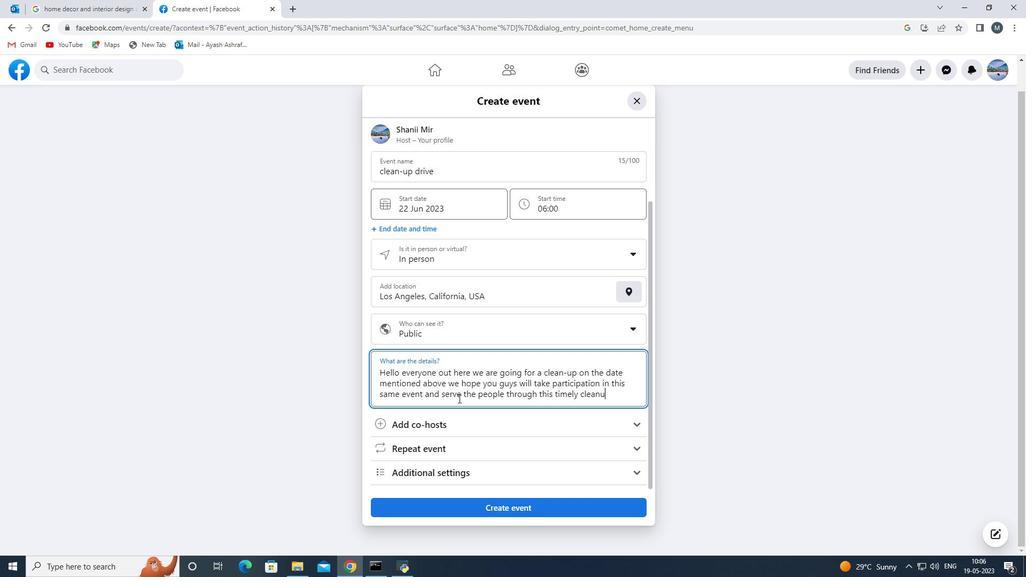 
Action: Mouse moved to (601, 395)
Screenshot: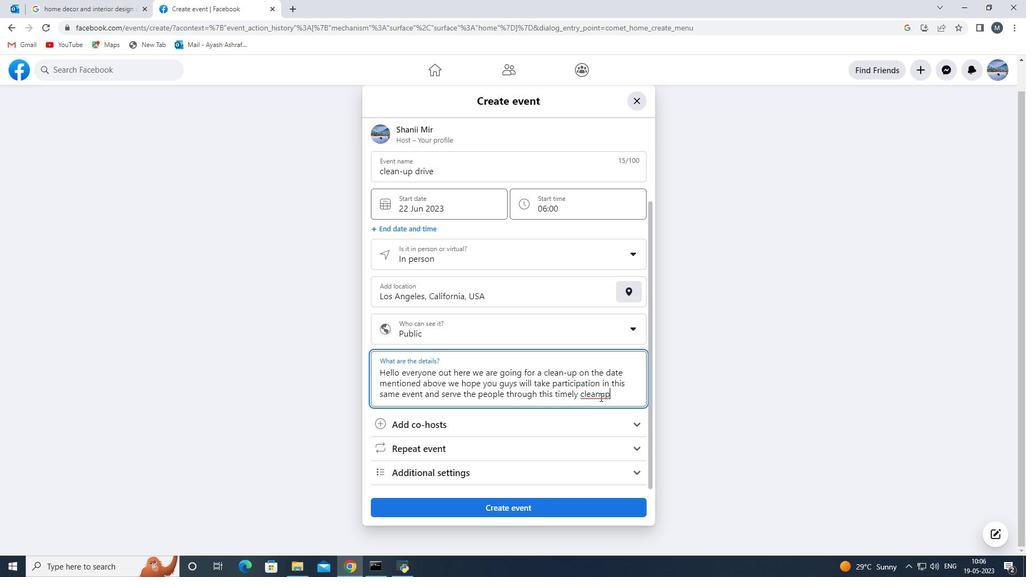 
Action: Mouse pressed left at (601, 395)
Screenshot: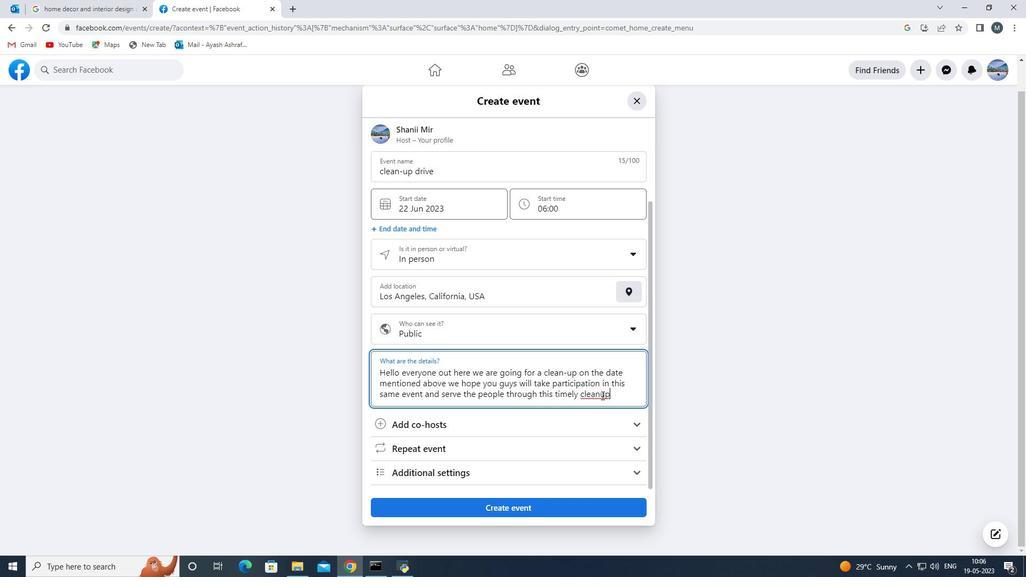 
Action: Mouse moved to (606, 402)
Screenshot: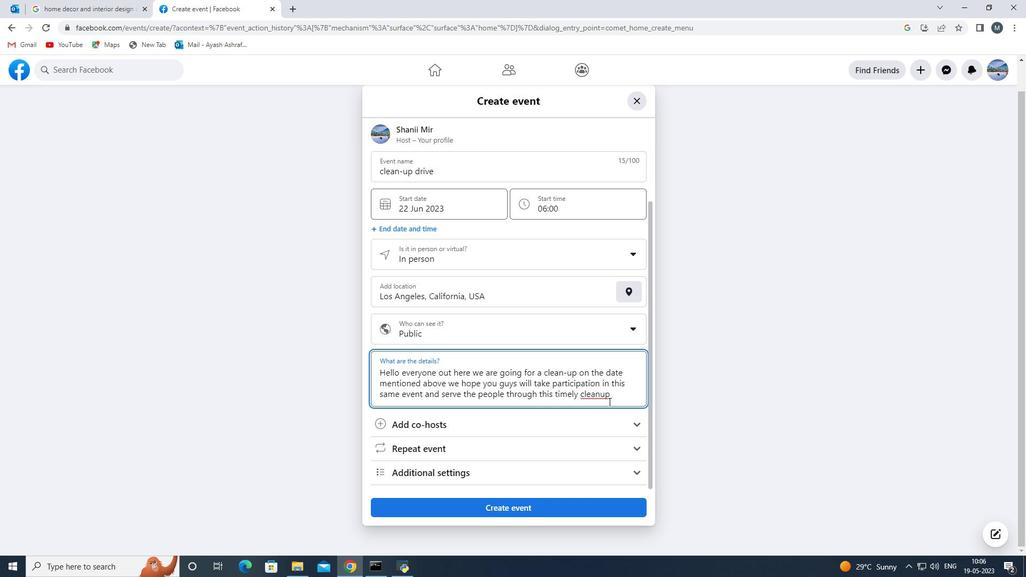 
Action: Key pressed -
Screenshot: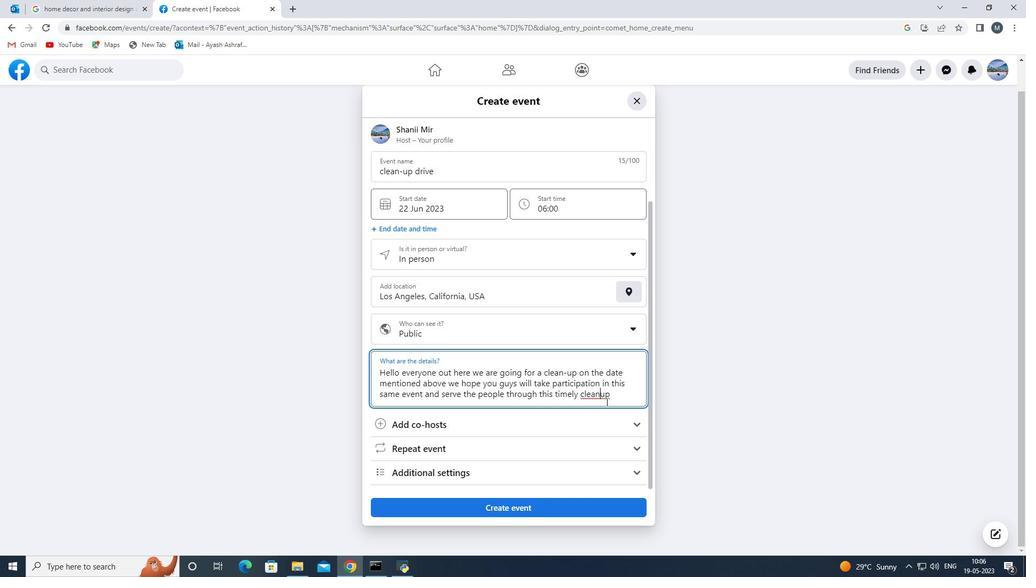 
Action: Mouse moved to (631, 399)
Screenshot: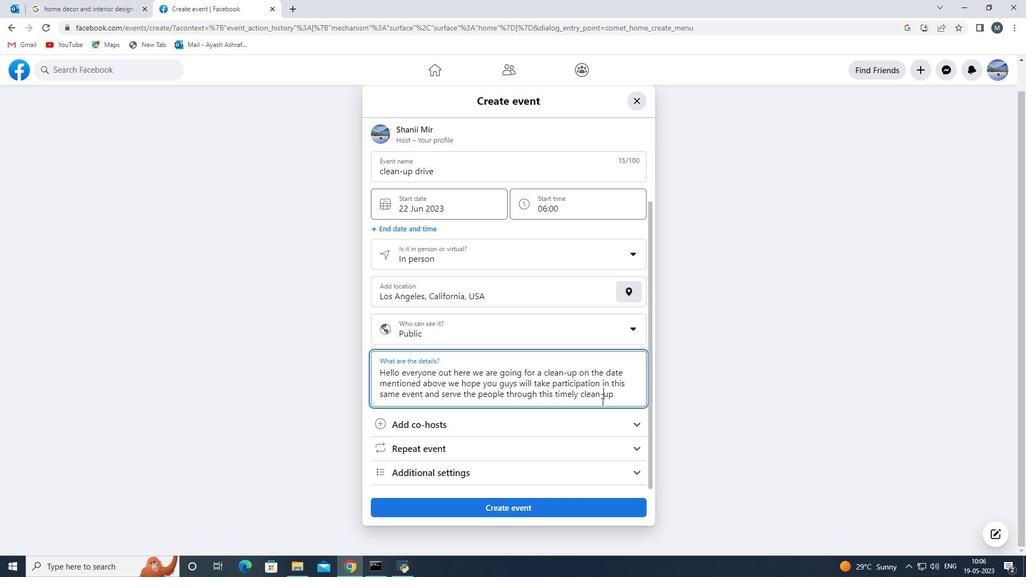 
Action: Mouse pressed left at (631, 399)
Screenshot: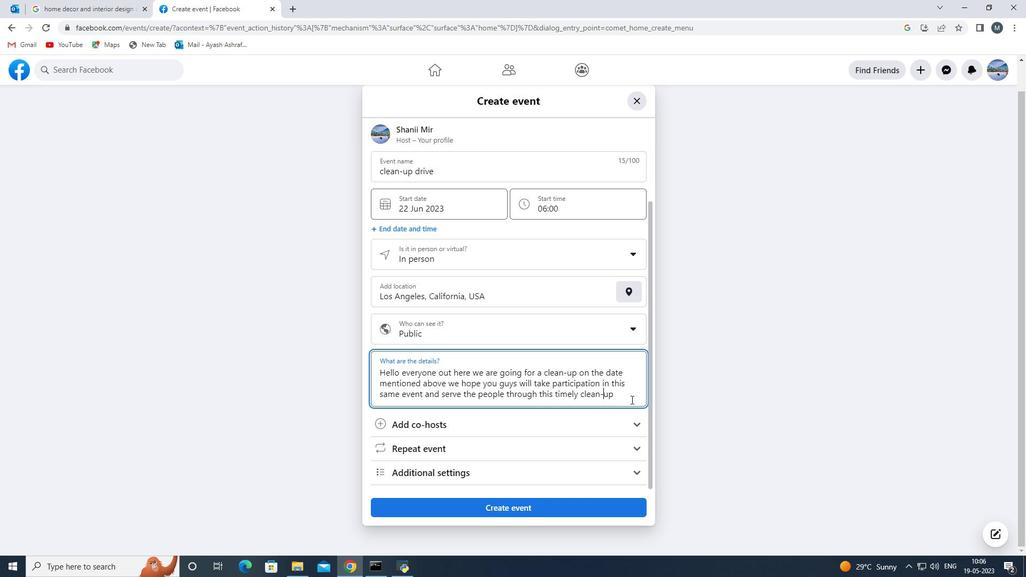 
Action: Mouse moved to (631, 401)
Screenshot: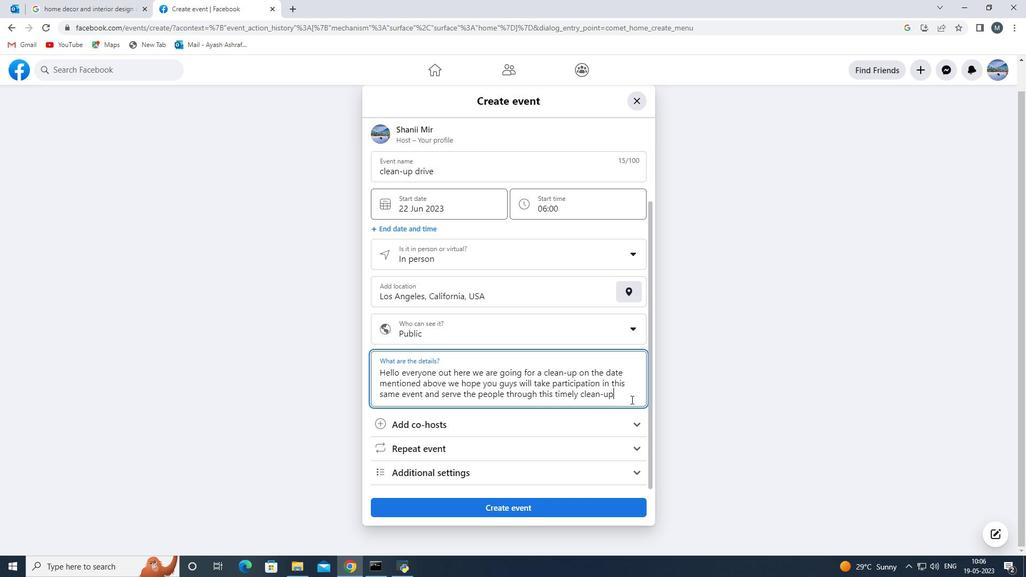 
Action: Key pressed <Key.space>drive<Key.space>
Screenshot: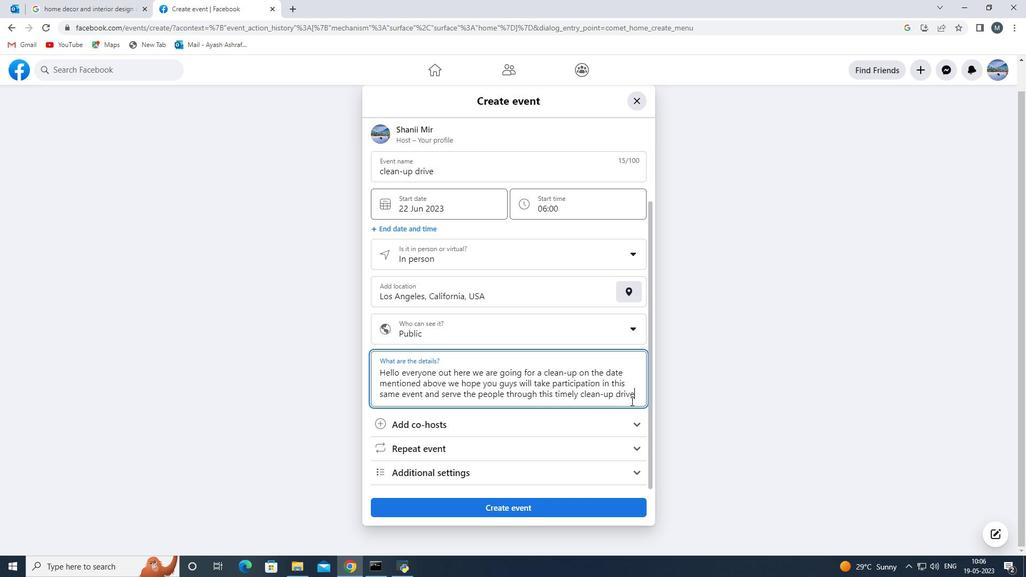 
Action: Mouse moved to (544, 457)
Screenshot: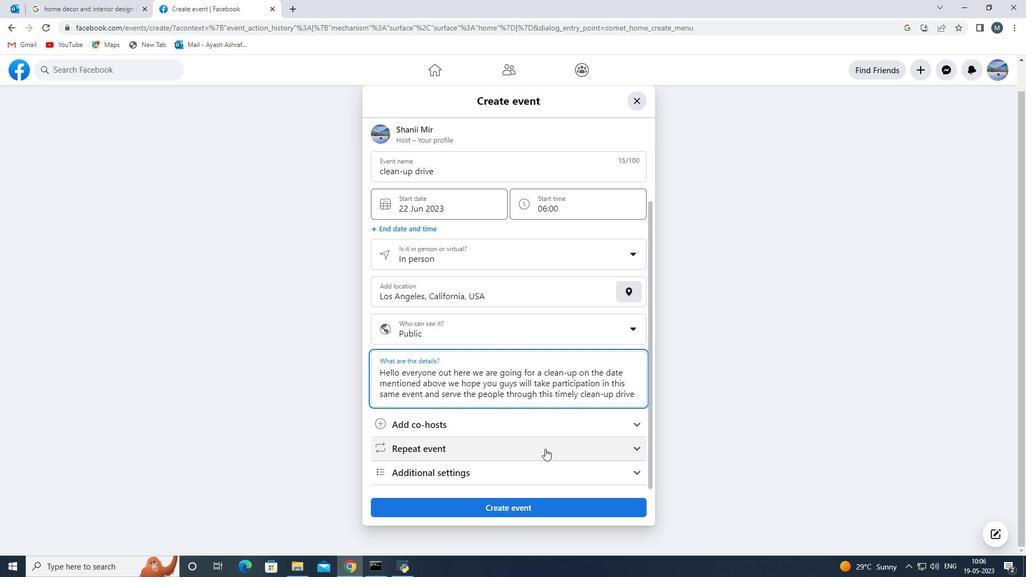 
Action: Mouse scrolled (544, 456) with delta (0, 0)
Screenshot: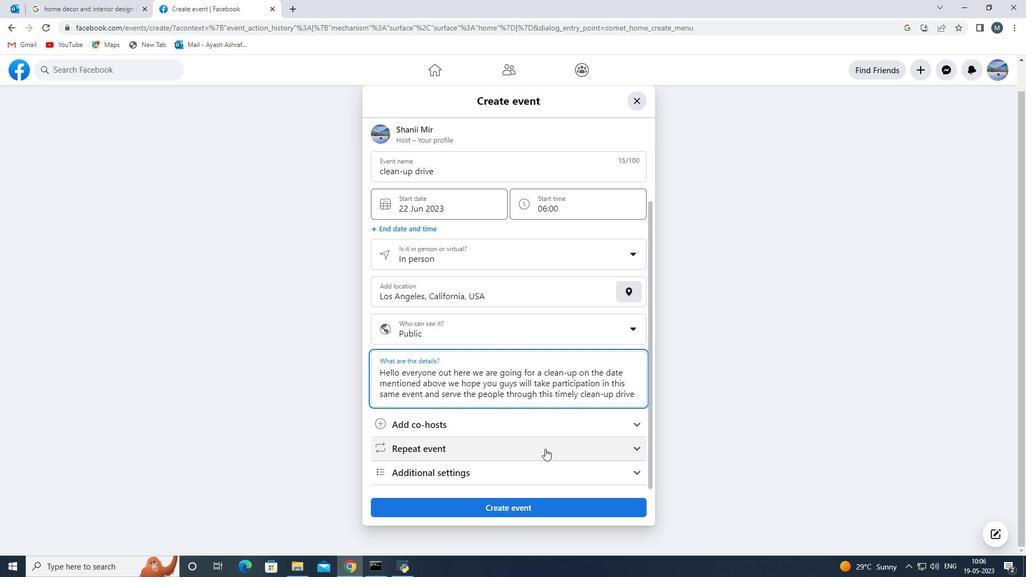 
Action: Mouse moved to (544, 459)
Screenshot: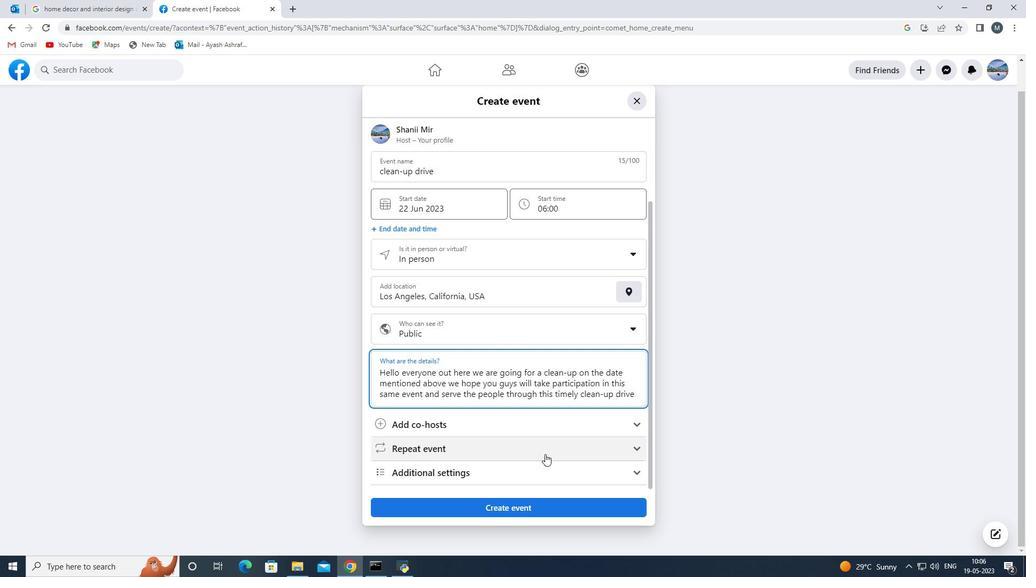 
Action: Mouse scrolled (544, 458) with delta (0, 0)
Screenshot: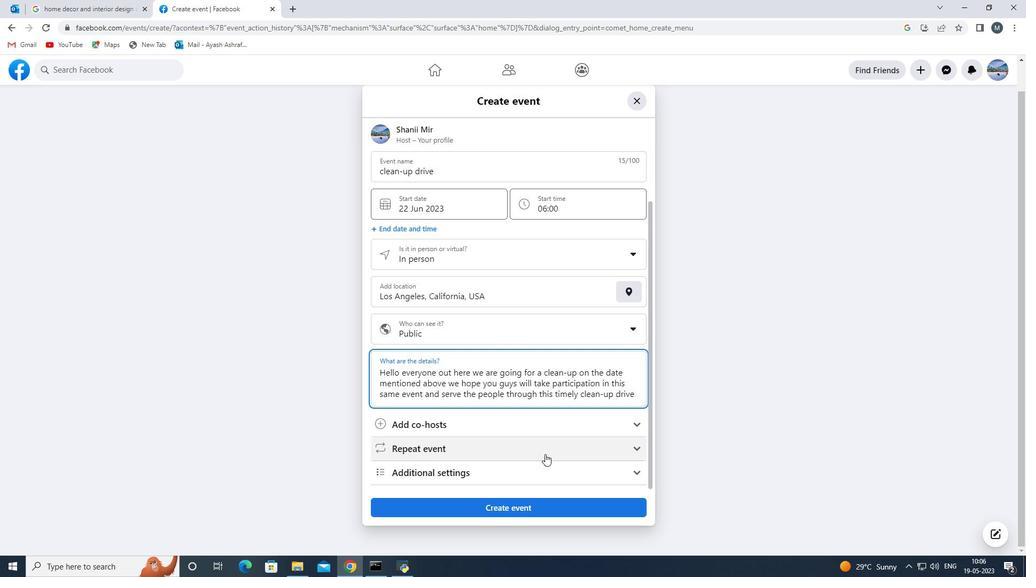 
Action: Mouse moved to (522, 479)
Screenshot: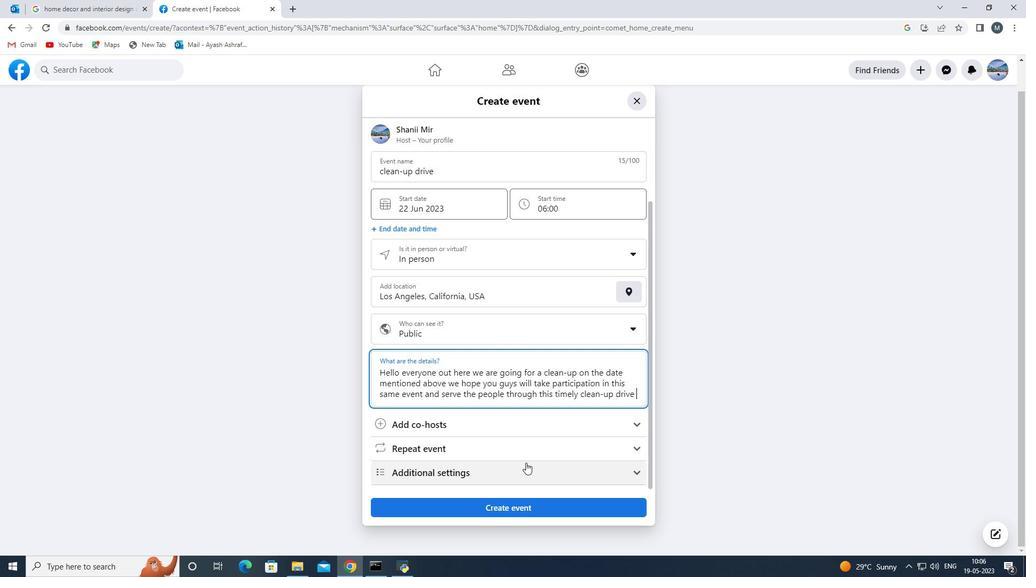 
Action: Mouse pressed left at (522, 479)
Screenshot: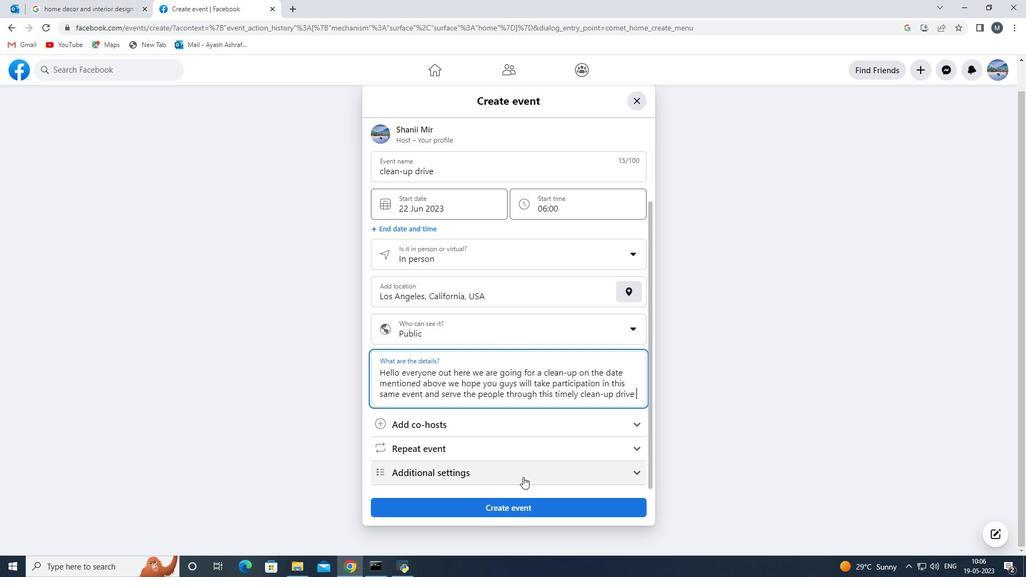 
Action: Mouse moved to (632, 346)
Screenshot: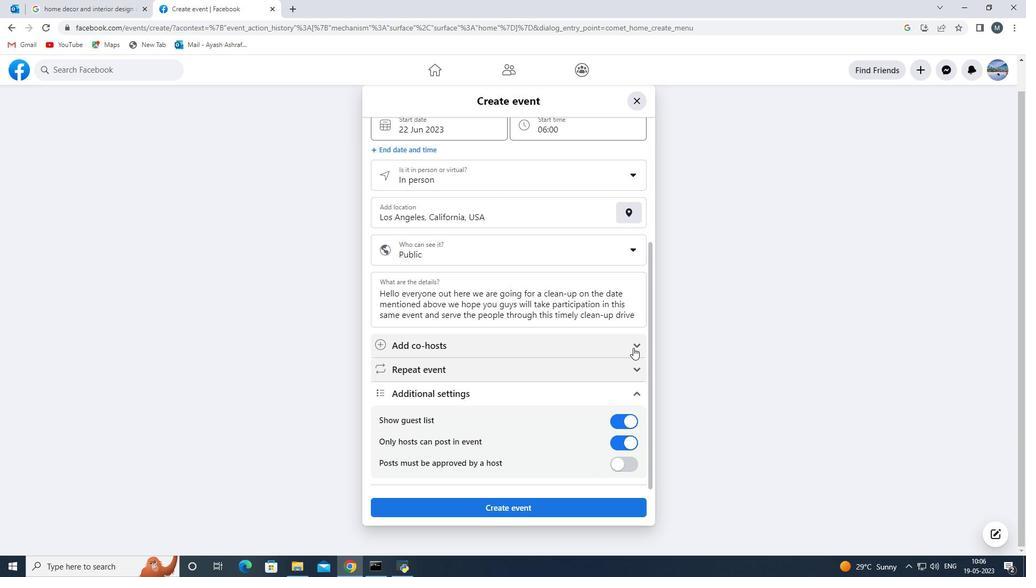 
Action: Mouse pressed left at (632, 346)
Screenshot: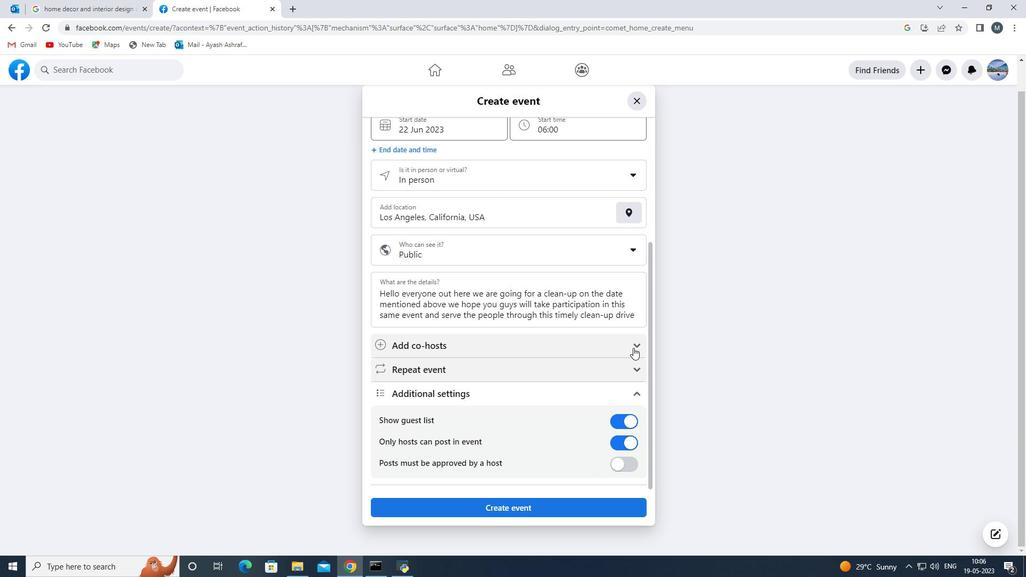 
Action: Mouse moved to (506, 508)
Screenshot: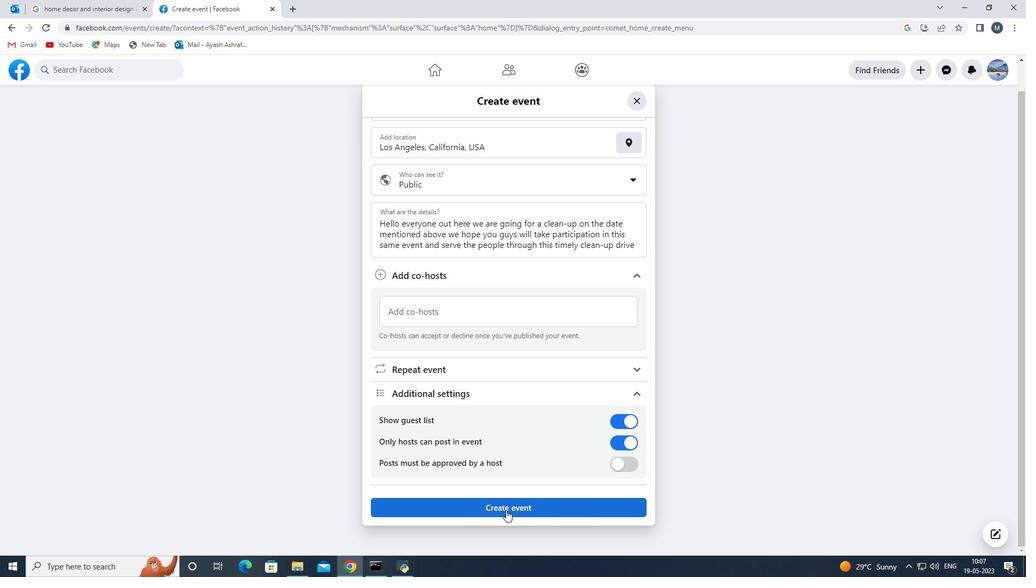 
Action: Mouse pressed left at (506, 508)
Screenshot: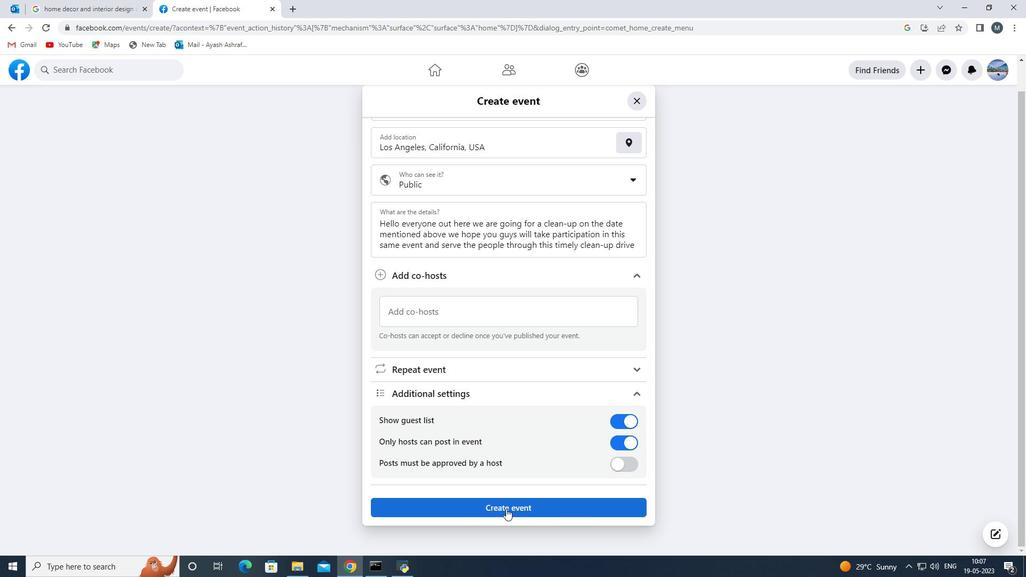 
Action: Mouse scrolled (506, 509) with delta (0, 0)
Screenshot: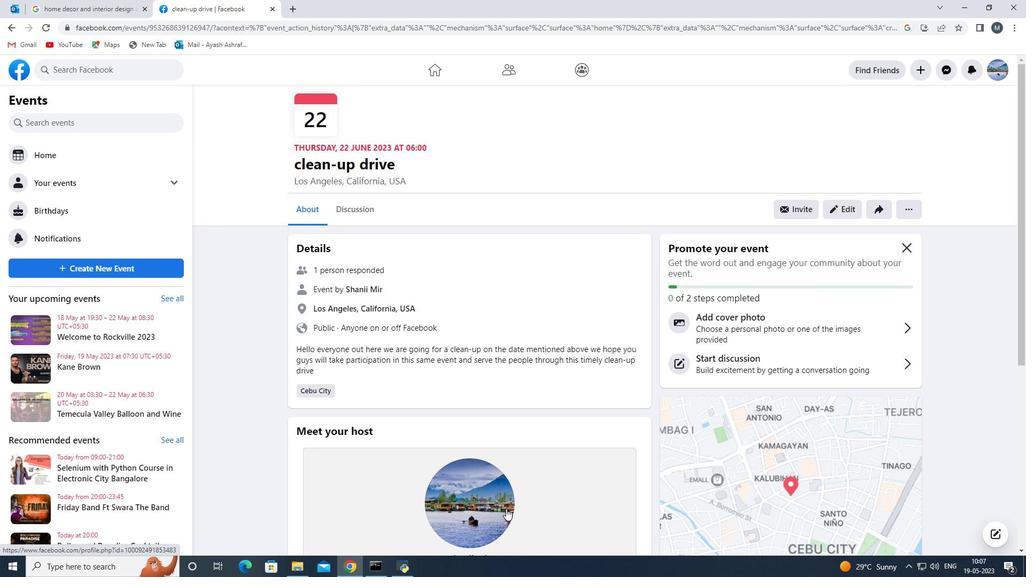 
Action: Mouse moved to (506, 502)
Screenshot: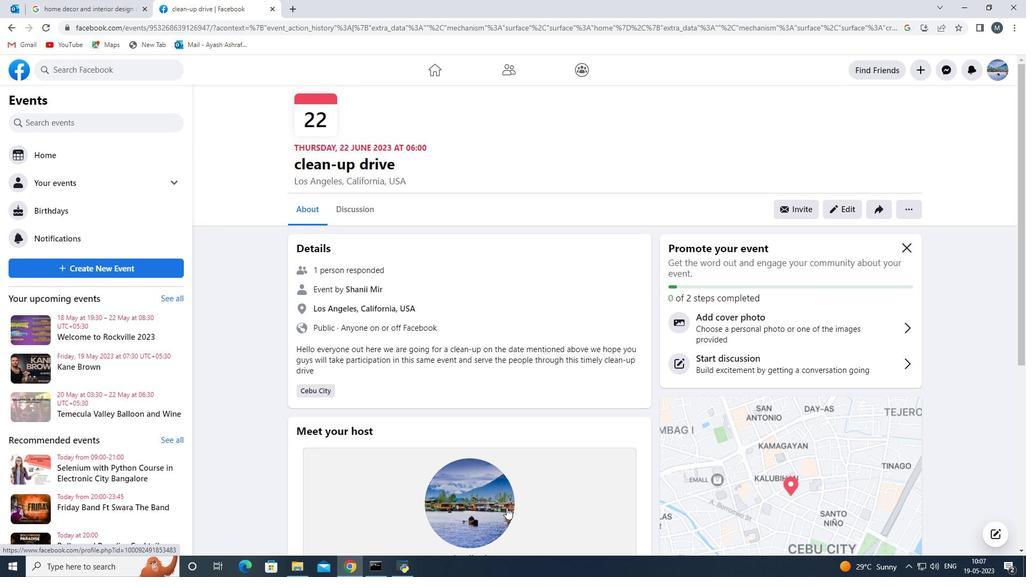 
Action: Mouse scrolled (506, 503) with delta (0, 0)
Screenshot: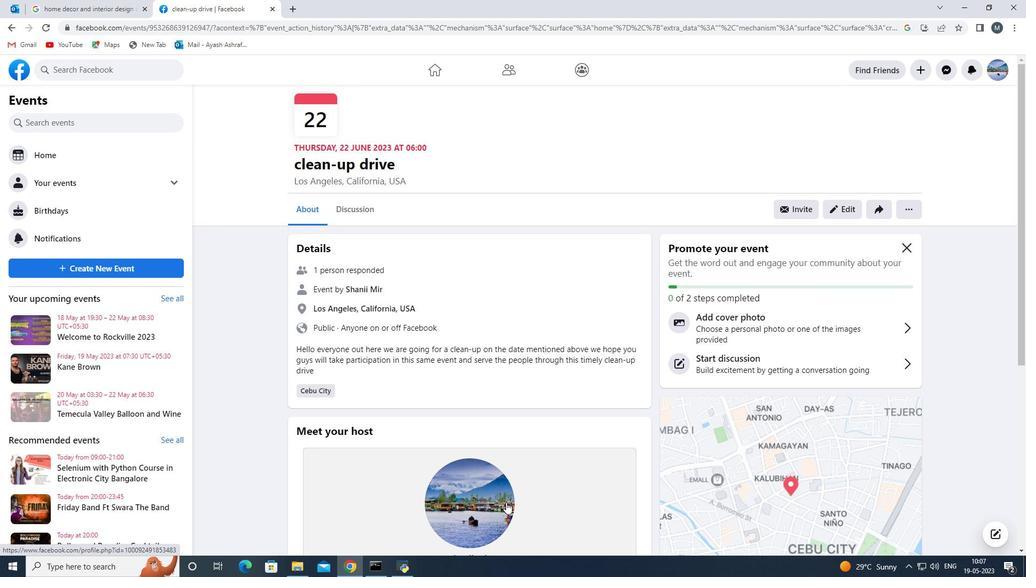 
Action: Mouse moved to (609, 495)
Screenshot: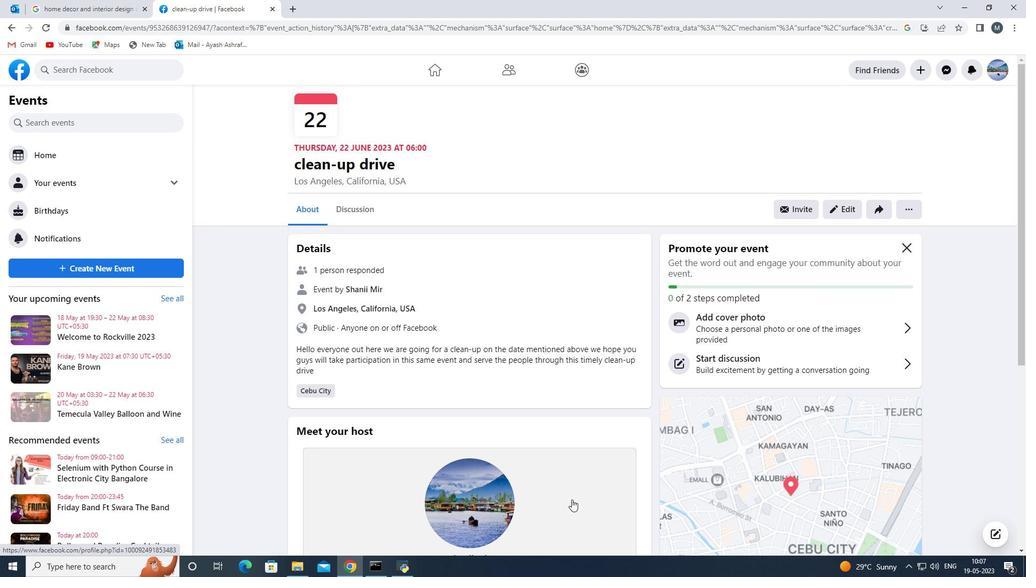 
Action: Mouse scrolled (609, 495) with delta (0, 0)
Screenshot: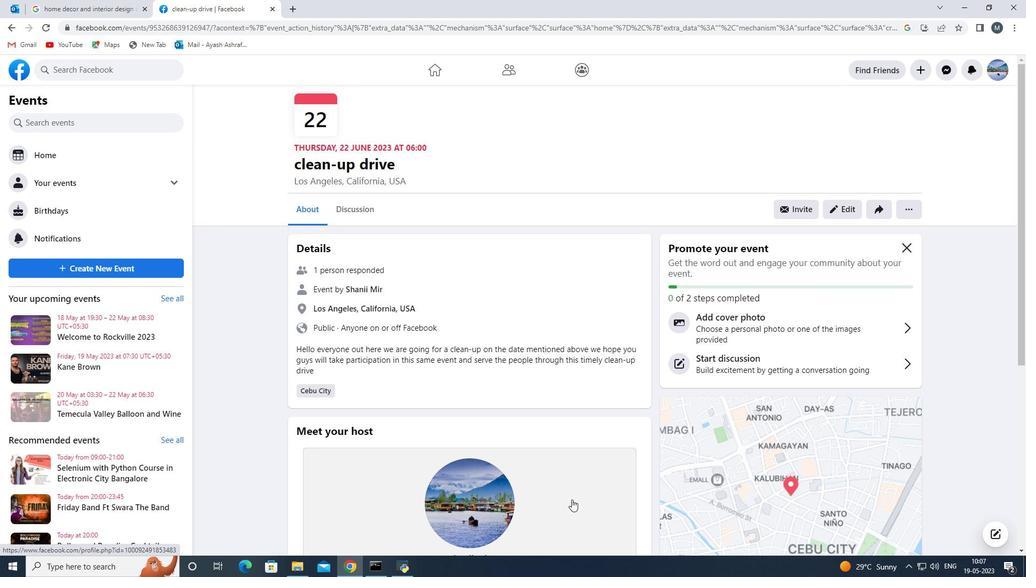 
Action: Mouse scrolled (609, 495) with delta (0, 0)
Screenshot: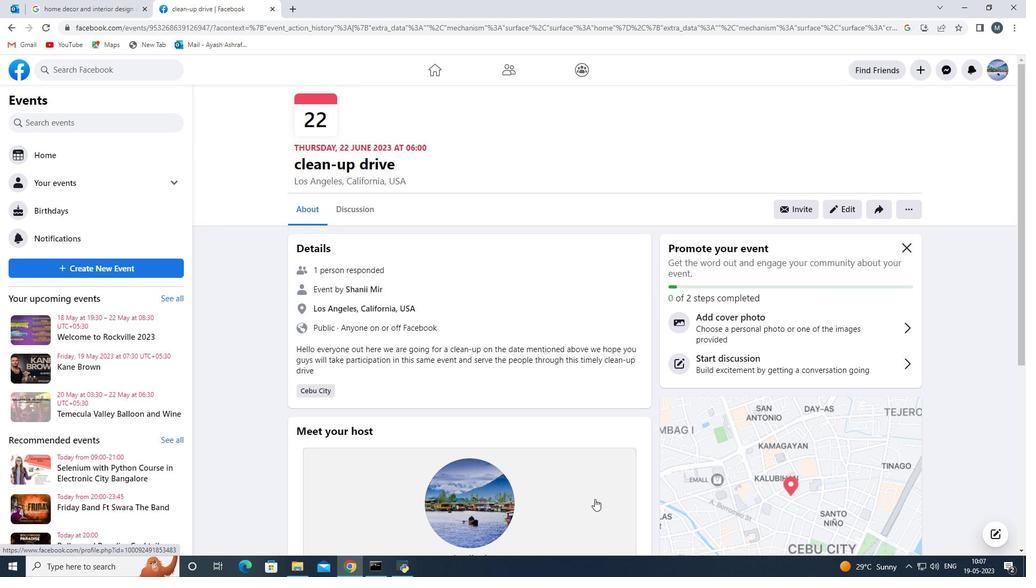 
Action: Mouse moved to (609, 495)
Screenshot: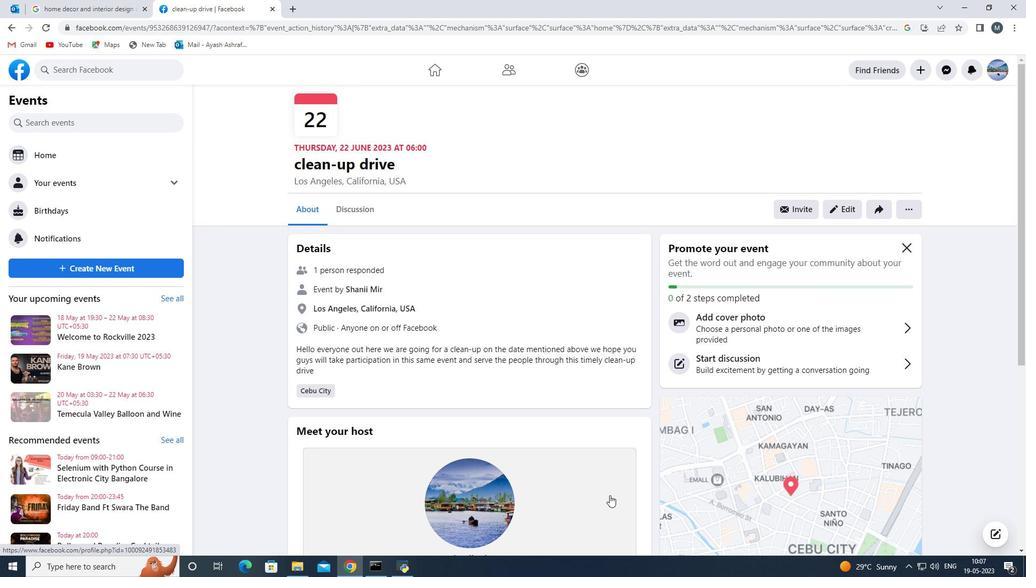 
Action: Mouse scrolled (609, 495) with delta (0, 0)
